 Task: Create a corporate letterhead with orange abstract shapes.
Action: Mouse moved to (456, 117)
Screenshot: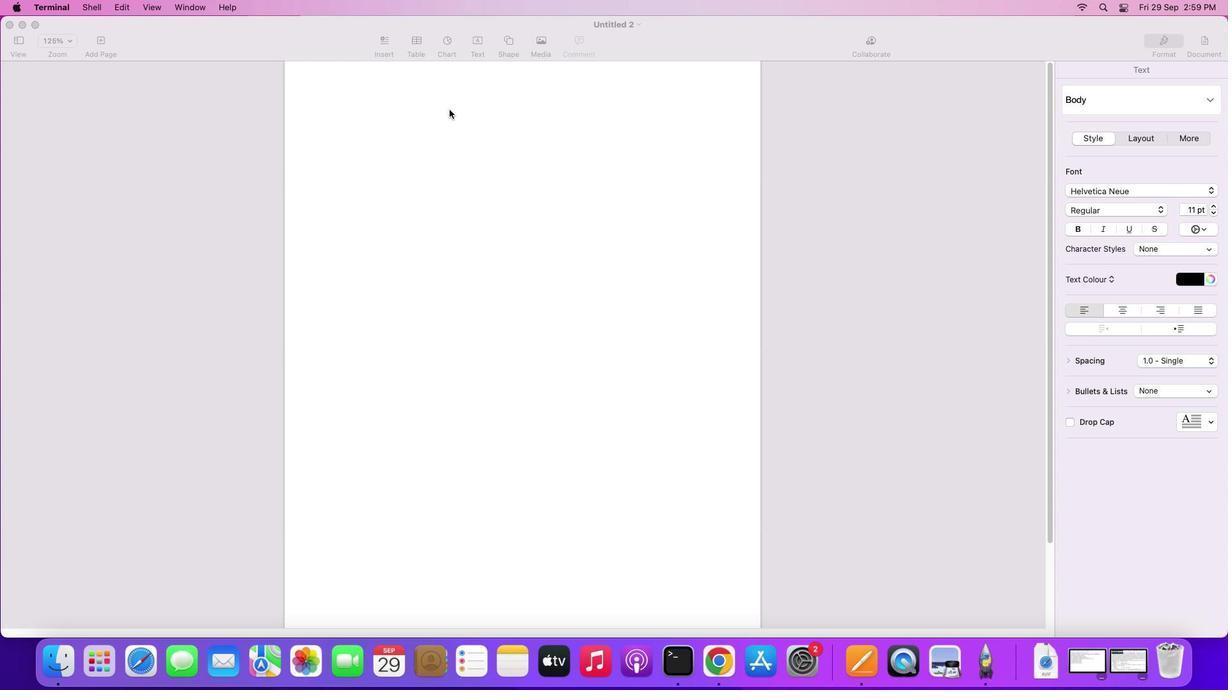 
Action: Mouse pressed left at (456, 117)
Screenshot: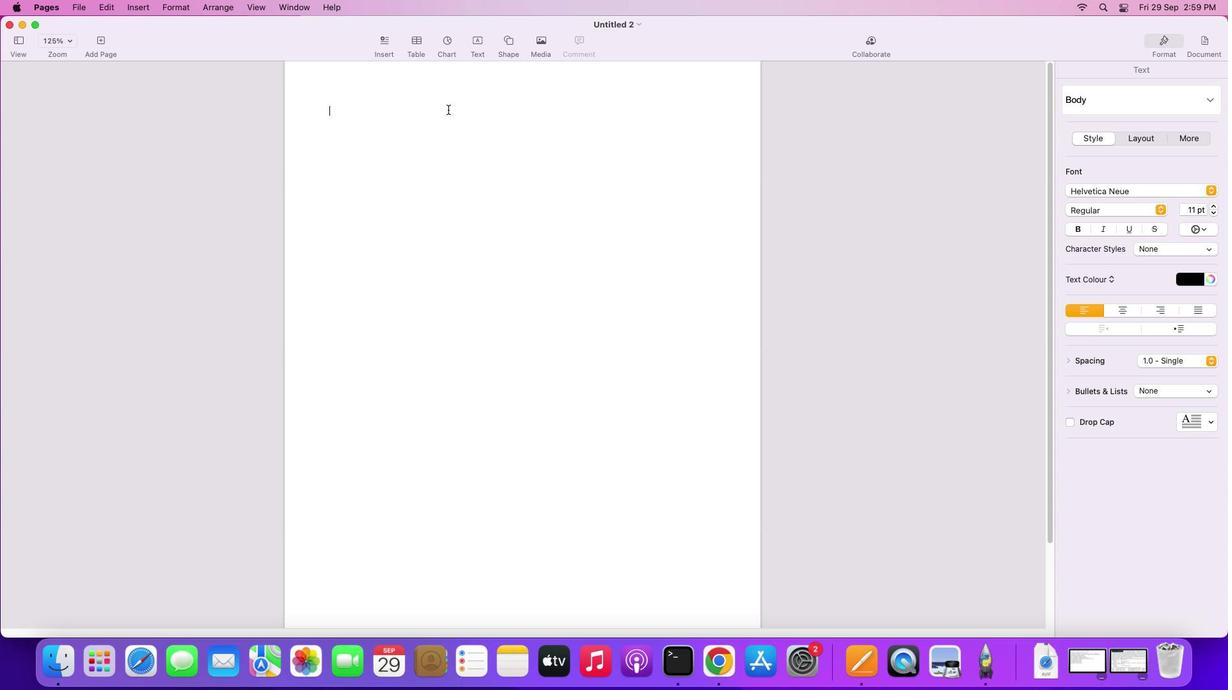 
Action: Mouse moved to (511, 49)
Screenshot: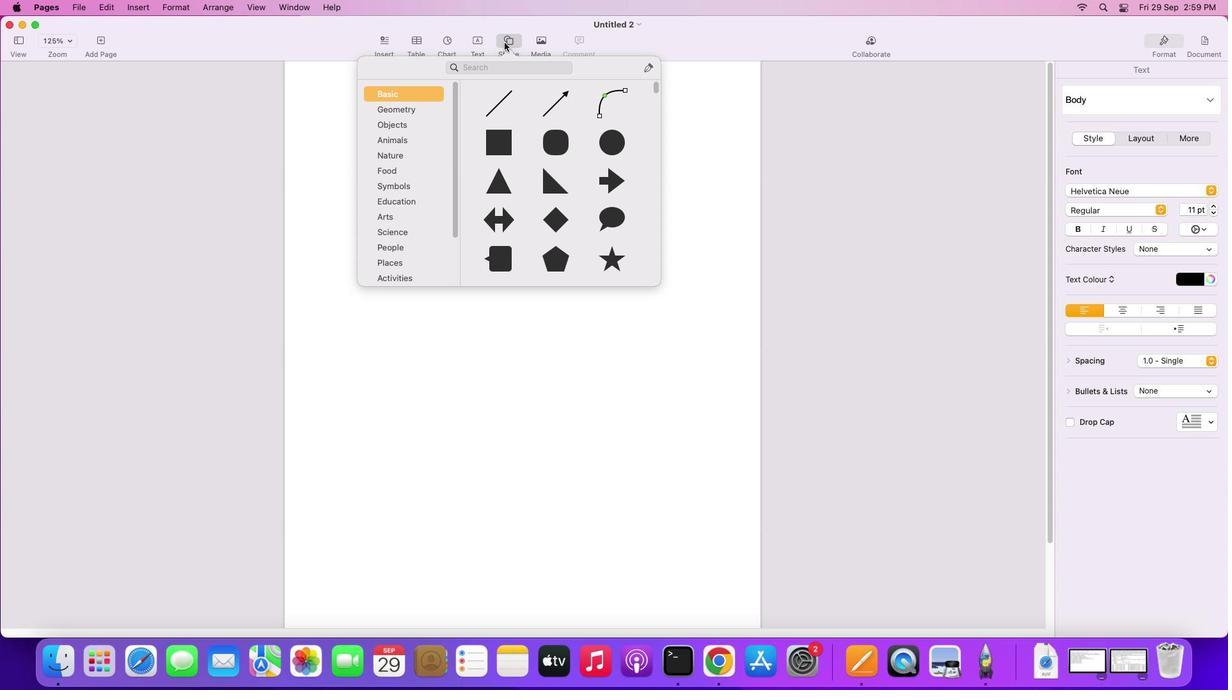 
Action: Mouse pressed left at (511, 49)
Screenshot: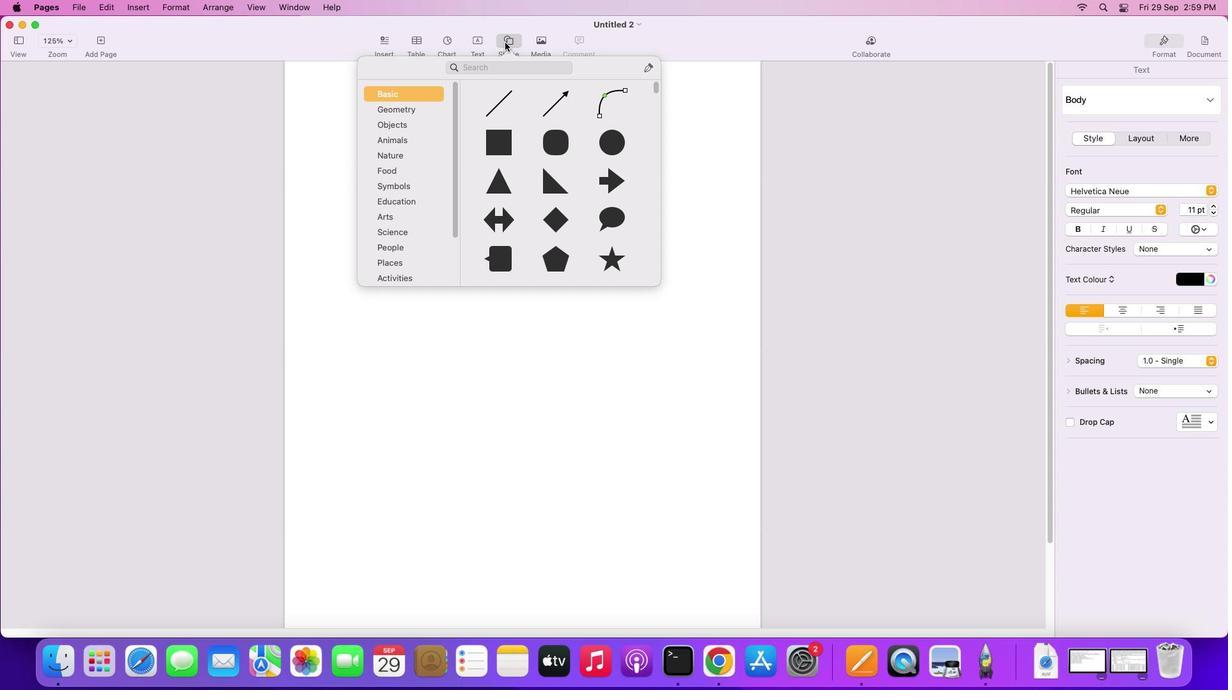 
Action: Mouse moved to (512, 144)
Screenshot: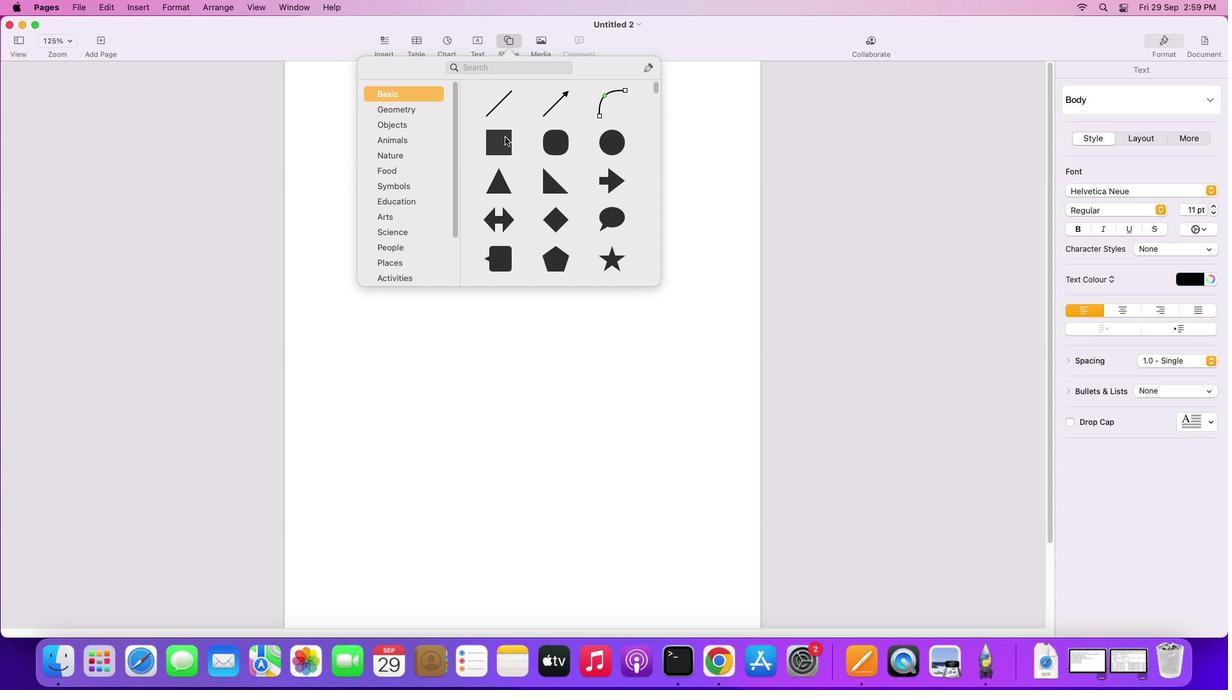 
Action: Mouse pressed left at (512, 144)
Screenshot: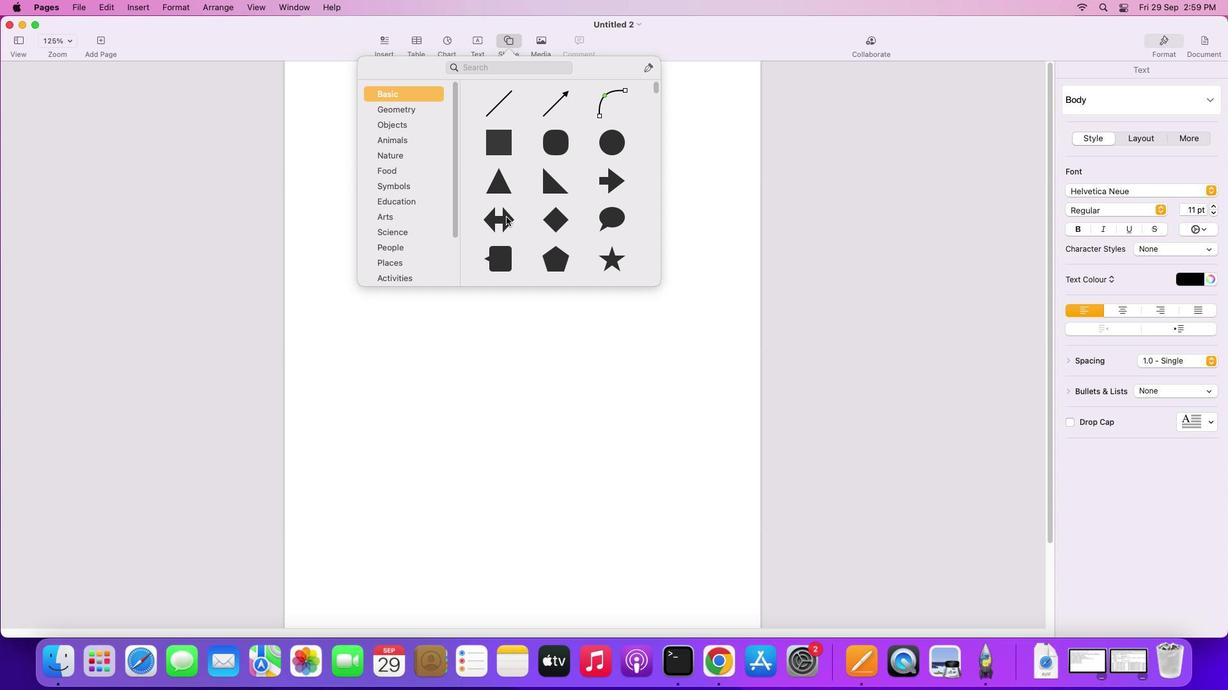 
Action: Mouse moved to (536, 173)
Screenshot: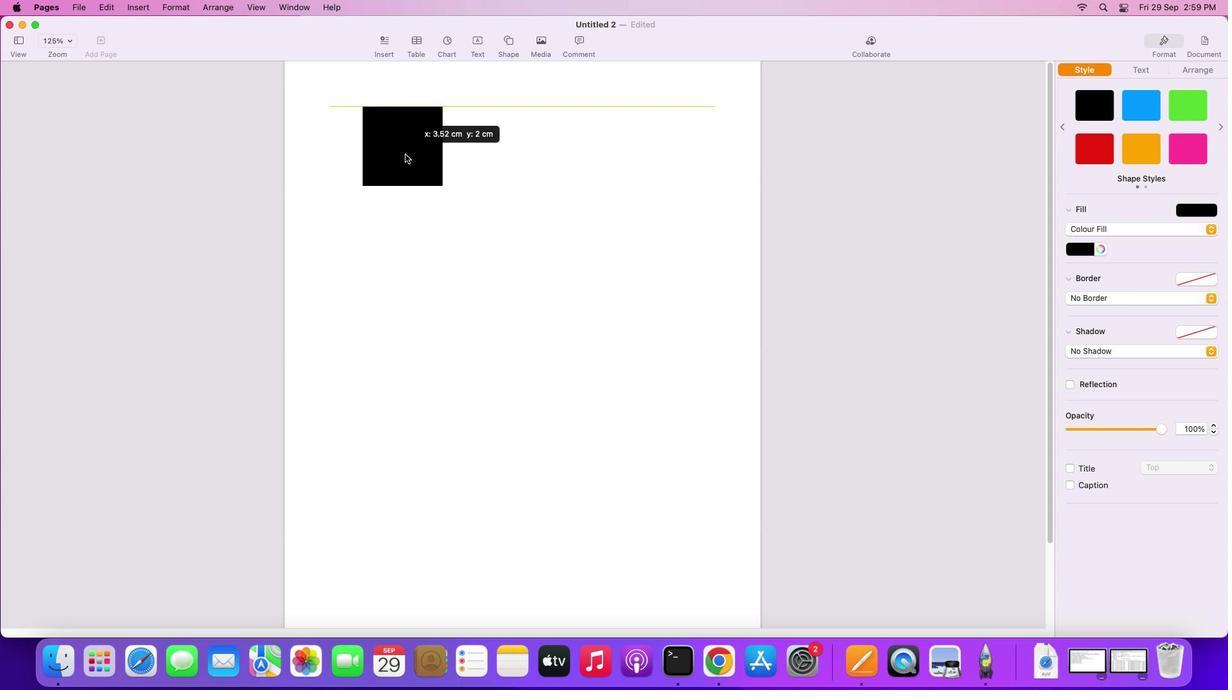 
Action: Mouse pressed left at (536, 173)
Screenshot: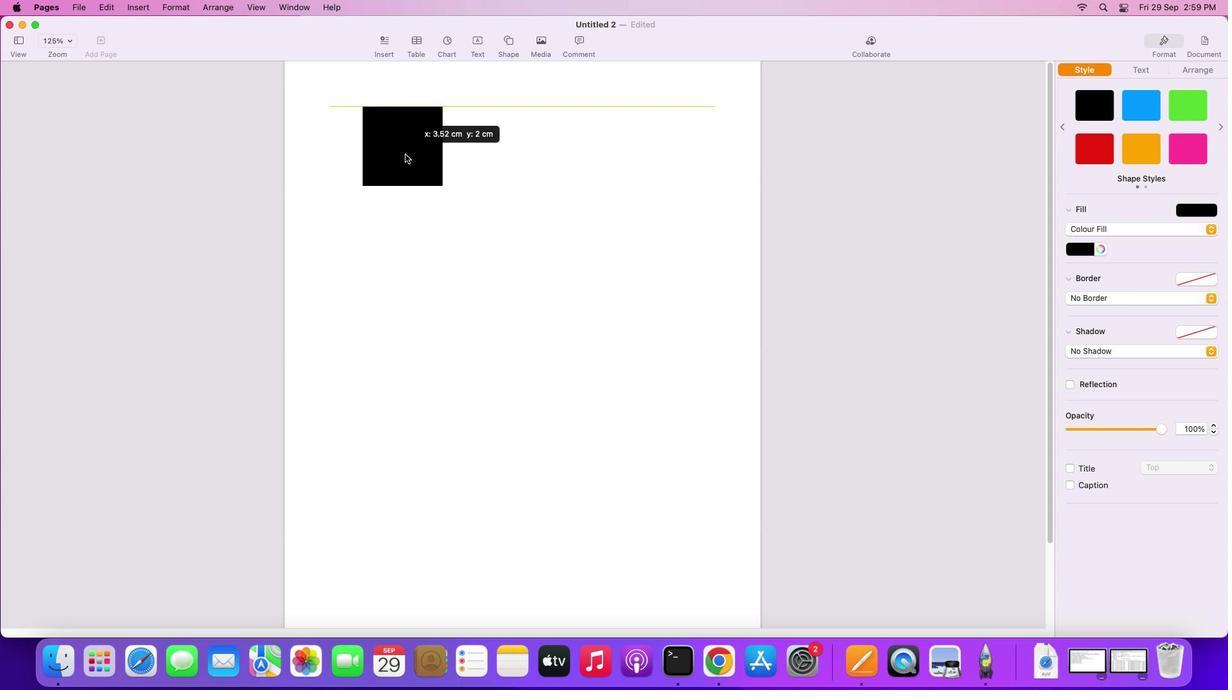 
Action: Mouse moved to (1209, 74)
Screenshot: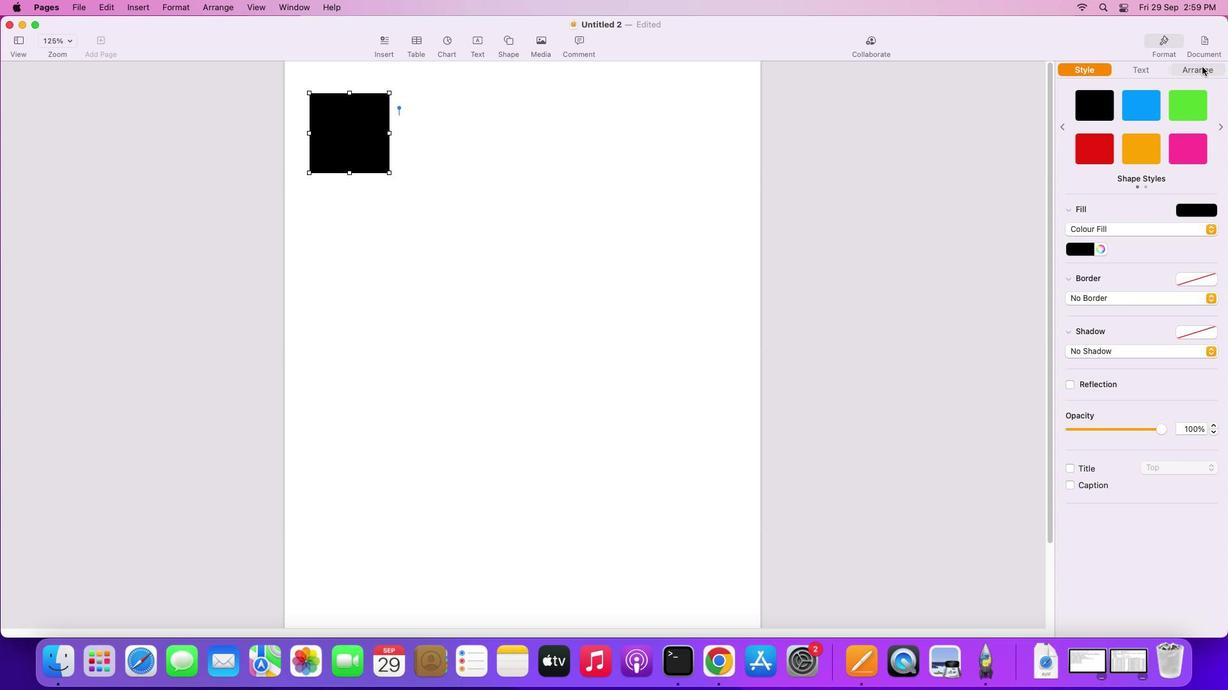 
Action: Mouse pressed left at (1209, 74)
Screenshot: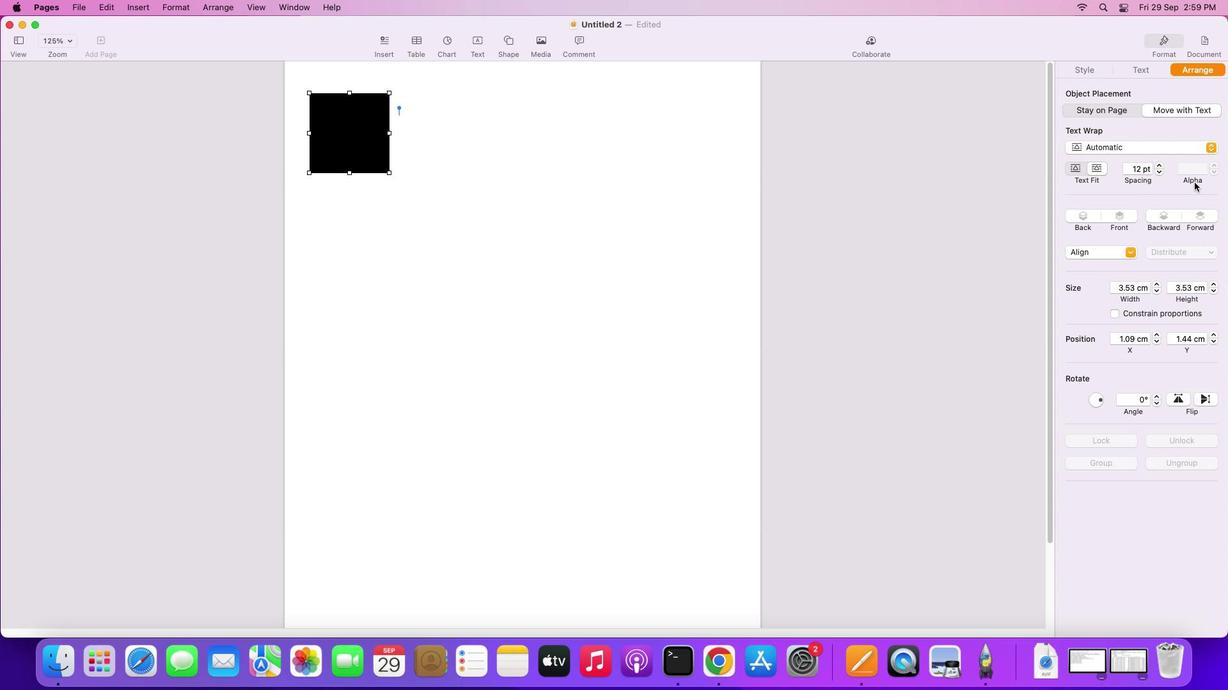 
Action: Mouse moved to (1121, 293)
Screenshot: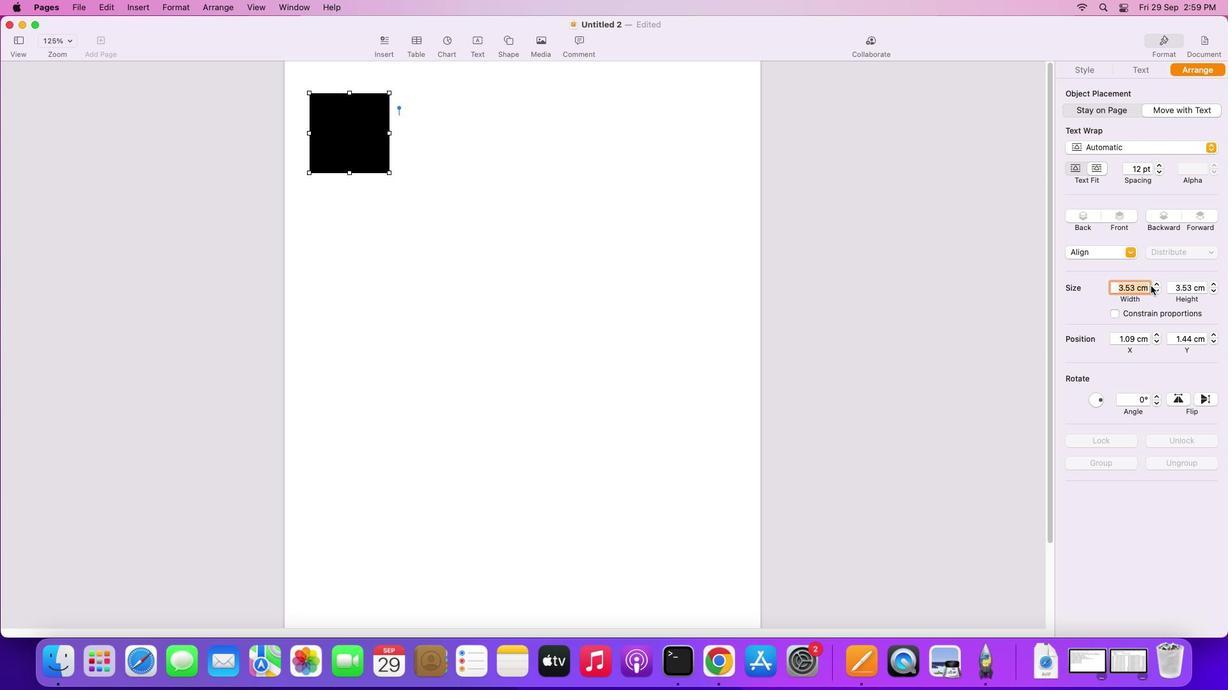 
Action: Mouse pressed left at (1121, 293)
Screenshot: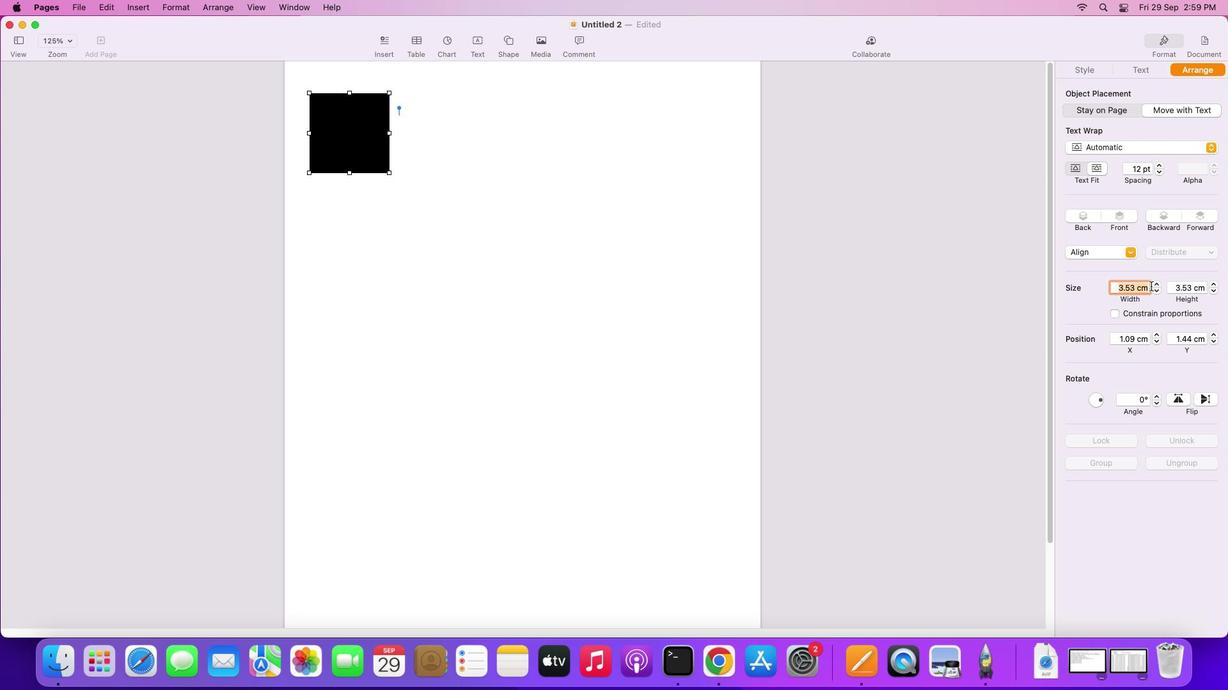 
Action: Mouse moved to (1161, 288)
Screenshot: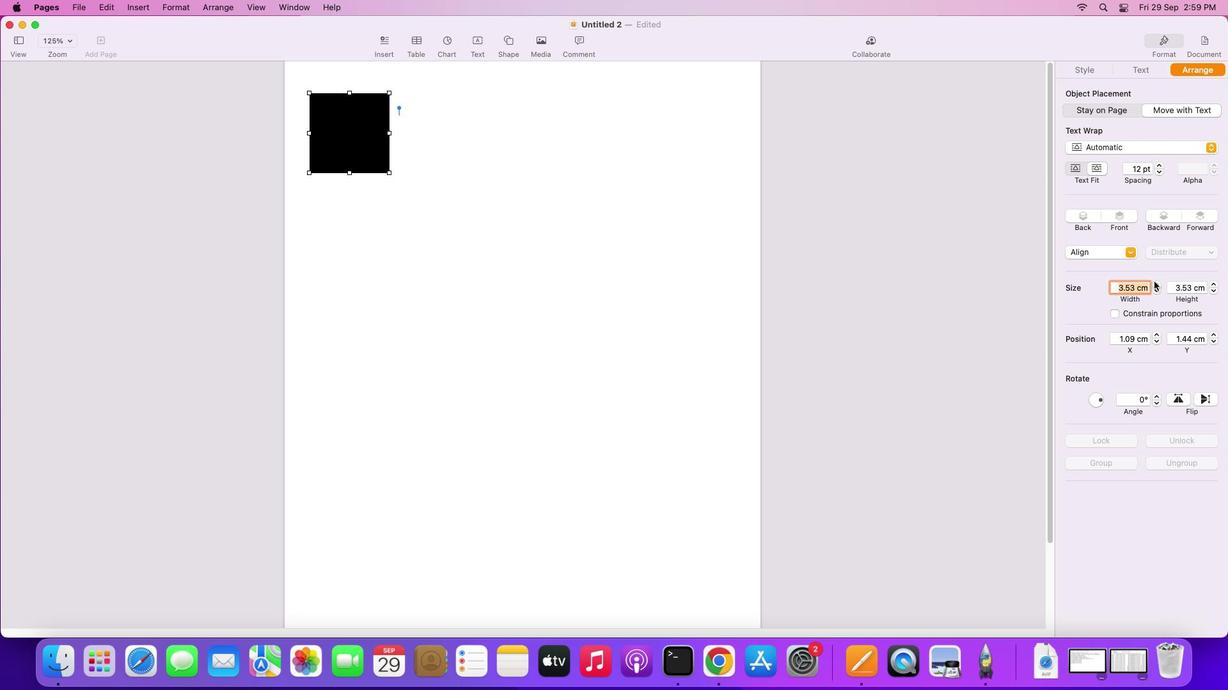 
Action: Key pressed '4'
Screenshot: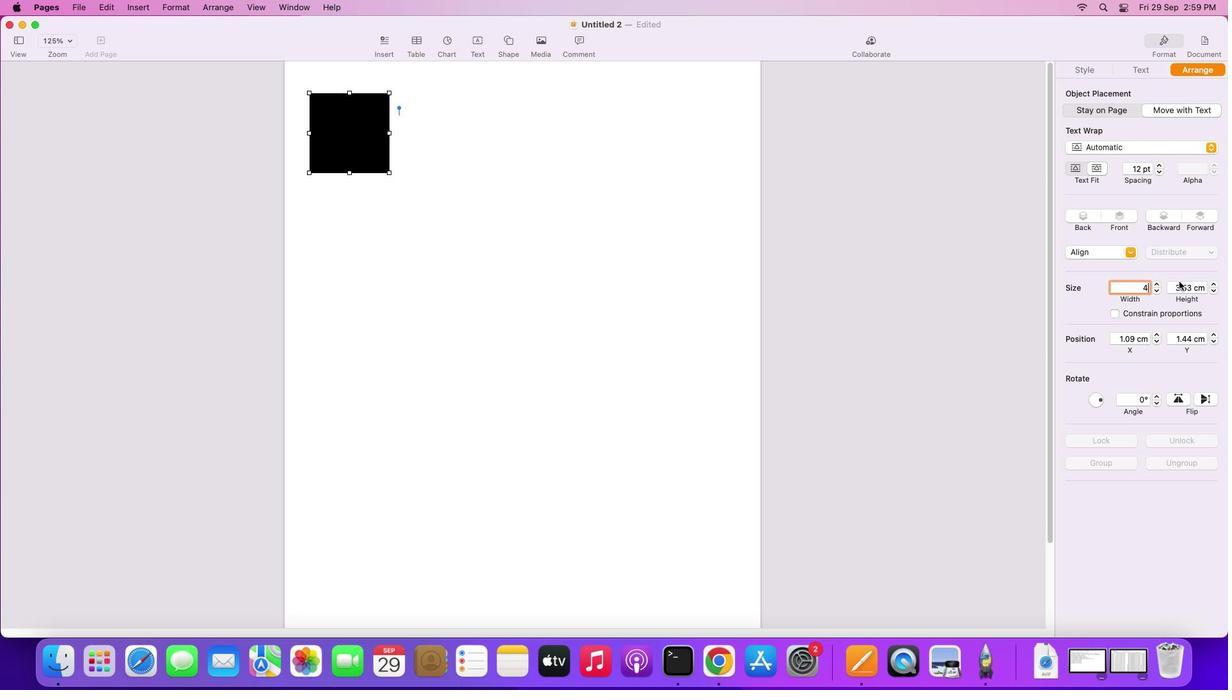 
Action: Mouse moved to (1182, 292)
Screenshot: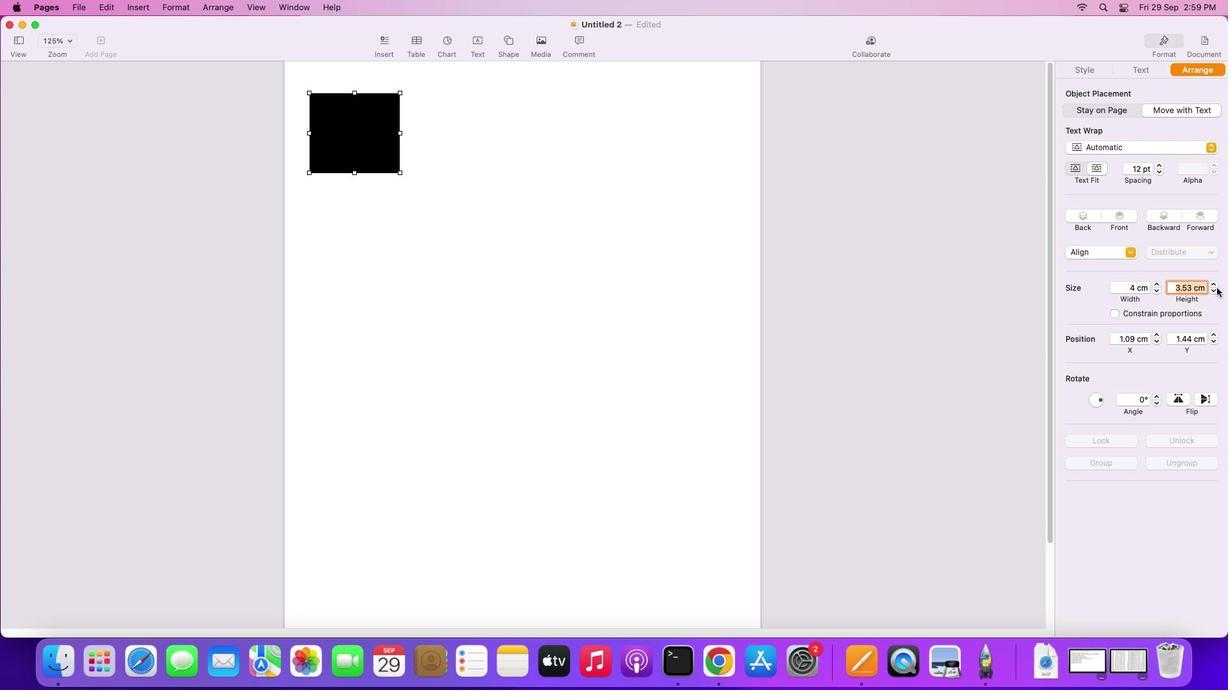 
Action: Mouse pressed left at (1182, 292)
Screenshot: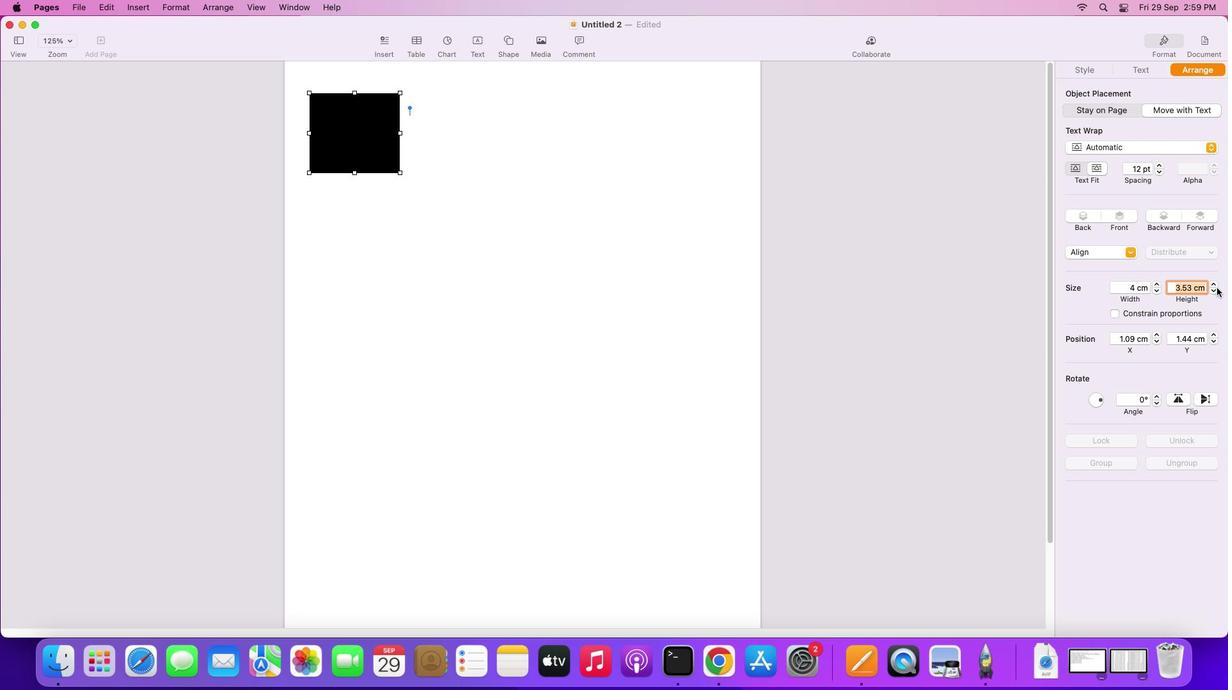 
Action: Mouse moved to (1224, 294)
Screenshot: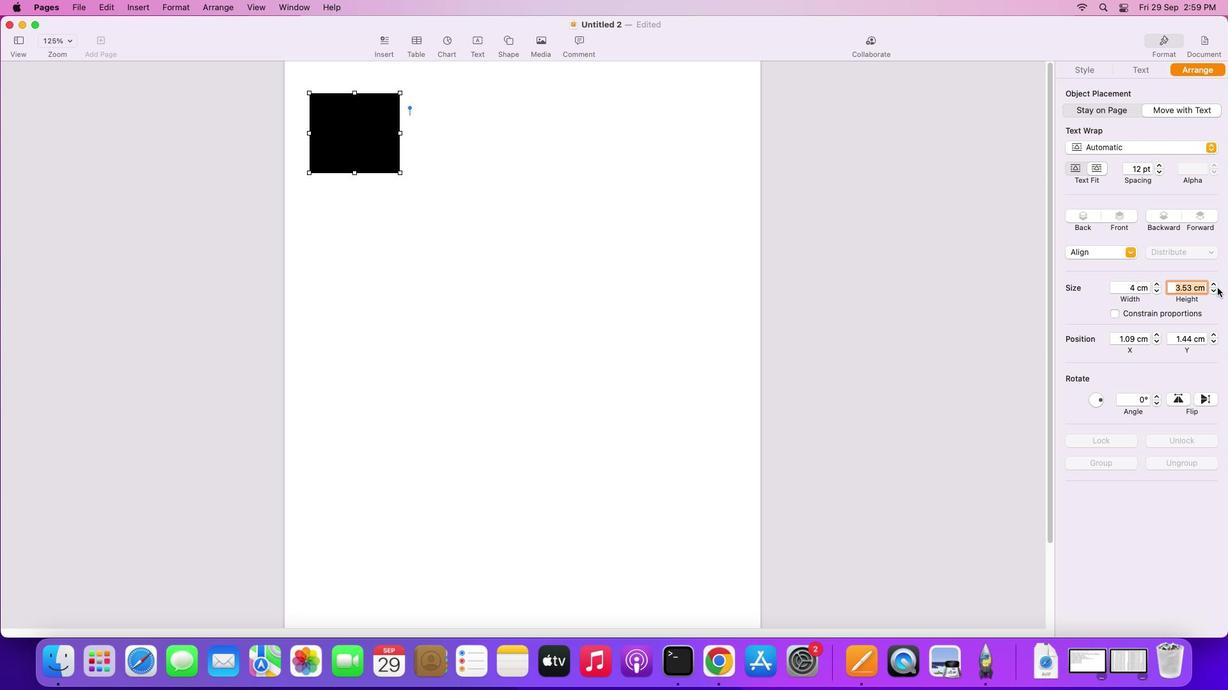 
Action: Key pressed '4'
Screenshot: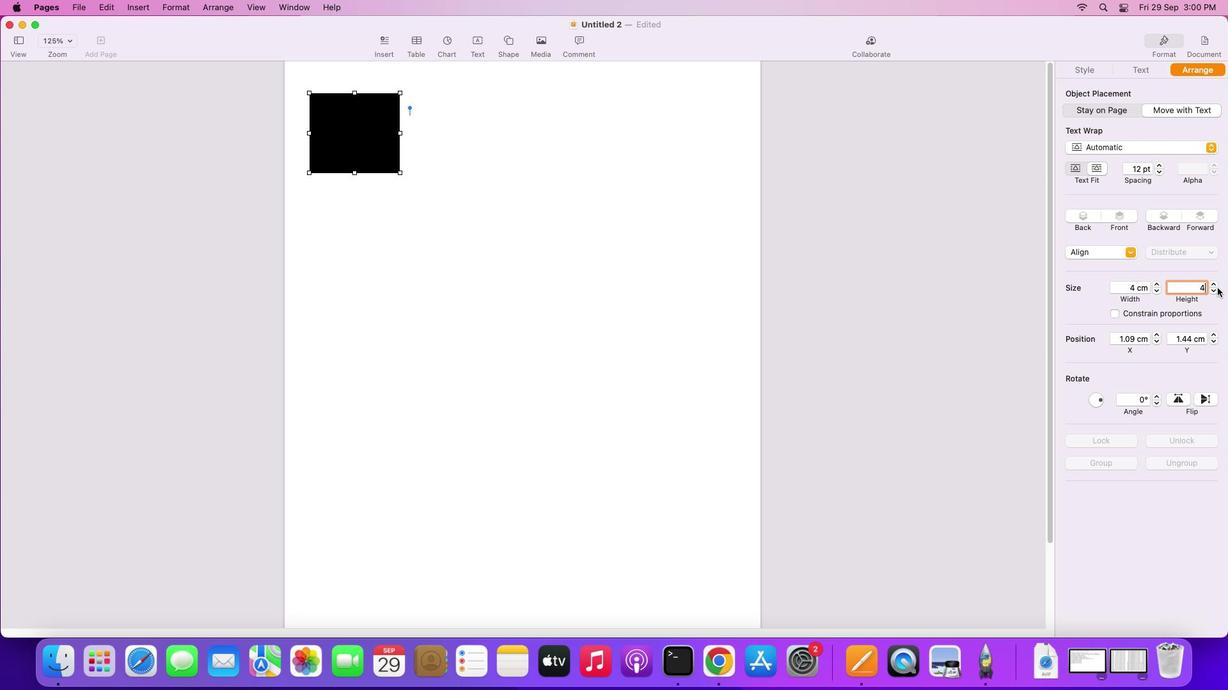 
Action: Mouse moved to (1224, 294)
Screenshot: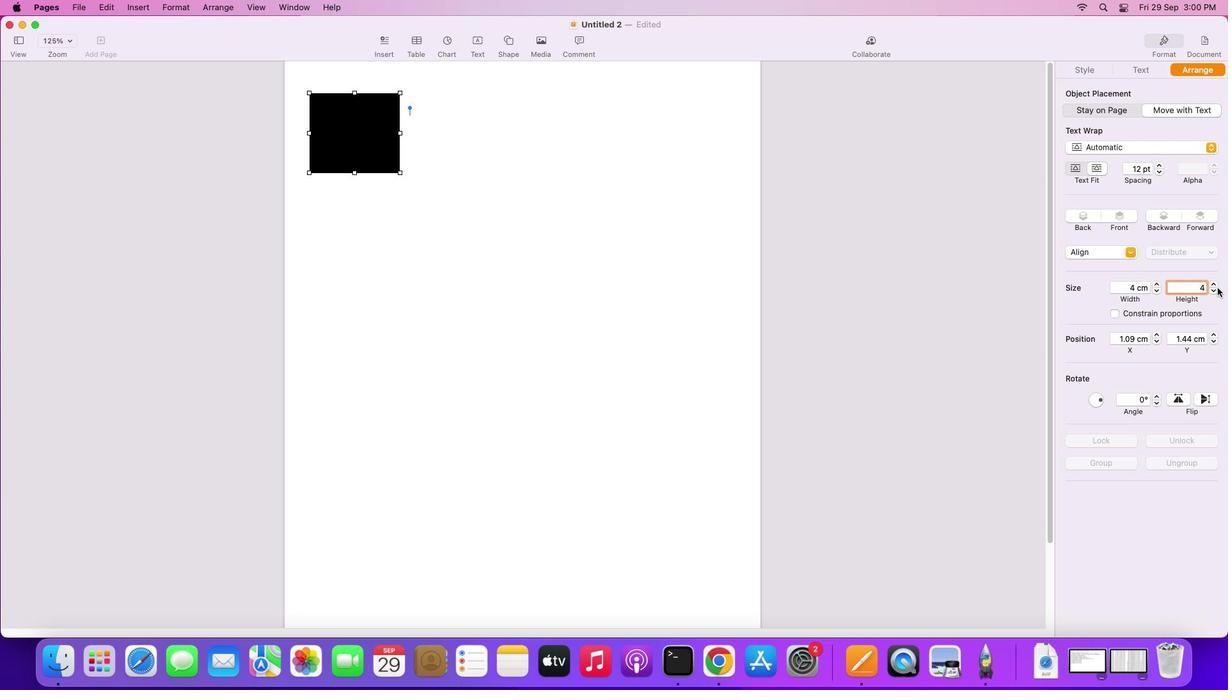
Action: Key pressed '\x03'
Screenshot: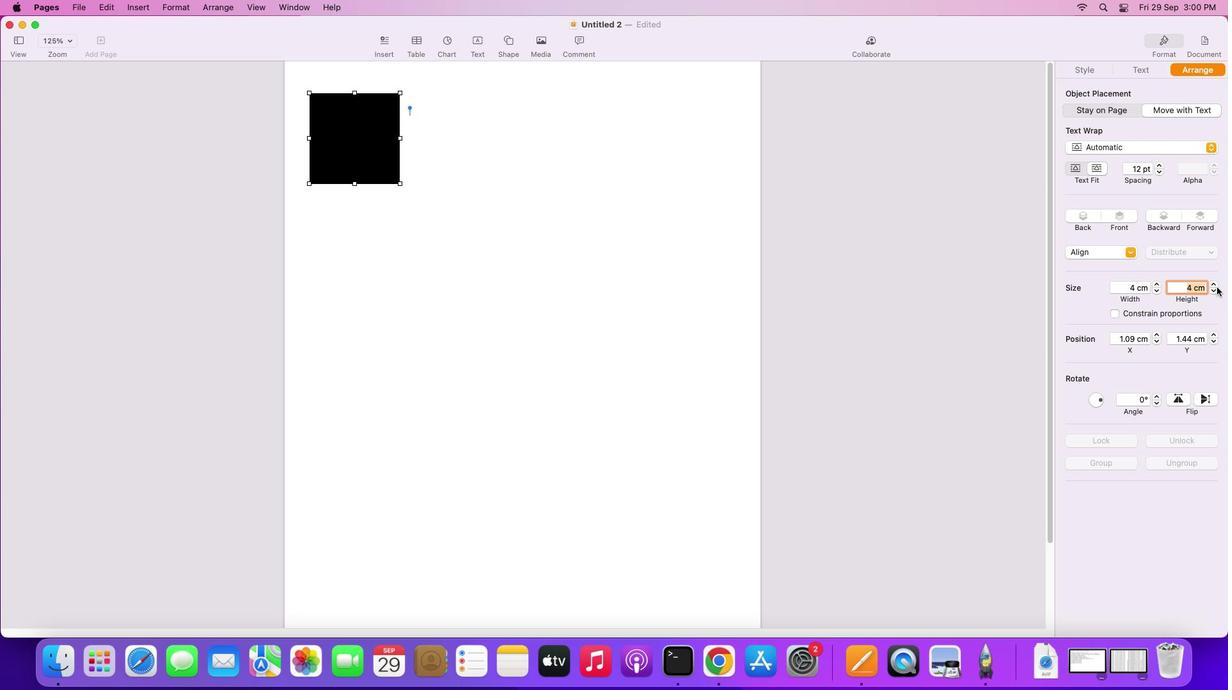 
Action: Mouse moved to (722, 303)
Screenshot: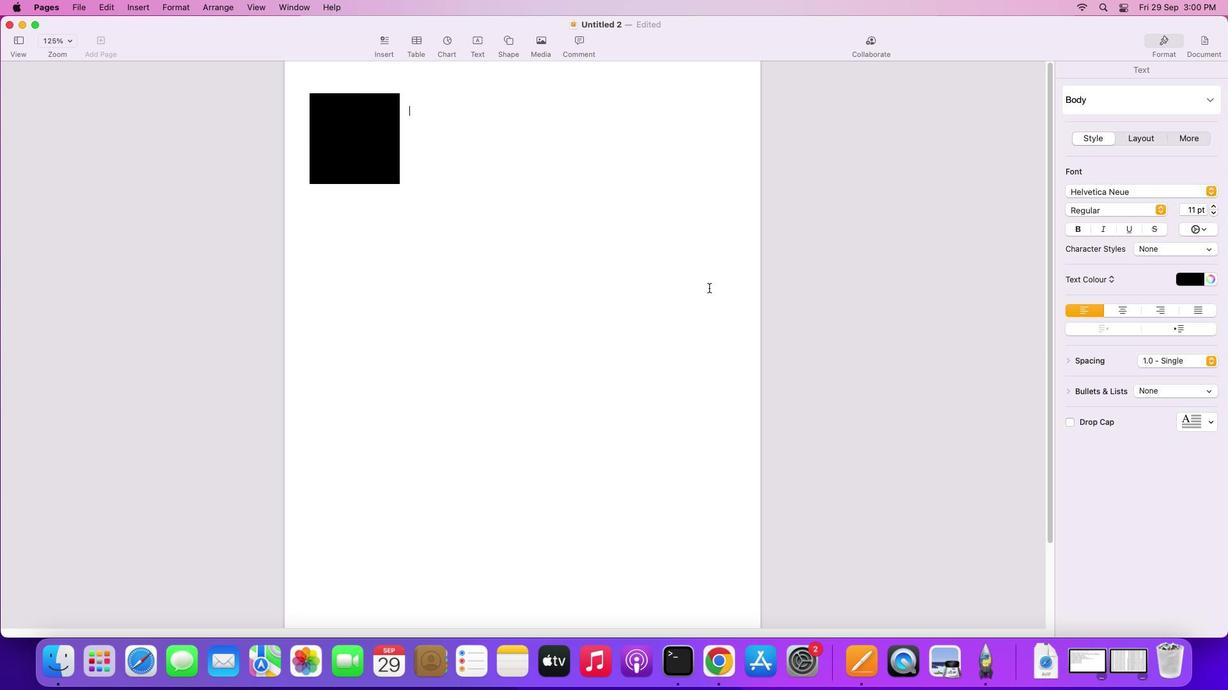 
Action: Mouse pressed left at (722, 303)
Screenshot: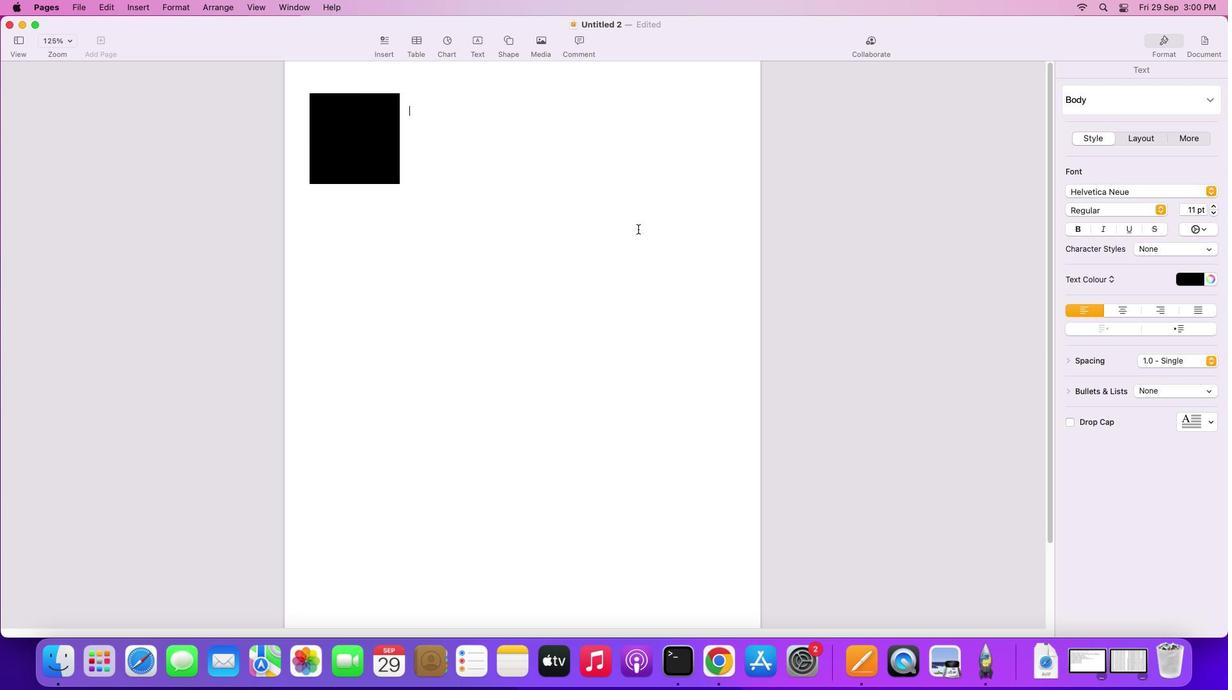 
Action: Mouse moved to (514, 46)
Screenshot: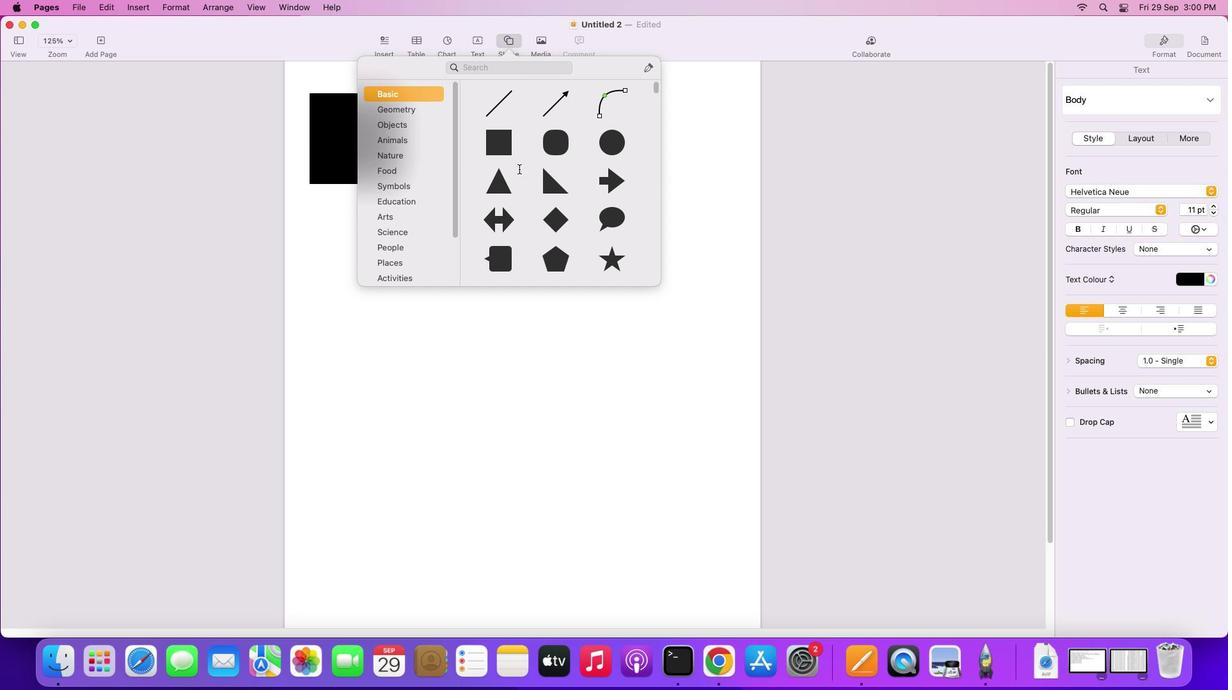 
Action: Mouse pressed left at (514, 46)
Screenshot: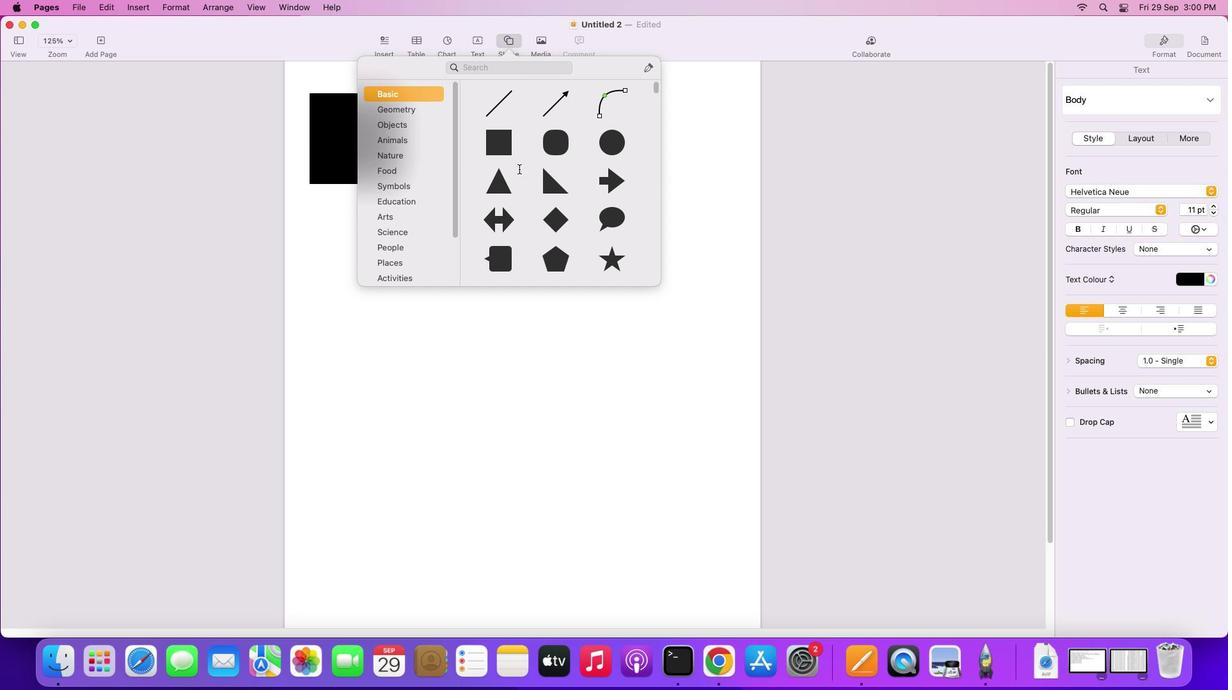 
Action: Mouse moved to (573, 154)
Screenshot: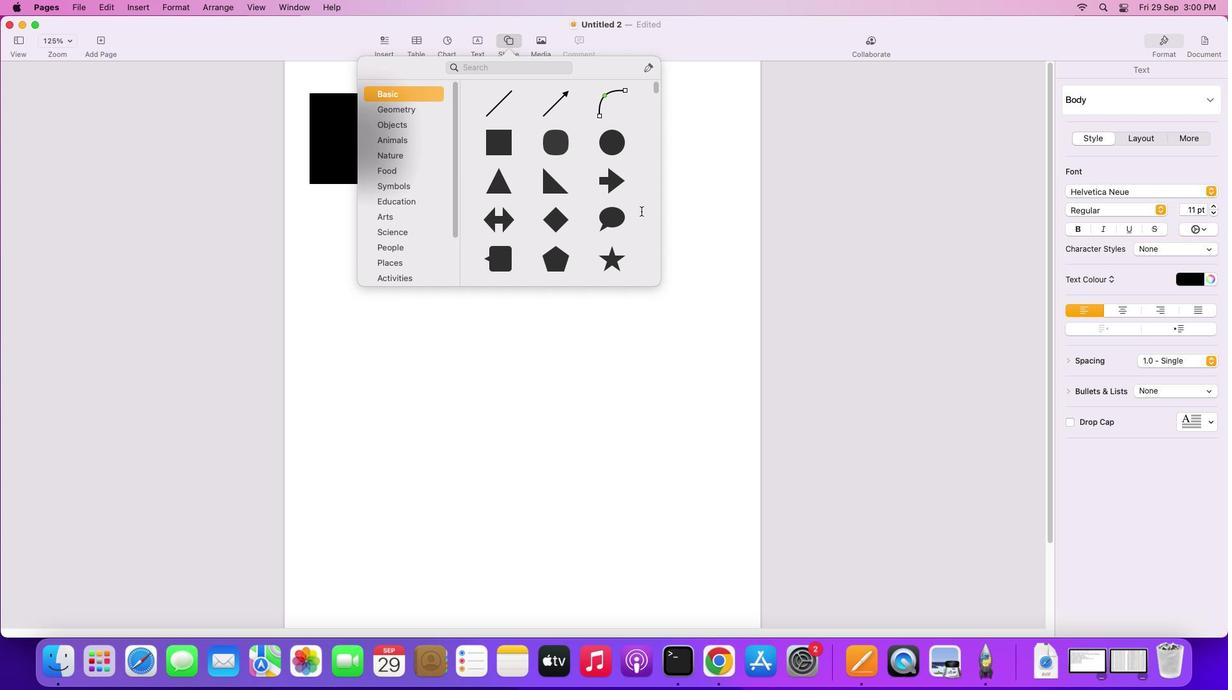 
Action: Mouse pressed left at (573, 154)
Screenshot: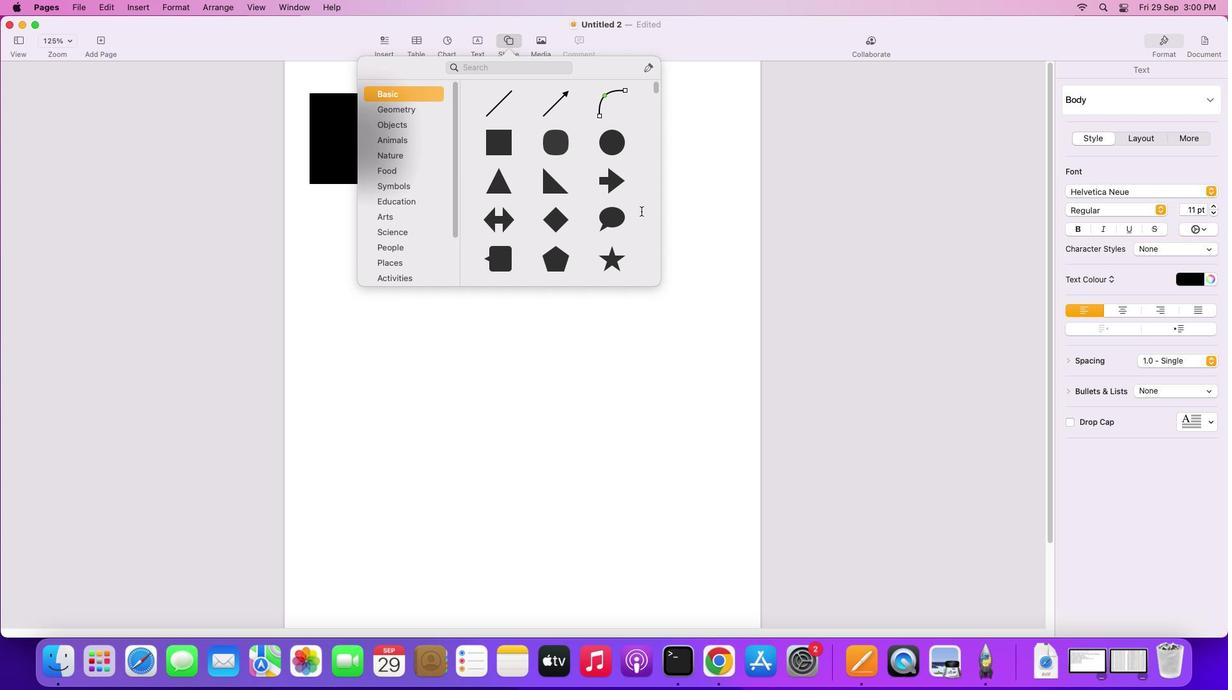 
Action: Mouse moved to (1118, 294)
Screenshot: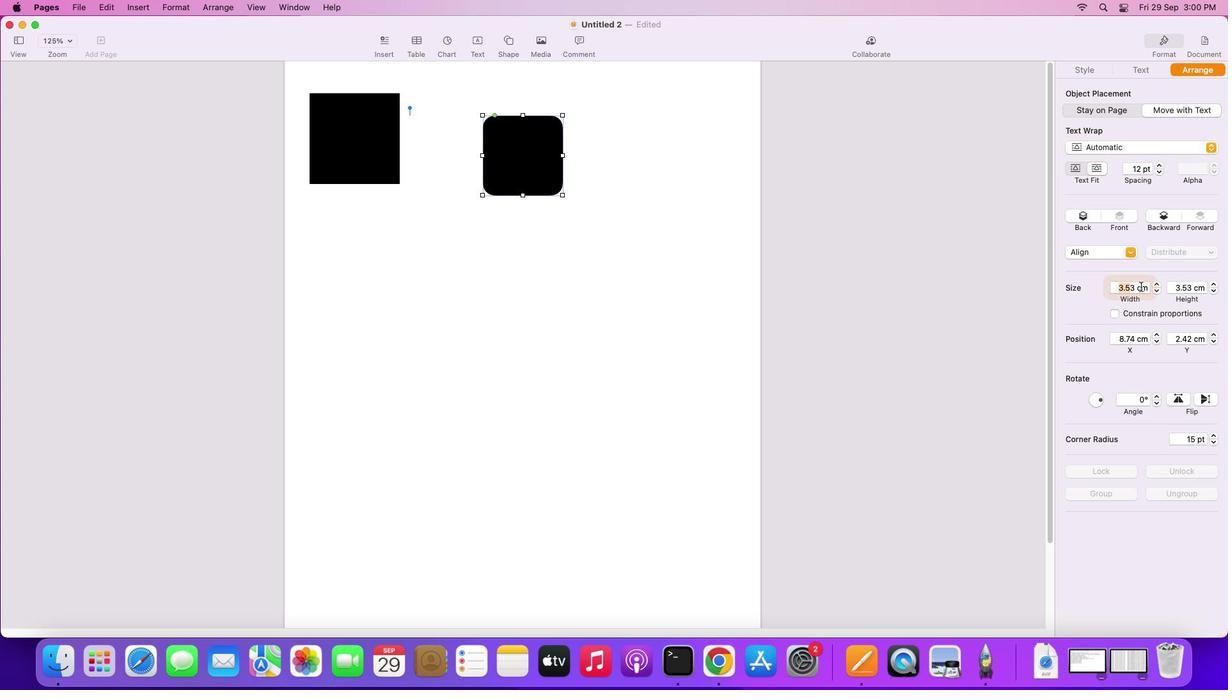 
Action: Mouse pressed left at (1118, 294)
Screenshot: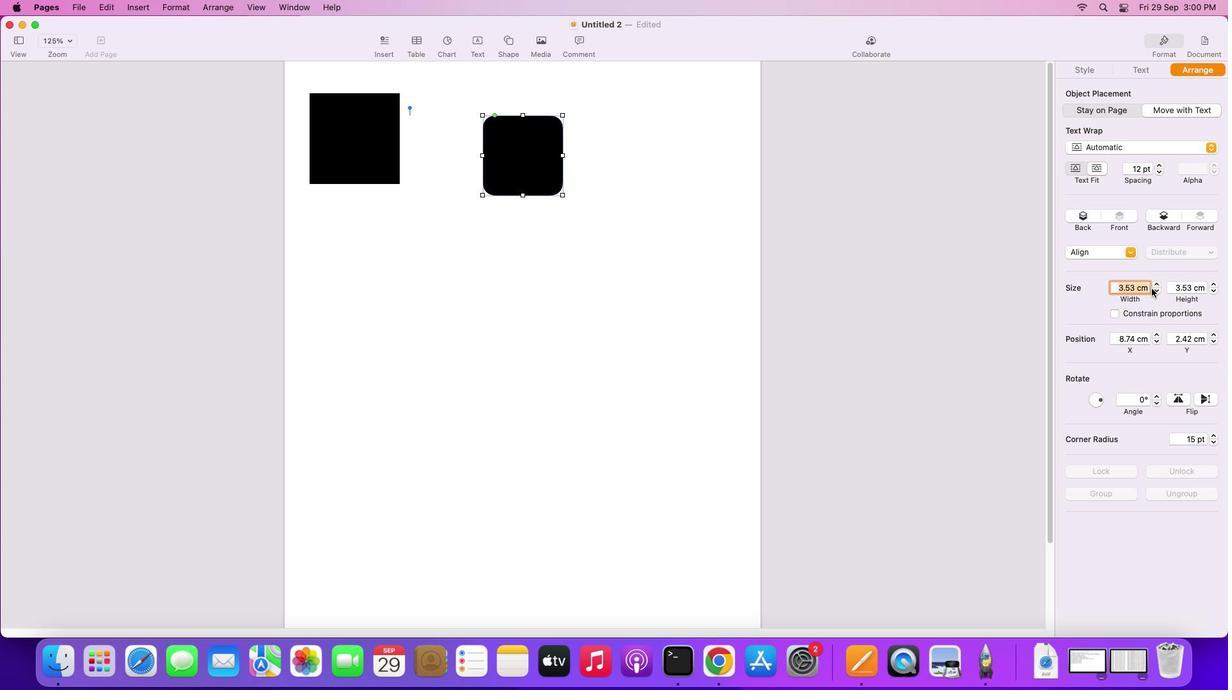 
Action: Mouse moved to (1158, 295)
Screenshot: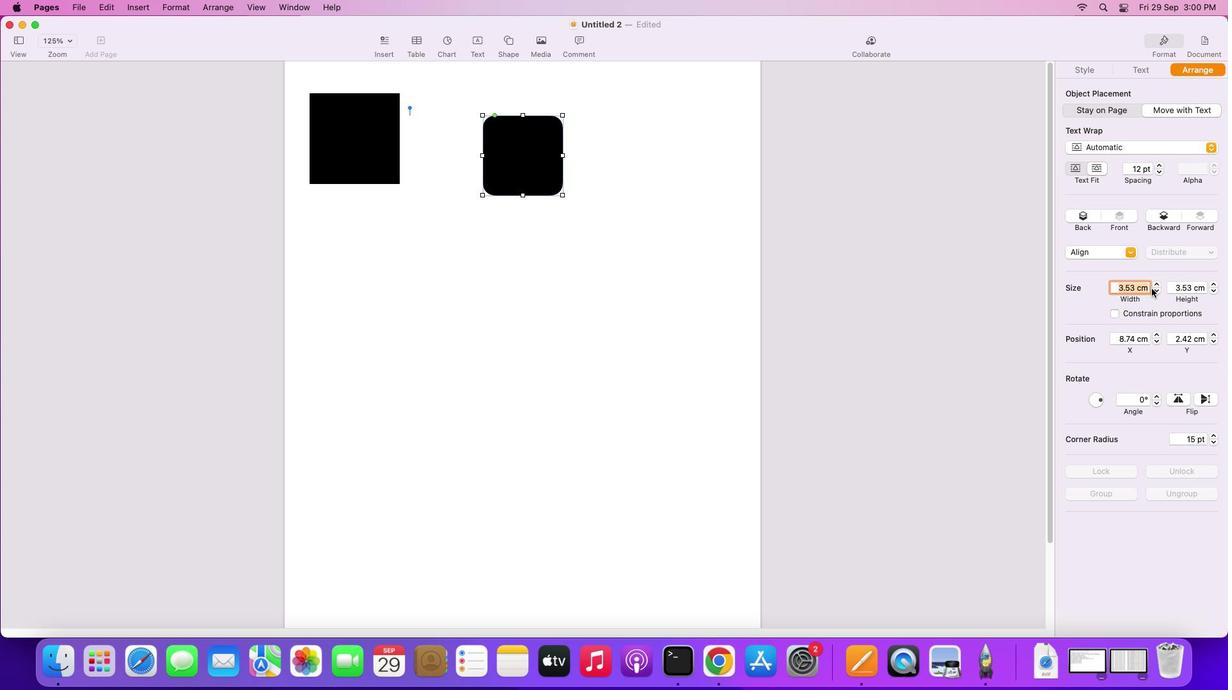 
Action: Key pressed '4'
Screenshot: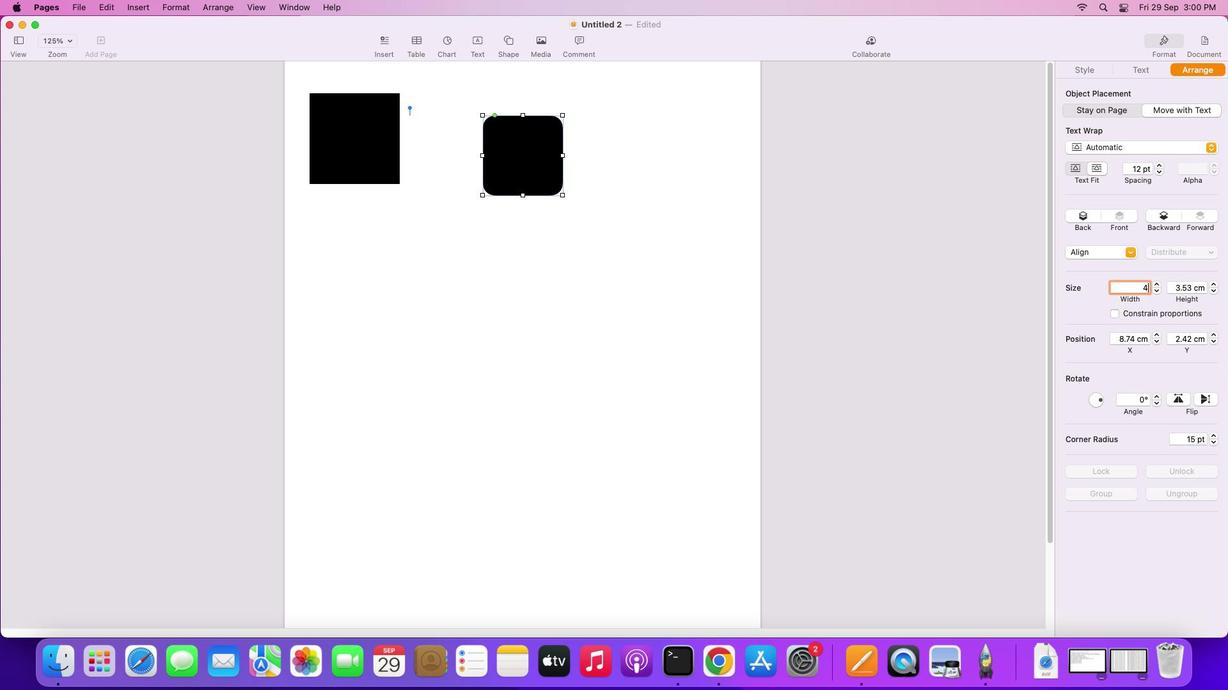 
Action: Mouse moved to (1158, 295)
Screenshot: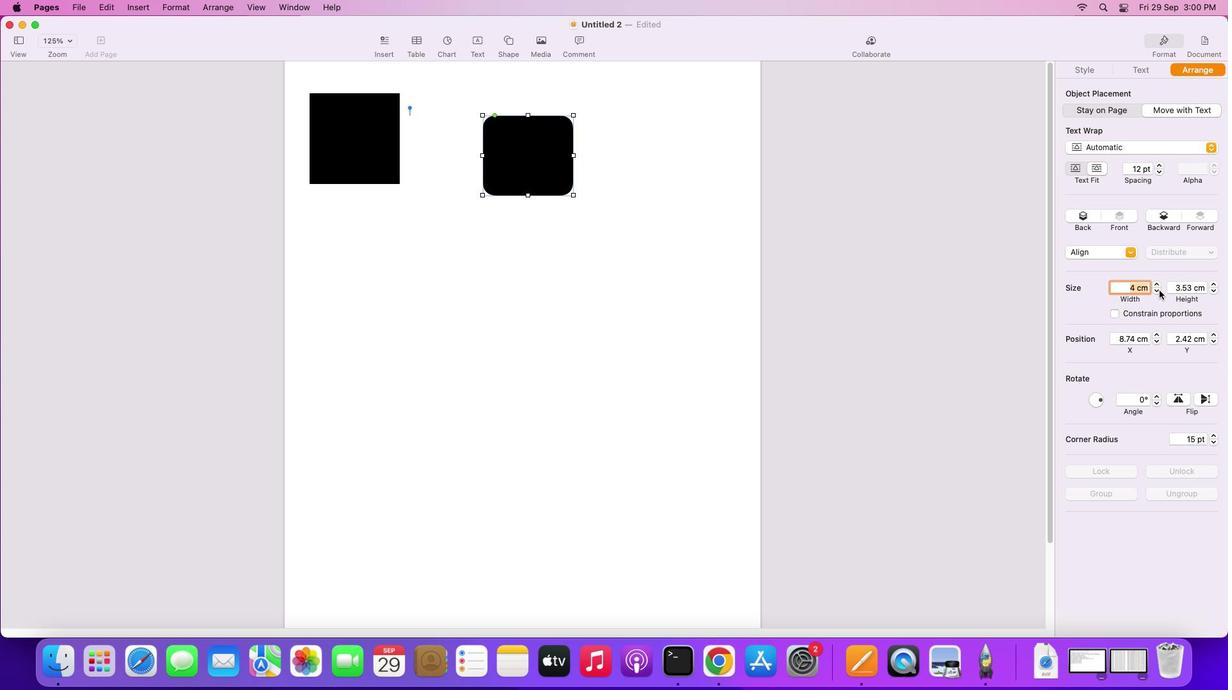 
Action: Key pressed '\x03'
Screenshot: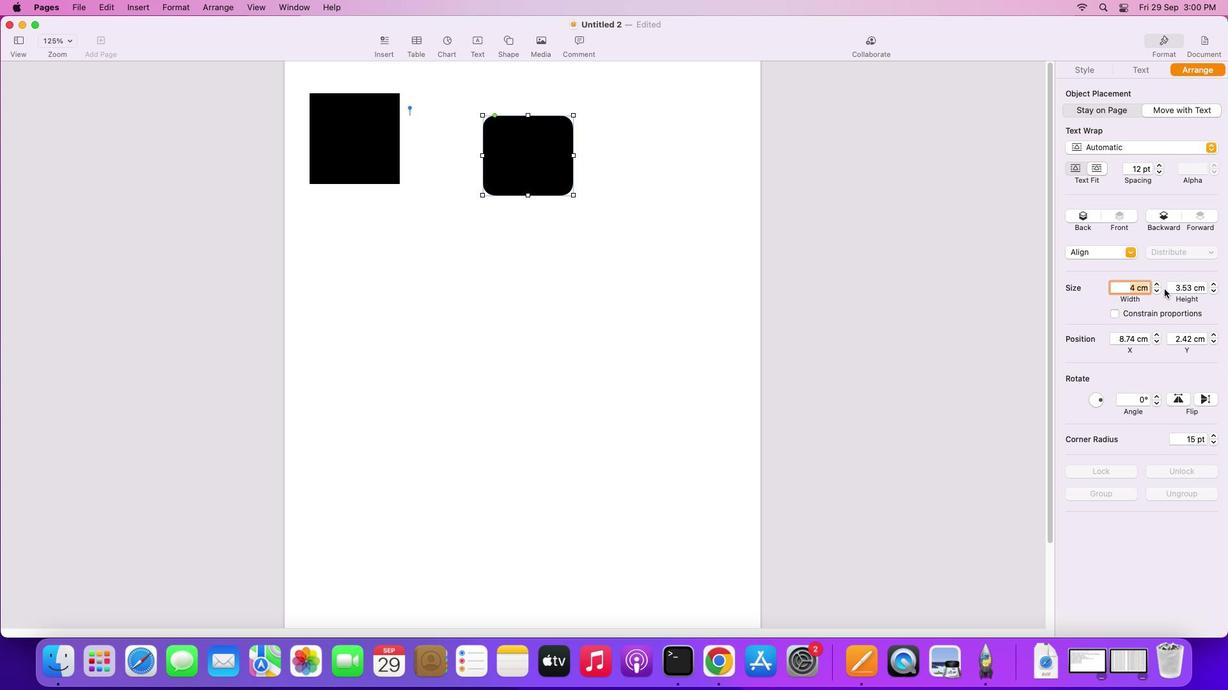 
Action: Mouse moved to (1180, 294)
Screenshot: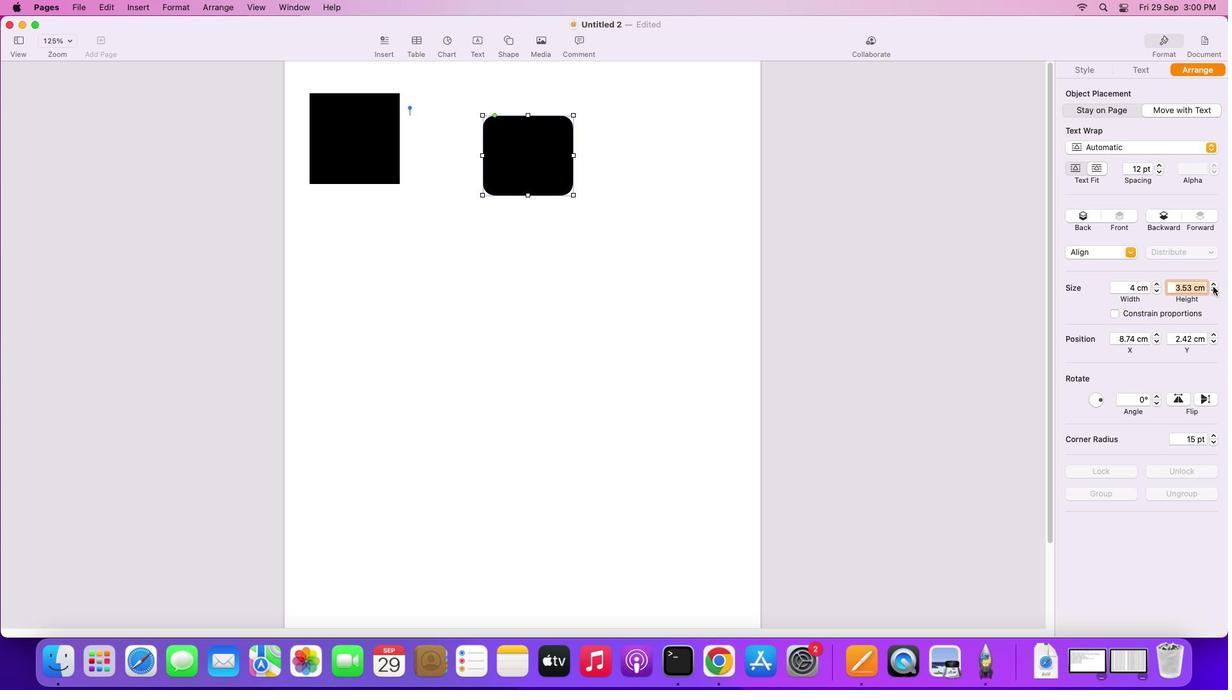 
Action: Mouse pressed left at (1180, 294)
Screenshot: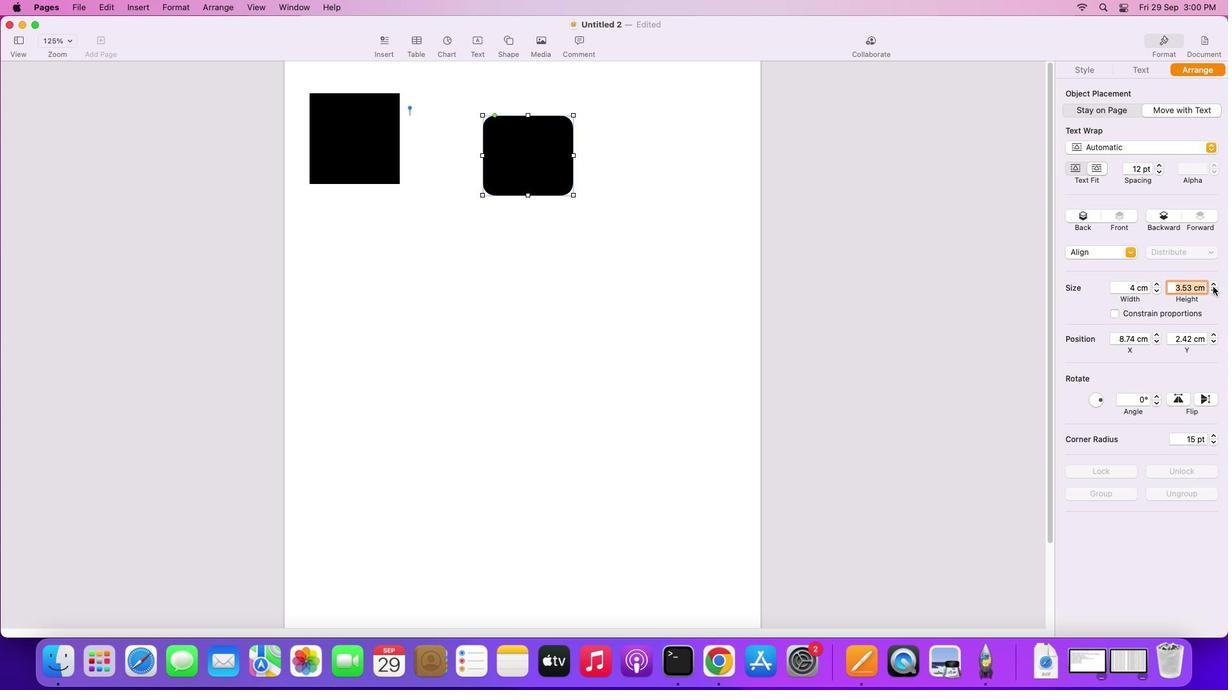 
Action: Mouse moved to (1219, 293)
Screenshot: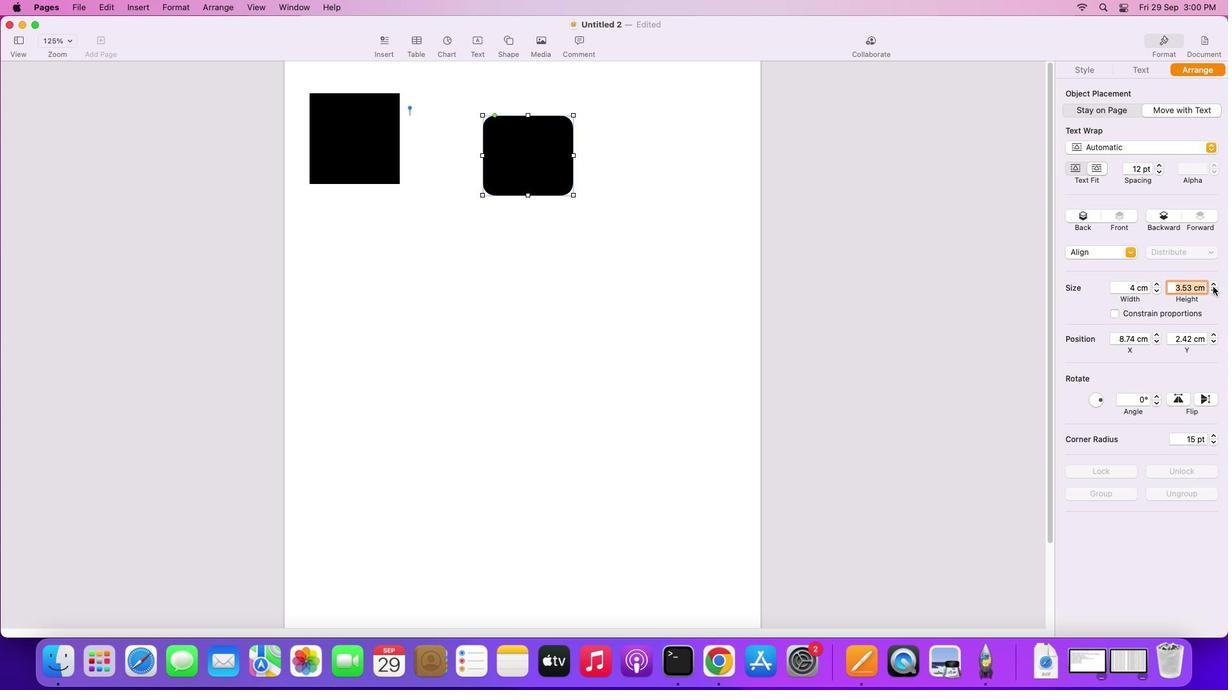 
Action: Key pressed '4''.''\x03''\x03'
Screenshot: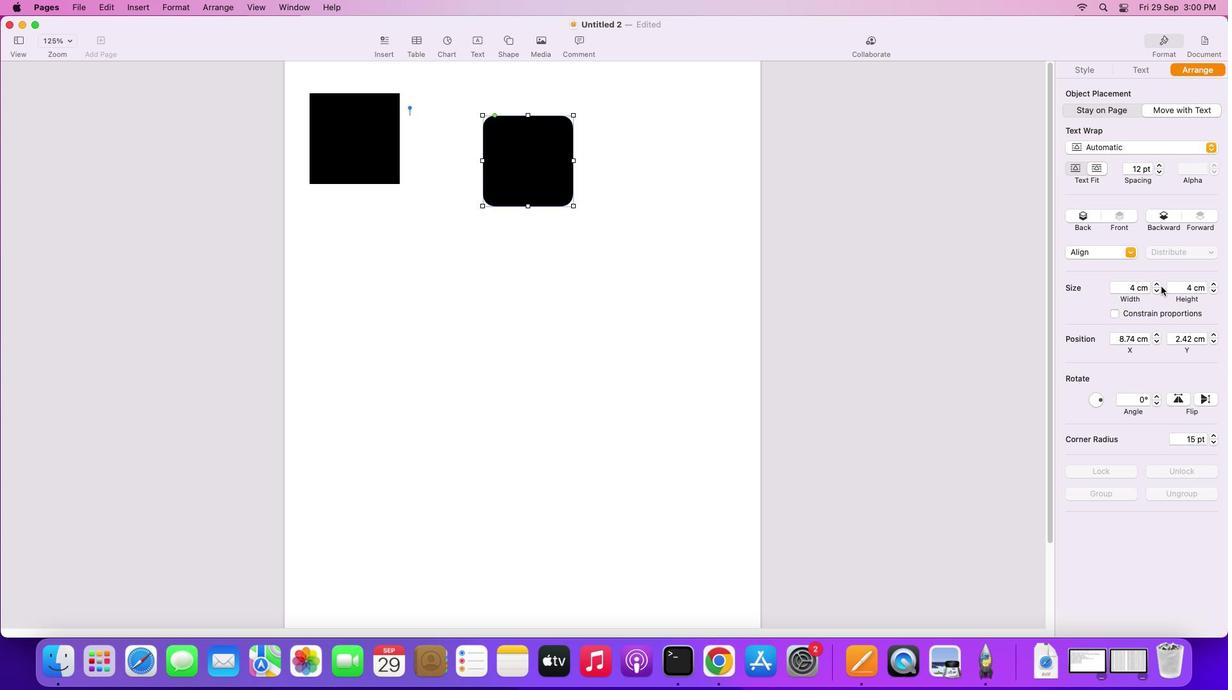 
Action: Mouse moved to (639, 323)
Screenshot: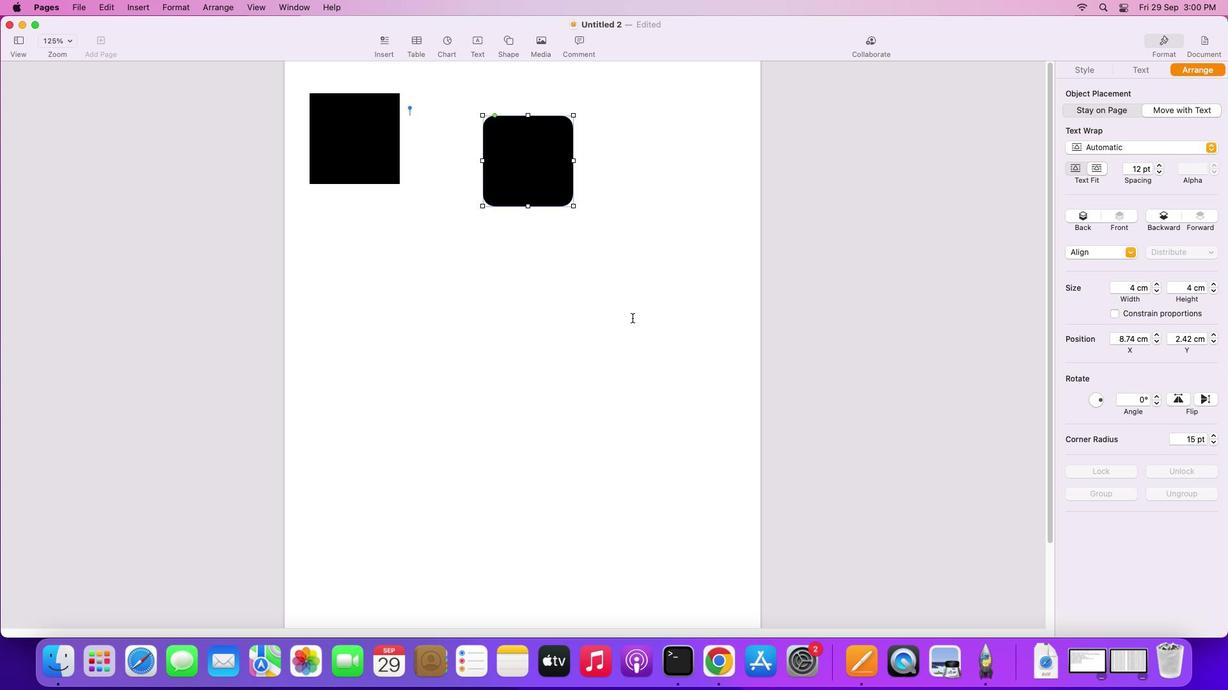 
Action: Mouse pressed left at (639, 323)
Screenshot: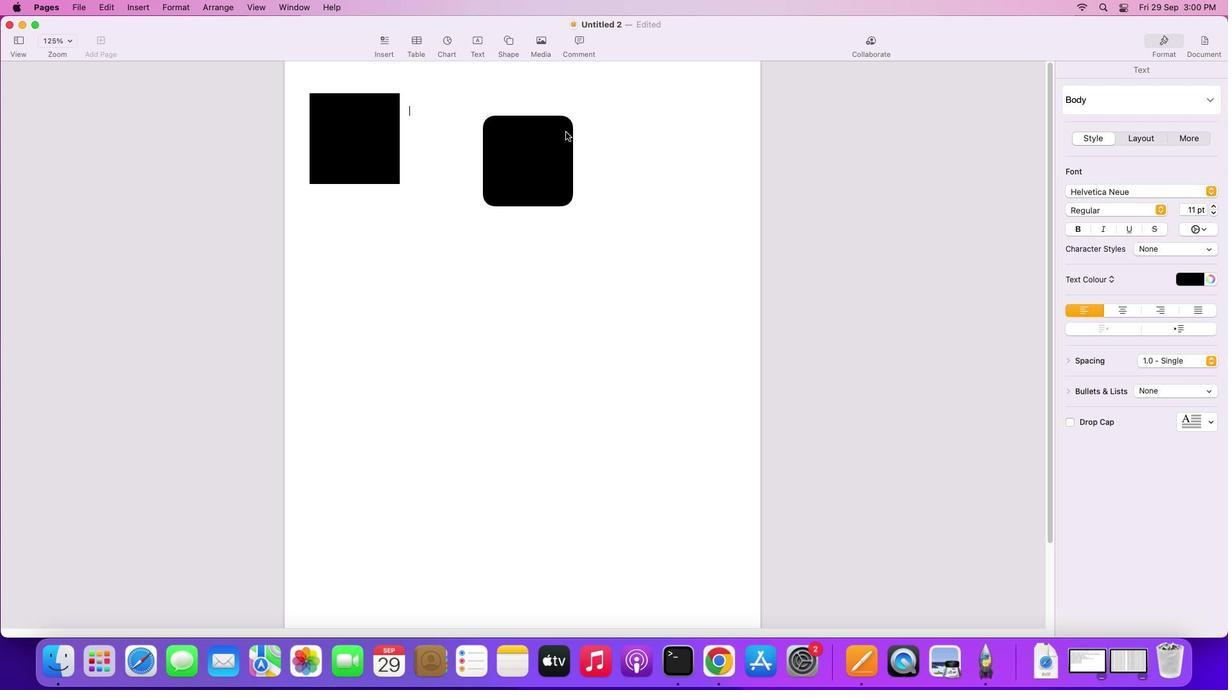 
Action: Mouse moved to (518, 49)
Screenshot: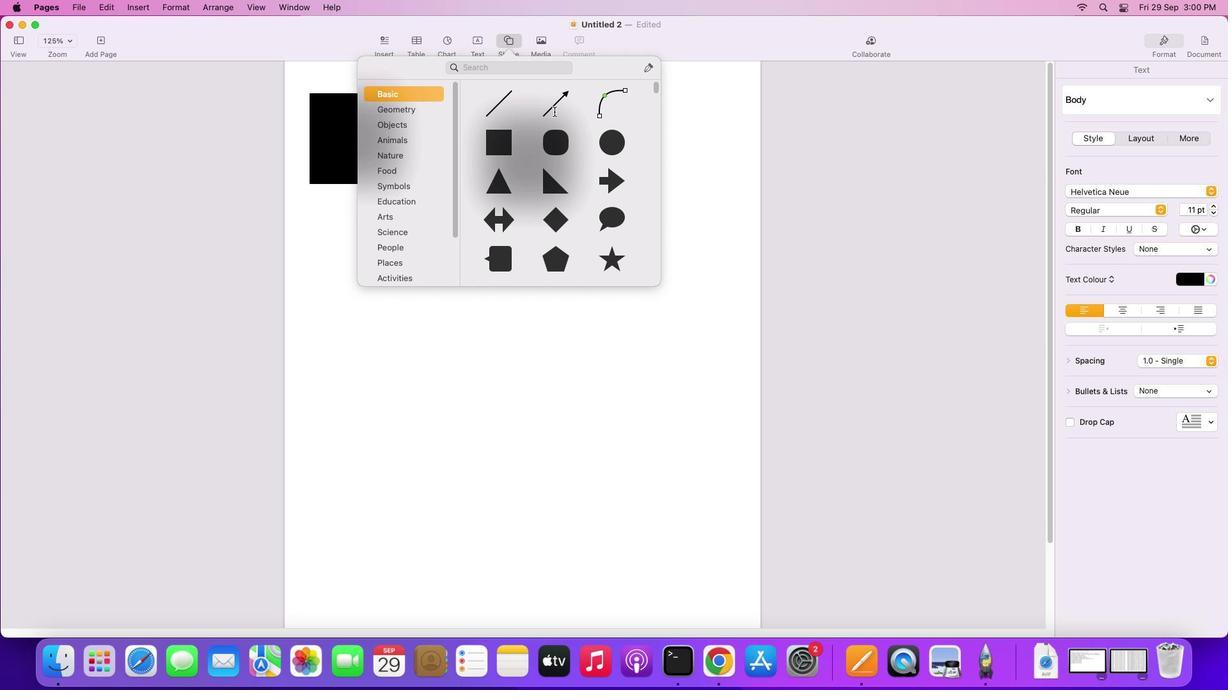 
Action: Mouse pressed left at (518, 49)
Screenshot: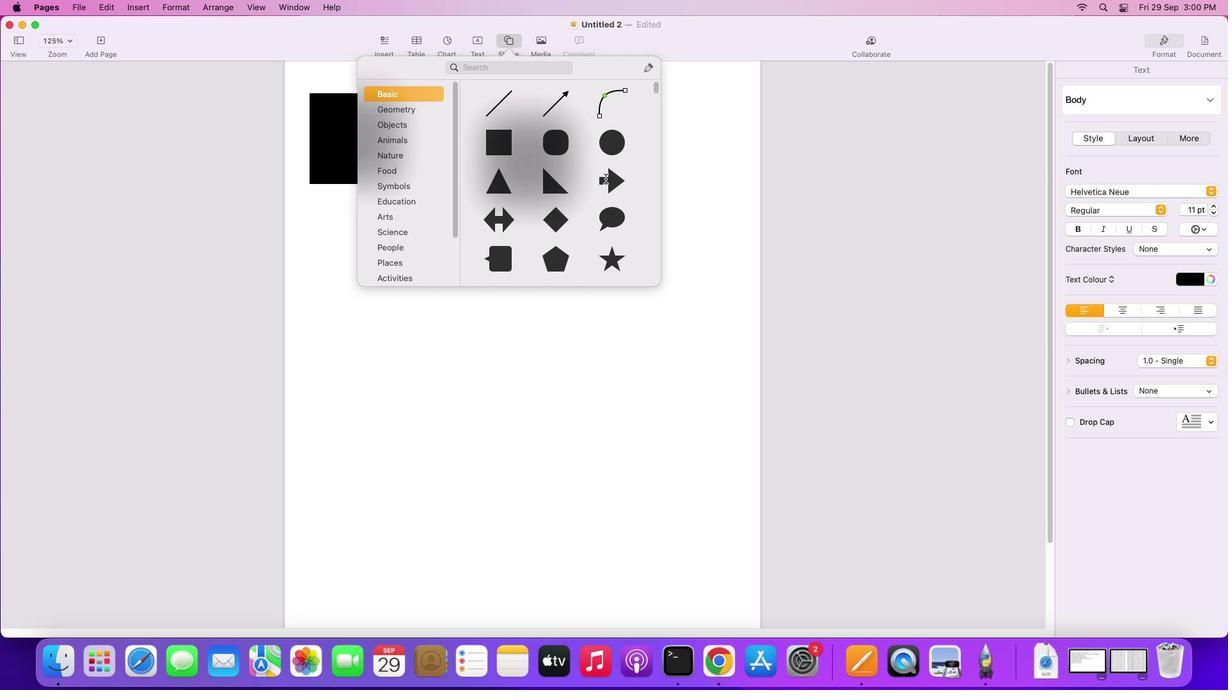 
Action: Mouse moved to (623, 148)
Screenshot: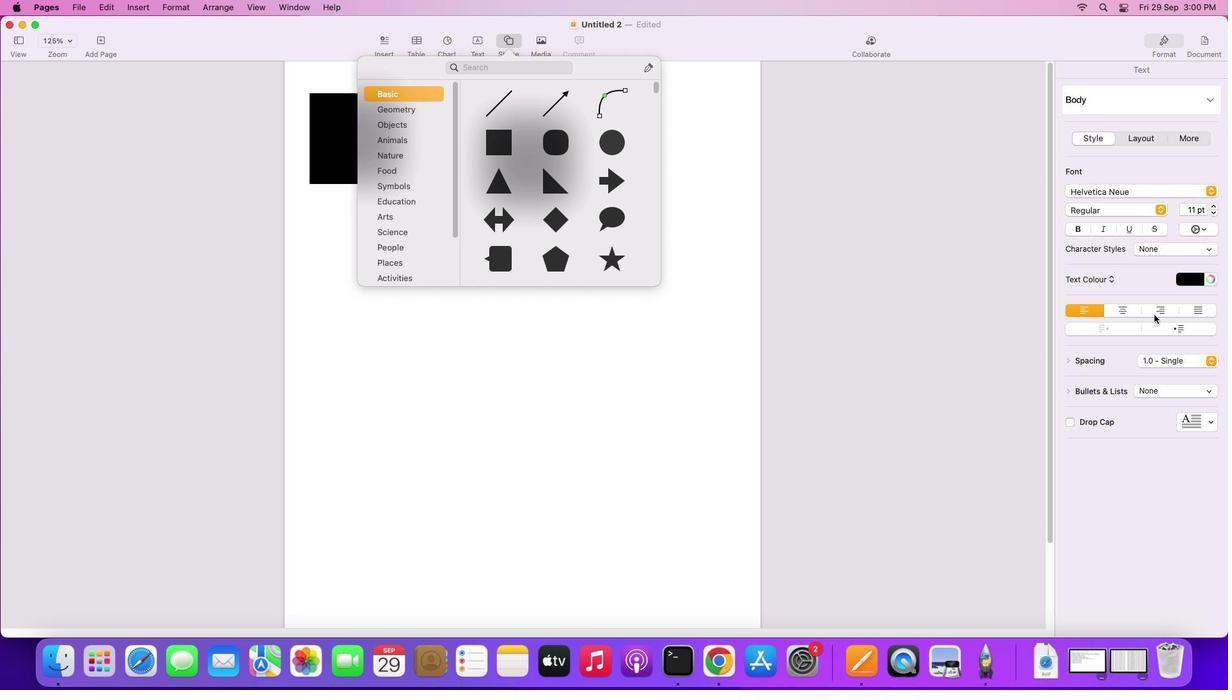 
Action: Mouse pressed left at (623, 148)
Screenshot: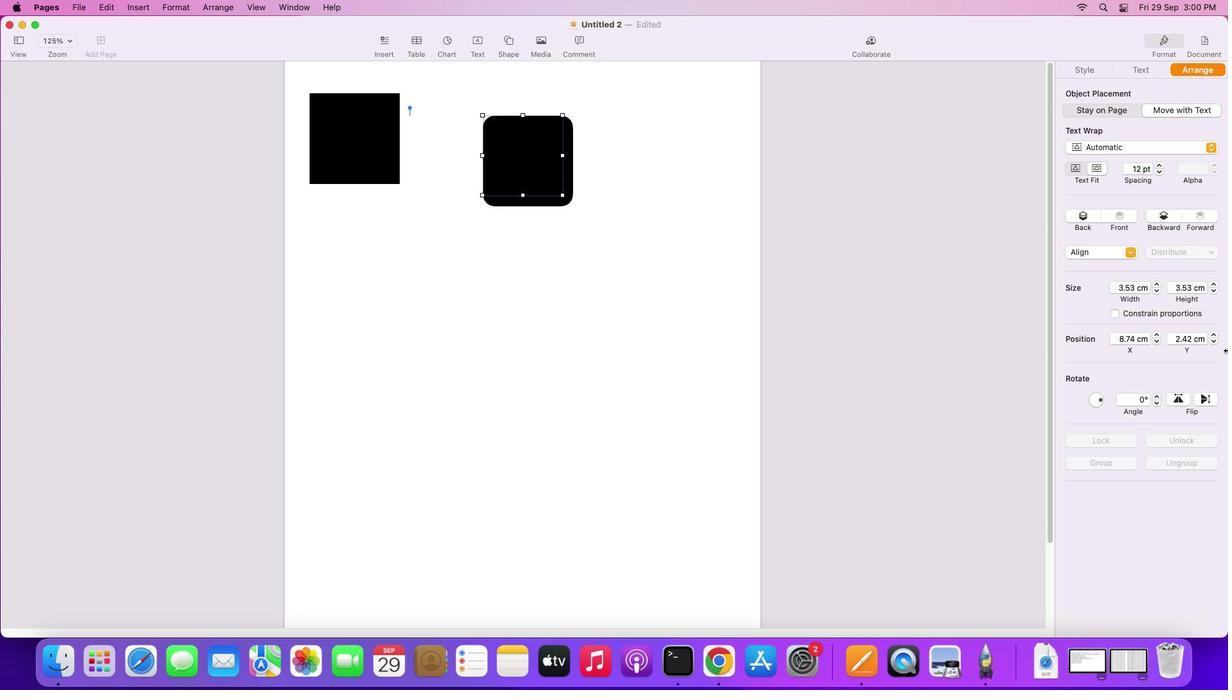 
Action: Mouse moved to (523, 175)
Screenshot: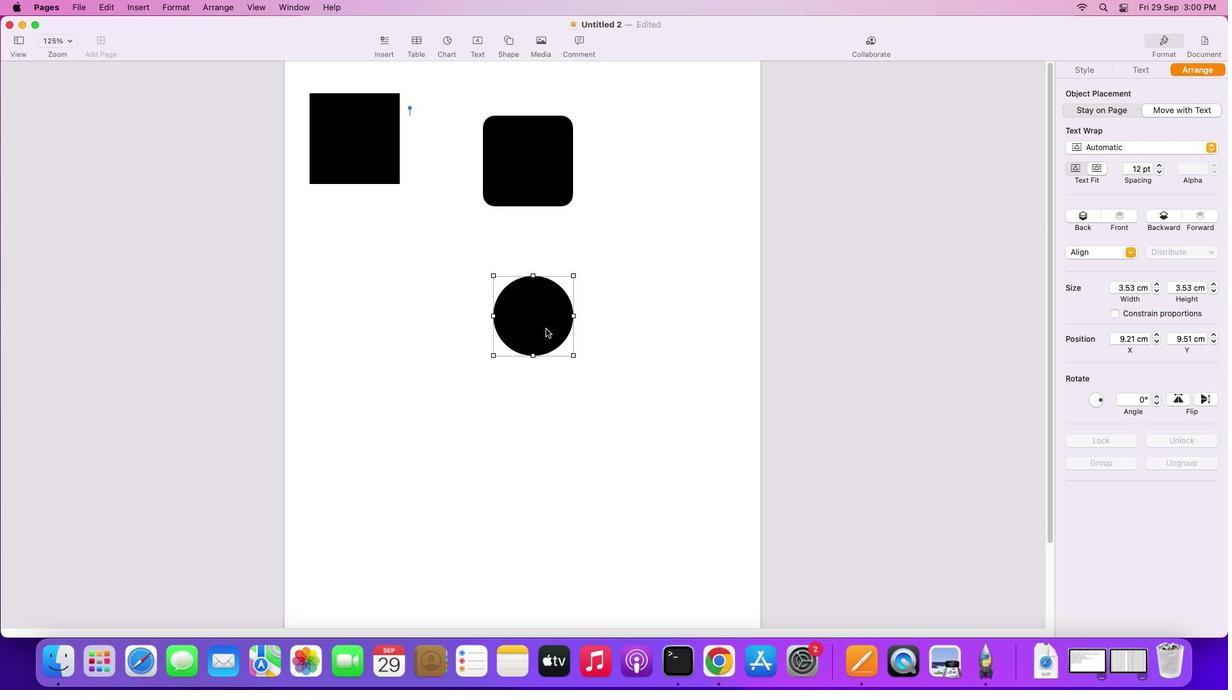 
Action: Mouse pressed left at (523, 175)
Screenshot: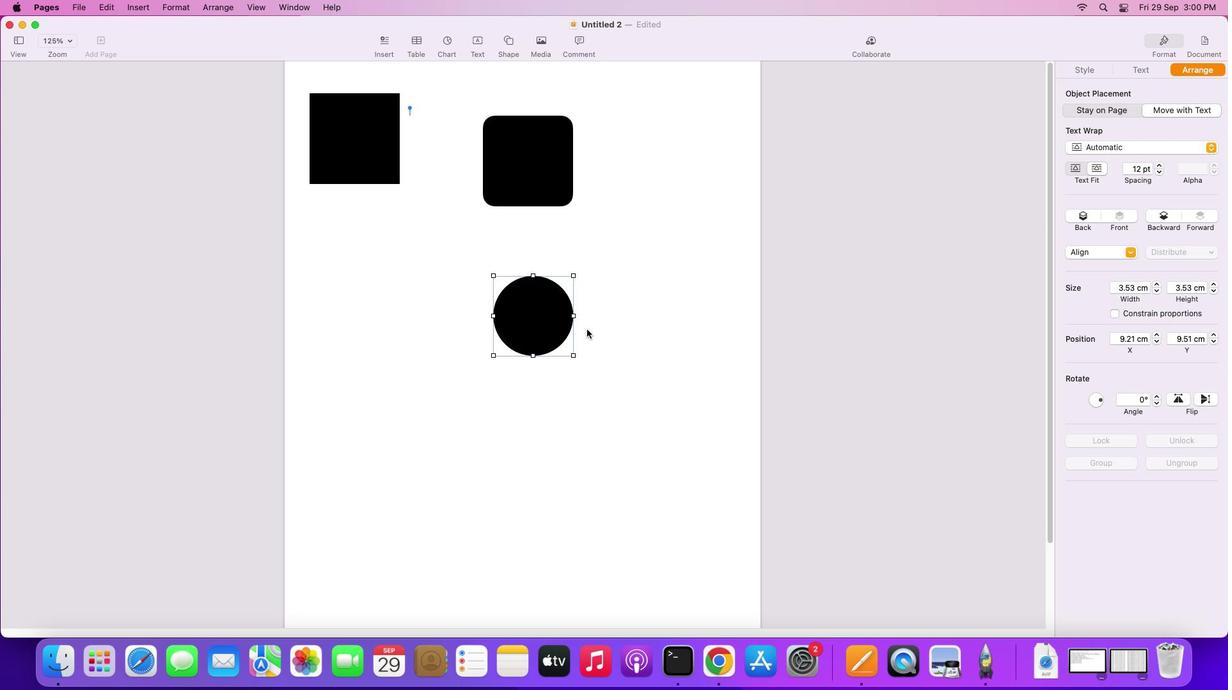 
Action: Mouse moved to (1121, 295)
Screenshot: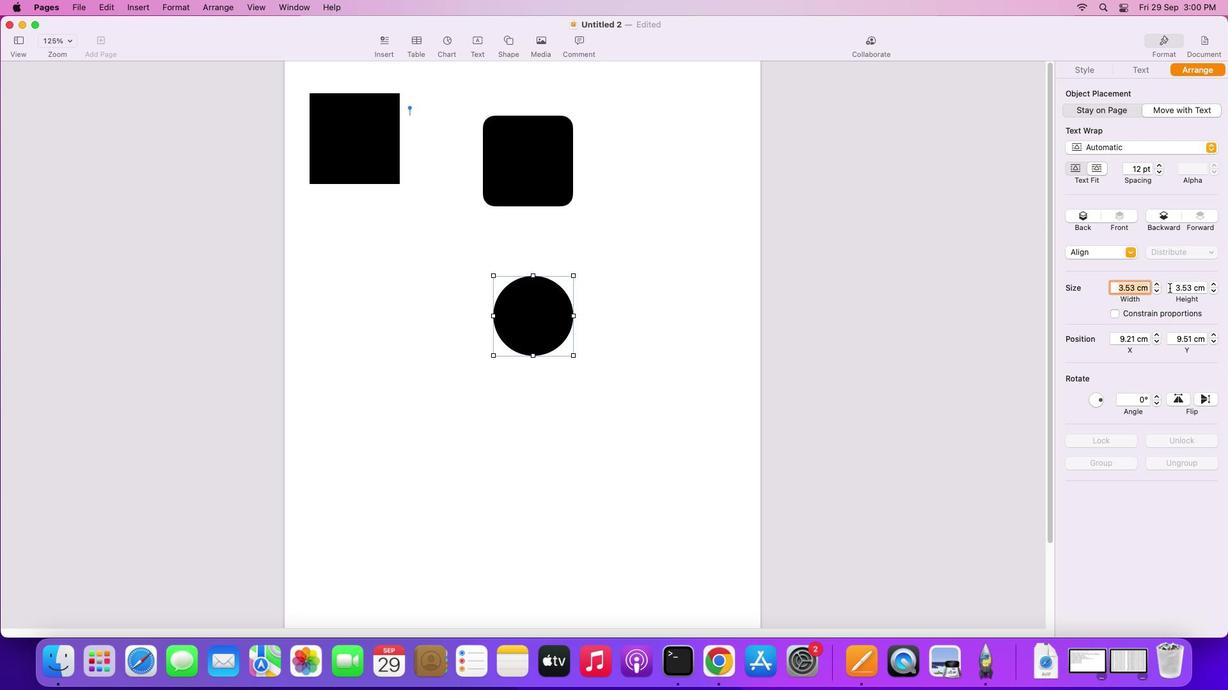 
Action: Mouse pressed left at (1121, 295)
Screenshot: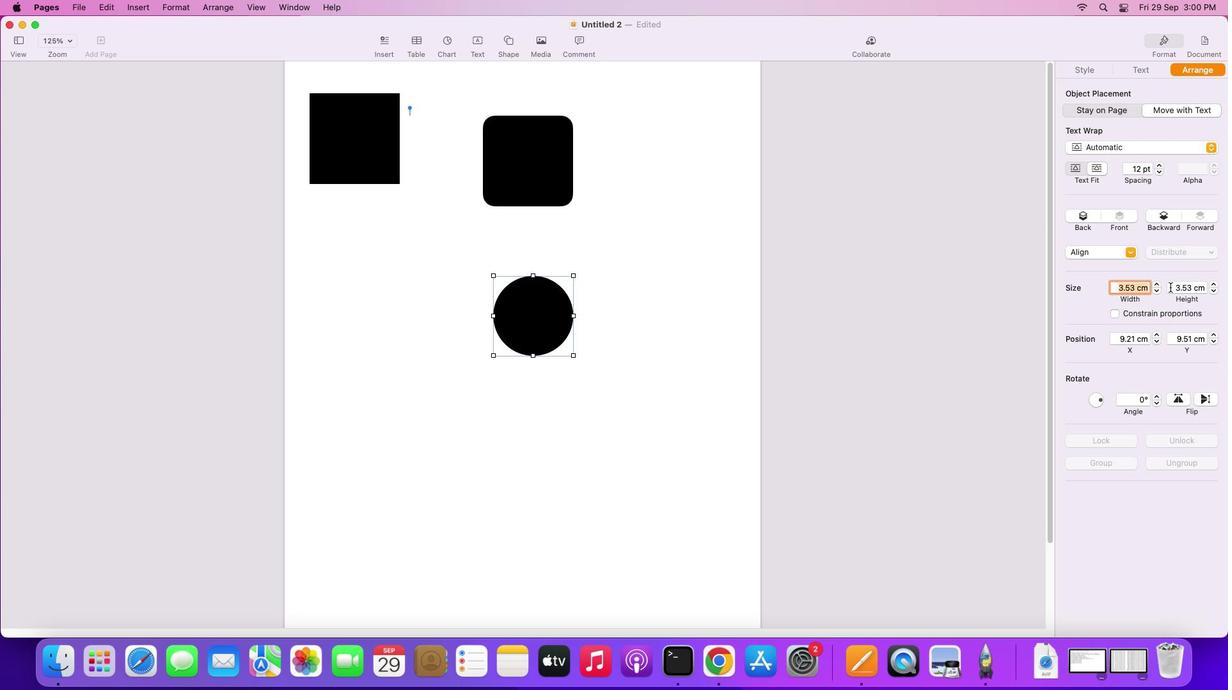 
Action: Mouse moved to (1177, 294)
Screenshot: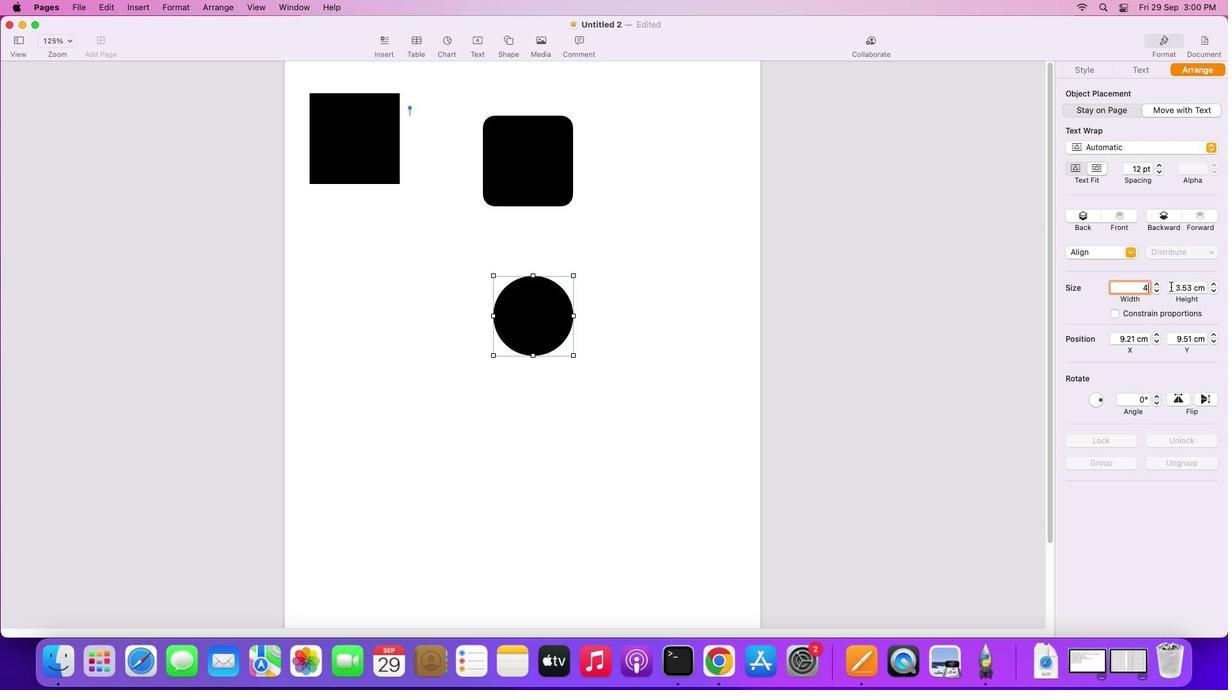 
Action: Key pressed '4'
Screenshot: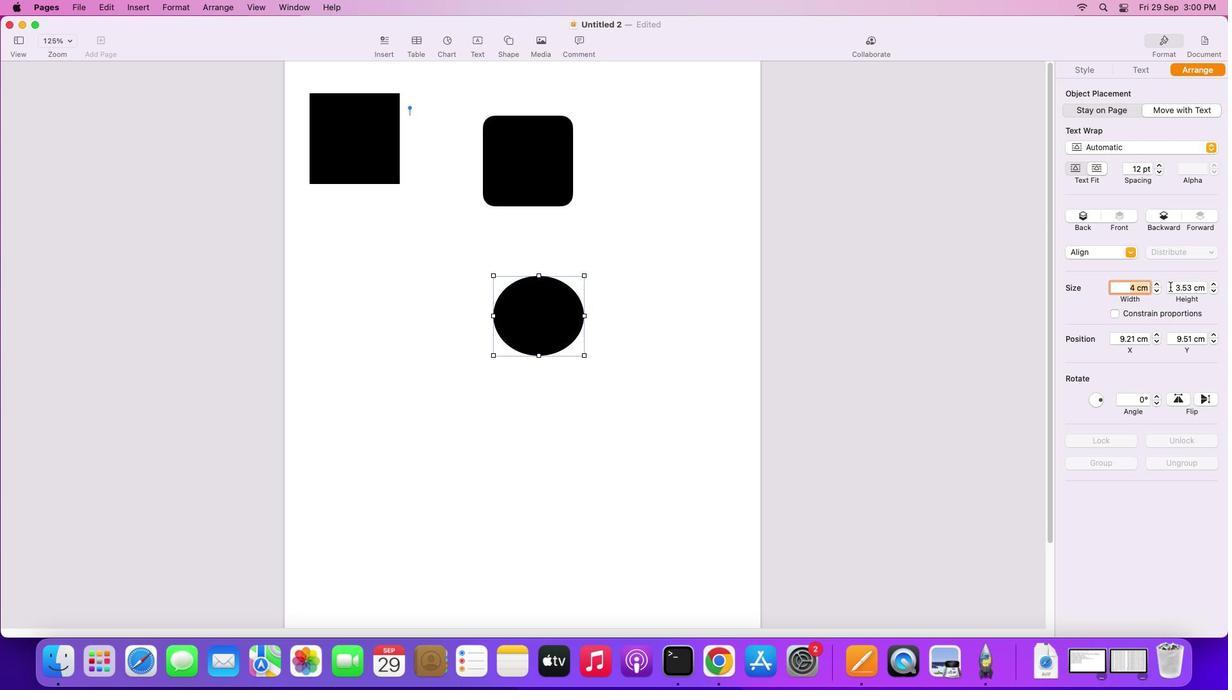 
Action: Mouse moved to (1177, 294)
Screenshot: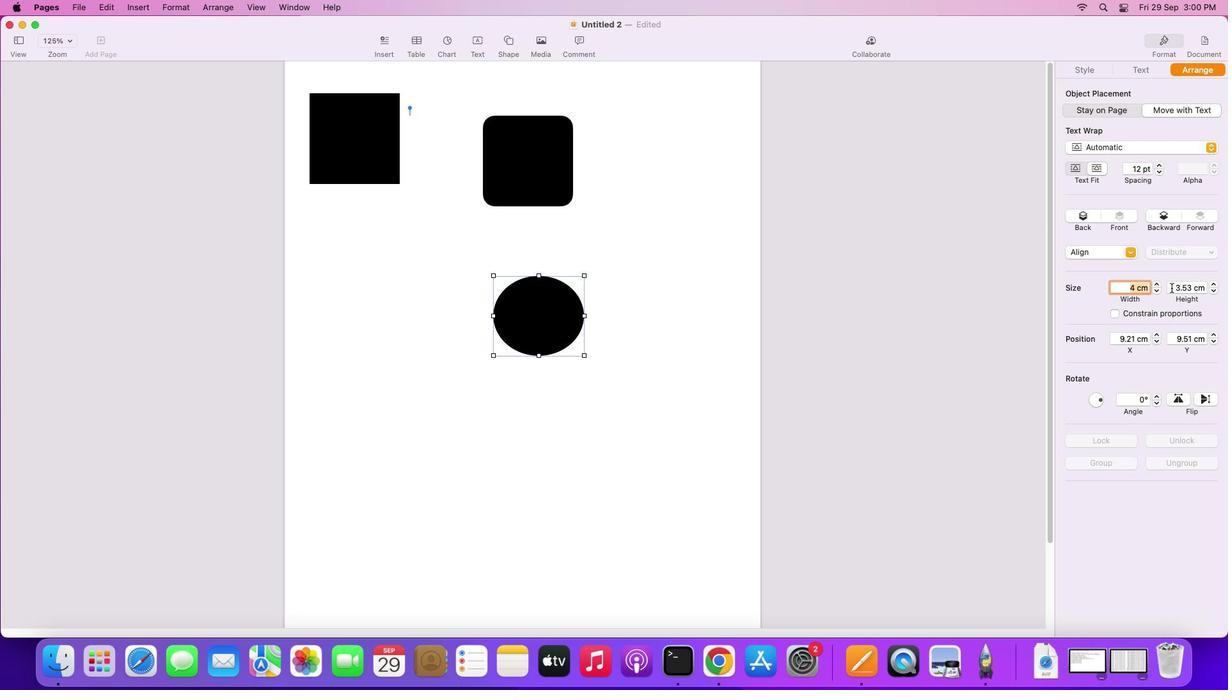 
Action: Key pressed '\x03'
Screenshot: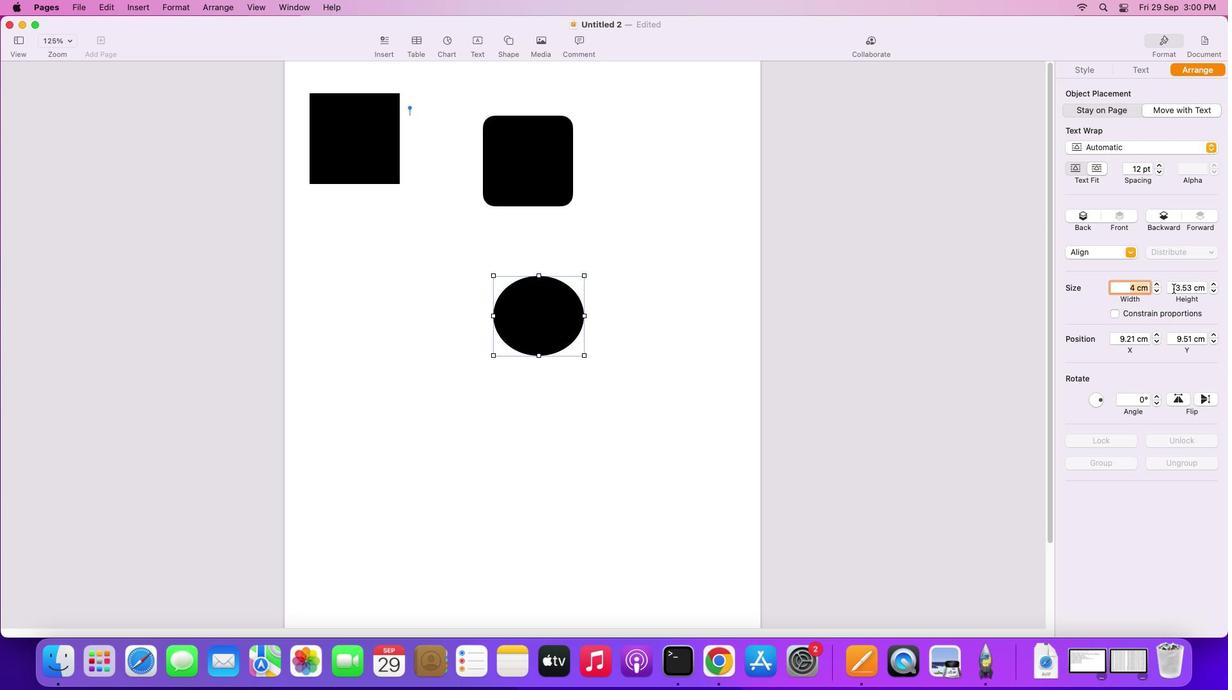 
Action: Mouse moved to (1180, 295)
Screenshot: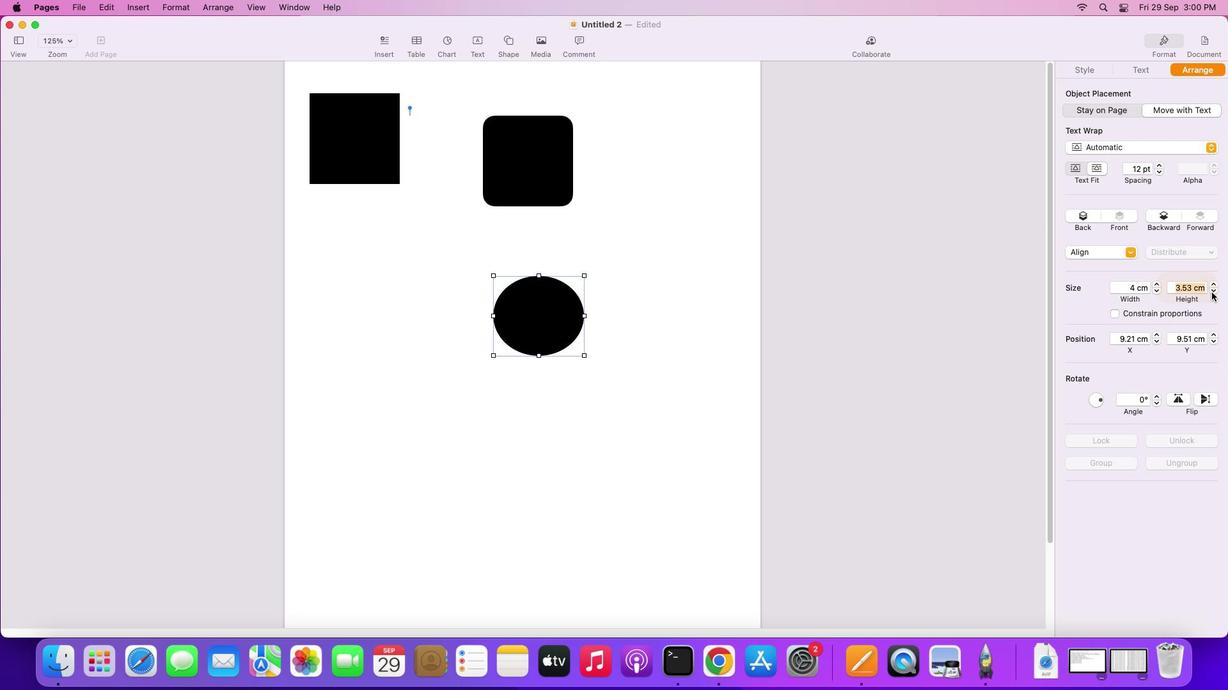 
Action: Mouse pressed left at (1180, 295)
Screenshot: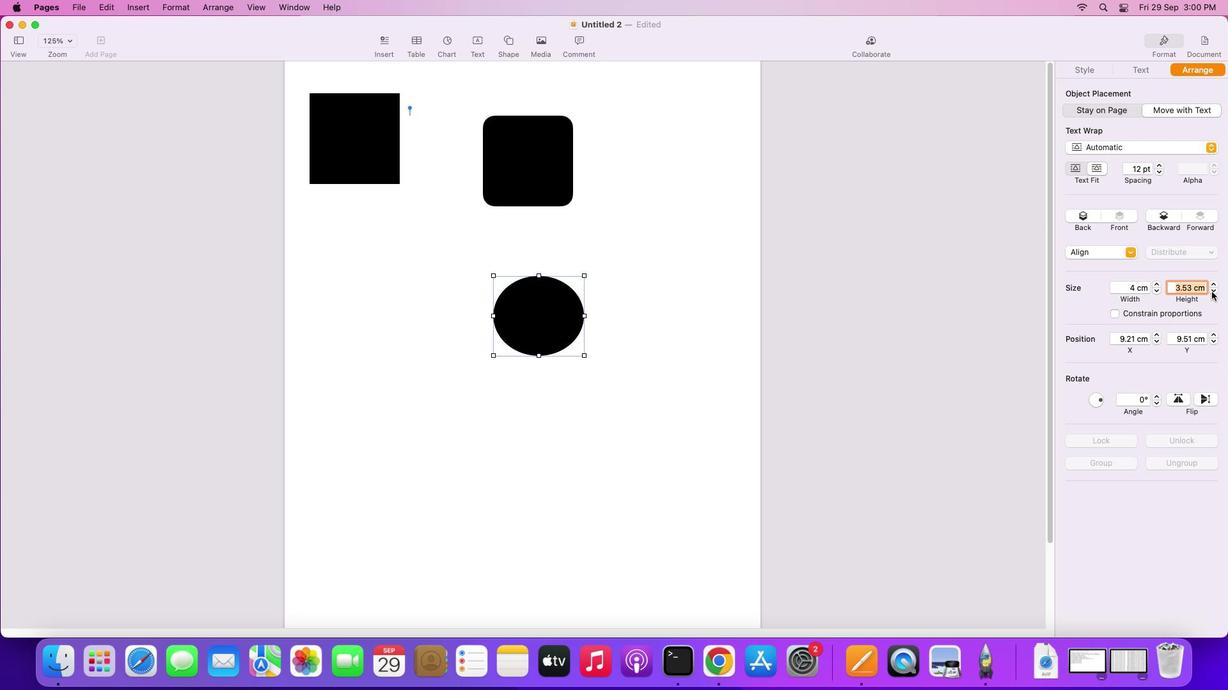 
Action: Mouse moved to (1219, 298)
Screenshot: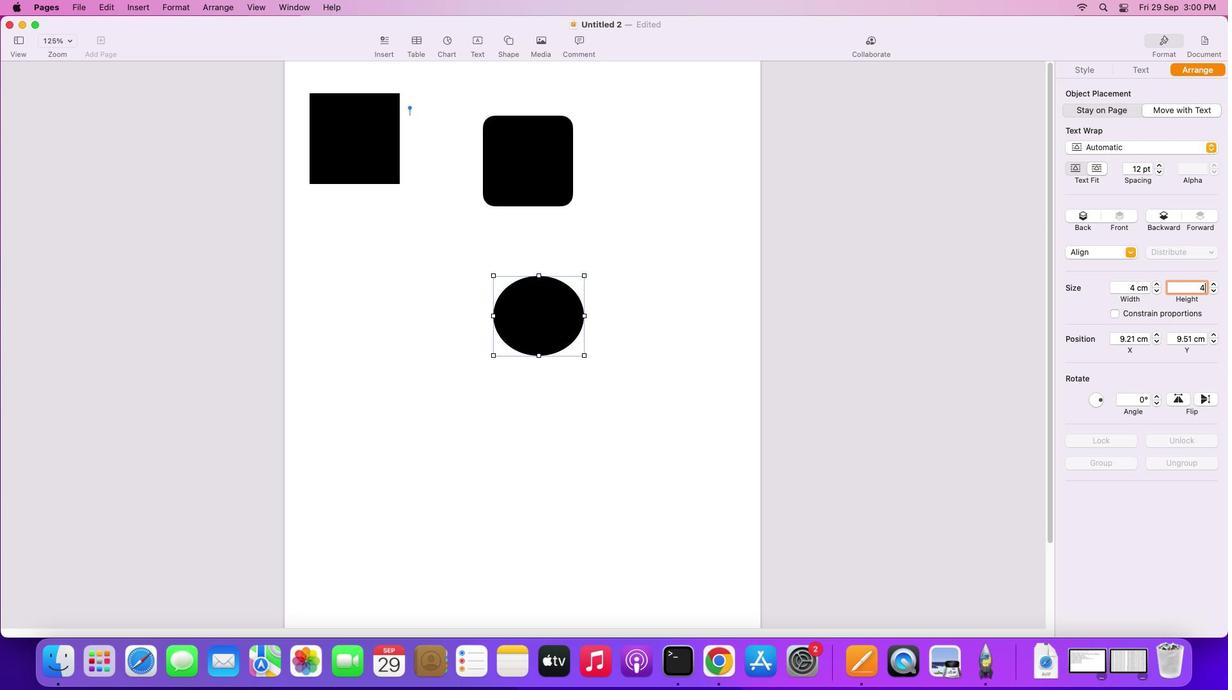 
Action: Key pressed '4''\x03'
Screenshot: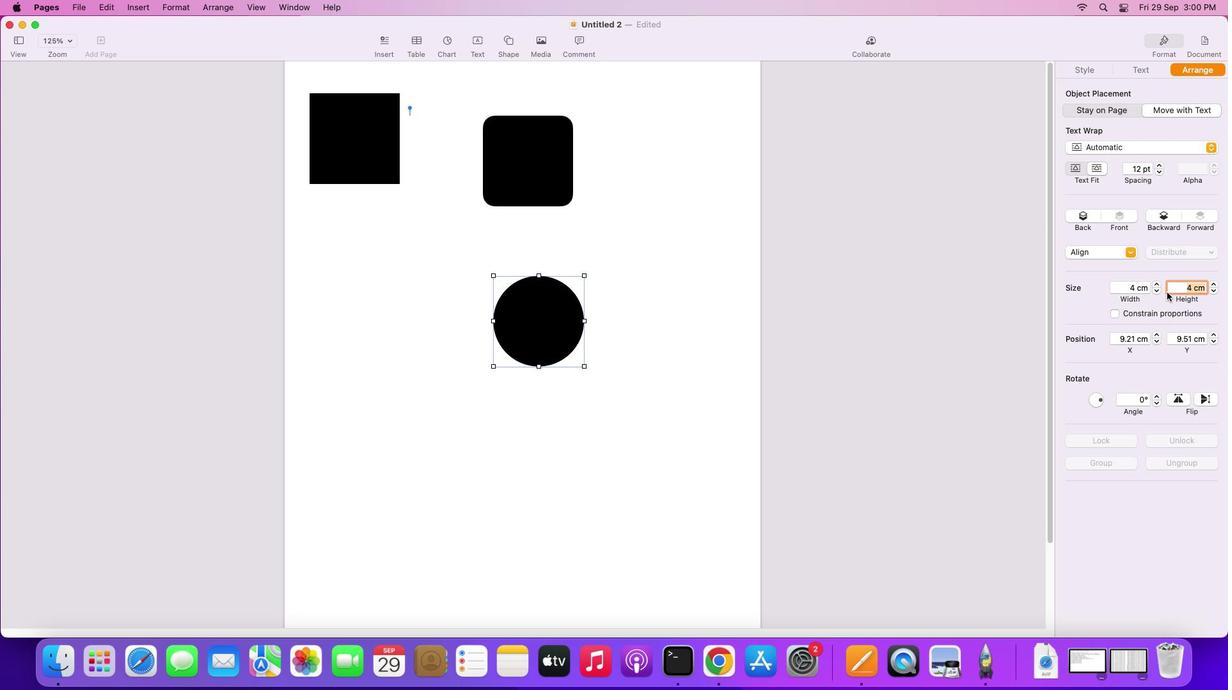 
Action: Mouse moved to (832, 322)
Screenshot: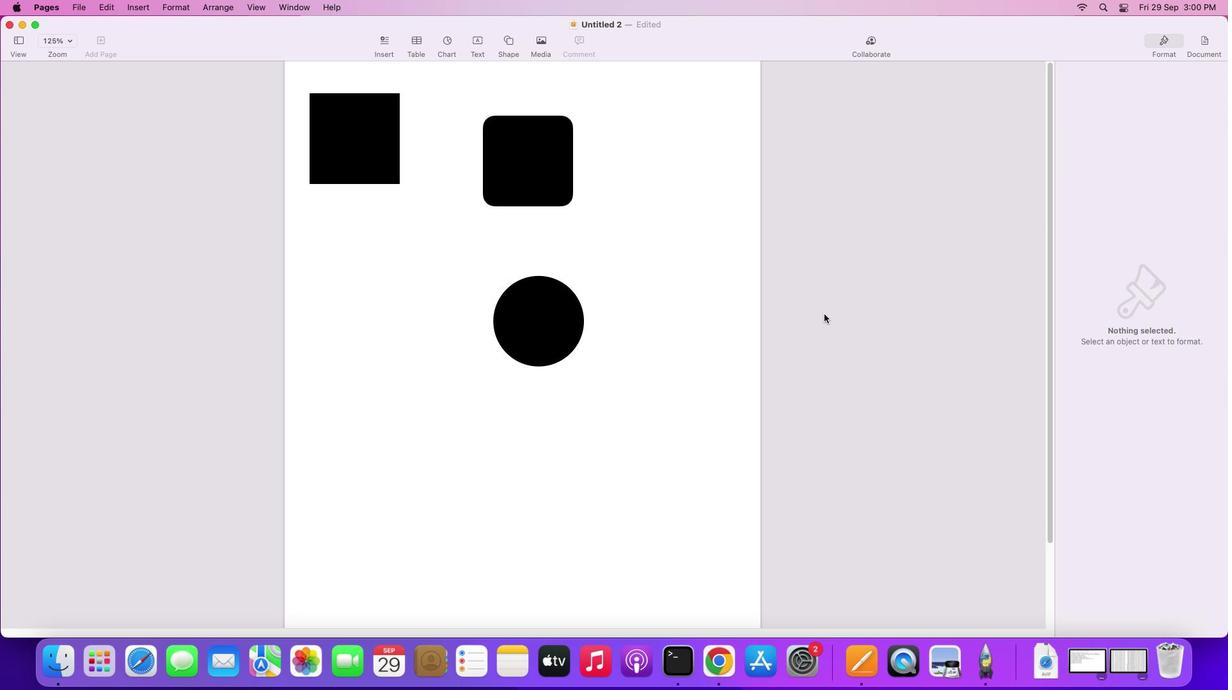 
Action: Mouse pressed left at (832, 322)
Screenshot: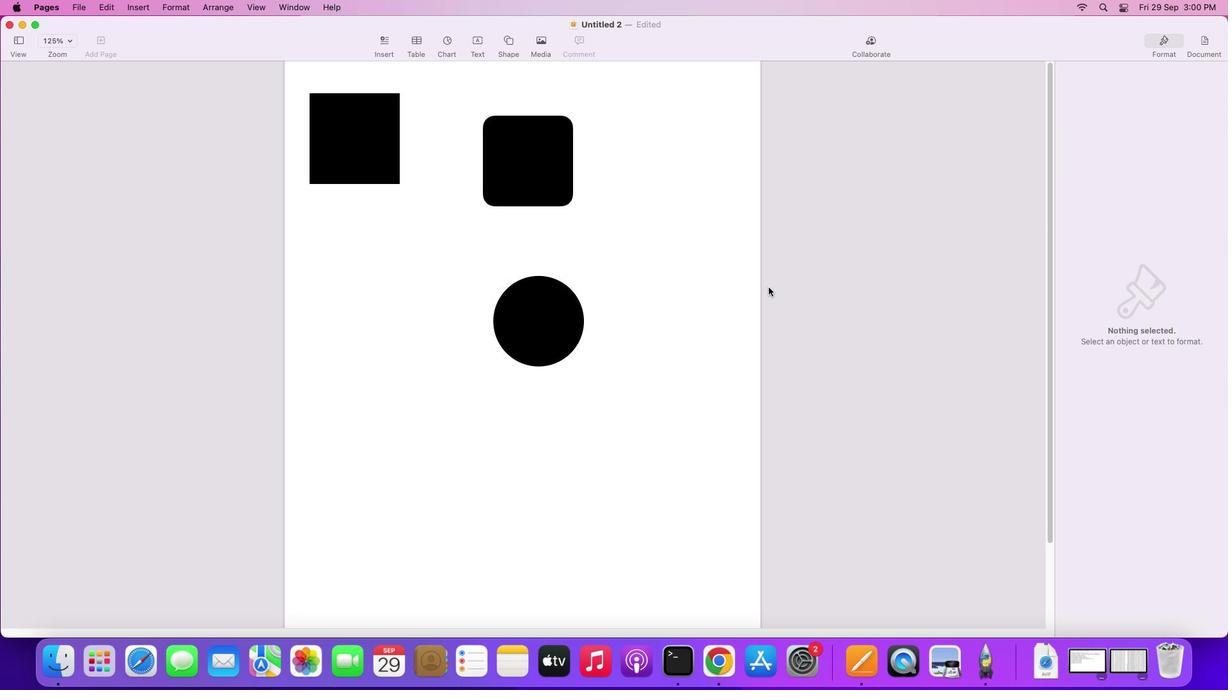 
Action: Mouse moved to (501, 46)
Screenshot: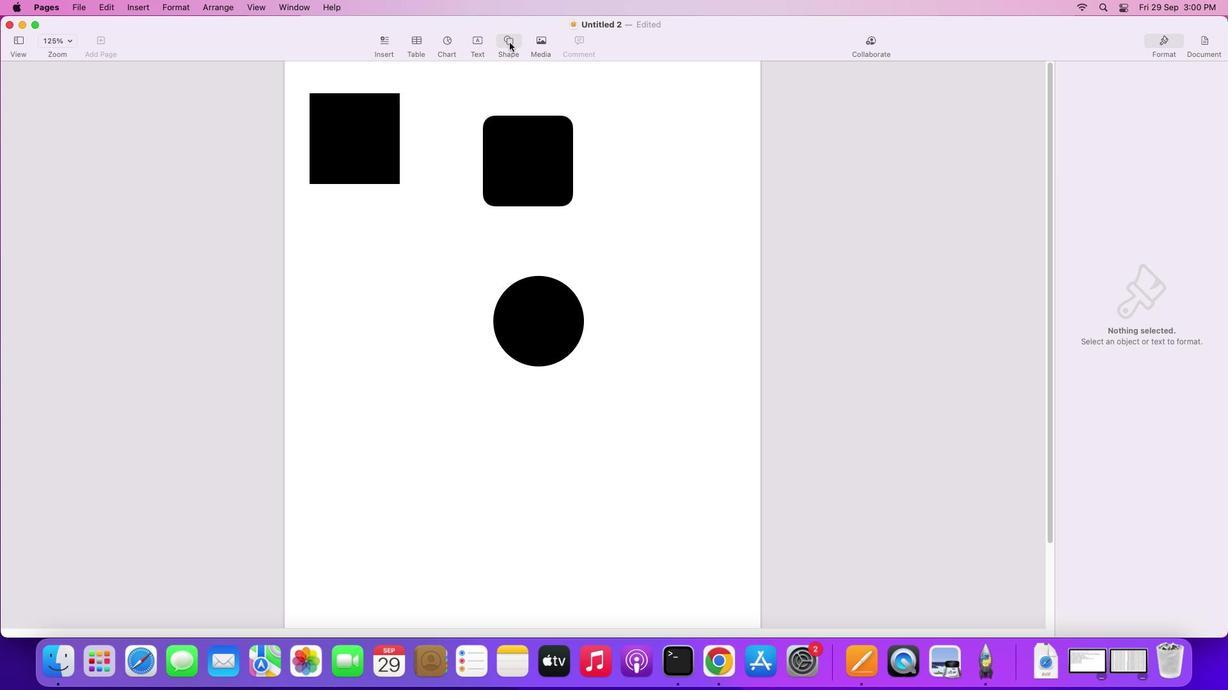 
Action: Mouse pressed left at (501, 46)
Screenshot: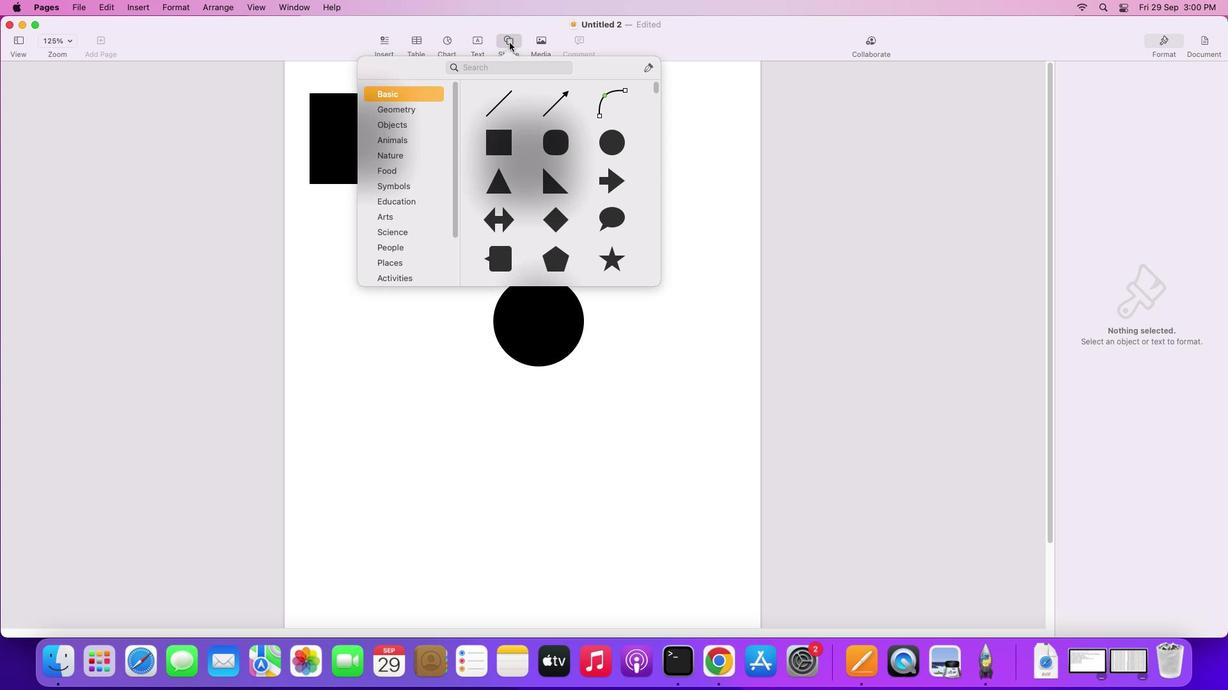 
Action: Mouse moved to (516, 49)
Screenshot: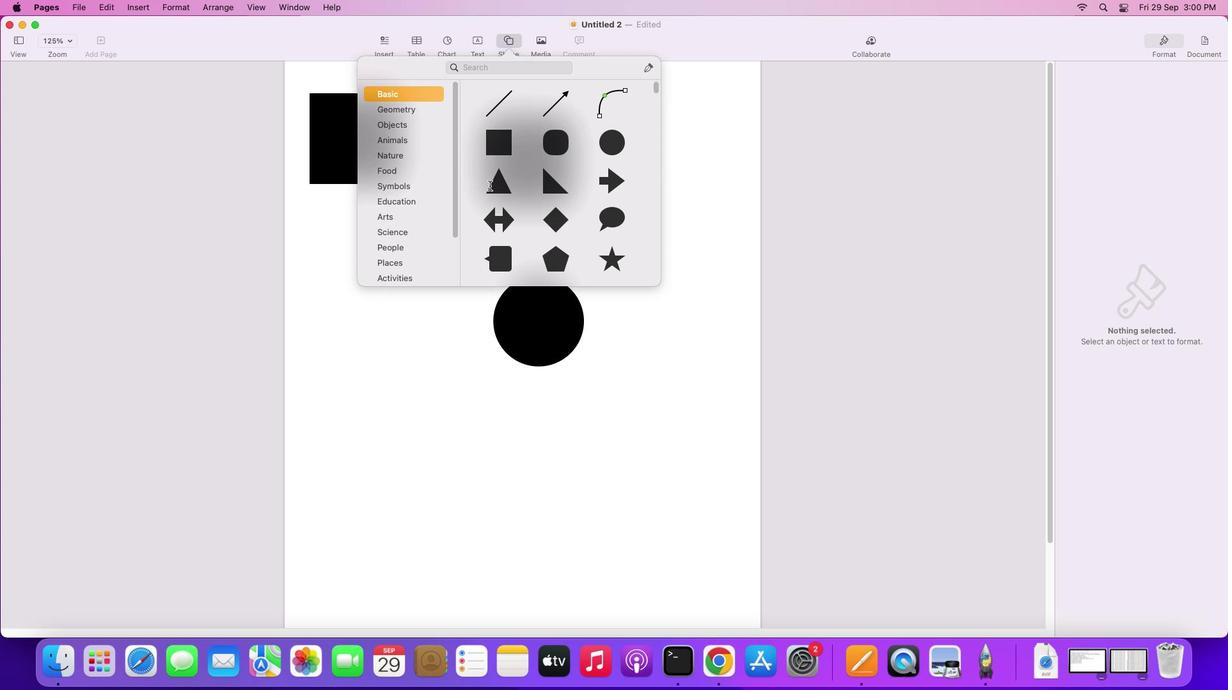 
Action: Mouse pressed left at (516, 49)
Screenshot: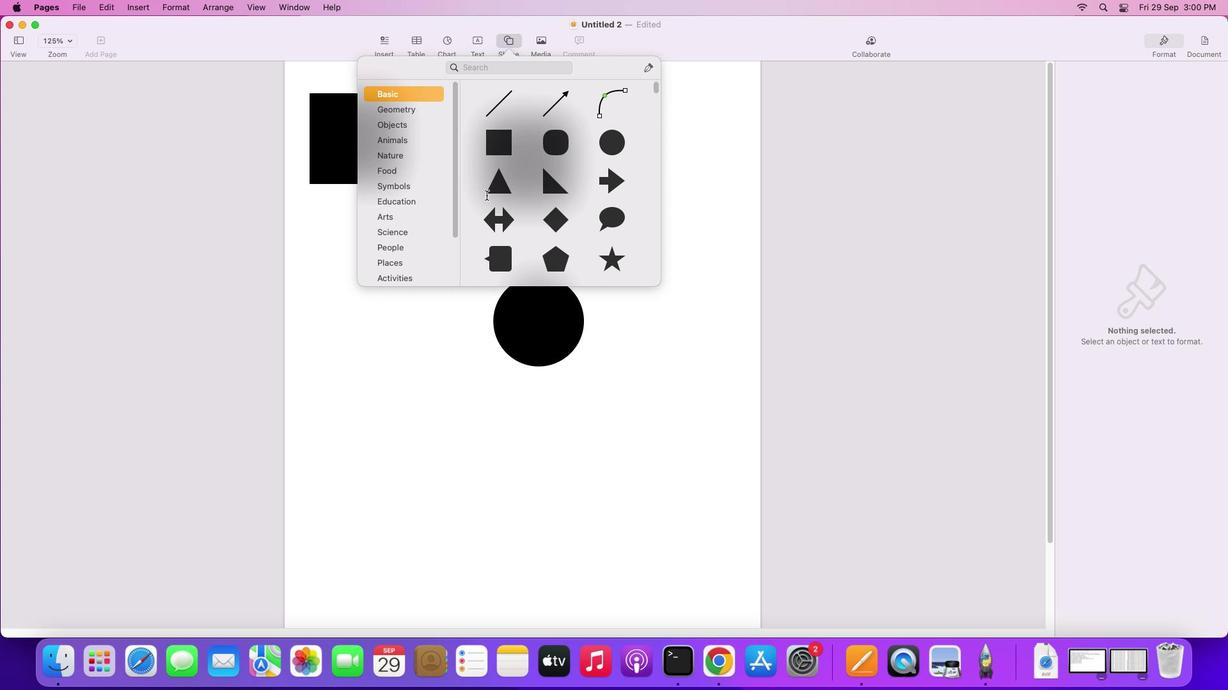 
Action: Mouse moved to (508, 193)
Screenshot: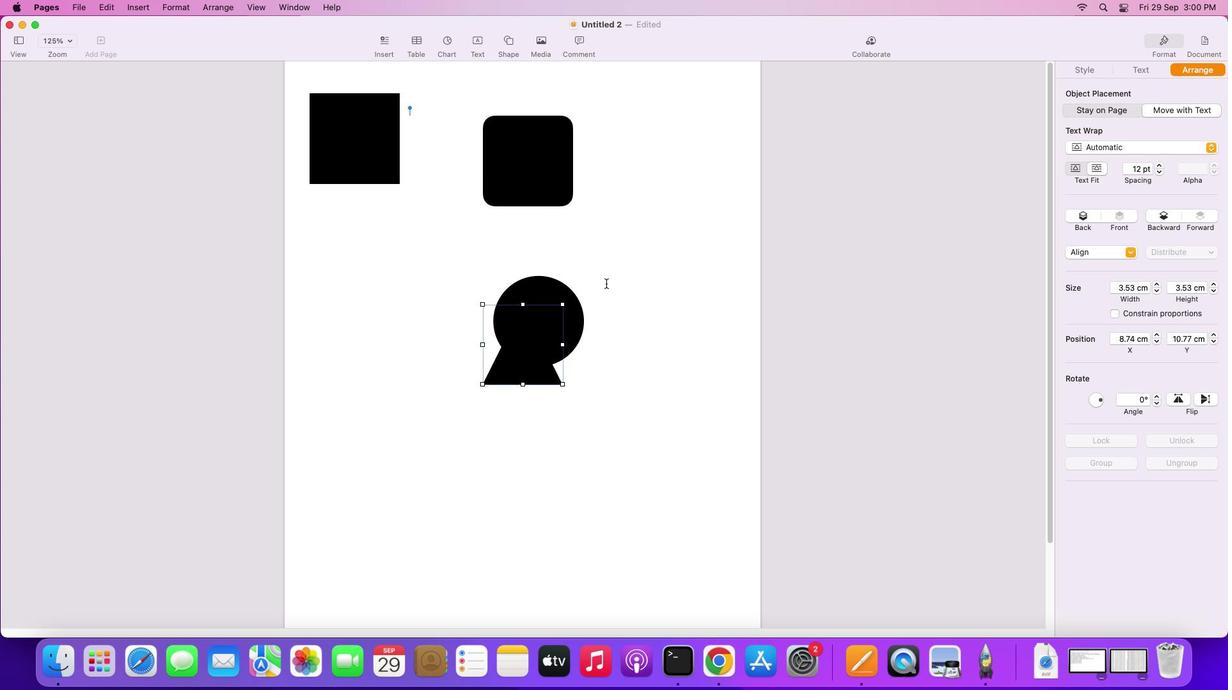 
Action: Mouse pressed left at (508, 193)
Screenshot: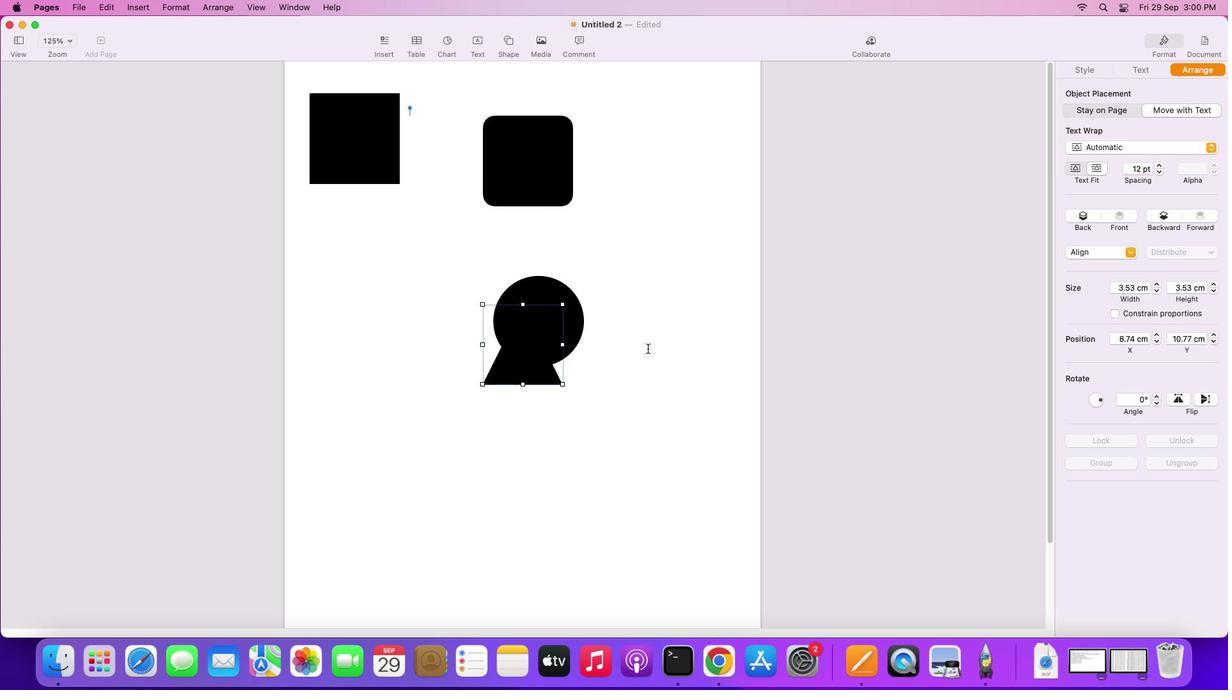
Action: Mouse moved to (535, 371)
Screenshot: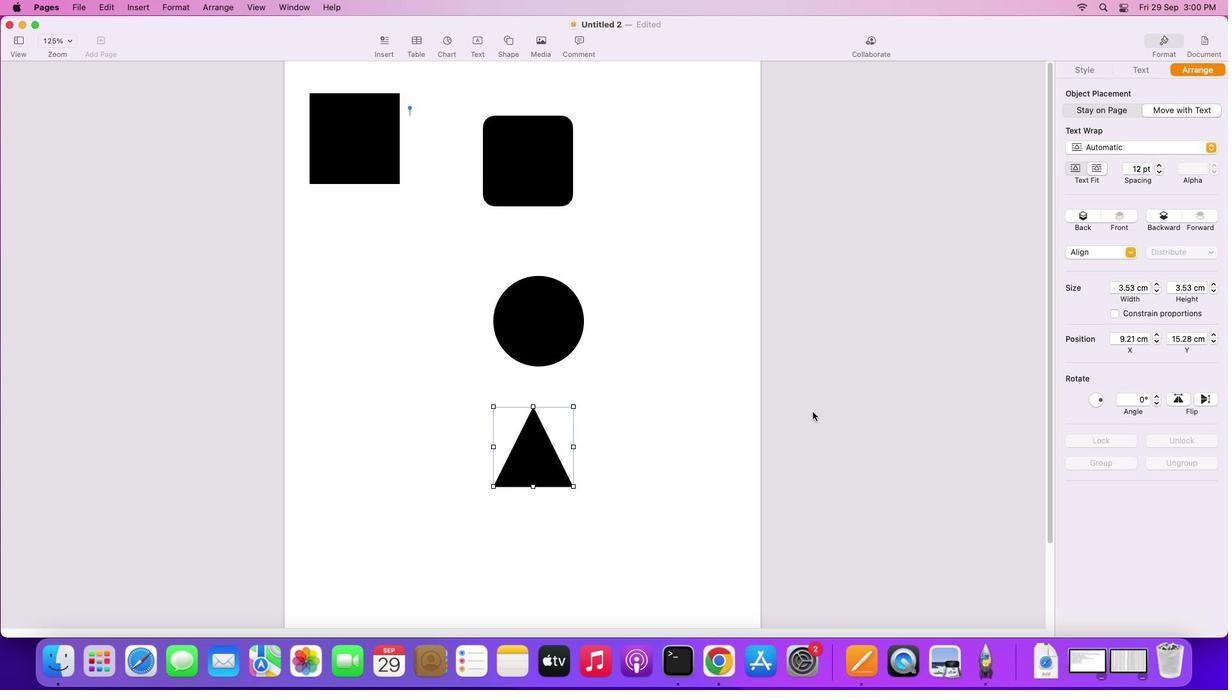 
Action: Mouse pressed left at (535, 371)
Screenshot: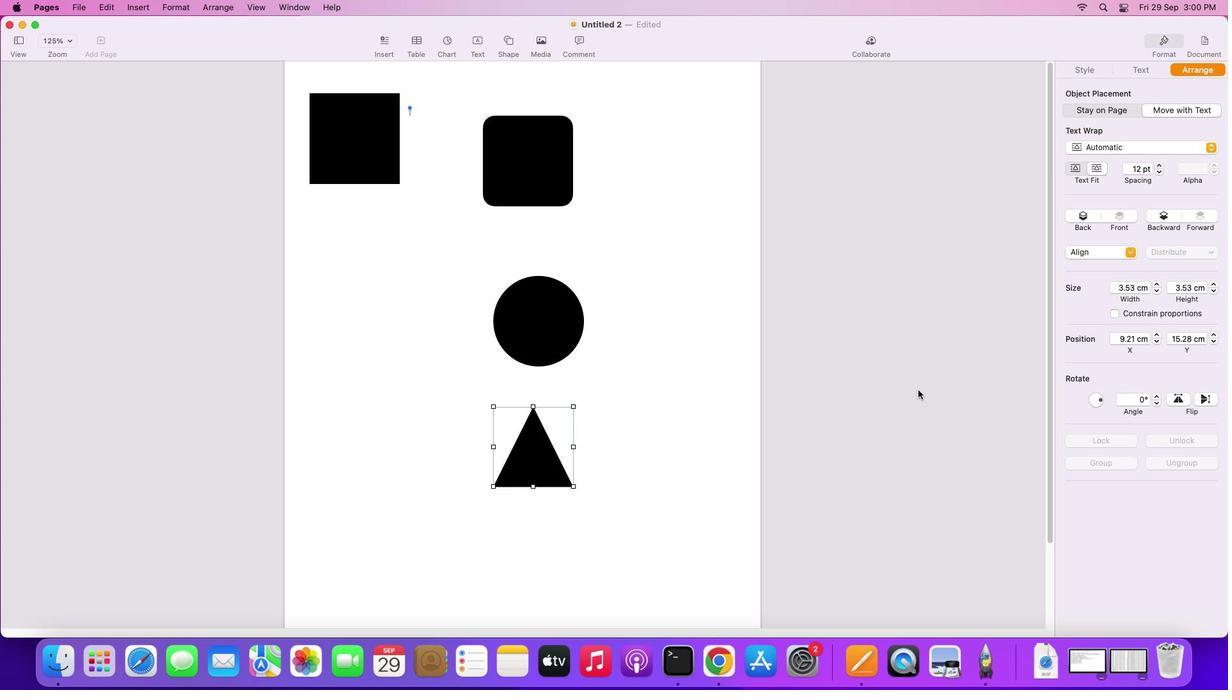 
Action: Mouse moved to (1124, 292)
Screenshot: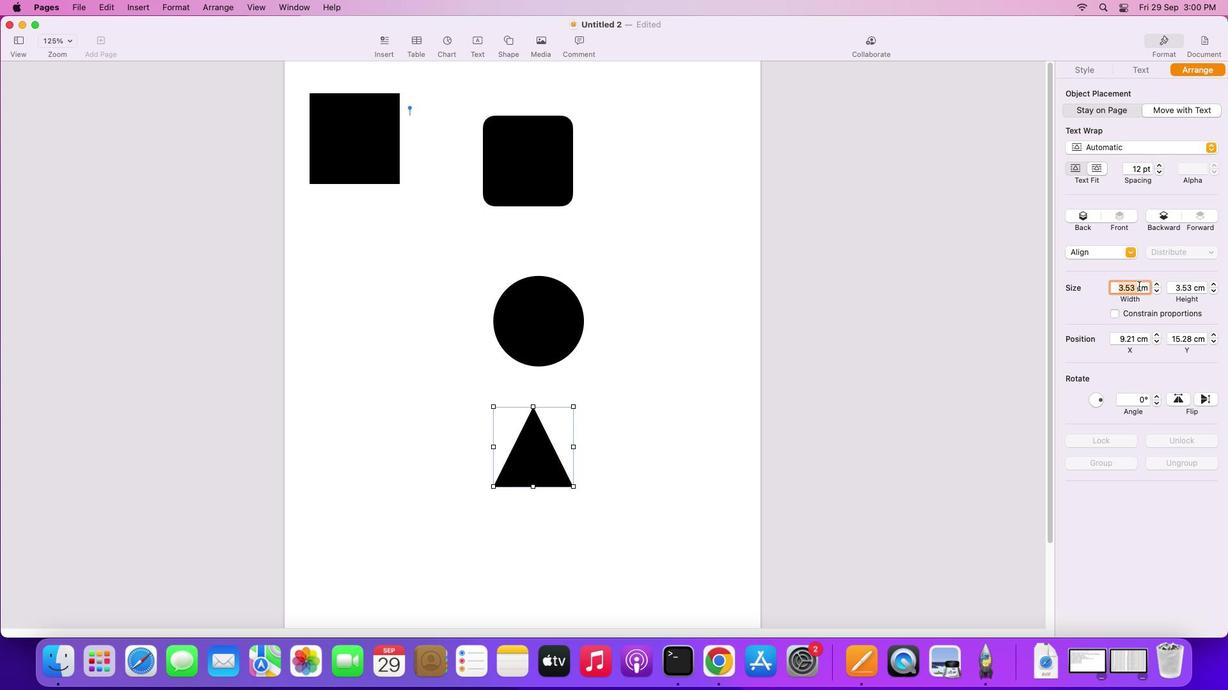 
Action: Mouse pressed left at (1124, 292)
Screenshot: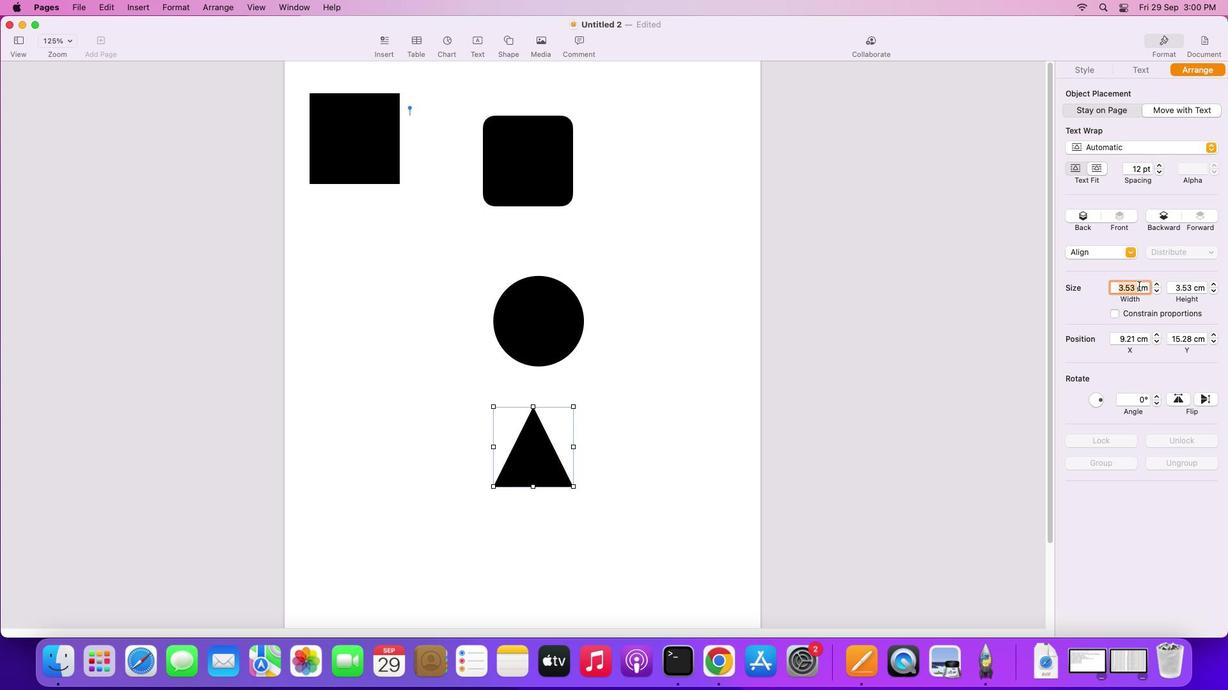 
Action: Mouse moved to (1155, 292)
Screenshot: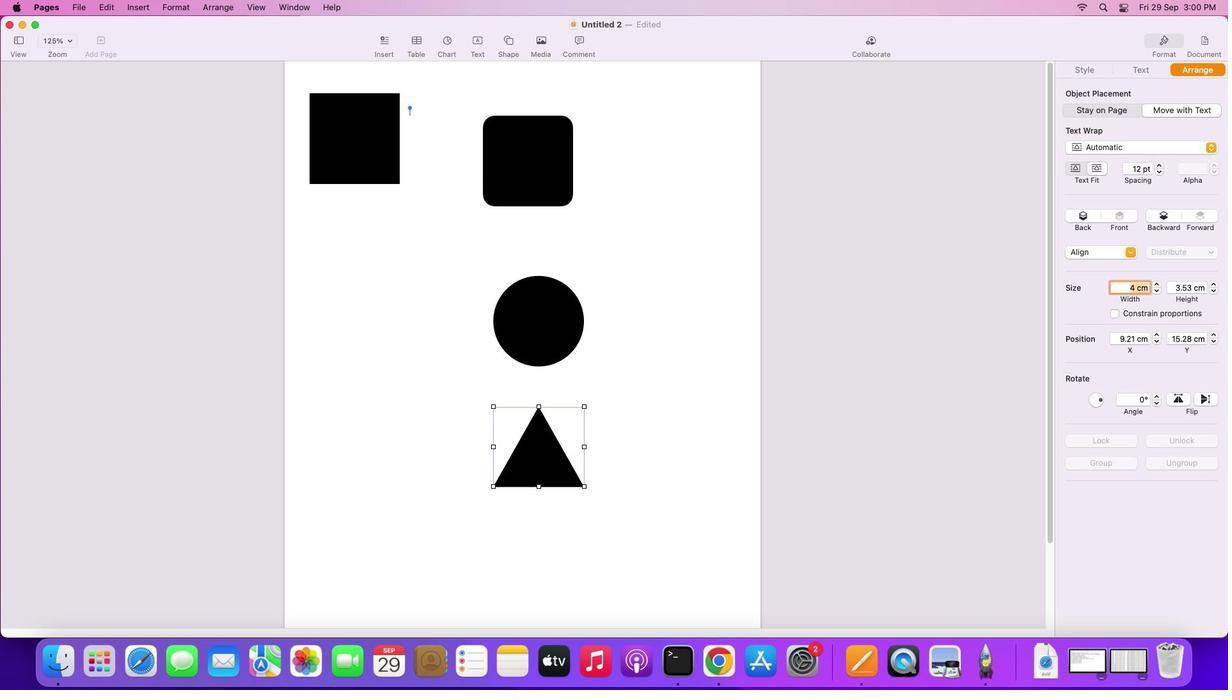 
Action: Key pressed '4'
Screenshot: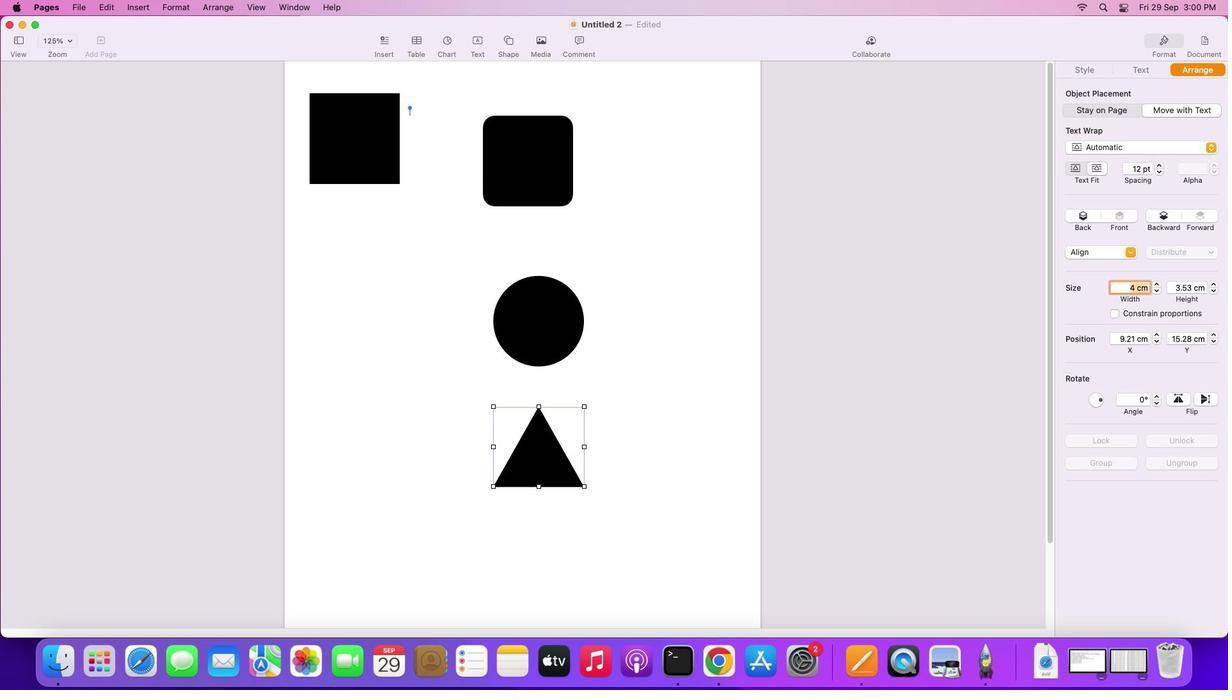 
Action: Mouse moved to (1154, 292)
Screenshot: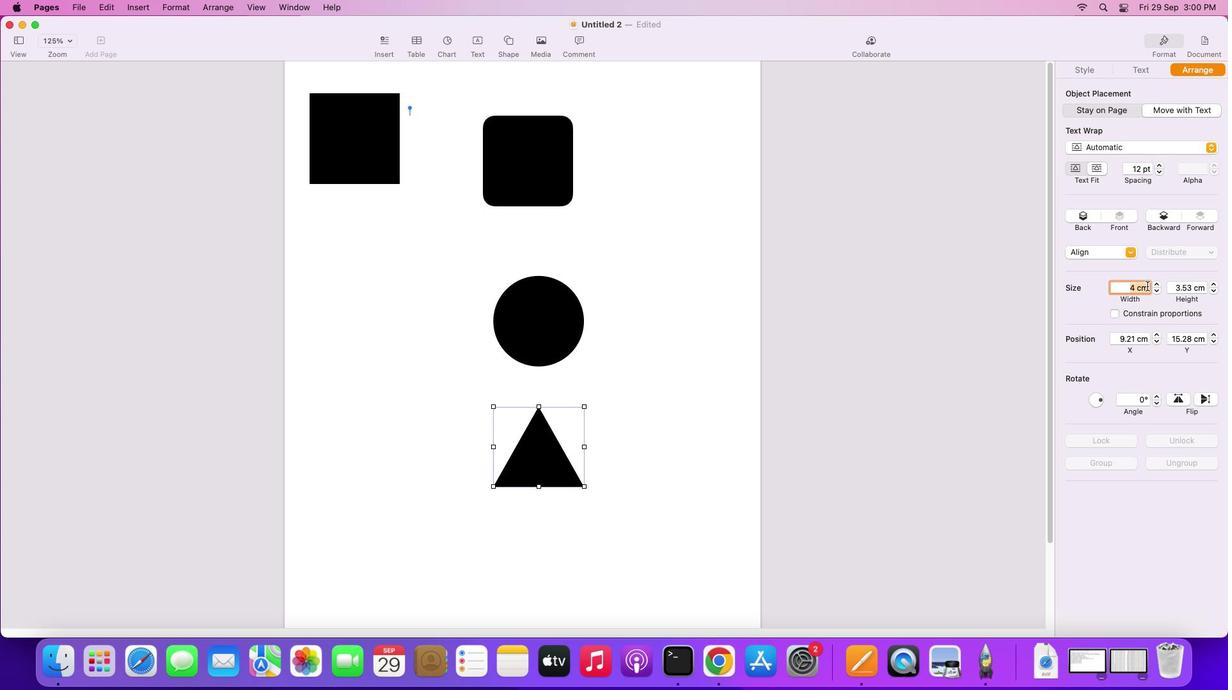 
Action: Key pressed '\x03'
Screenshot: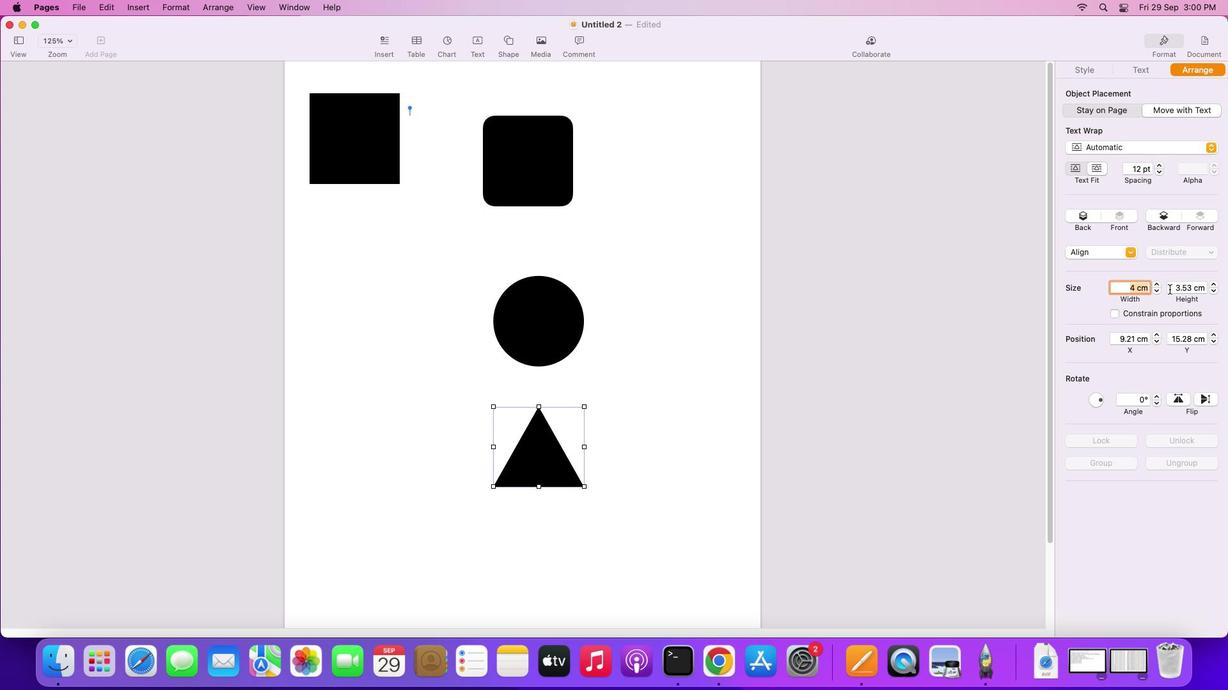 
Action: Mouse moved to (1177, 296)
Screenshot: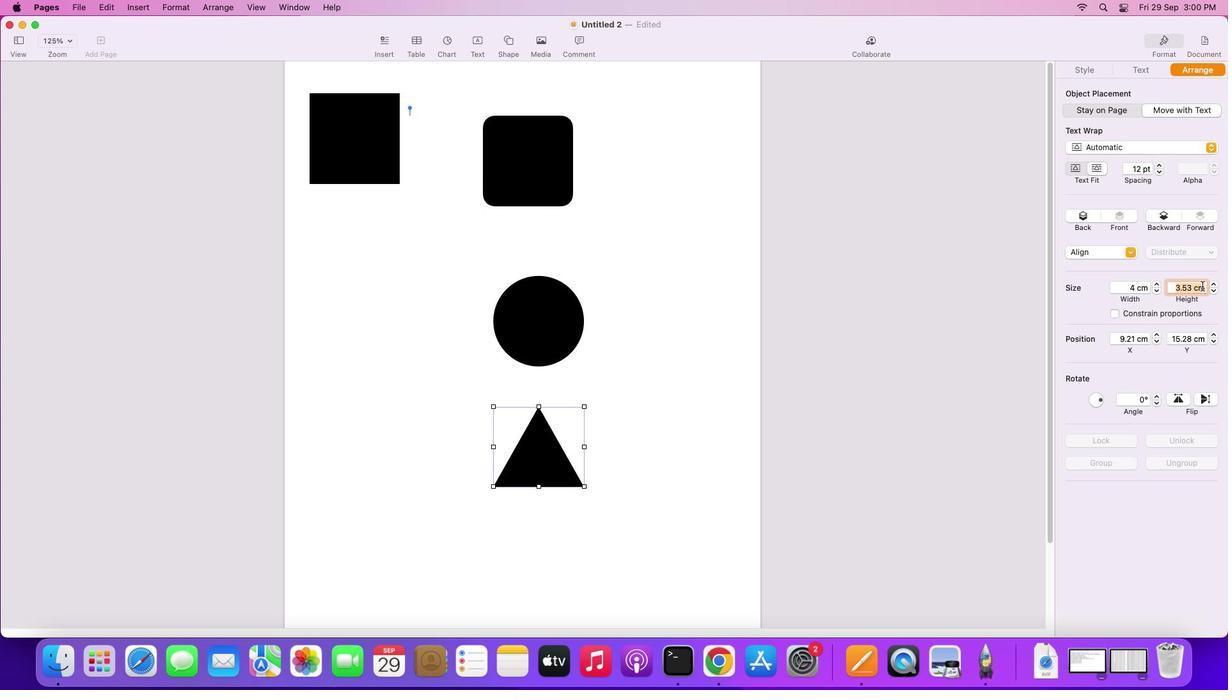 
Action: Mouse pressed left at (1177, 296)
Screenshot: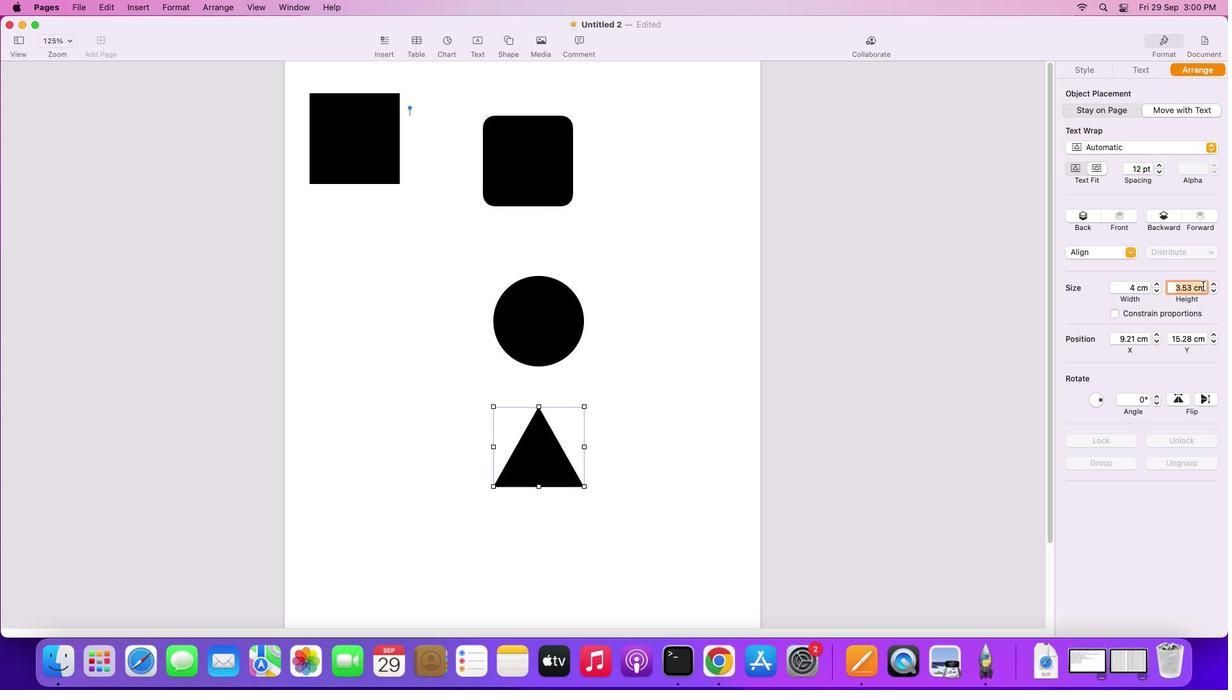 
Action: Mouse moved to (1209, 292)
Screenshot: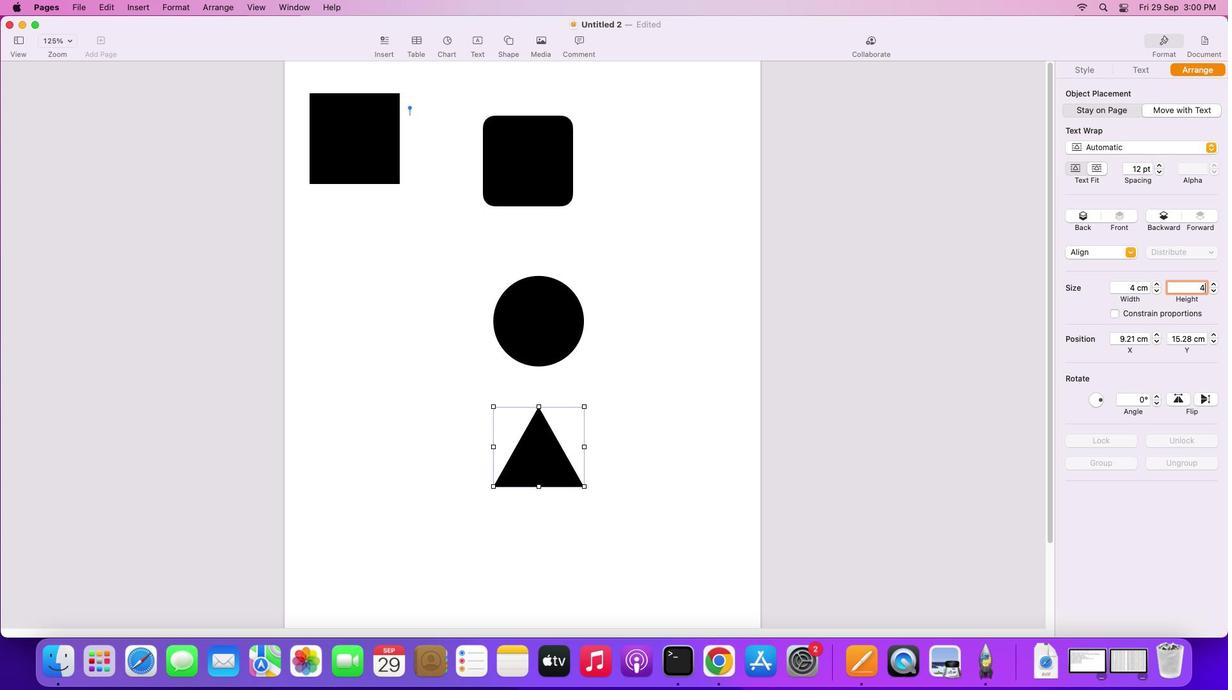
Action: Key pressed '4'
Screenshot: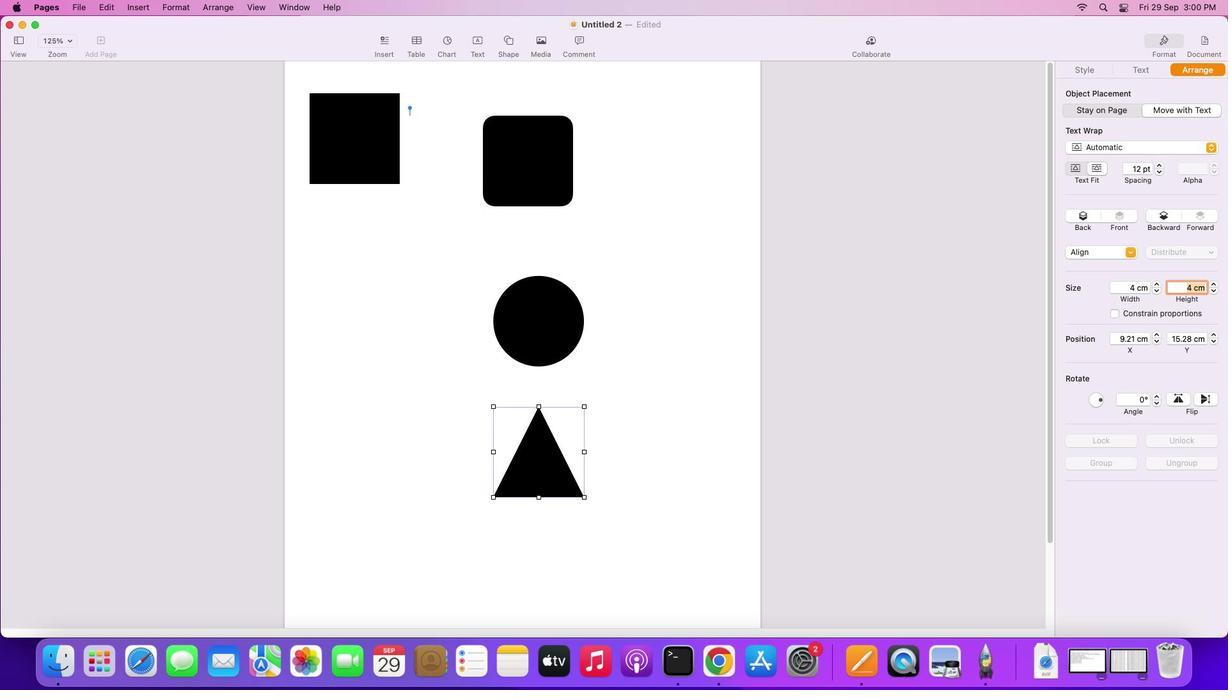 
Action: Mouse moved to (1209, 292)
Screenshot: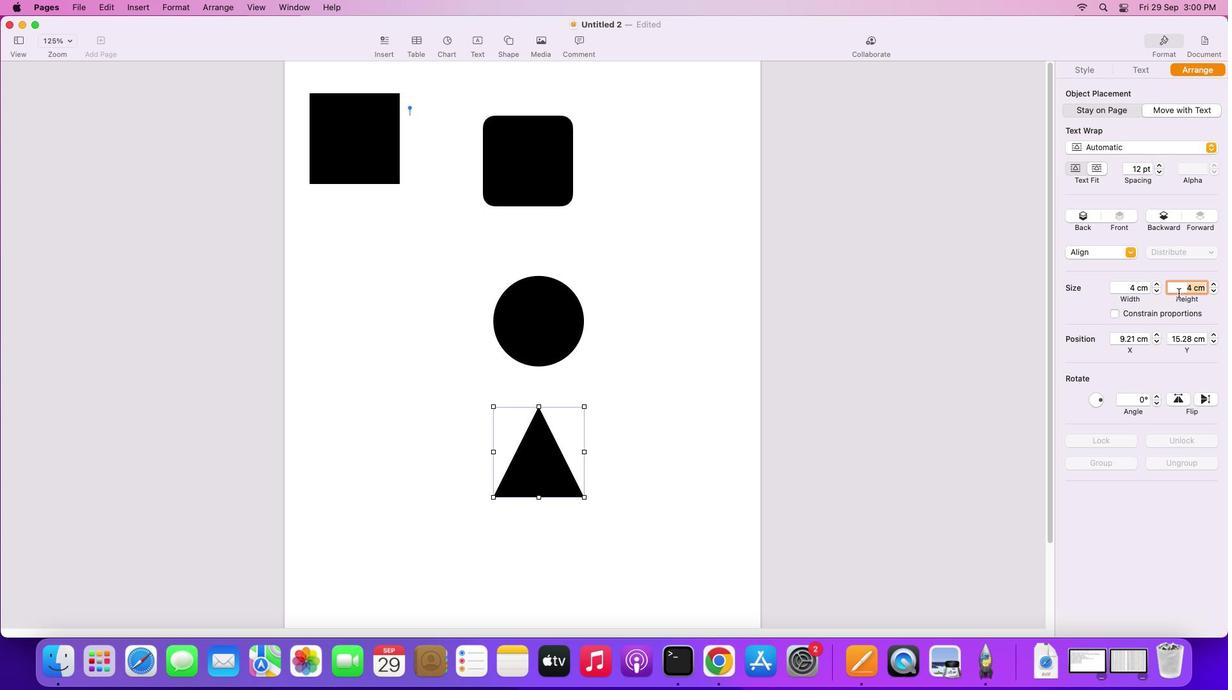 
Action: Key pressed '\x03'
Screenshot: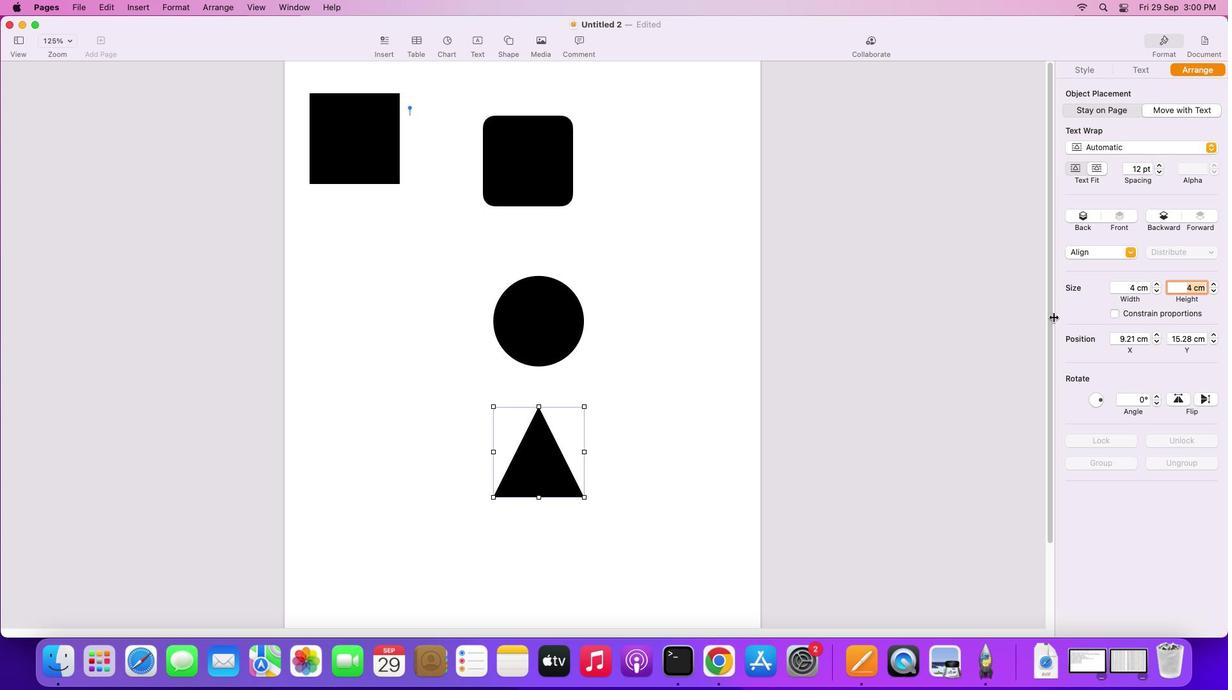 
Action: Mouse moved to (816, 362)
Screenshot: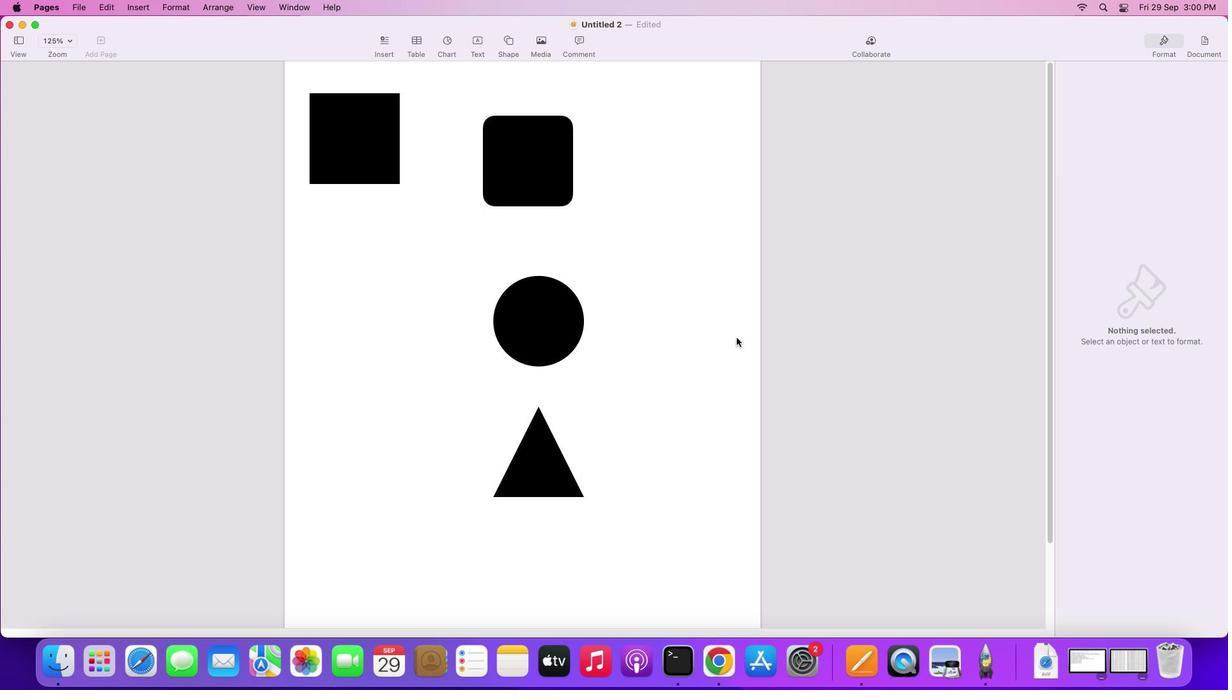 
Action: Mouse pressed left at (816, 362)
Screenshot: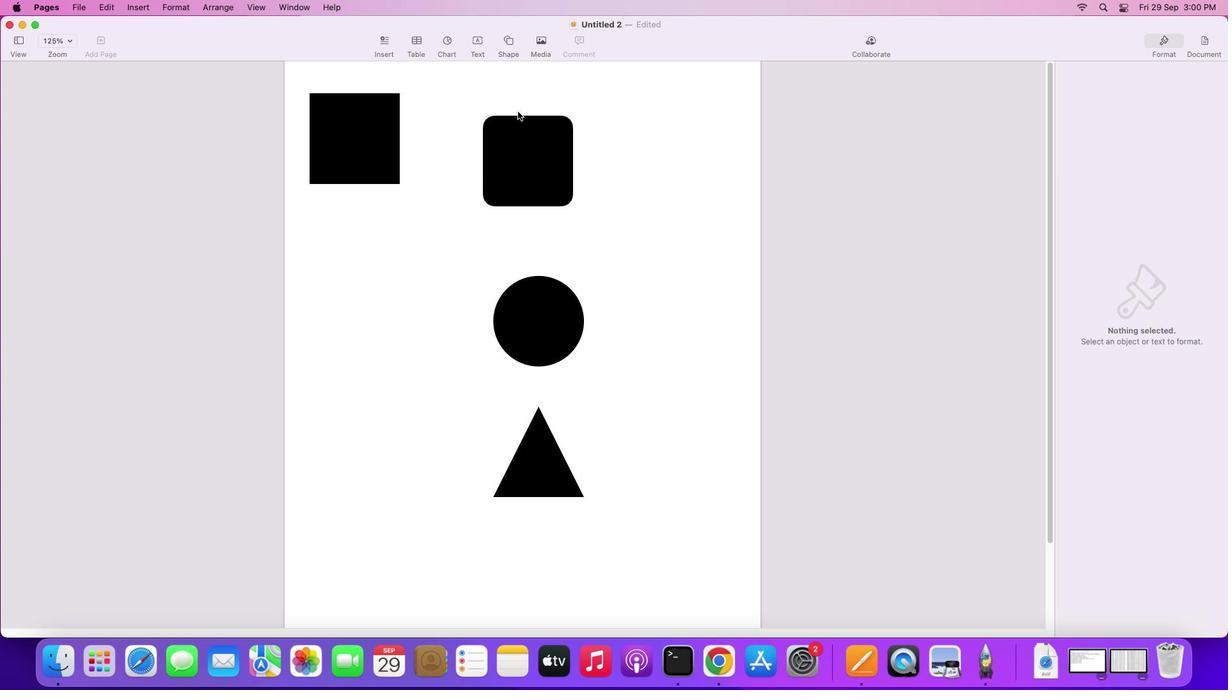 
Action: Mouse moved to (516, 42)
Screenshot: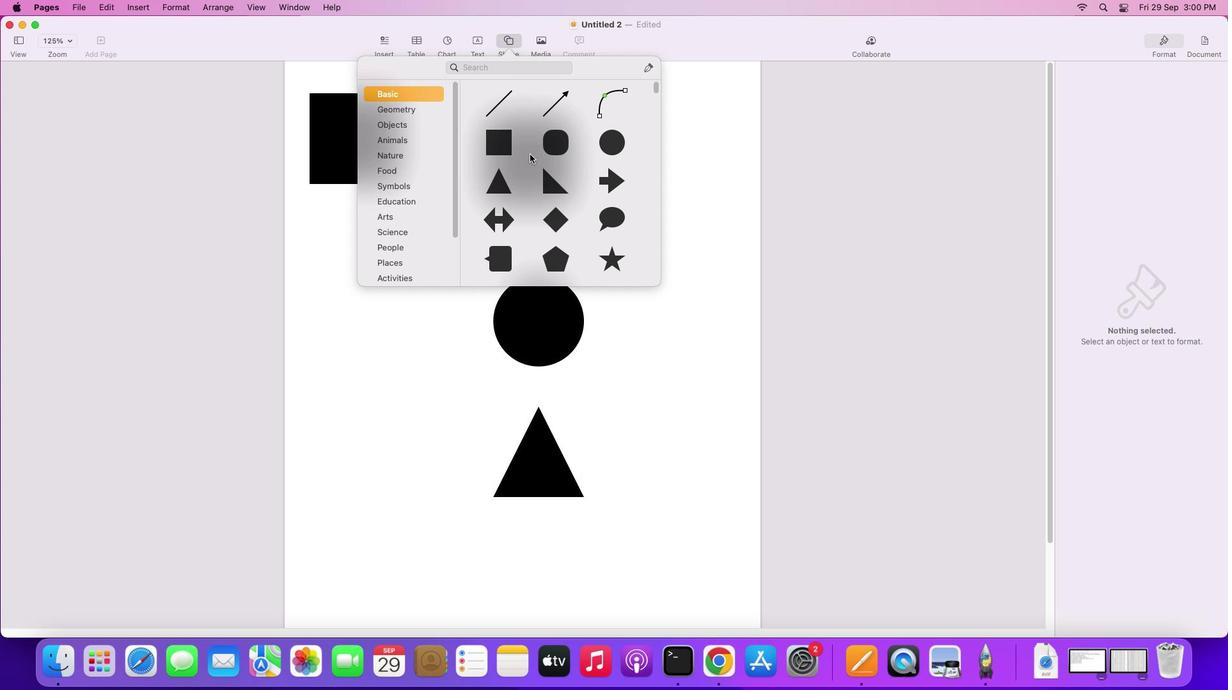 
Action: Mouse pressed left at (516, 42)
Screenshot: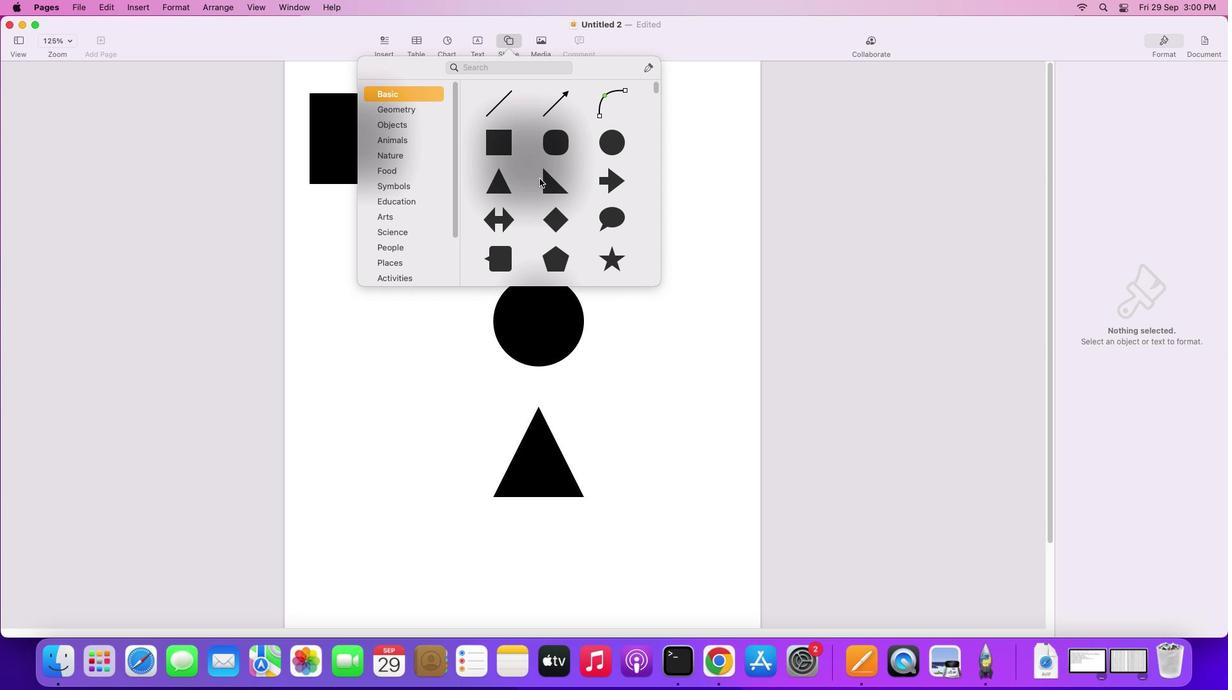 
Action: Mouse moved to (553, 187)
Screenshot: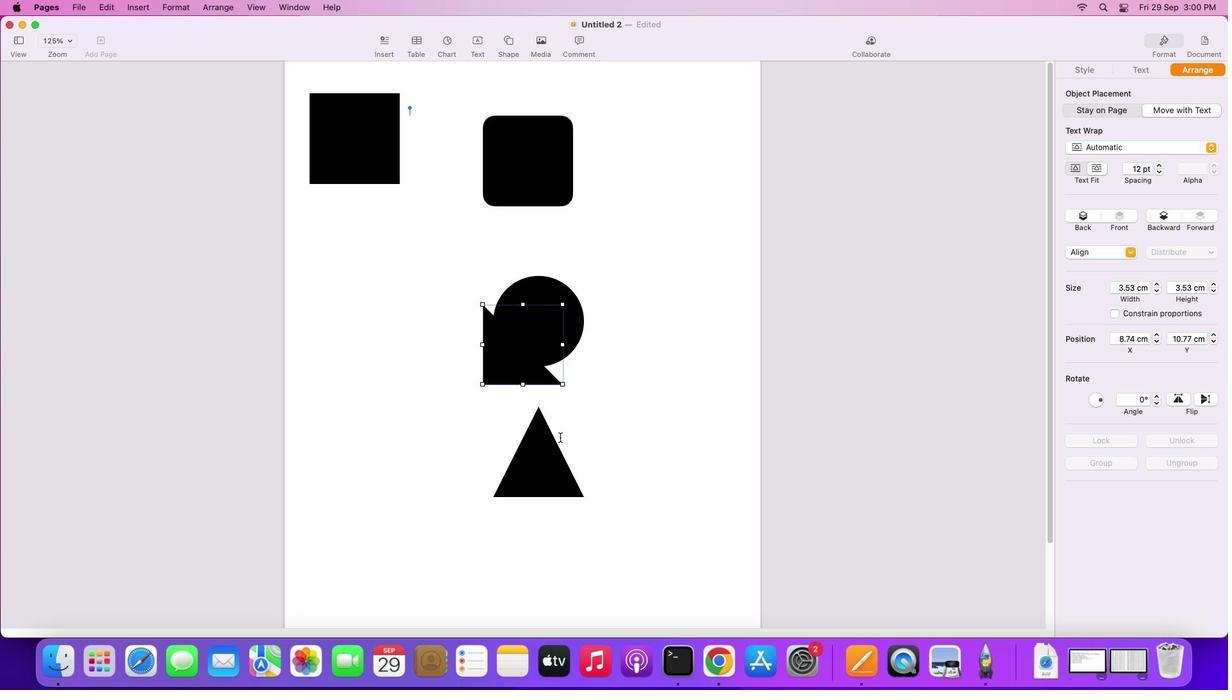 
Action: Mouse pressed left at (553, 187)
Screenshot: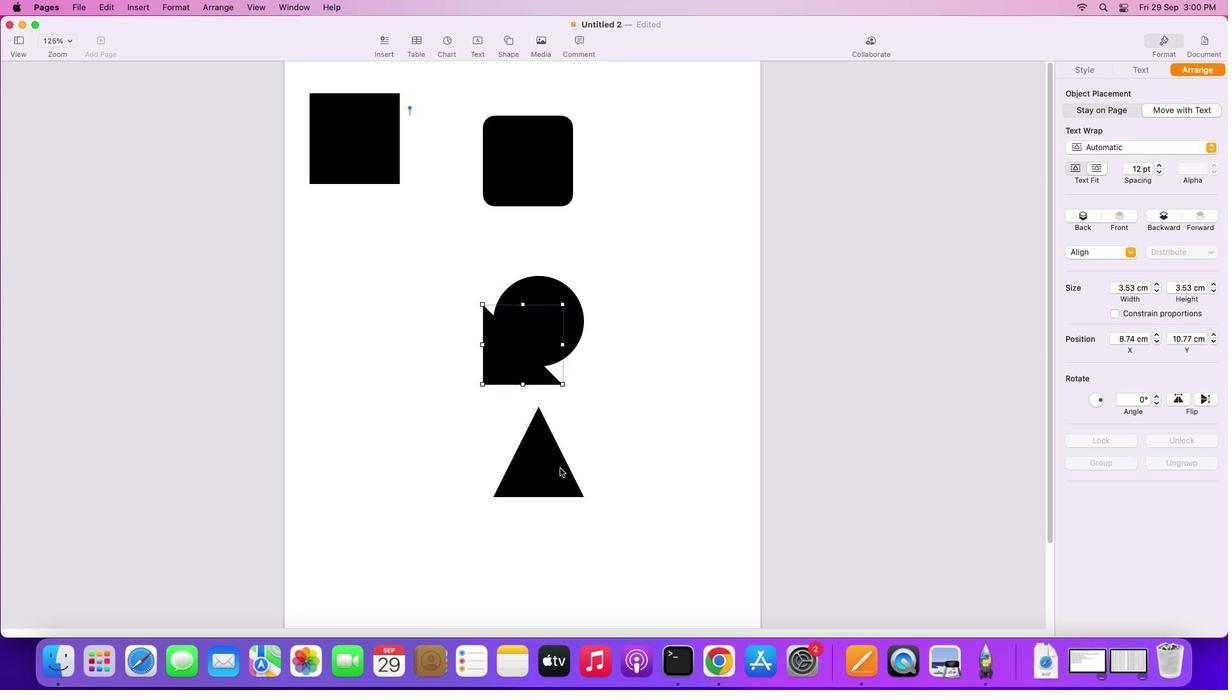 
Action: Mouse moved to (523, 358)
Screenshot: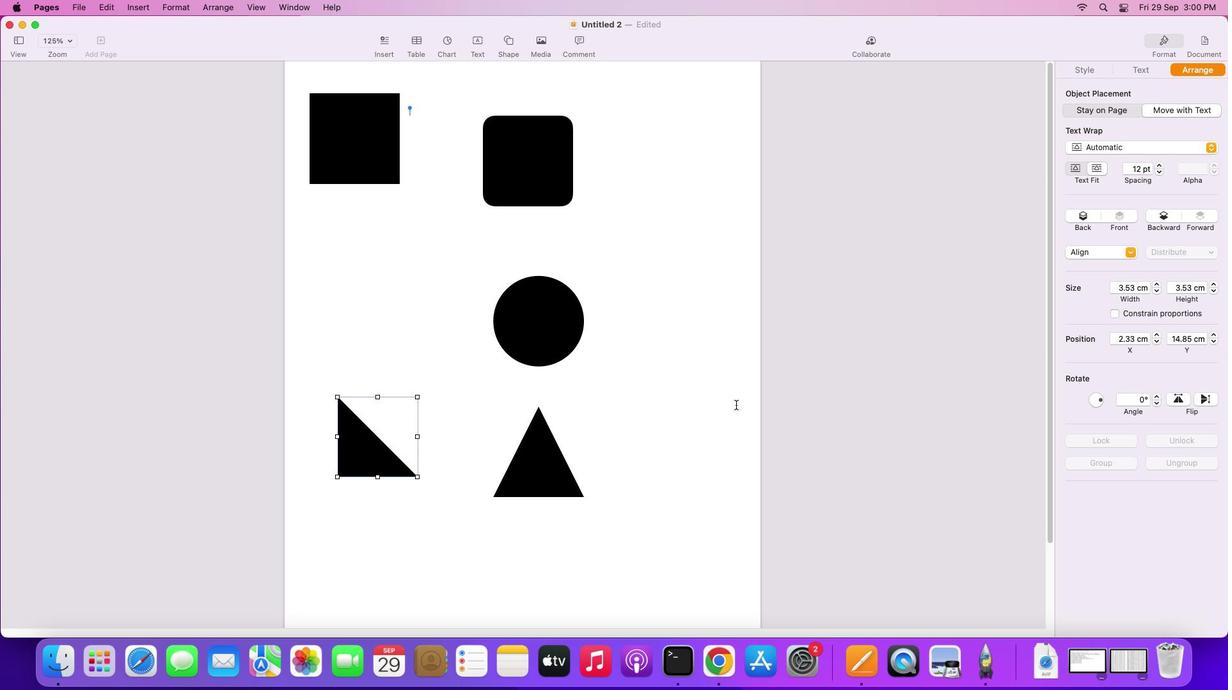 
Action: Mouse pressed left at (523, 358)
Screenshot: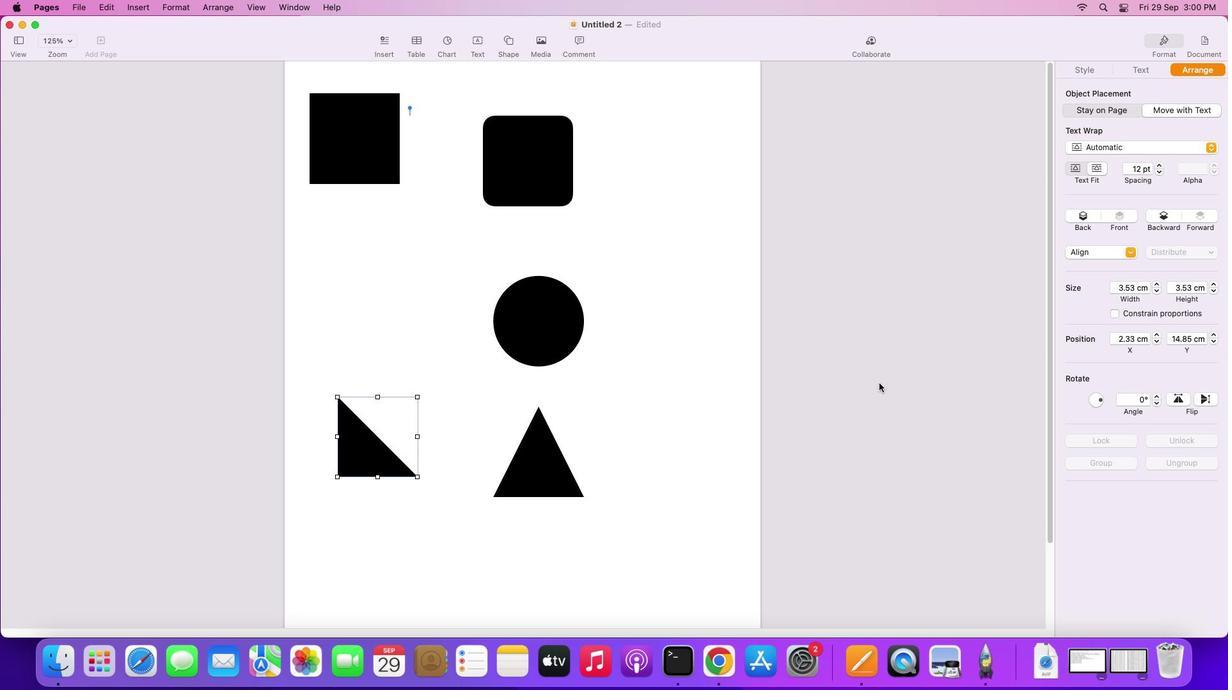 
Action: Mouse moved to (1122, 291)
Screenshot: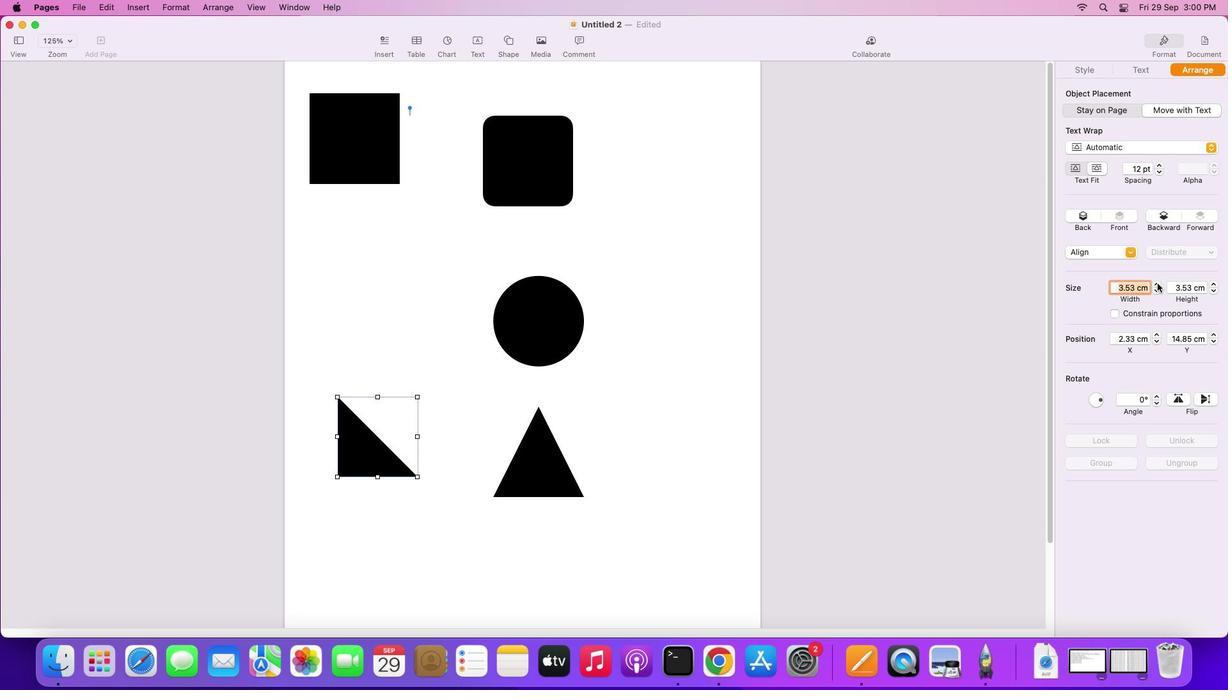 
Action: Mouse pressed left at (1122, 291)
Screenshot: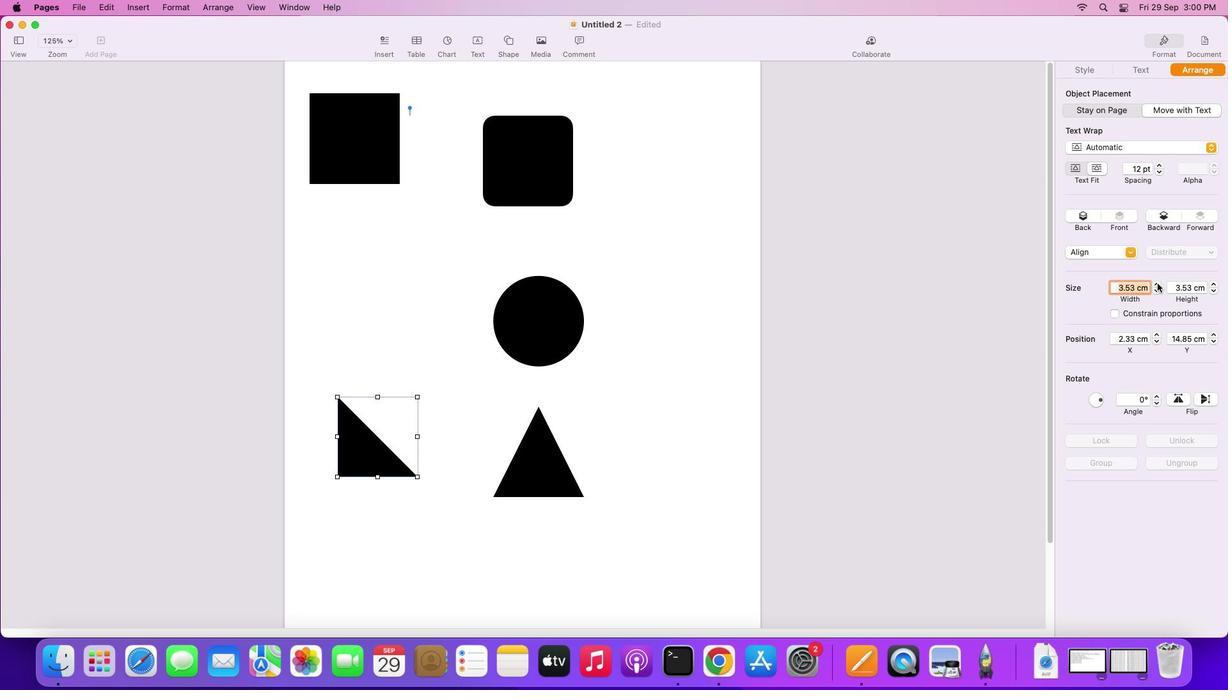 
Action: Mouse moved to (1164, 291)
Screenshot: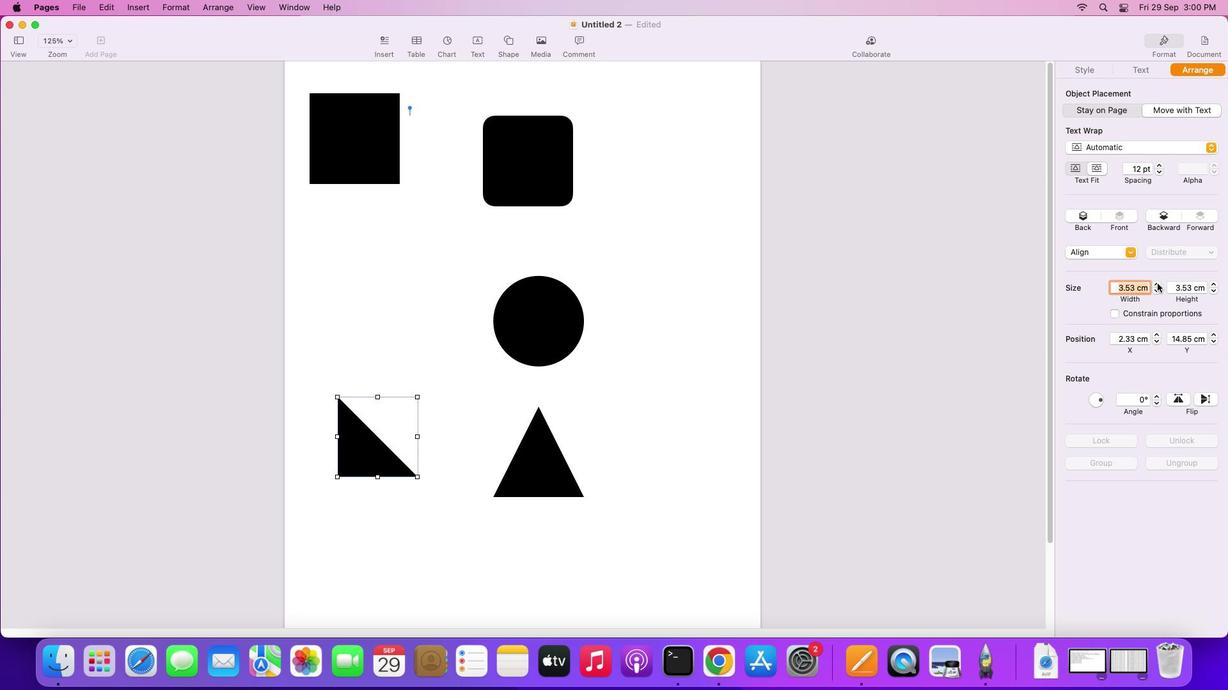 
Action: Key pressed '4''\x03'
Screenshot: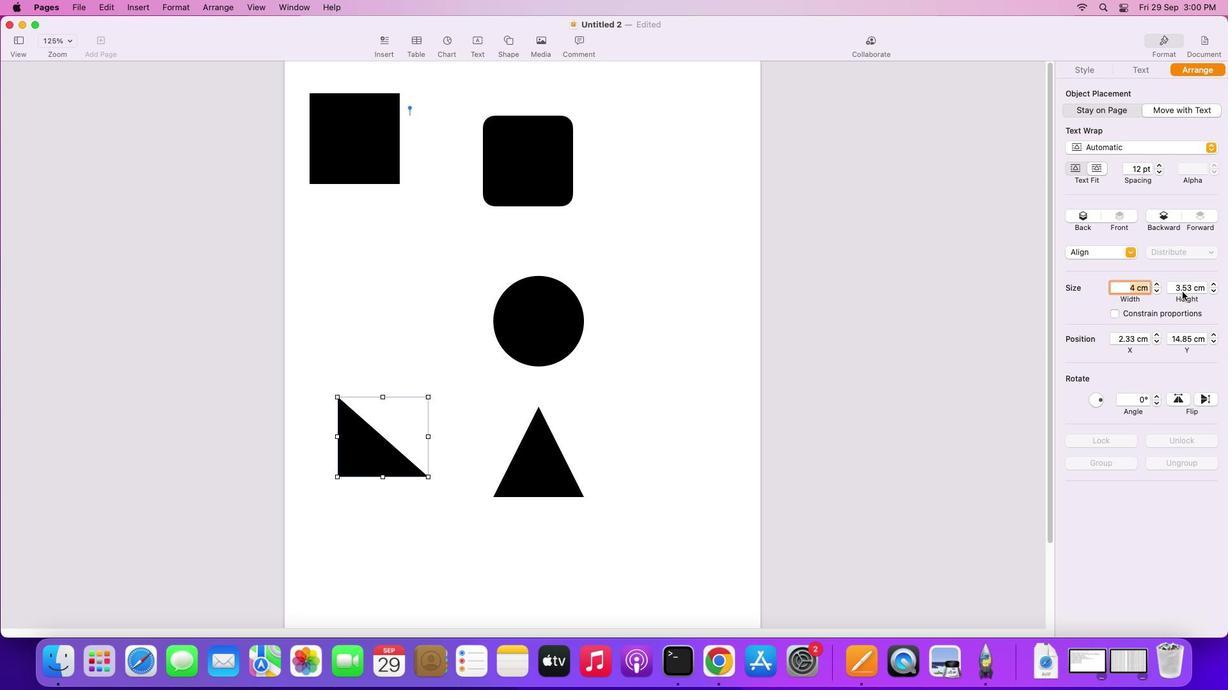 
Action: Mouse moved to (1183, 296)
Screenshot: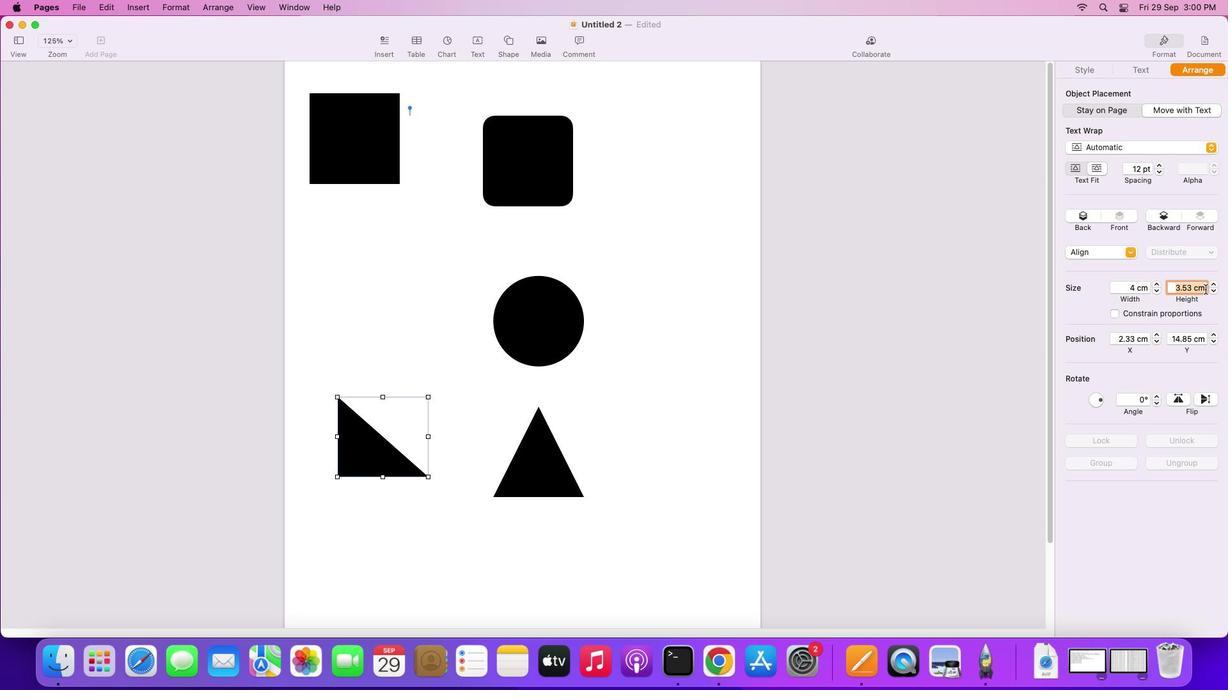
Action: Mouse pressed left at (1183, 296)
Screenshot: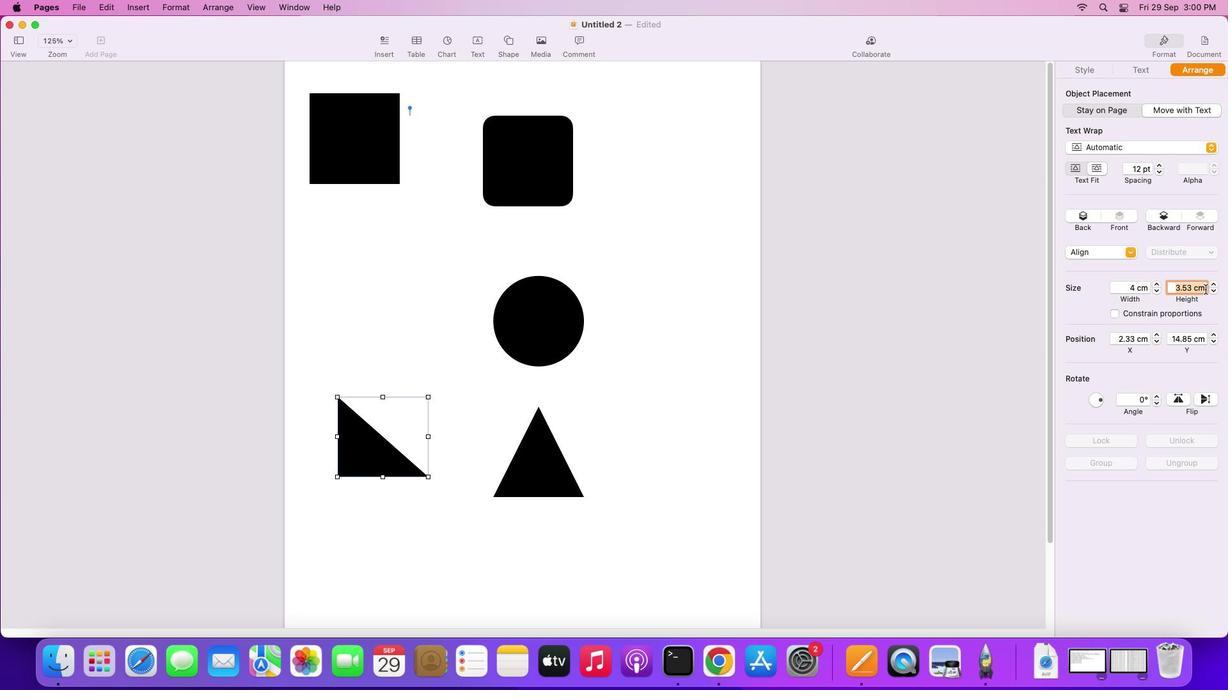
Action: Mouse moved to (1210, 297)
Screenshot: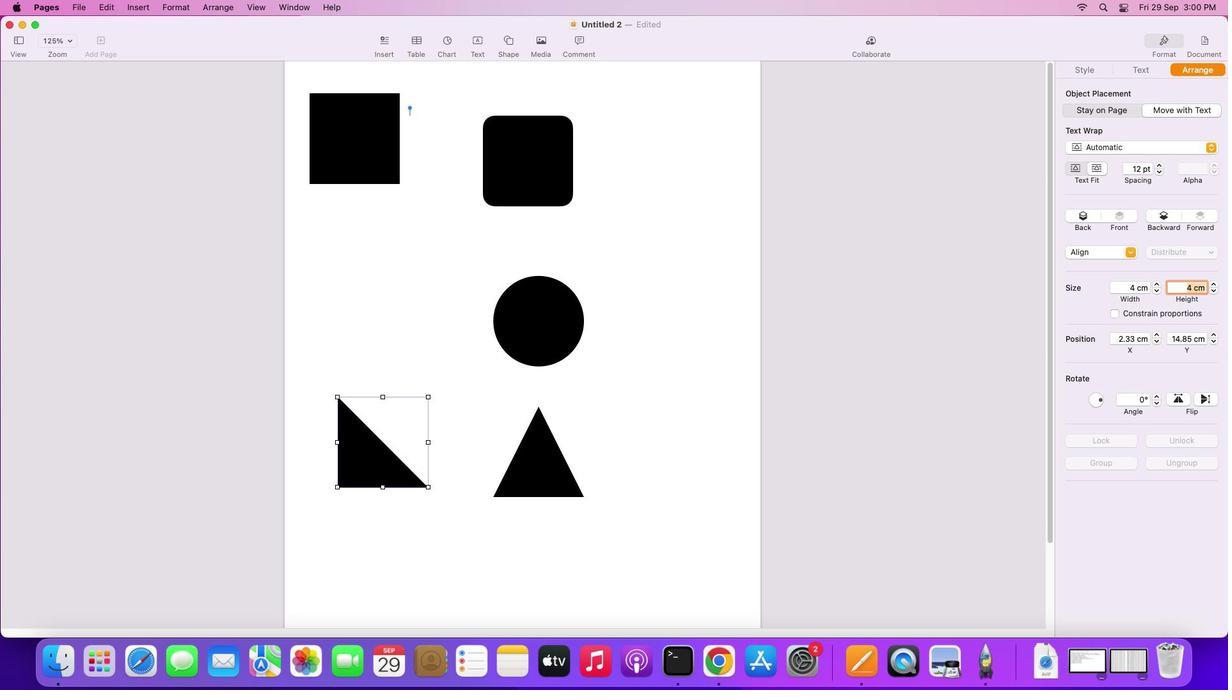 
Action: Key pressed '4''\x03'
Screenshot: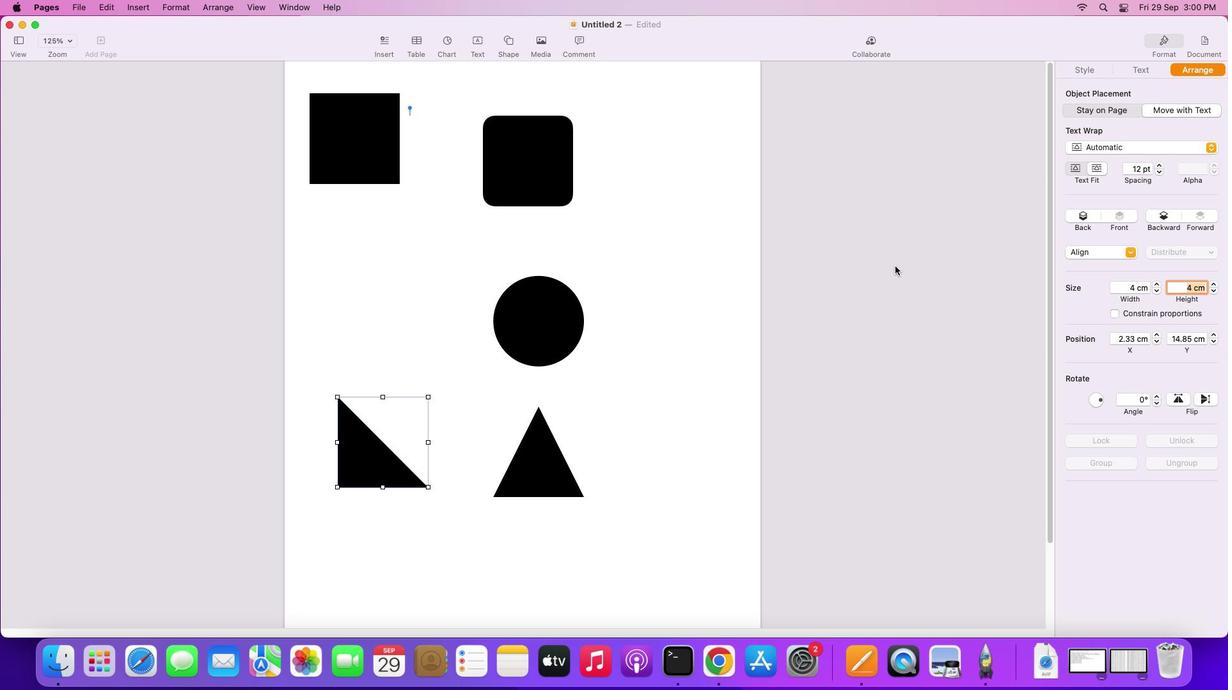 
Action: Mouse moved to (691, 321)
Screenshot: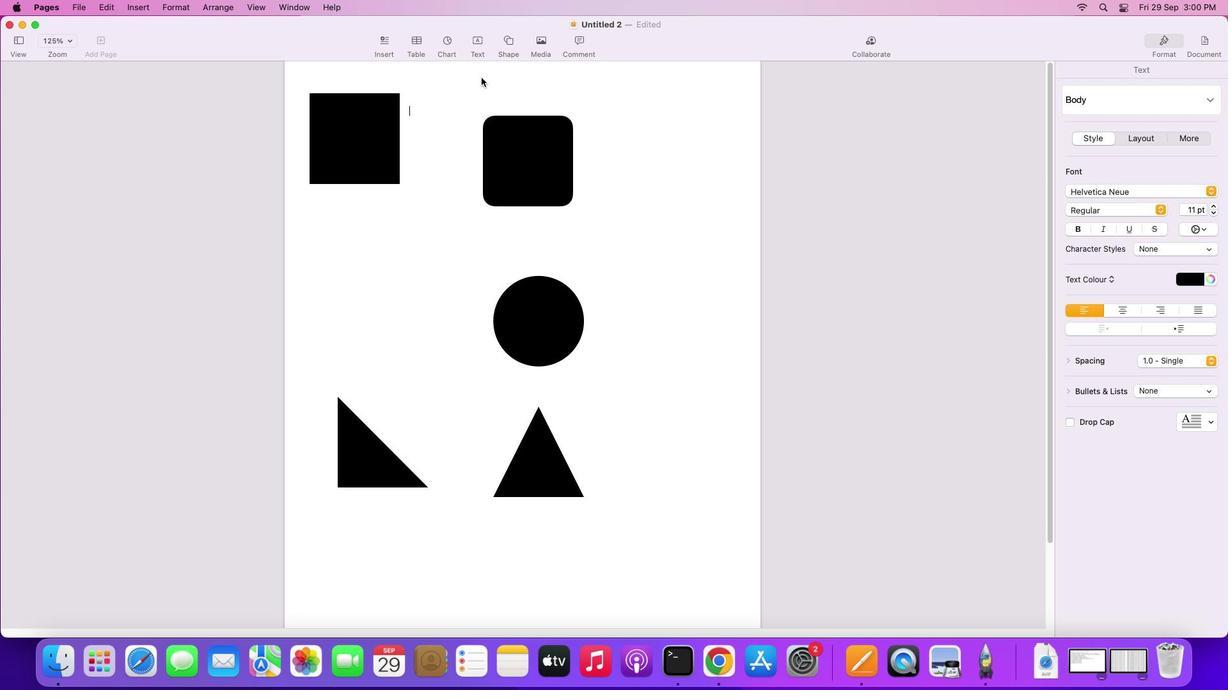 
Action: Mouse pressed left at (691, 321)
Screenshot: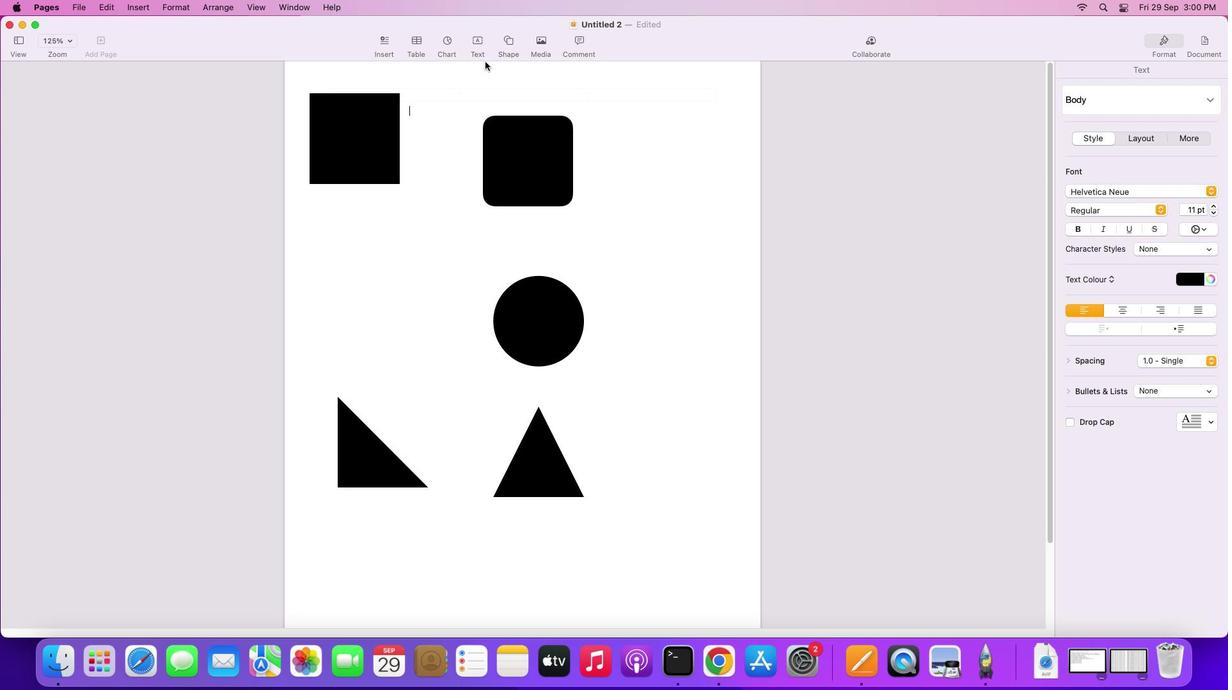 
Action: Mouse moved to (518, 44)
Screenshot: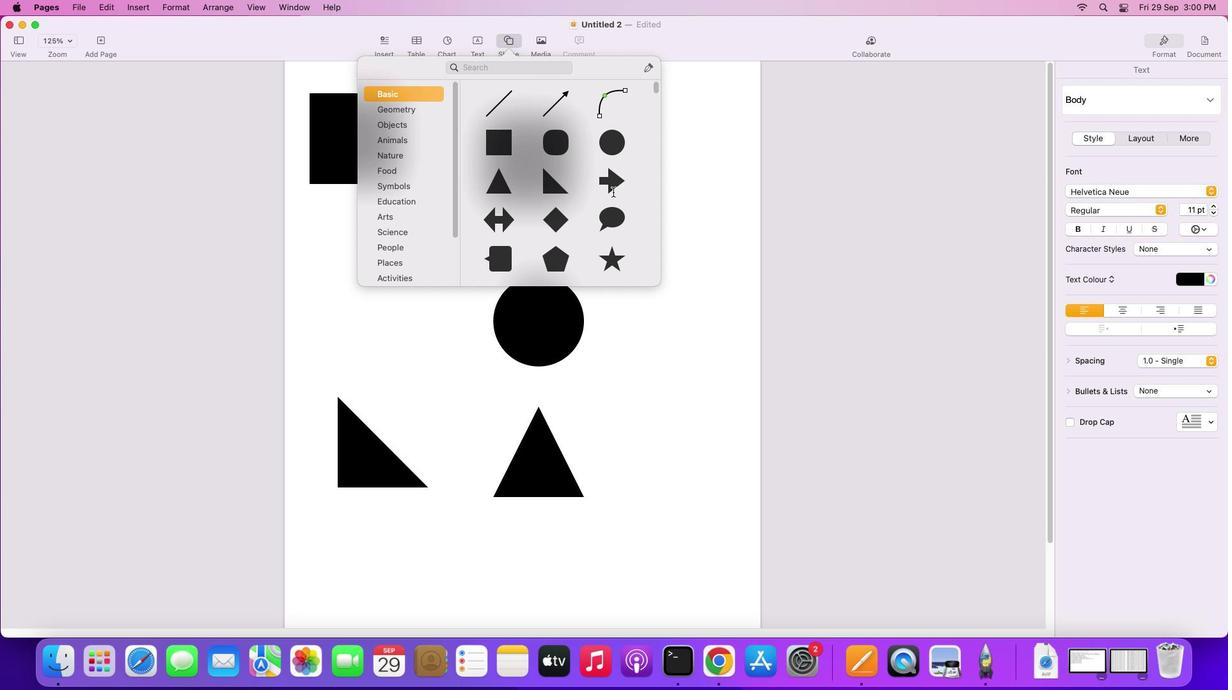 
Action: Mouse pressed left at (518, 44)
Screenshot: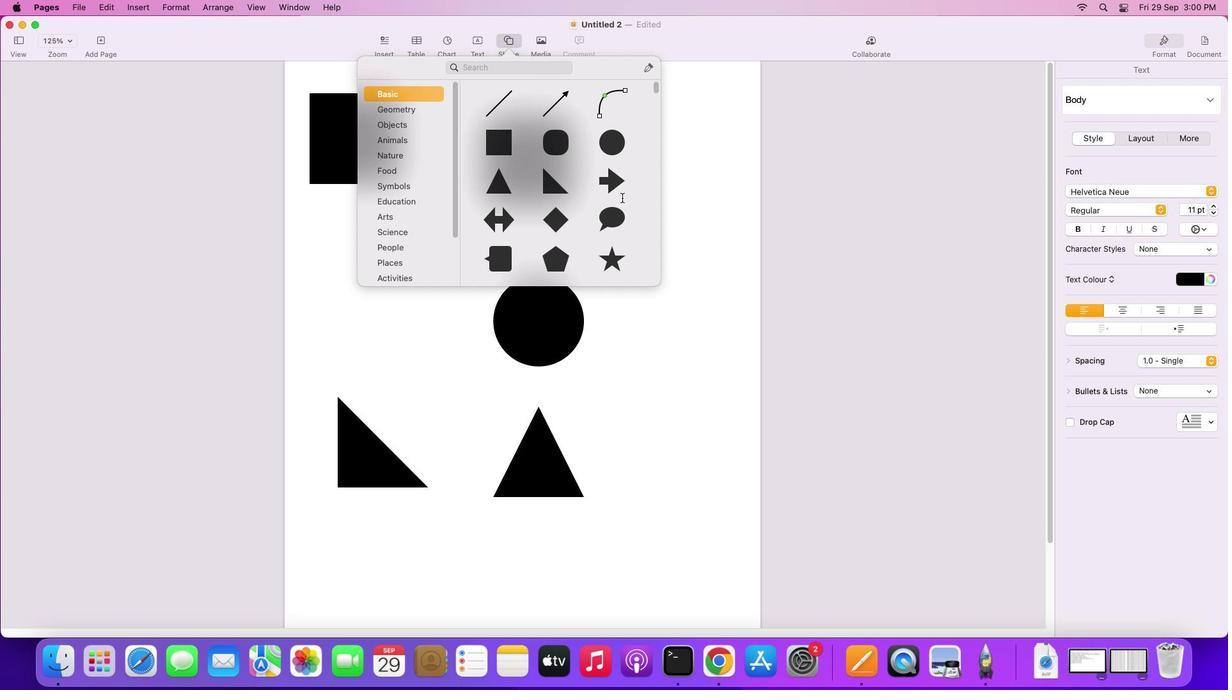
Action: Mouse moved to (601, 243)
Screenshot: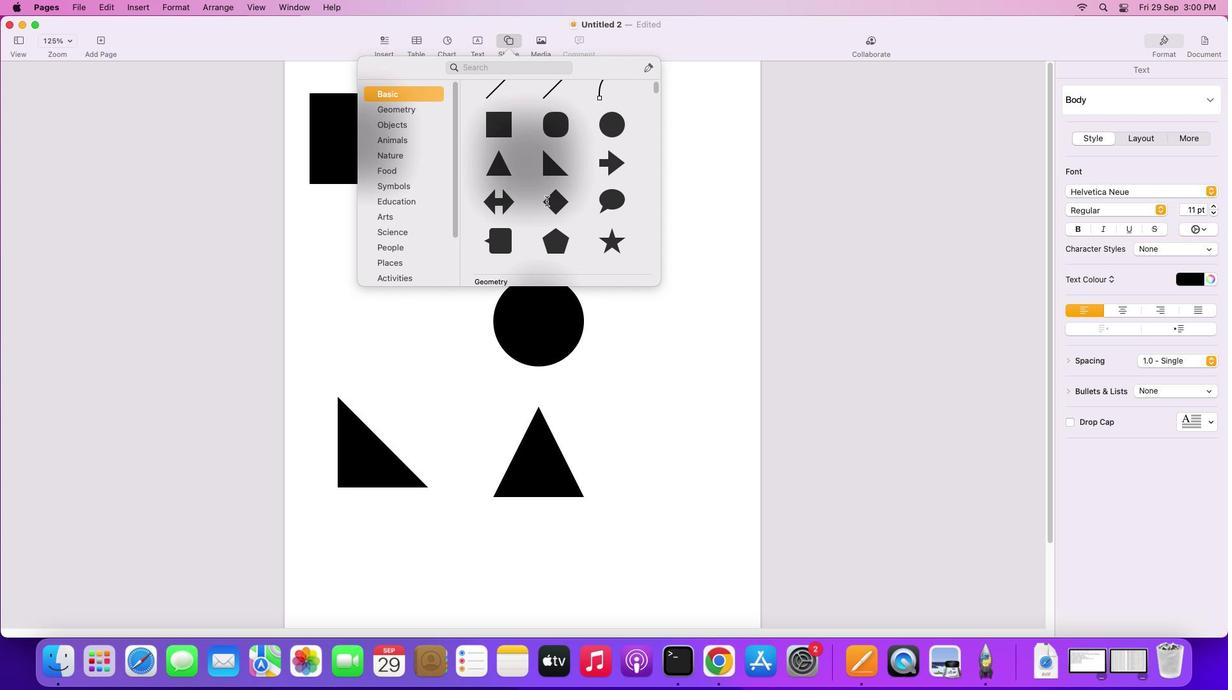 
Action: Mouse scrolled (601, 243) with delta (7, 6)
Screenshot: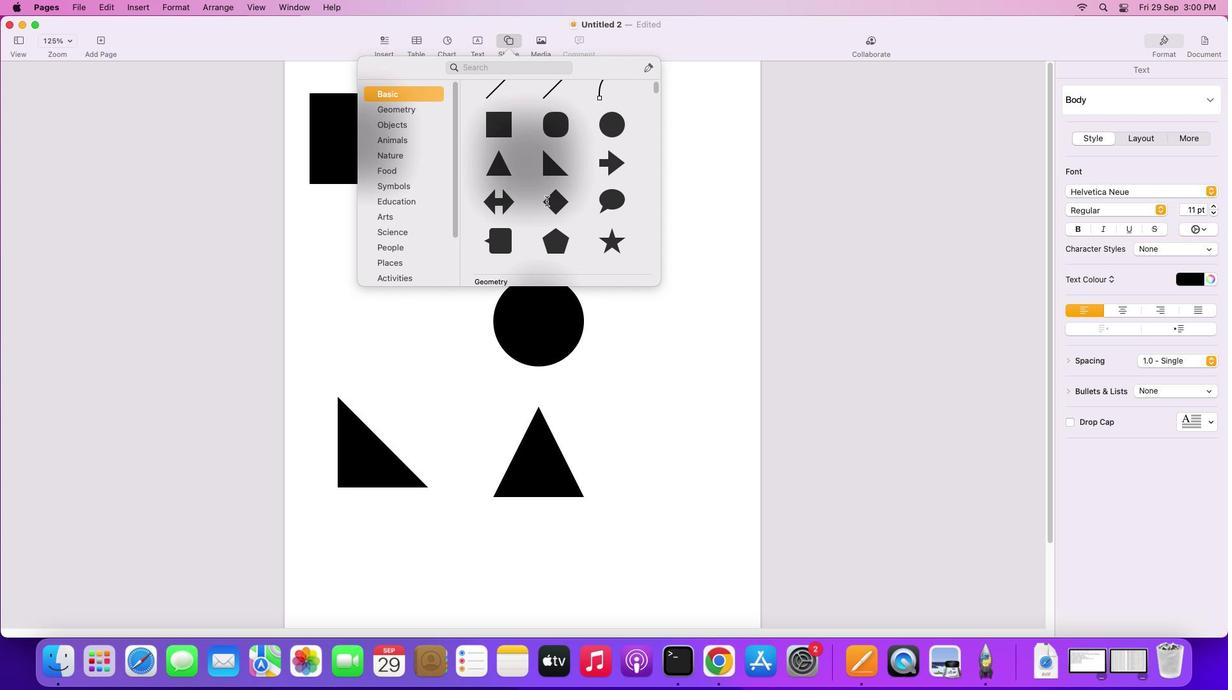 
Action: Mouse moved to (601, 243)
Screenshot: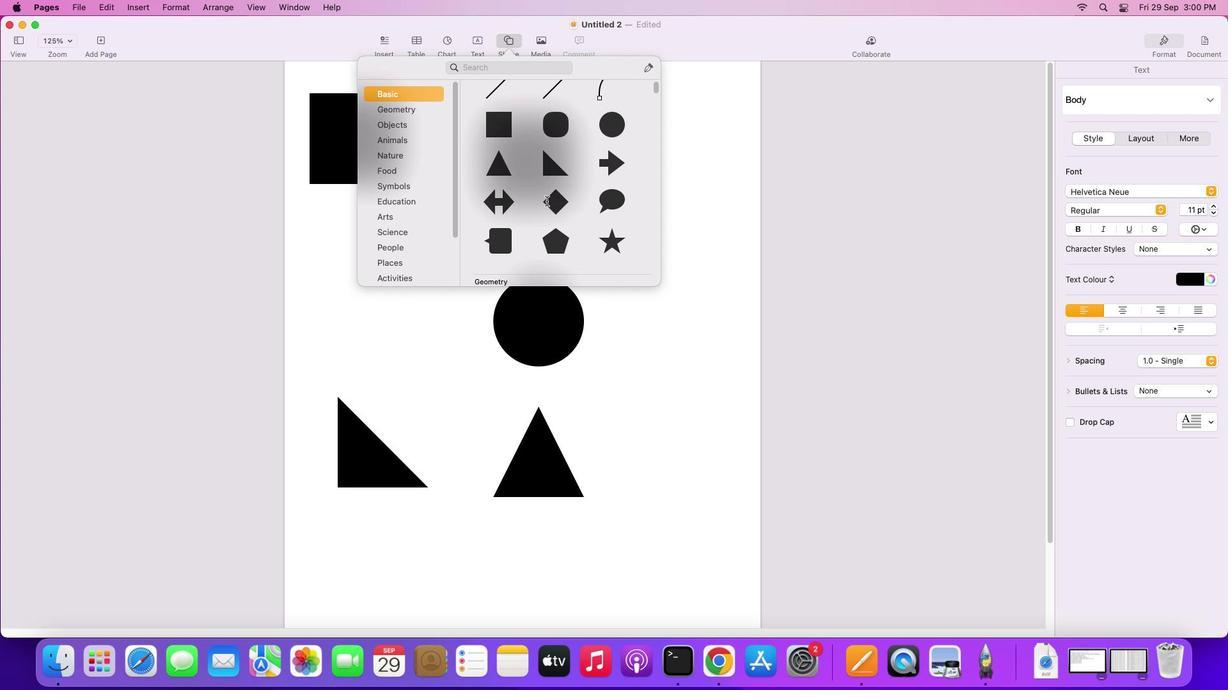 
Action: Mouse scrolled (601, 243) with delta (7, 6)
Screenshot: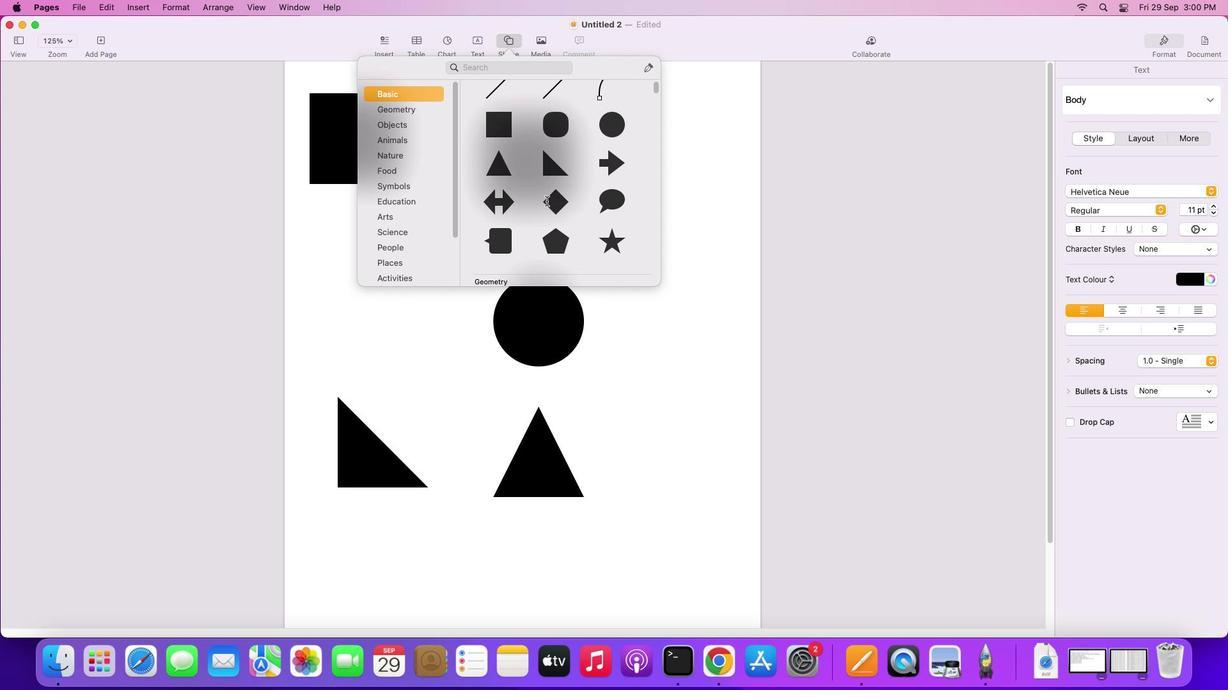 
Action: Mouse moved to (601, 242)
Screenshot: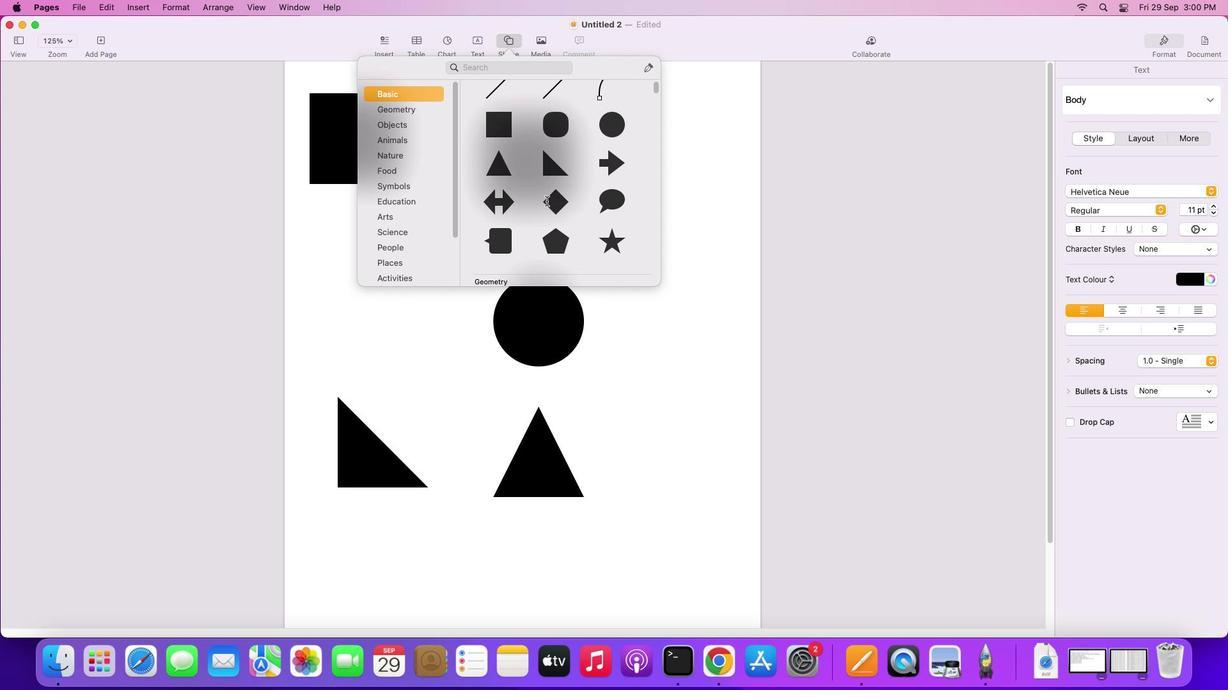 
Action: Mouse scrolled (601, 242) with delta (7, 6)
Screenshot: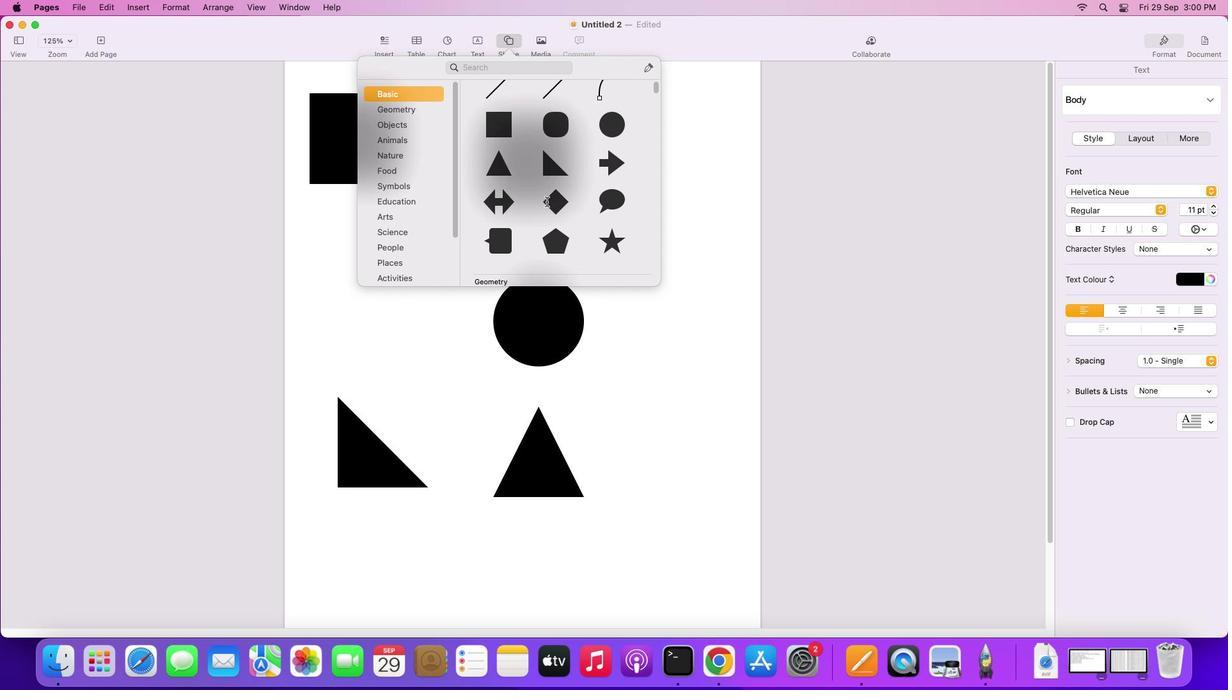 
Action: Mouse moved to (559, 212)
Screenshot: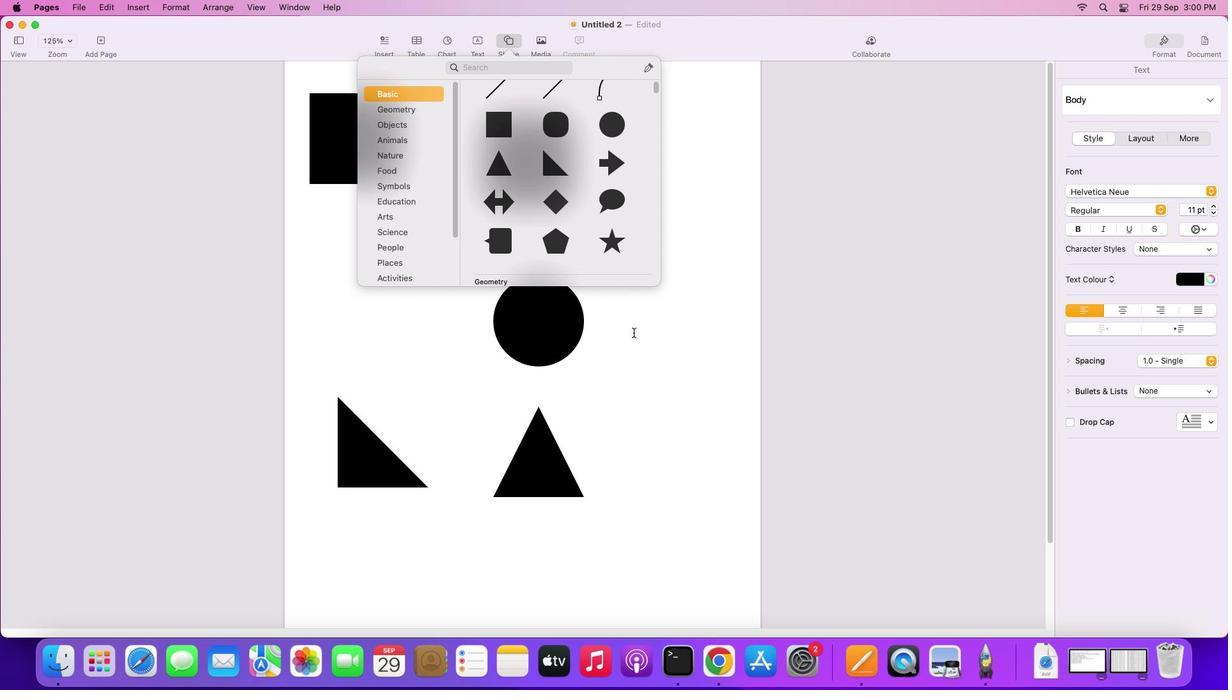 
Action: Mouse pressed left at (559, 212)
Screenshot: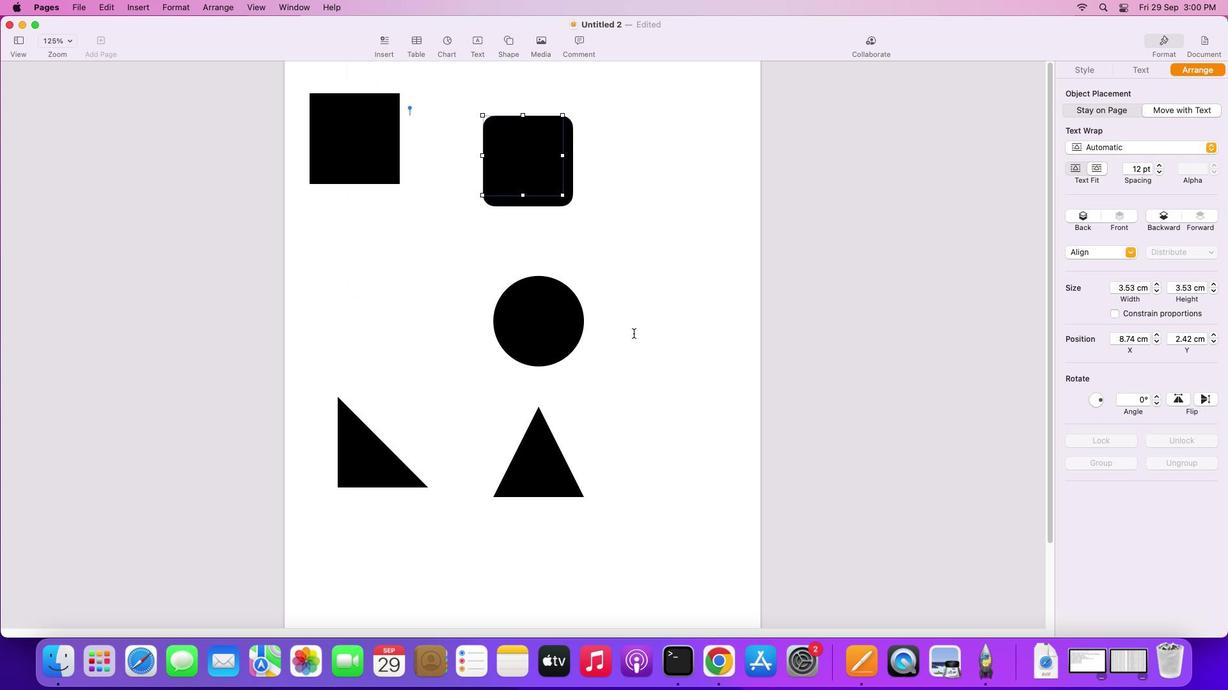 
Action: Mouse moved to (509, 168)
Screenshot: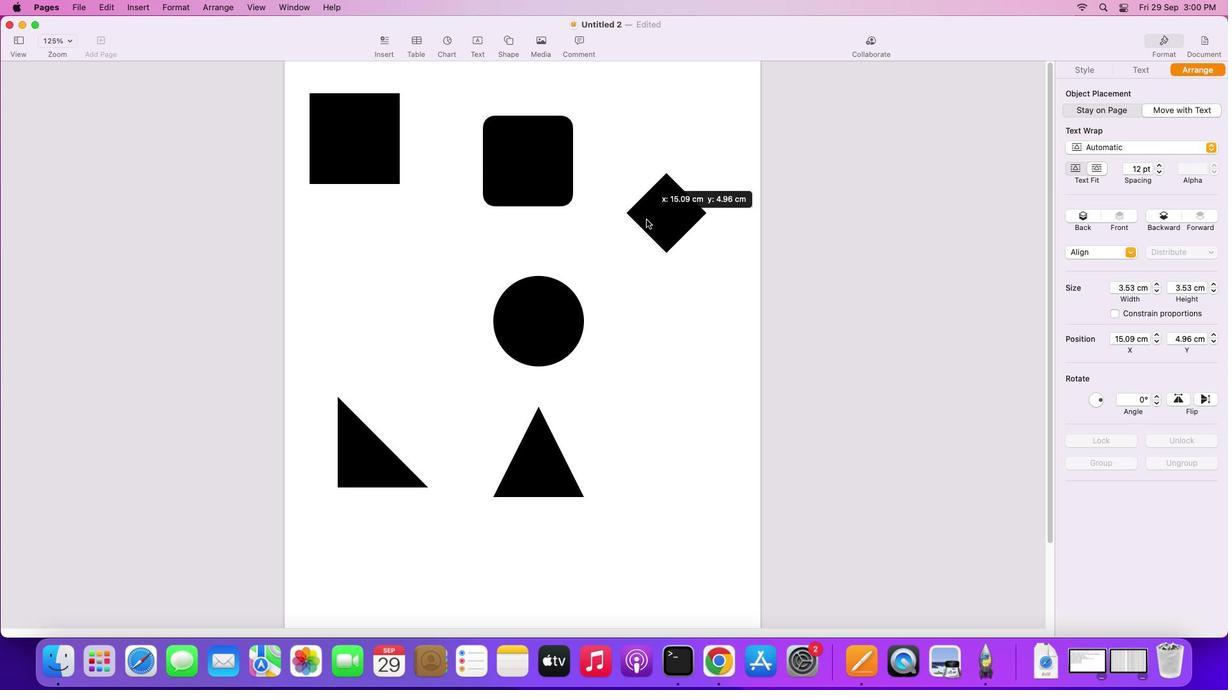 
Action: Mouse pressed left at (509, 168)
Screenshot: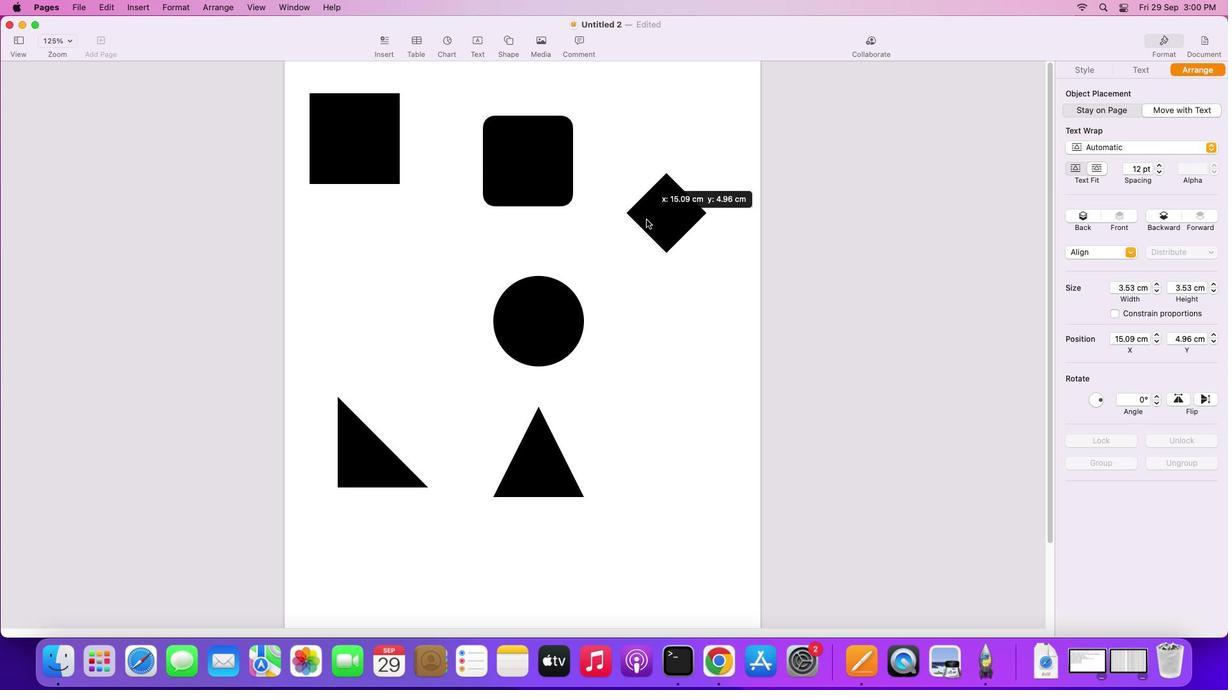 
Action: Mouse moved to (1125, 294)
Screenshot: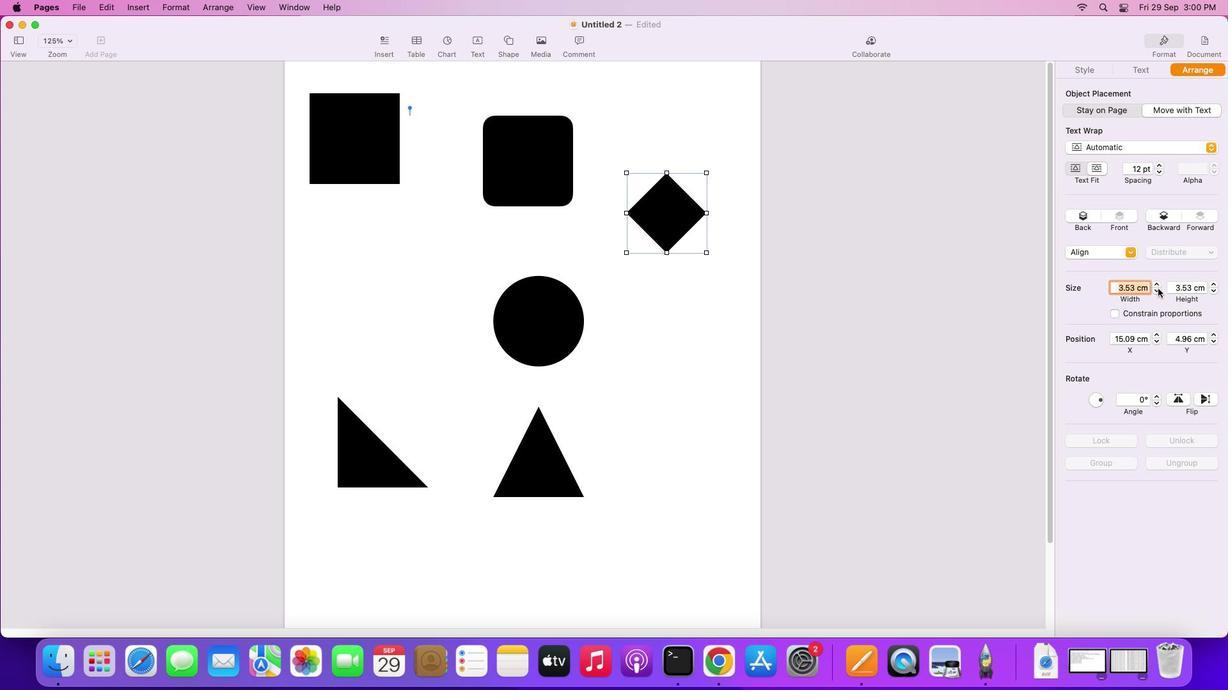 
Action: Mouse pressed left at (1125, 294)
Screenshot: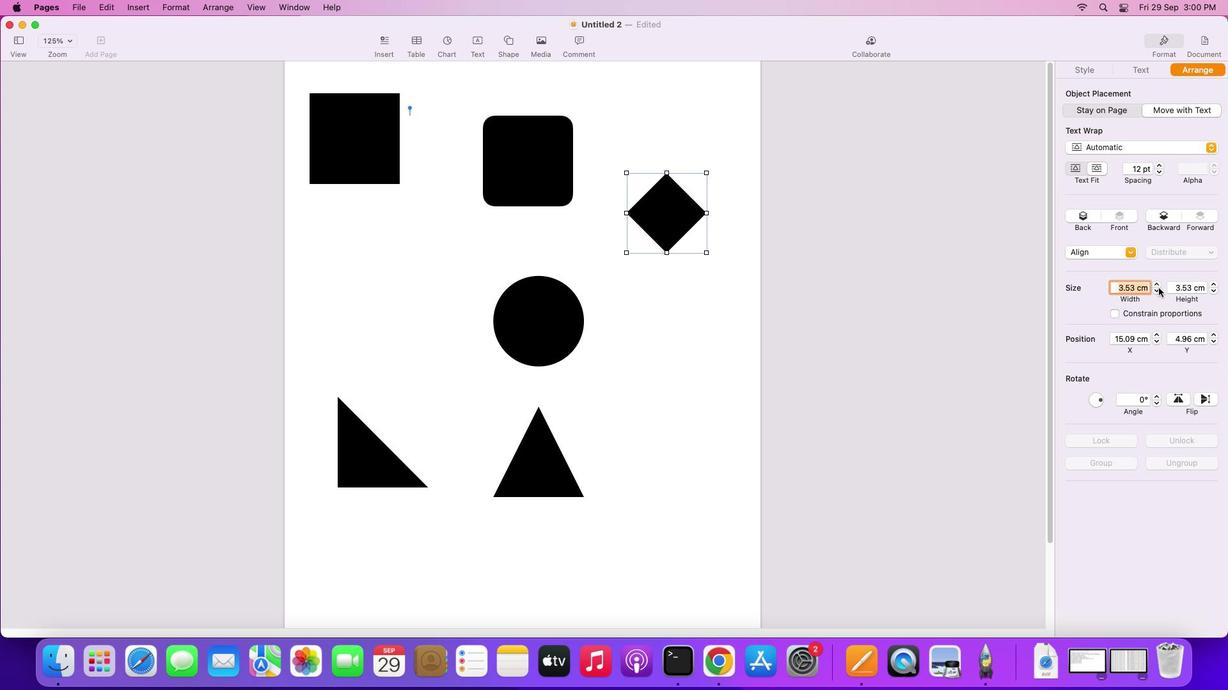 
Action: Mouse moved to (1165, 295)
Screenshot: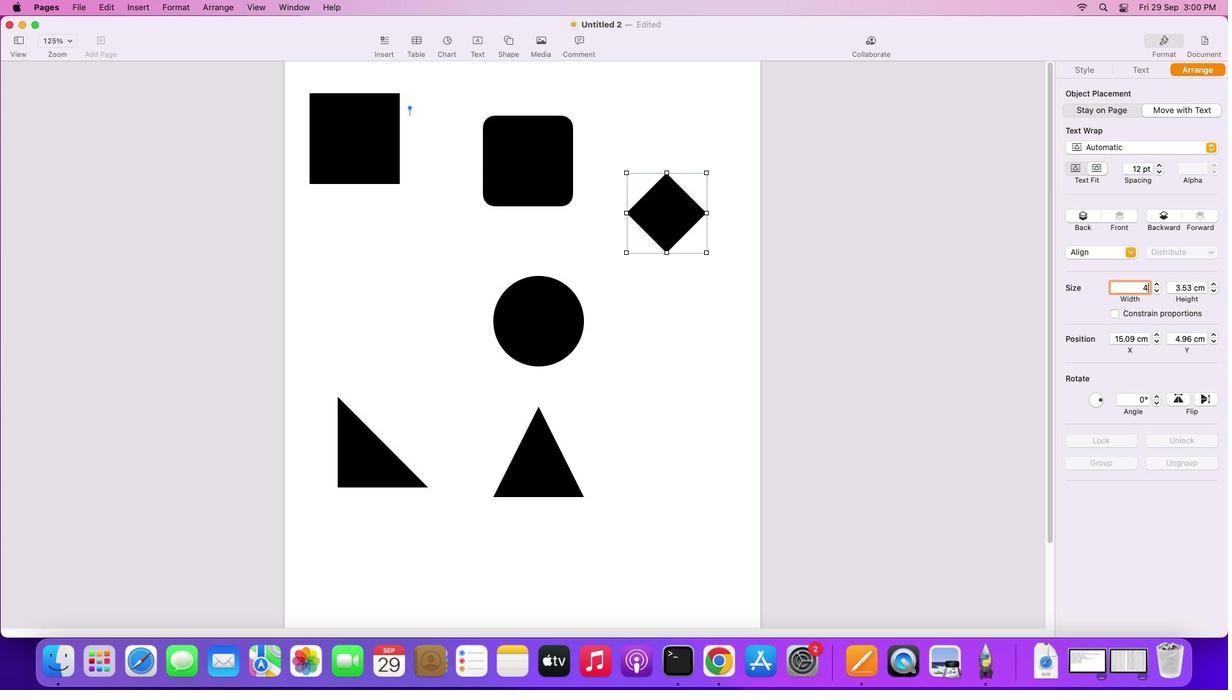 
Action: Key pressed '4'
Screenshot: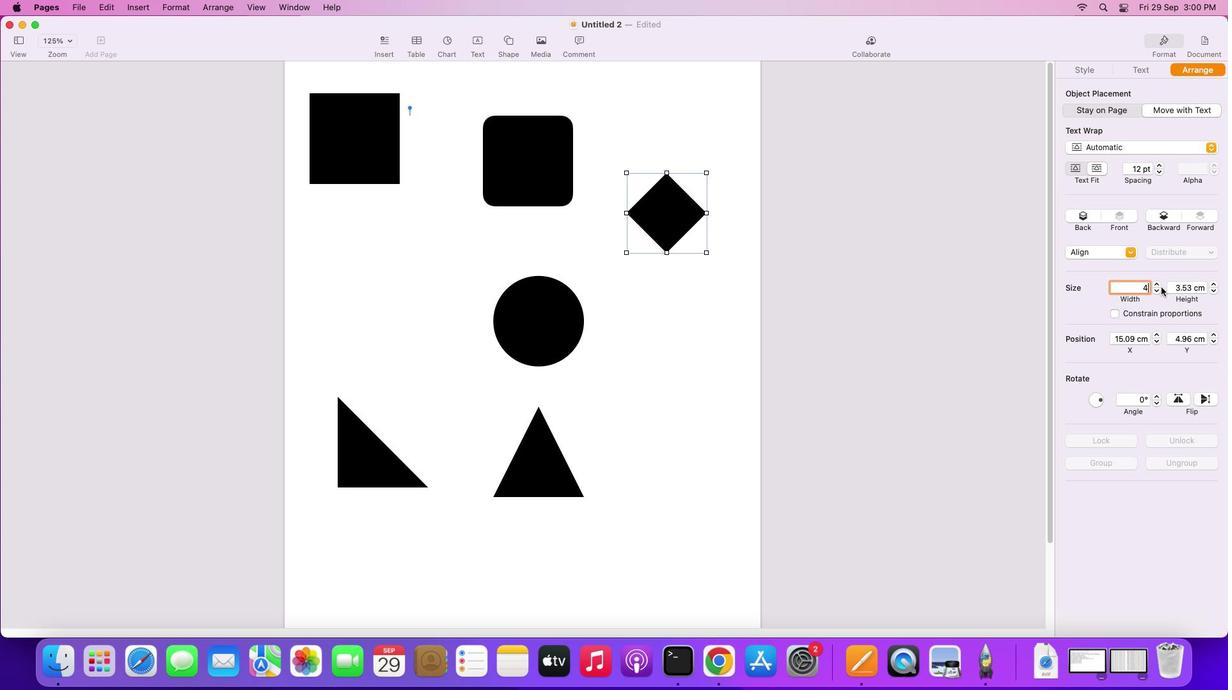 
Action: Mouse moved to (1170, 294)
Screenshot: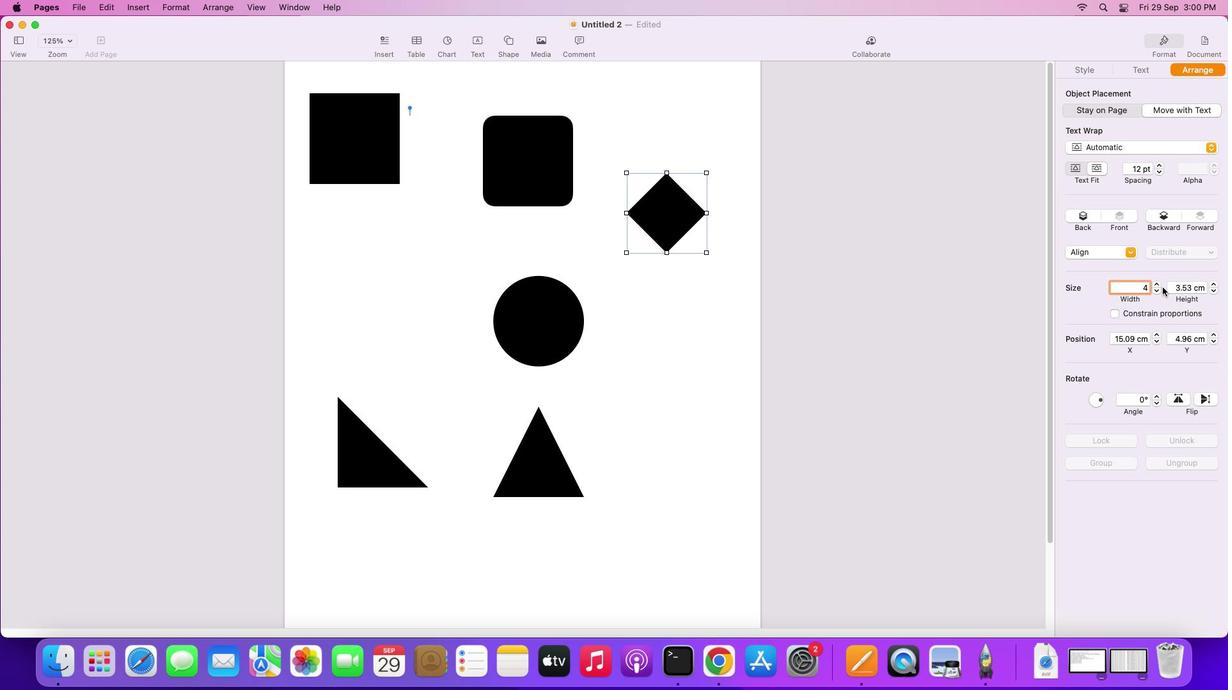 
Action: Key pressed '\x03'
Screenshot: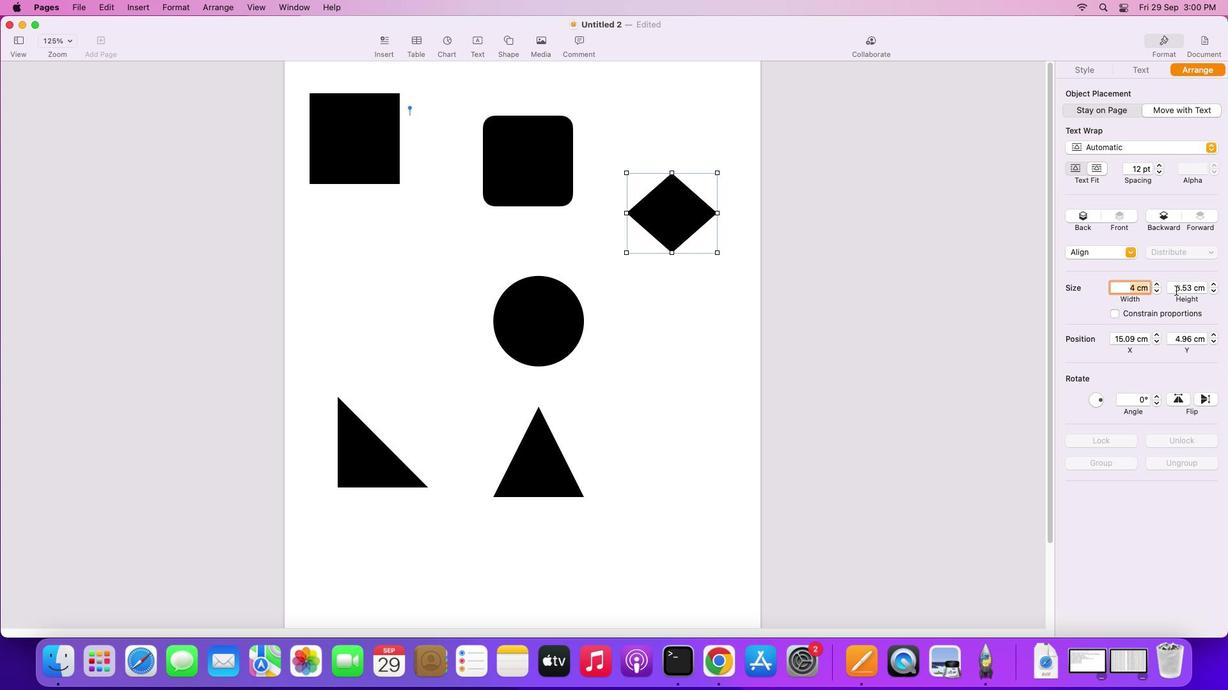 
Action: Mouse moved to (1182, 297)
Screenshot: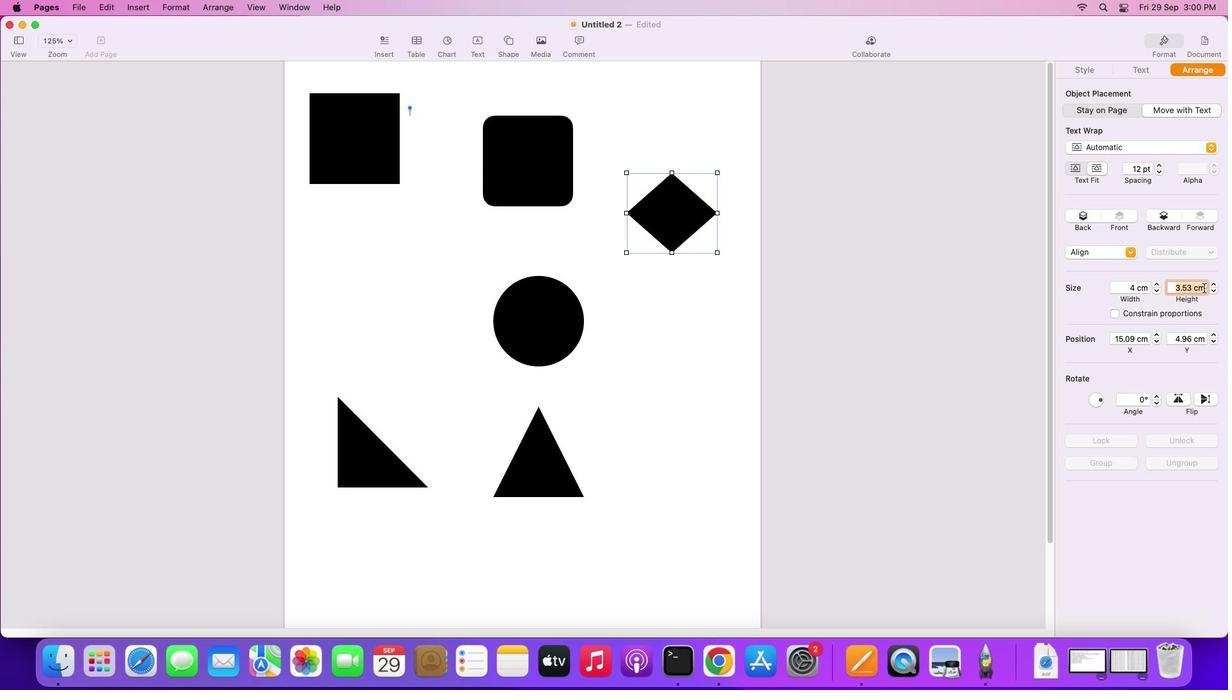
Action: Mouse pressed left at (1182, 297)
Screenshot: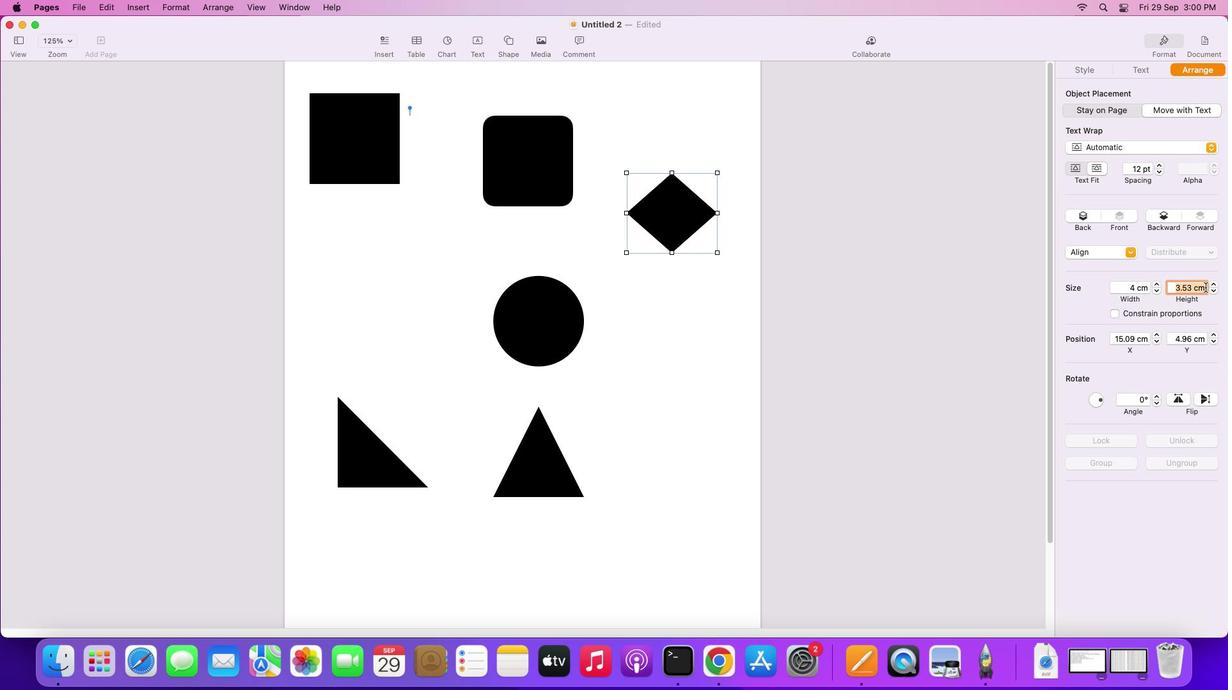 
Action: Mouse moved to (1212, 293)
Screenshot: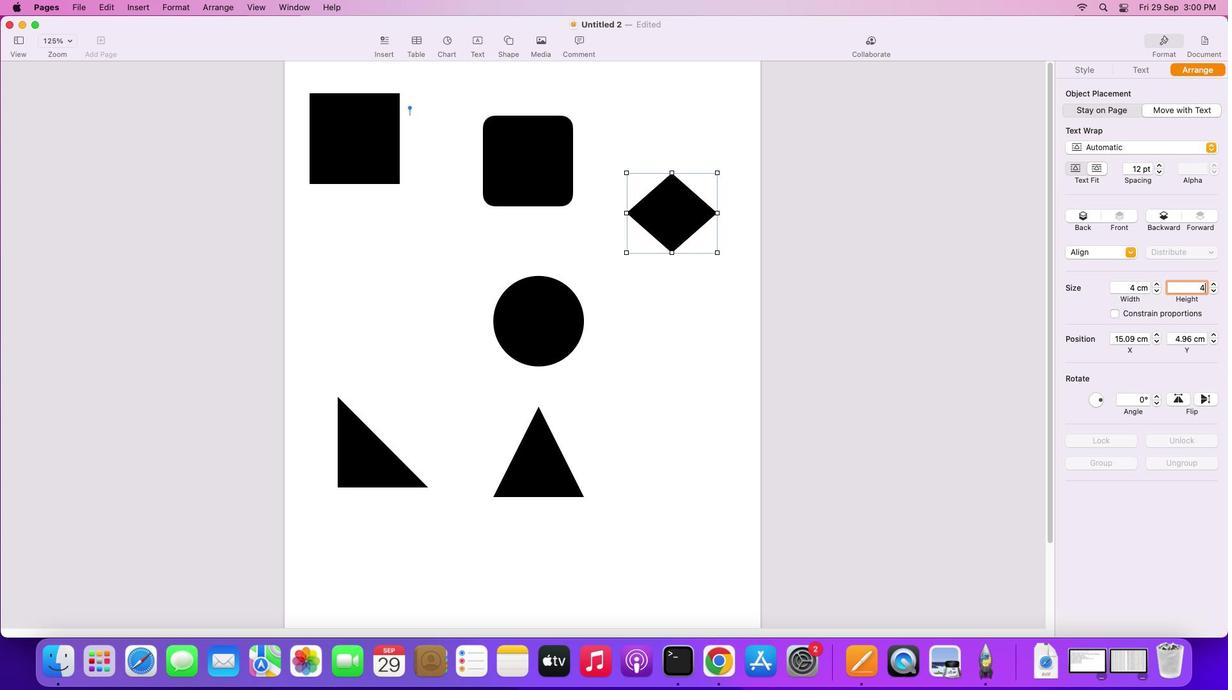 
Action: Key pressed '4'
Screenshot: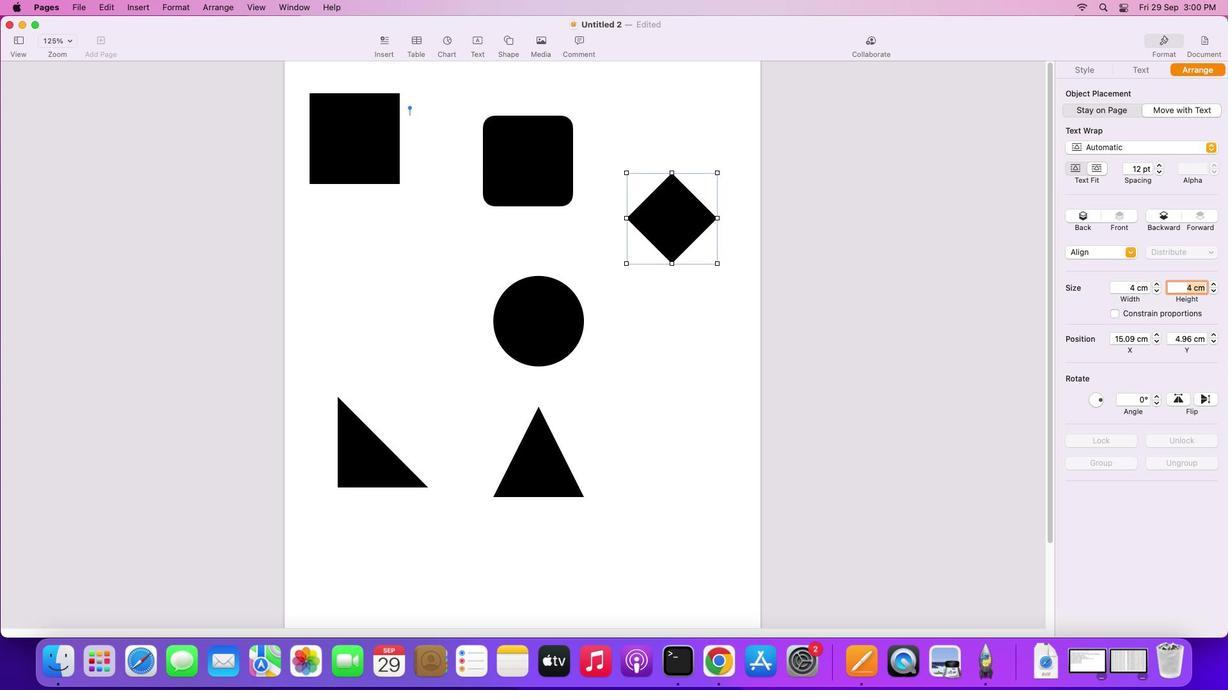 
Action: Mouse moved to (1212, 293)
Screenshot: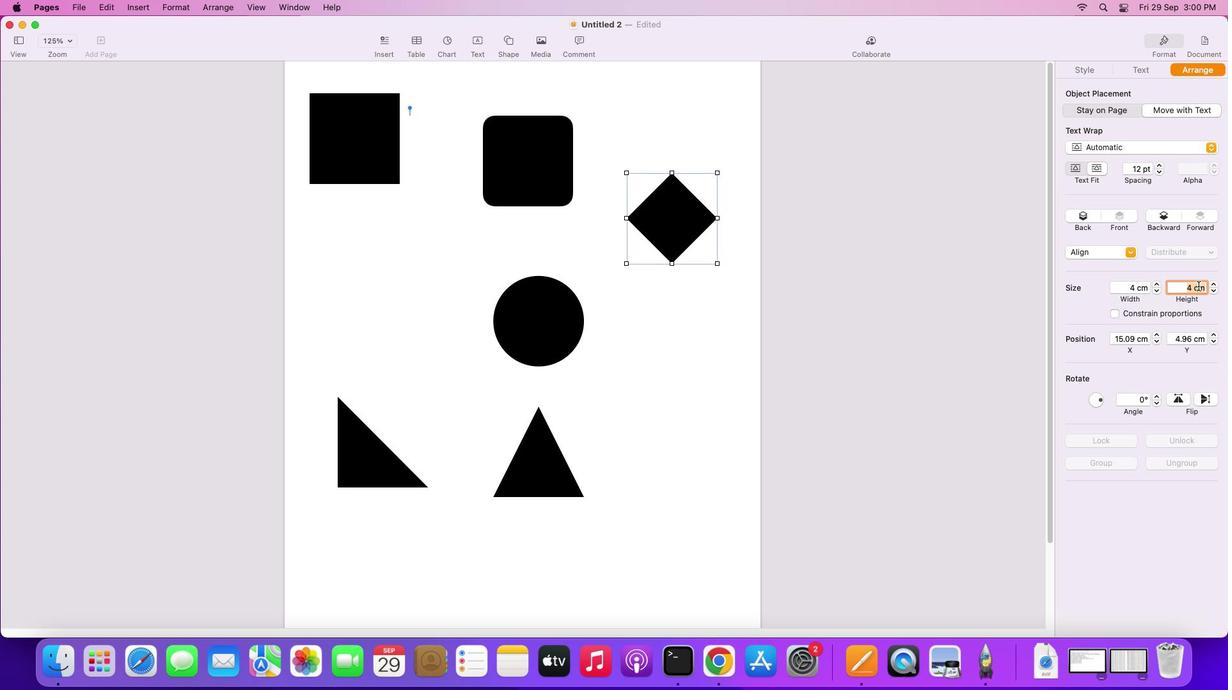 
Action: Key pressed '\x03'
Screenshot: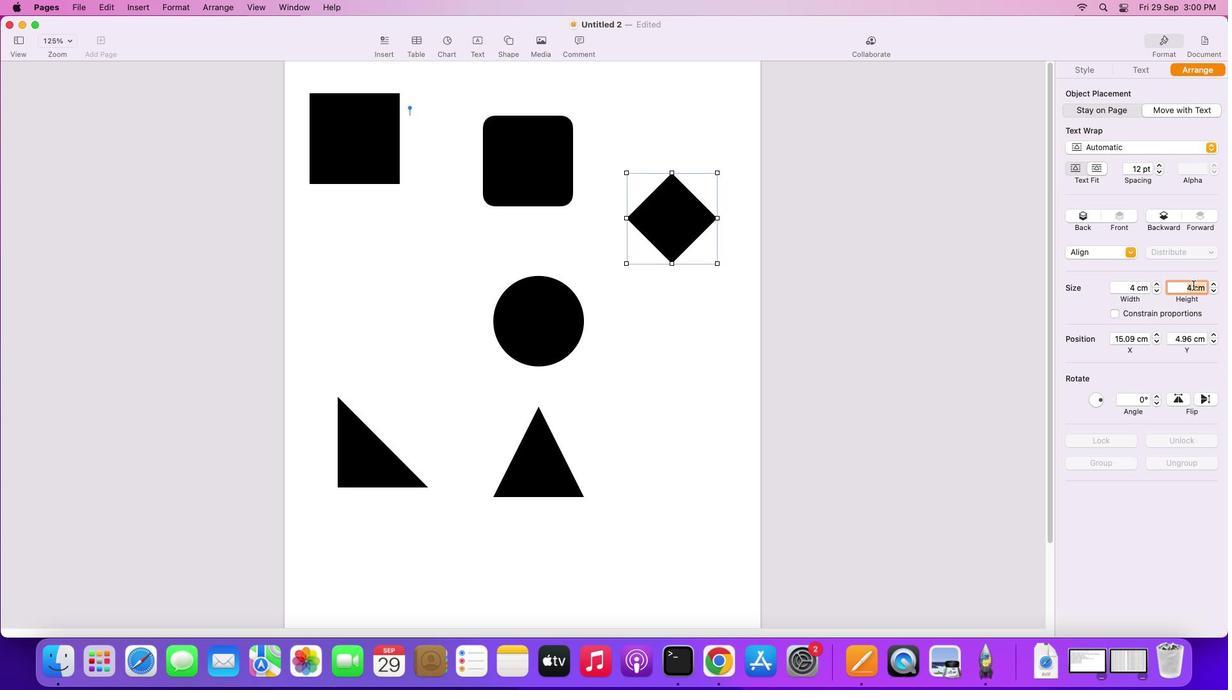 
Action: Mouse moved to (672, 332)
Screenshot: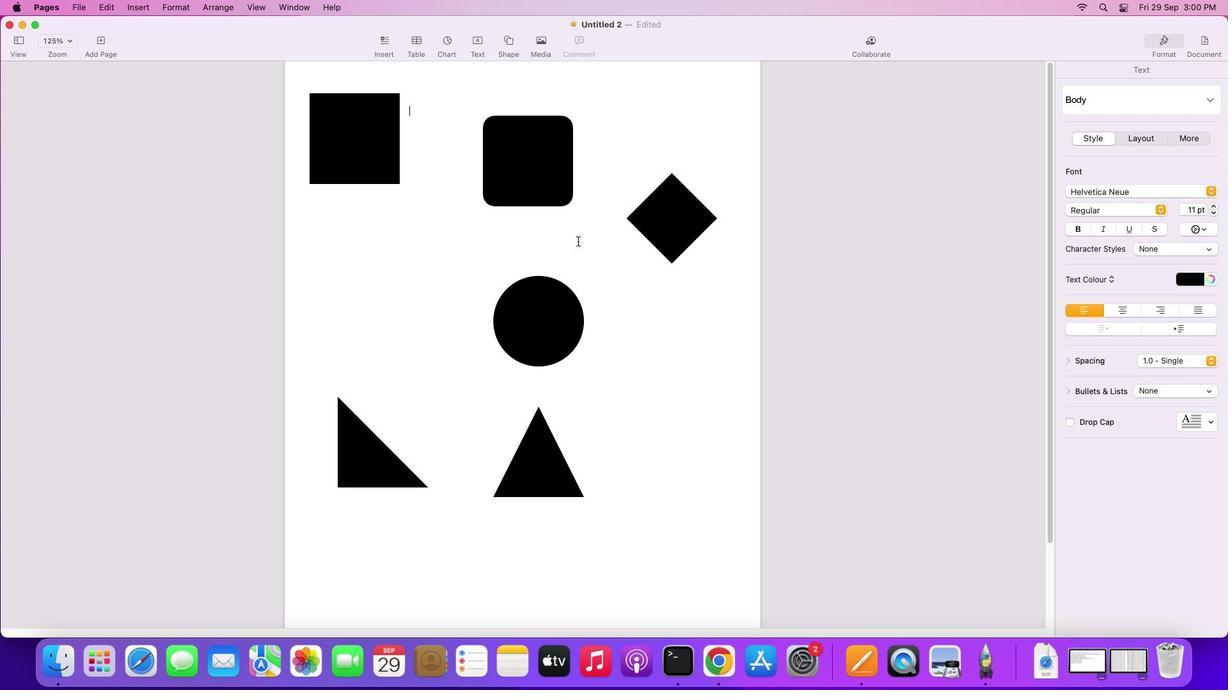 
Action: Mouse pressed left at (672, 332)
Screenshot: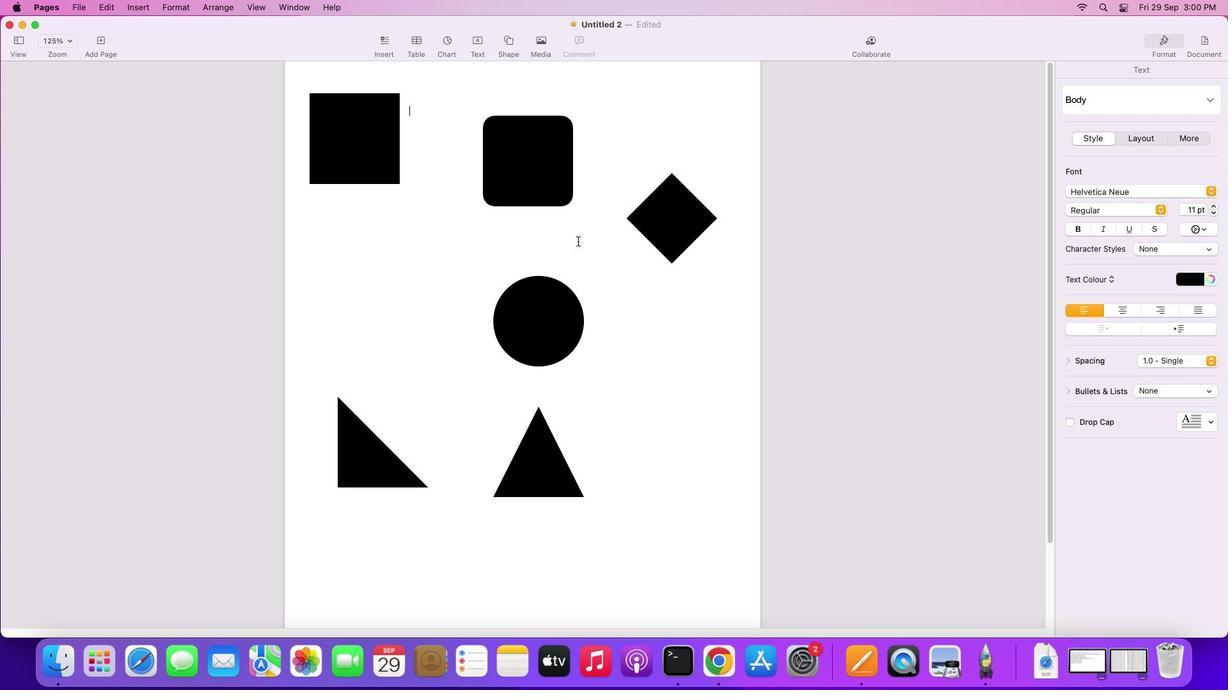 
Action: Mouse moved to (512, 53)
Screenshot: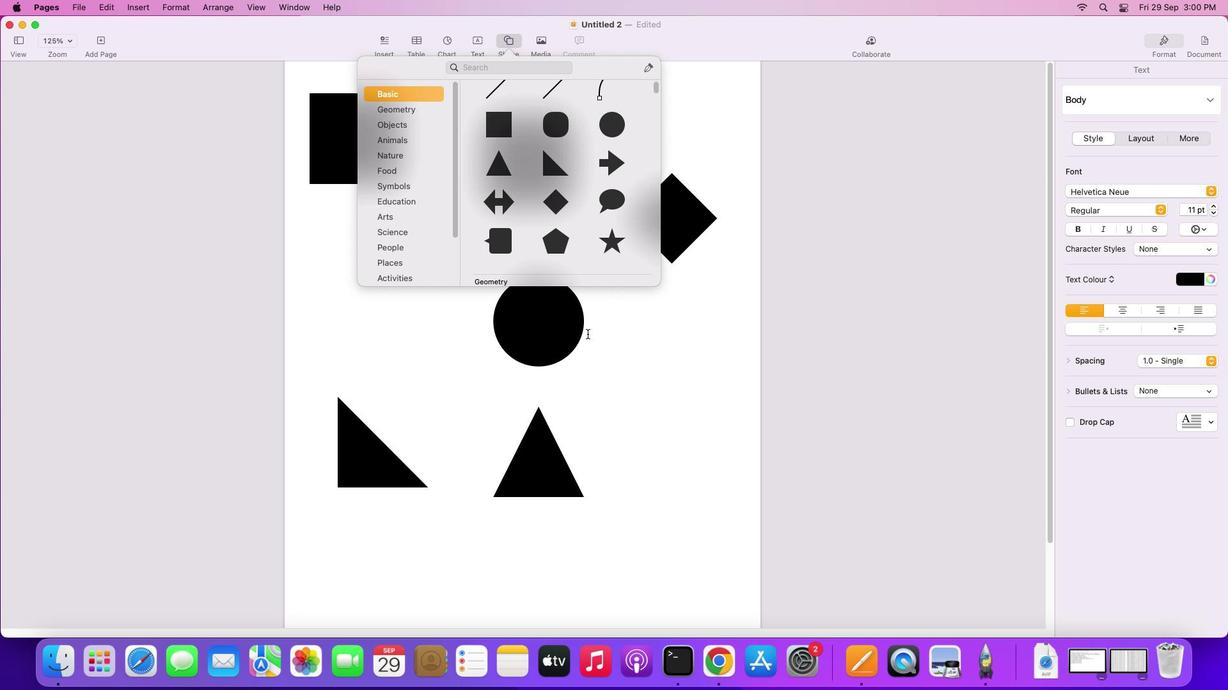 
Action: Mouse pressed left at (512, 53)
Screenshot: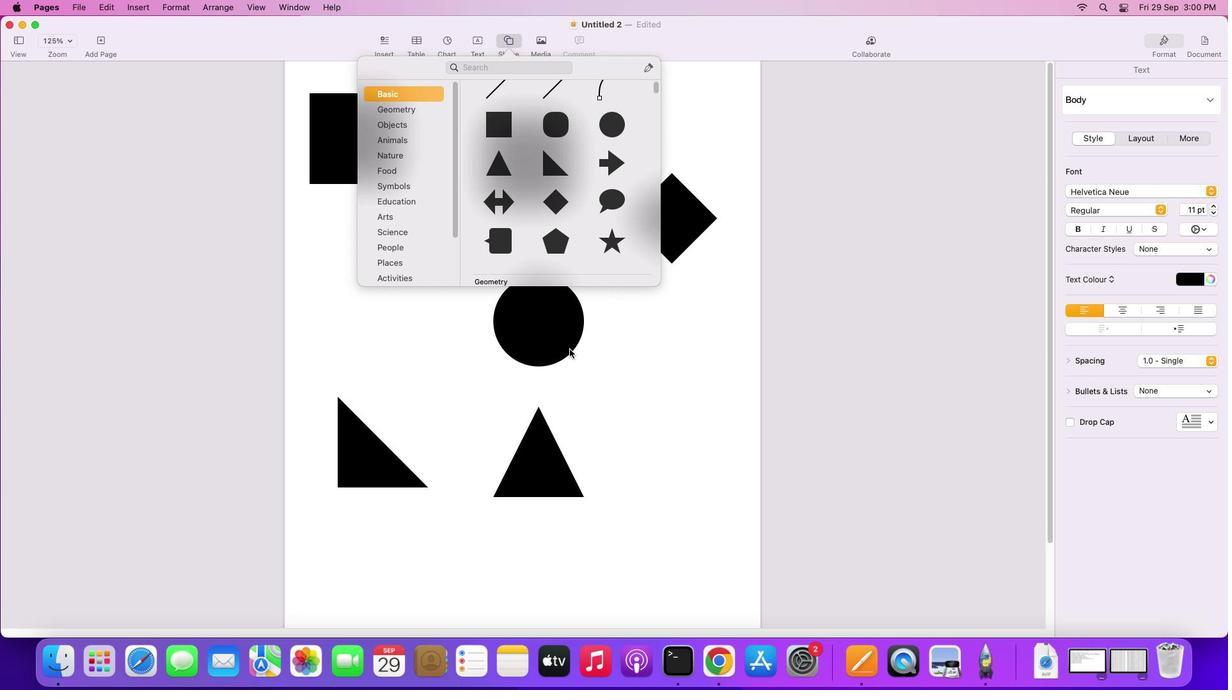 
Action: Mouse moved to (561, 248)
Screenshot: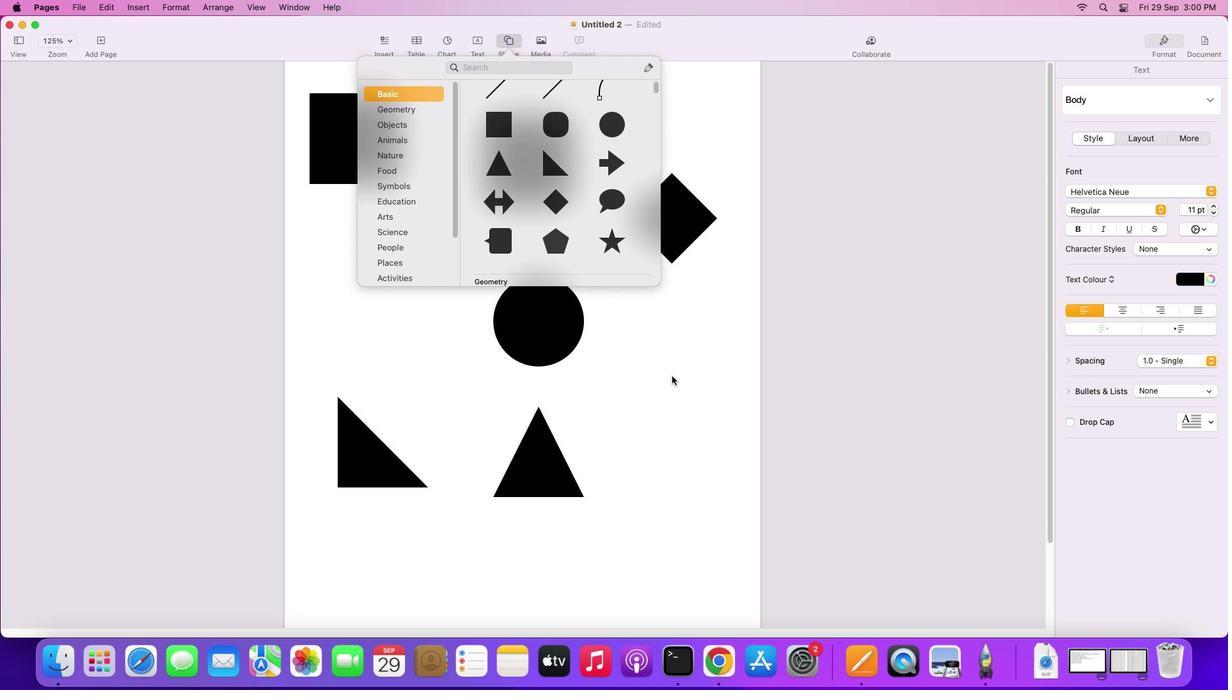 
Action: Mouse pressed left at (561, 248)
Screenshot: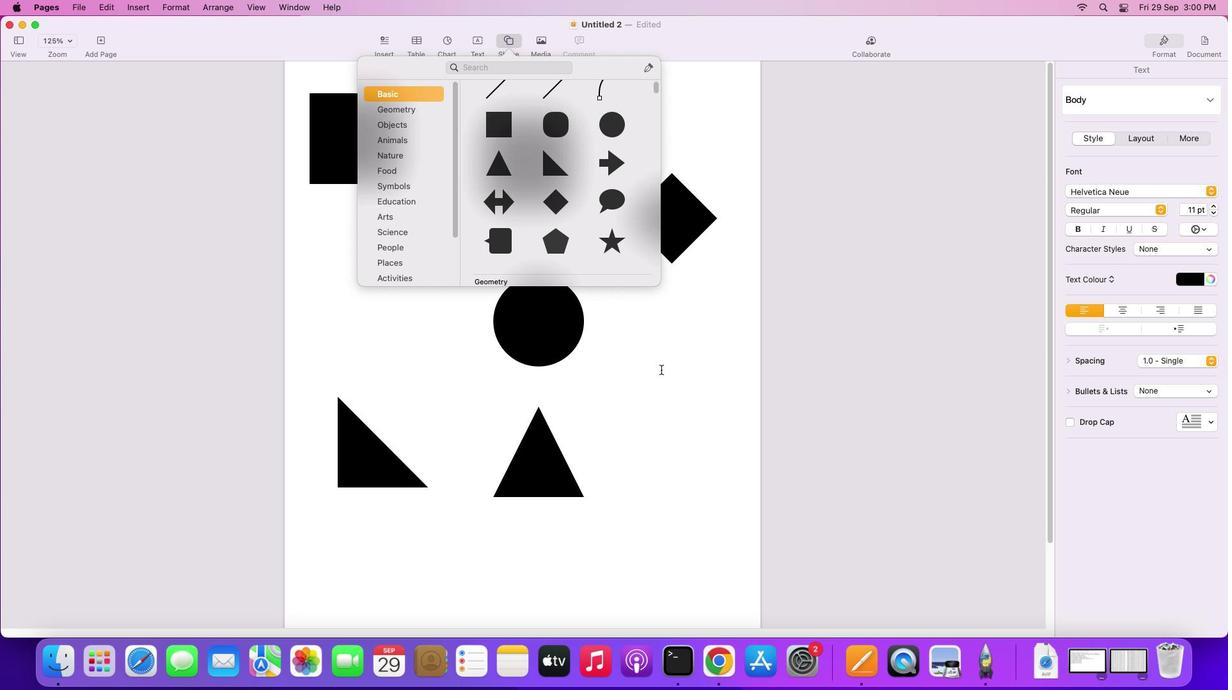 
Action: Mouse moved to (536, 182)
Screenshot: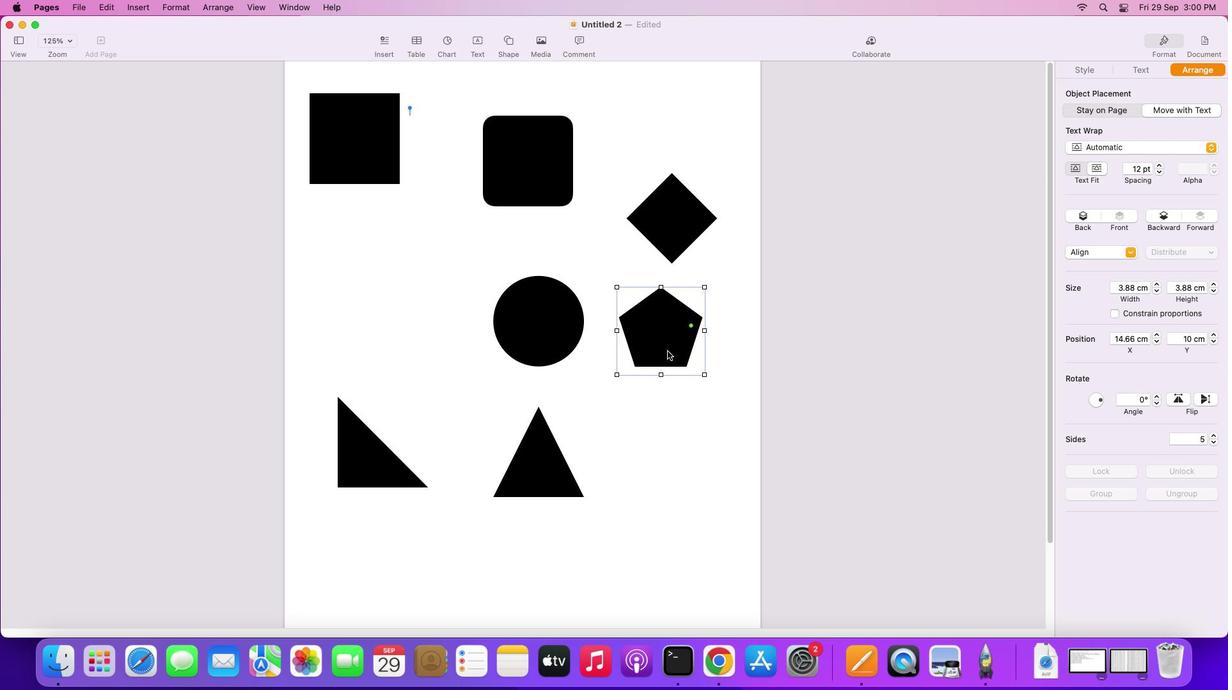 
Action: Mouse pressed left at (536, 182)
Screenshot: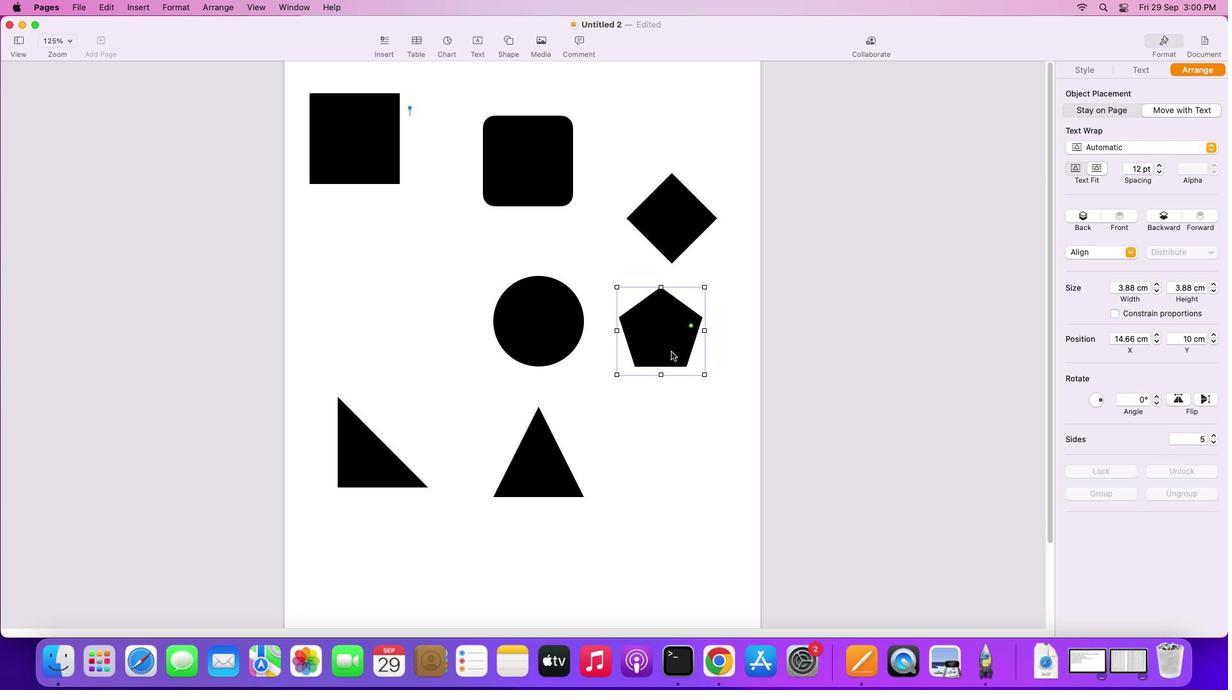 
Action: Mouse moved to (1123, 298)
Screenshot: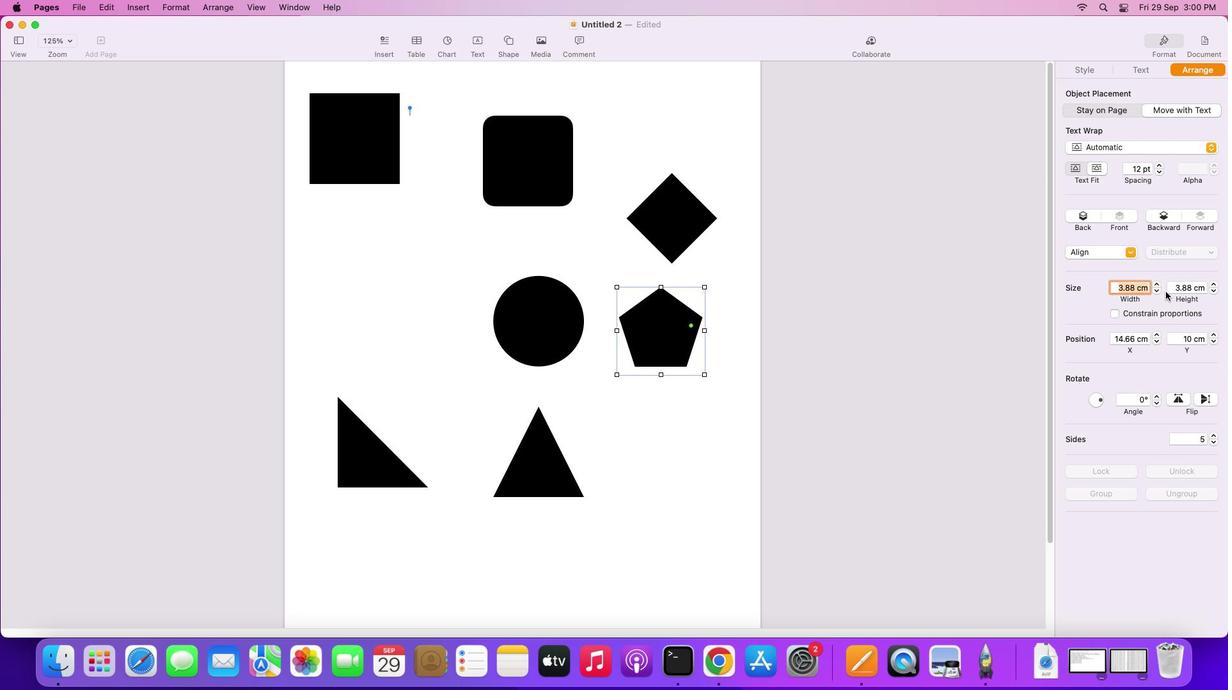 
Action: Mouse pressed left at (1123, 298)
Screenshot: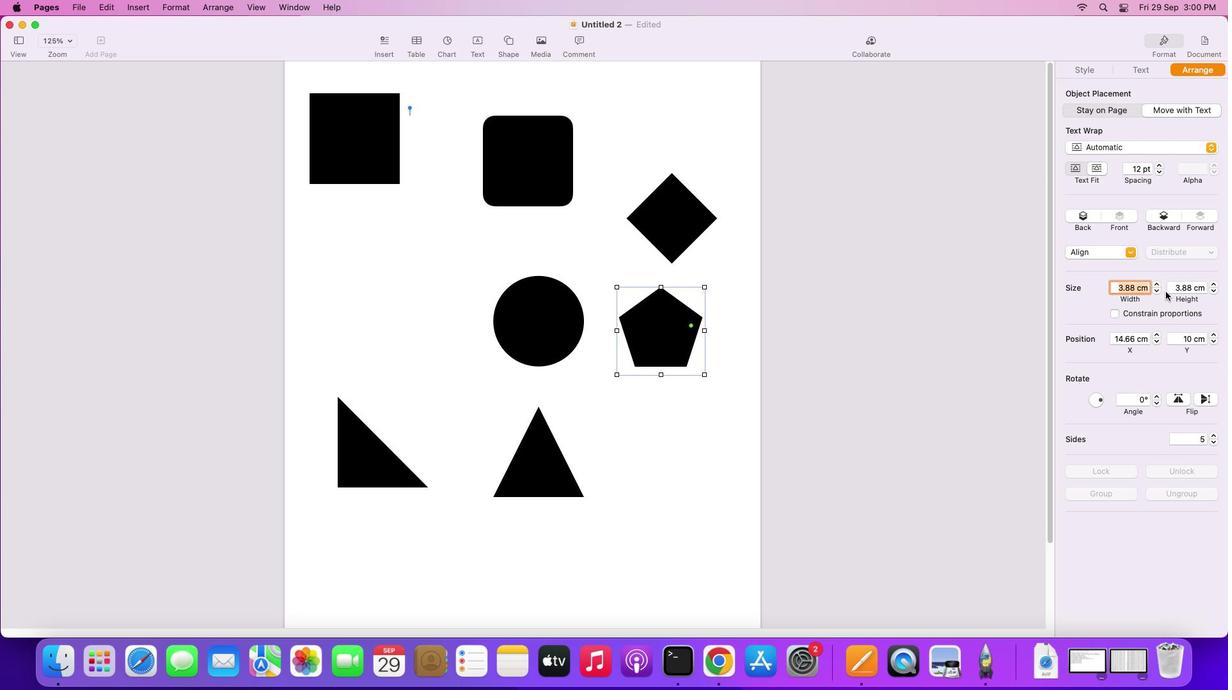 
Action: Mouse moved to (1172, 299)
Screenshot: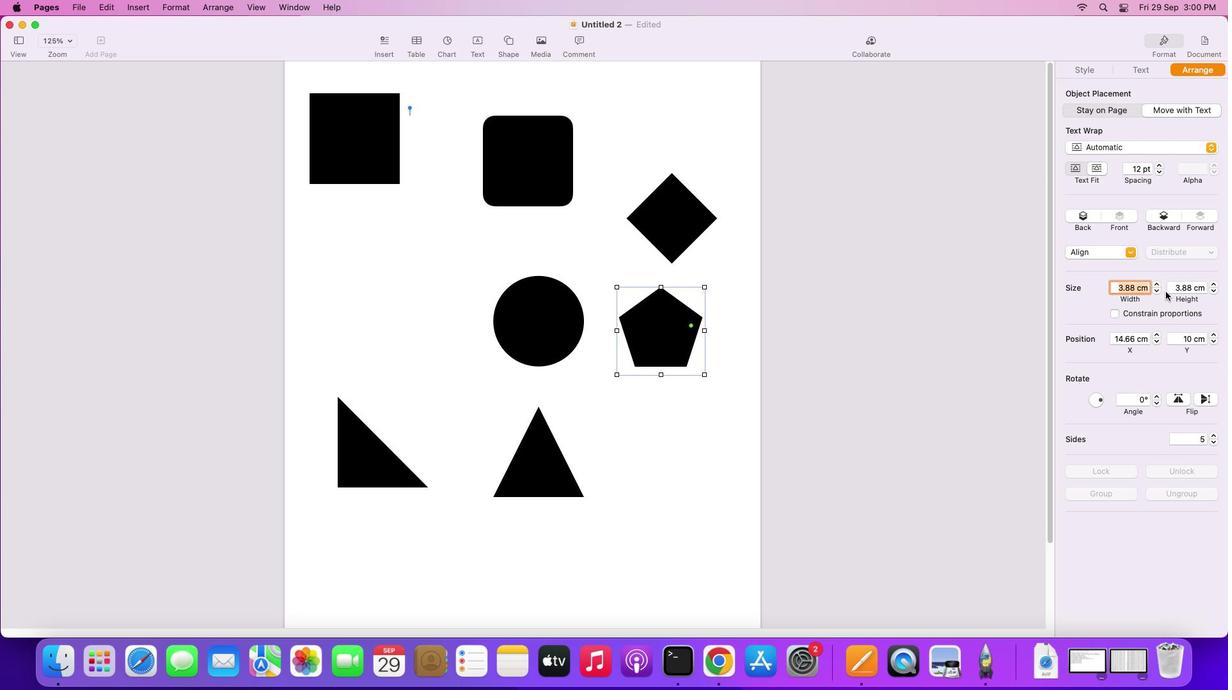 
Action: Key pressed '4''\x03'
Screenshot: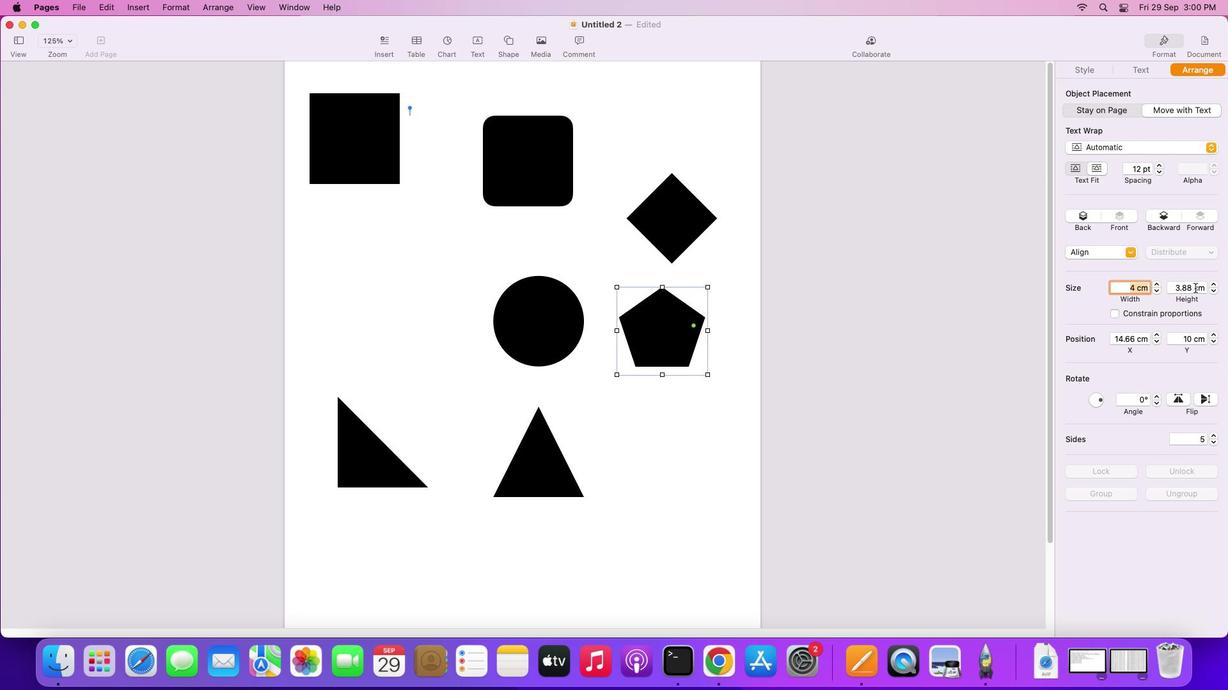 
Action: Mouse moved to (1177, 296)
Screenshot: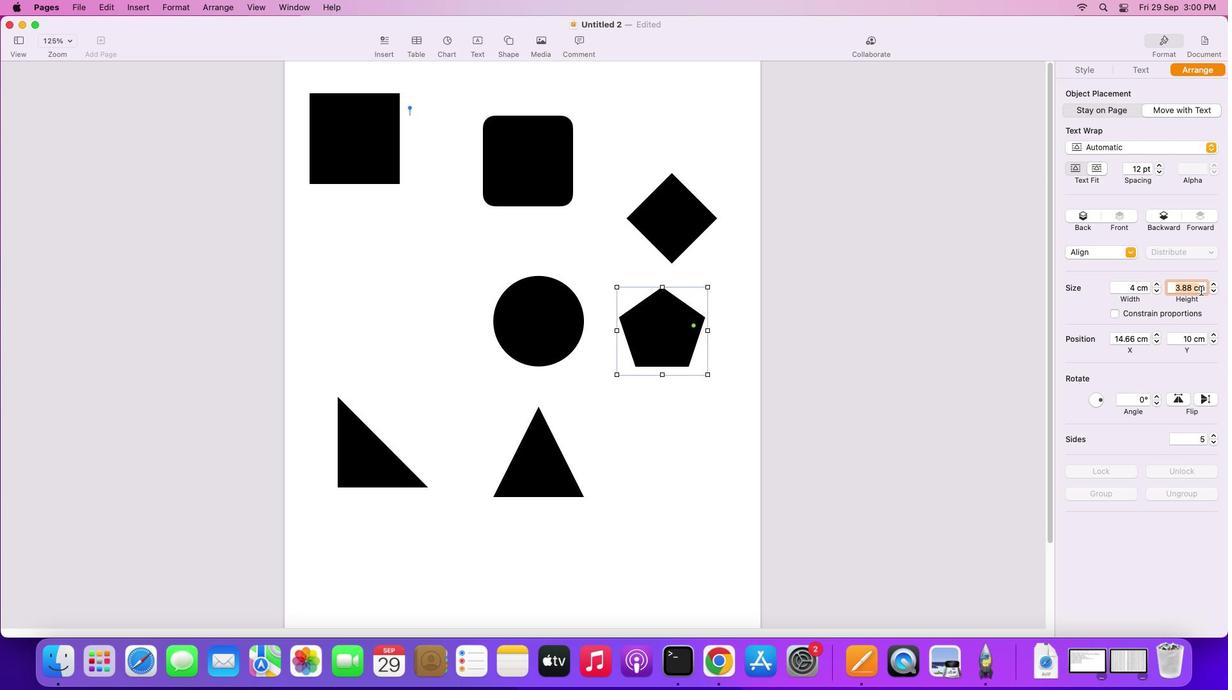 
Action: Mouse pressed left at (1177, 296)
Screenshot: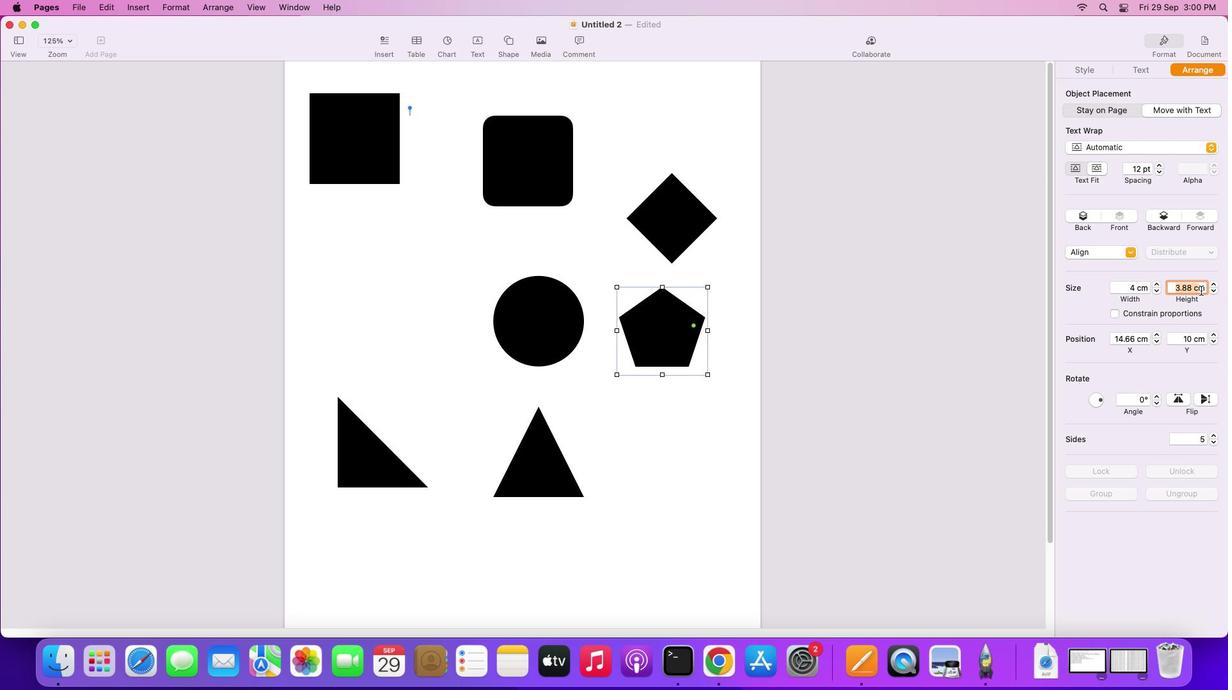 
Action: Mouse moved to (1208, 297)
Screenshot: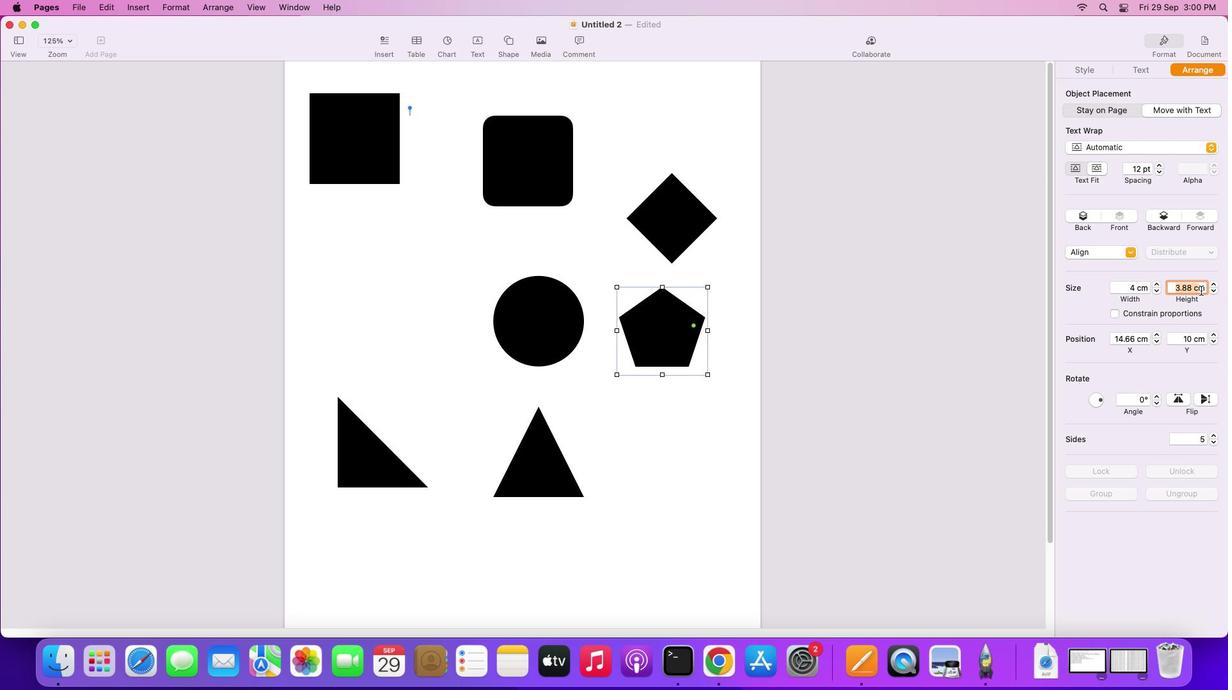 
Action: Key pressed '4''\x03'
Screenshot: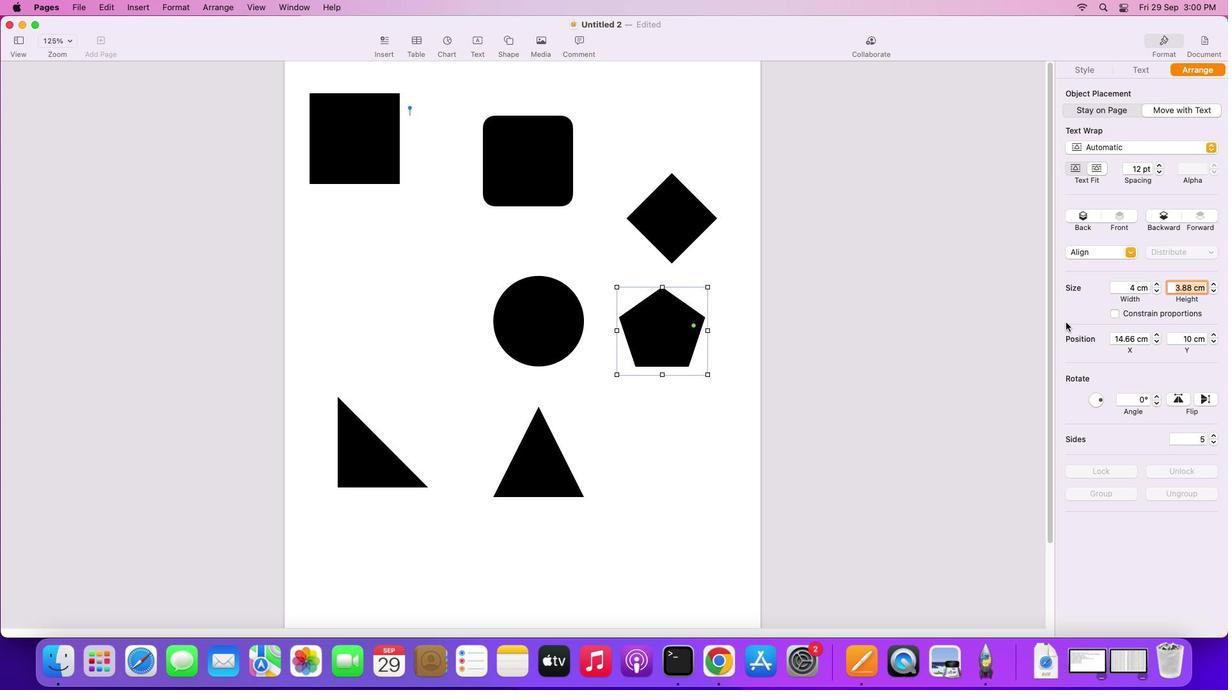 
Action: Mouse moved to (1082, 324)
Screenshot: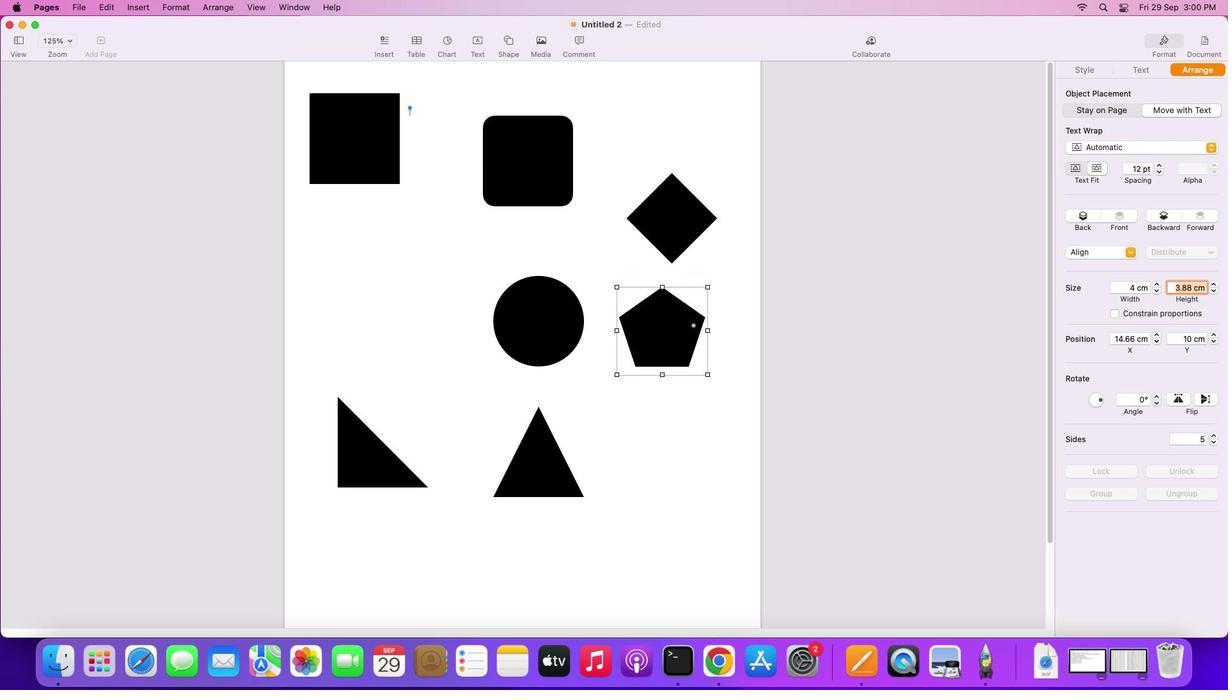 
Action: Key pressed '4''\x03'
Screenshot: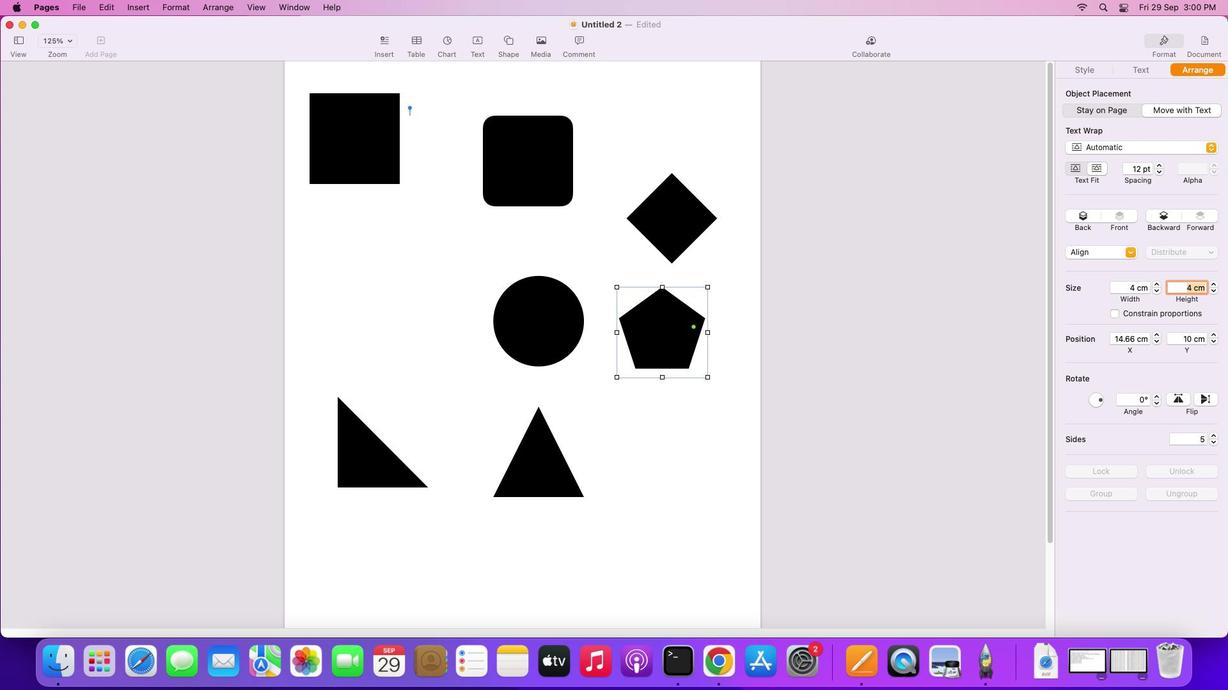 
Action: Mouse moved to (488, 484)
Screenshot: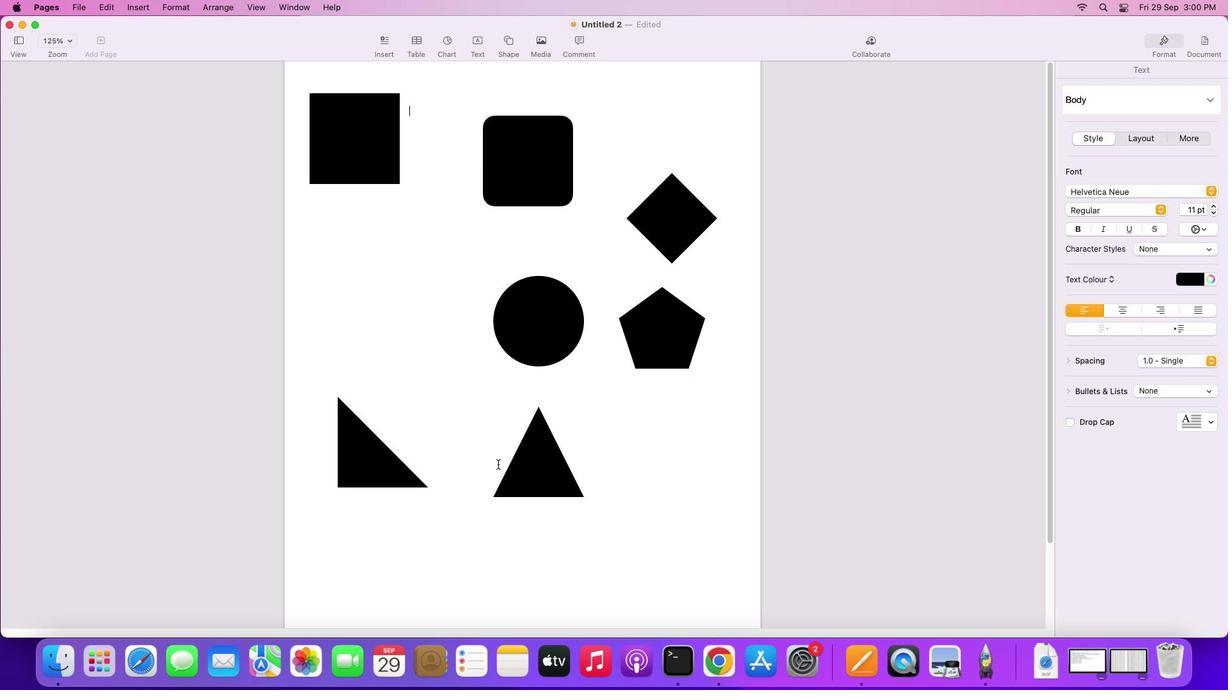 
Action: Mouse pressed left at (488, 484)
Screenshot: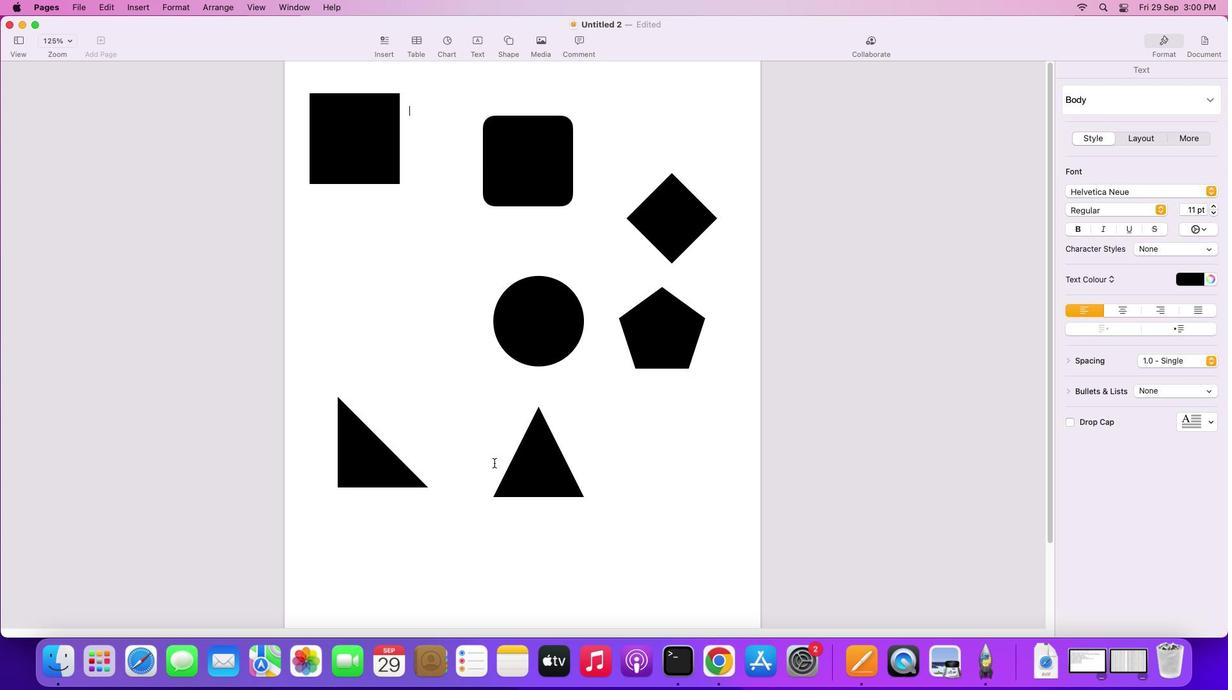 
Action: Mouse moved to (532, 419)
Screenshot: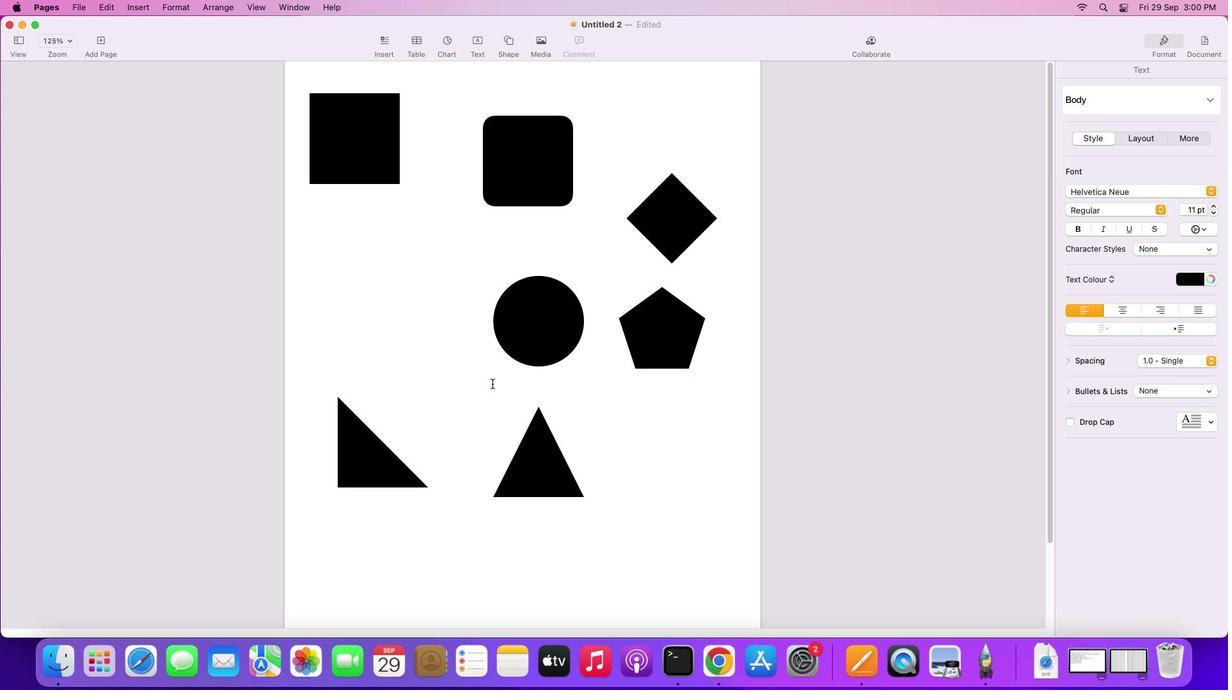 
Action: Mouse scrolled (532, 419) with delta (7, 7)
Screenshot: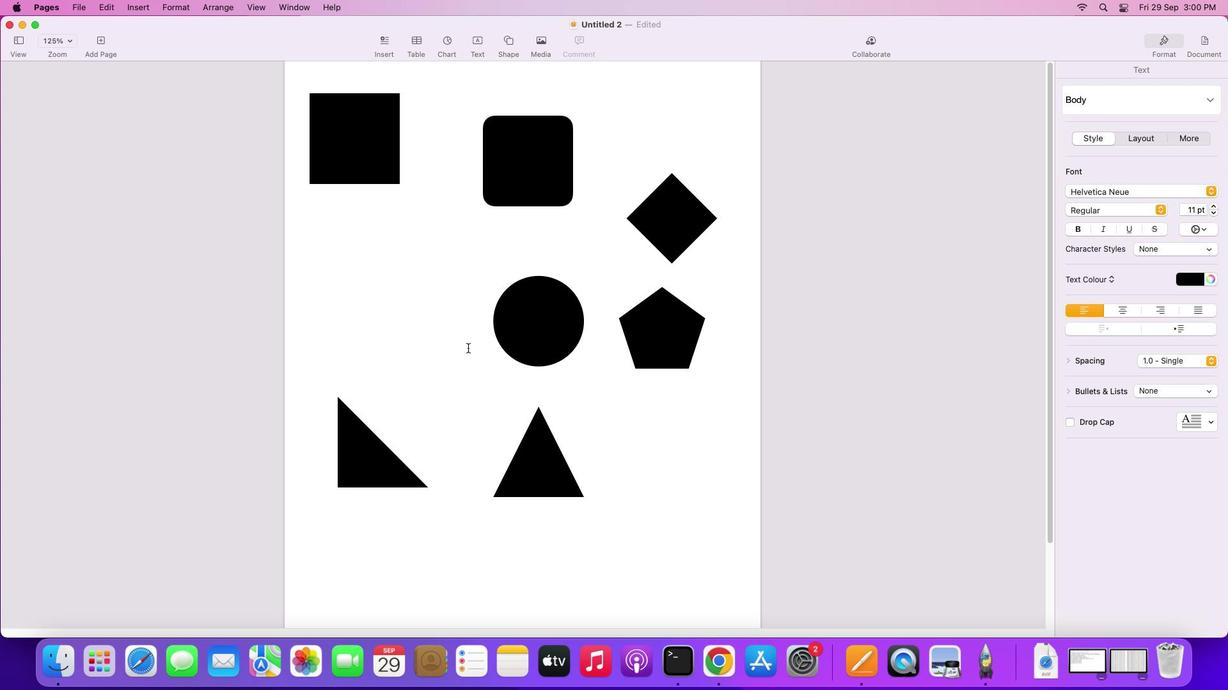 
Action: Mouse scrolled (532, 419) with delta (7, 7)
Screenshot: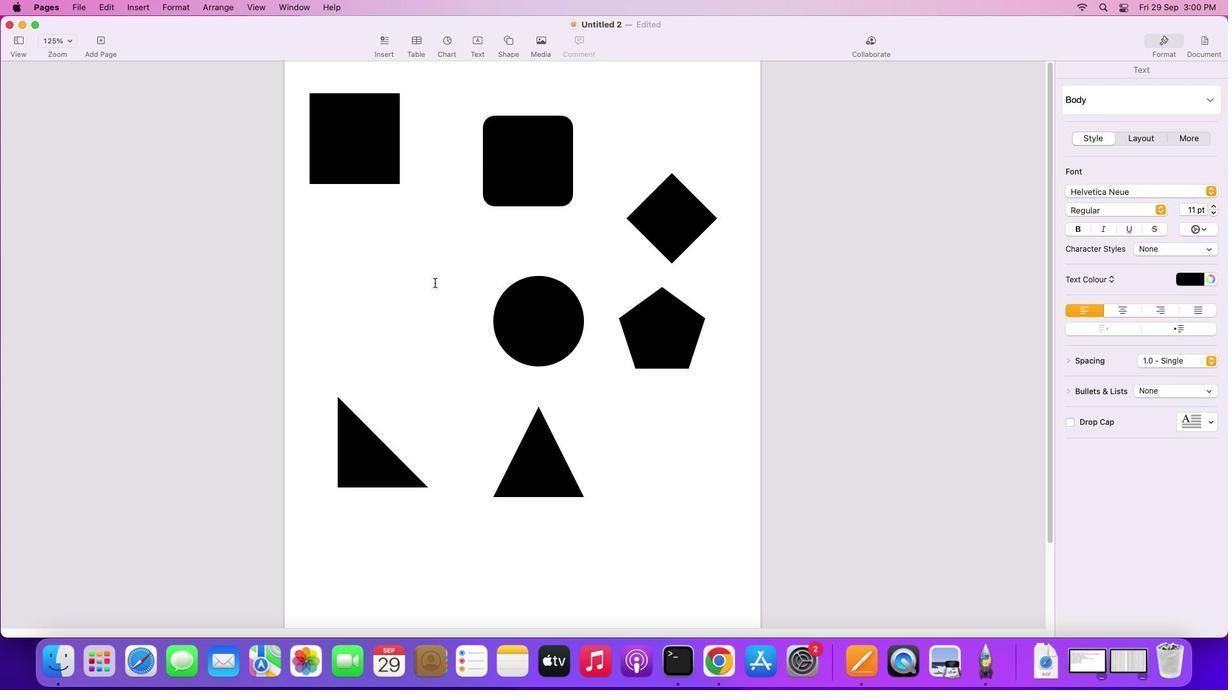 
Action: Mouse scrolled (532, 419) with delta (7, 8)
Screenshot: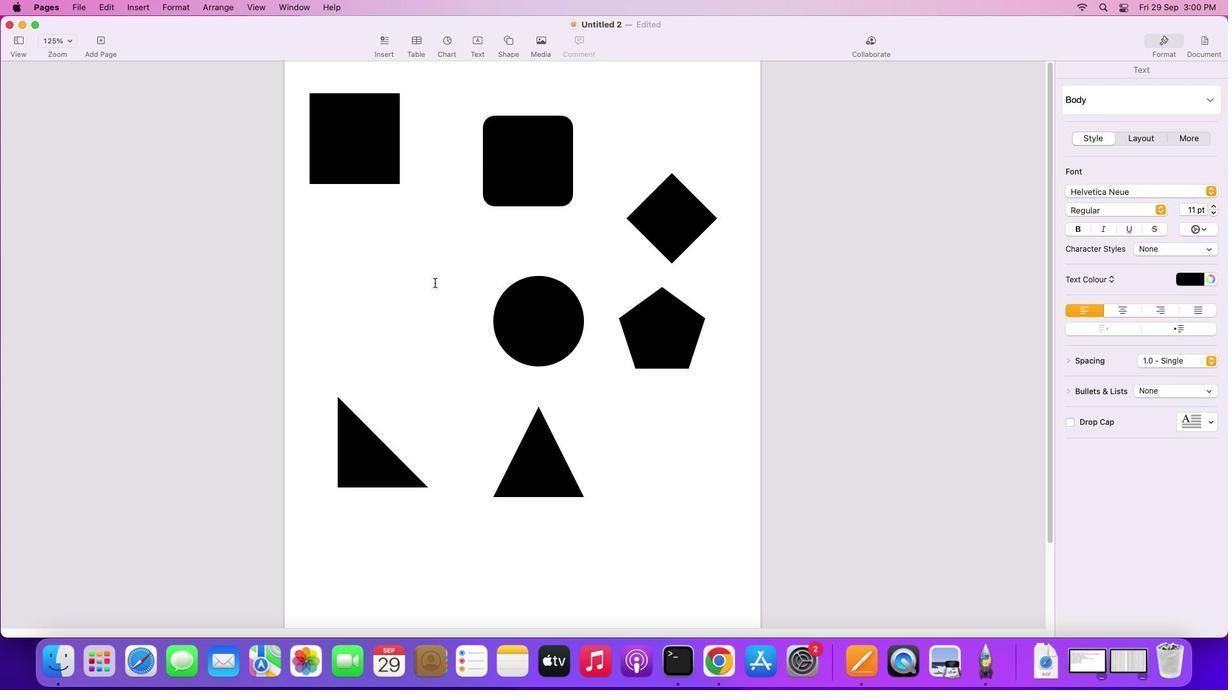 
Action: Mouse scrolled (532, 419) with delta (7, 10)
Screenshot: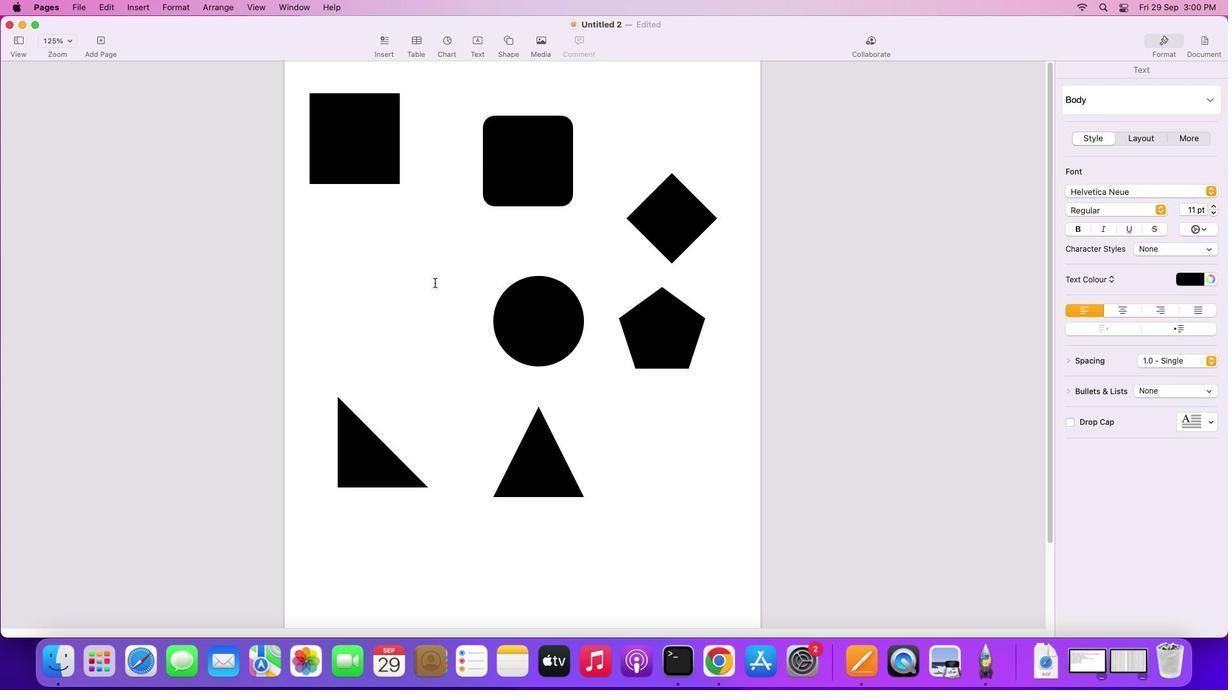 
Action: Mouse moved to (532, 419)
Screenshot: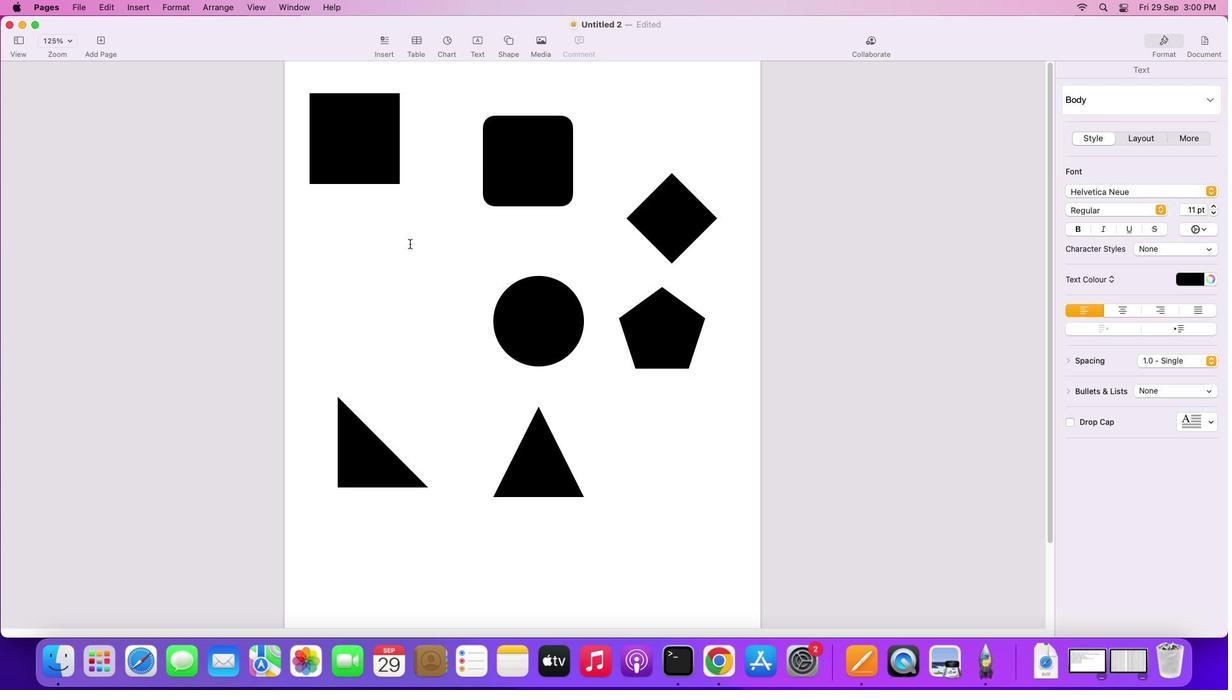 
Action: Mouse scrolled (532, 419) with delta (7, 10)
Screenshot: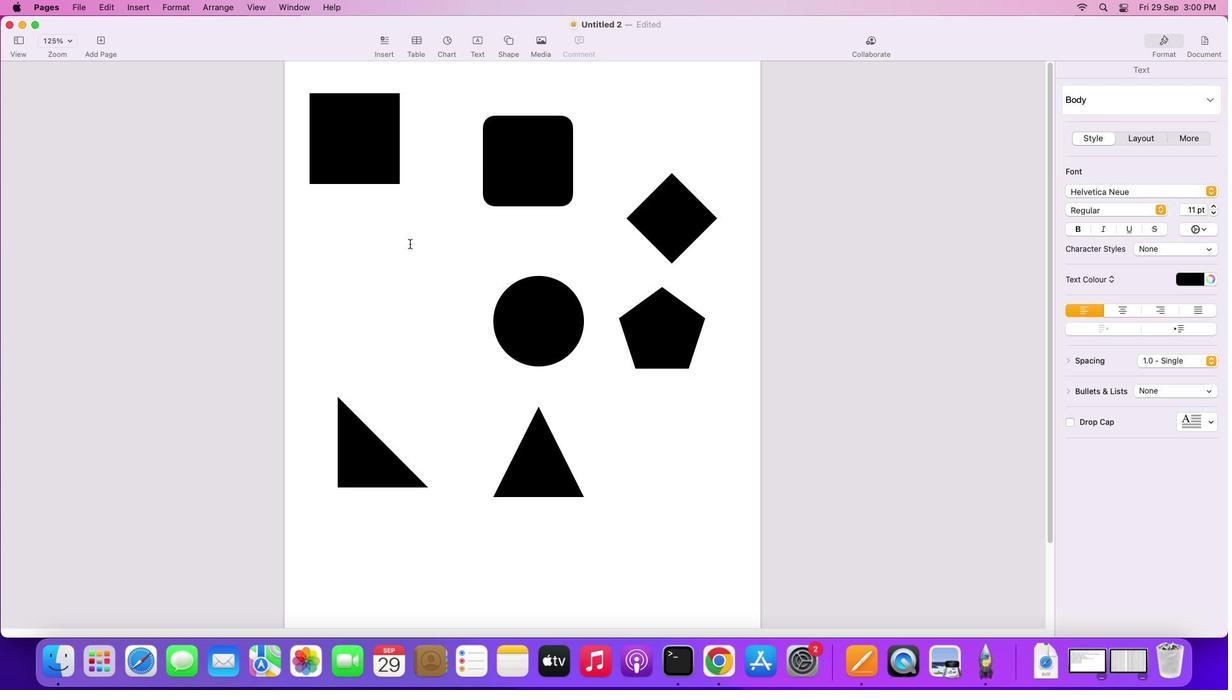 
Action: Mouse moved to (531, 419)
Screenshot: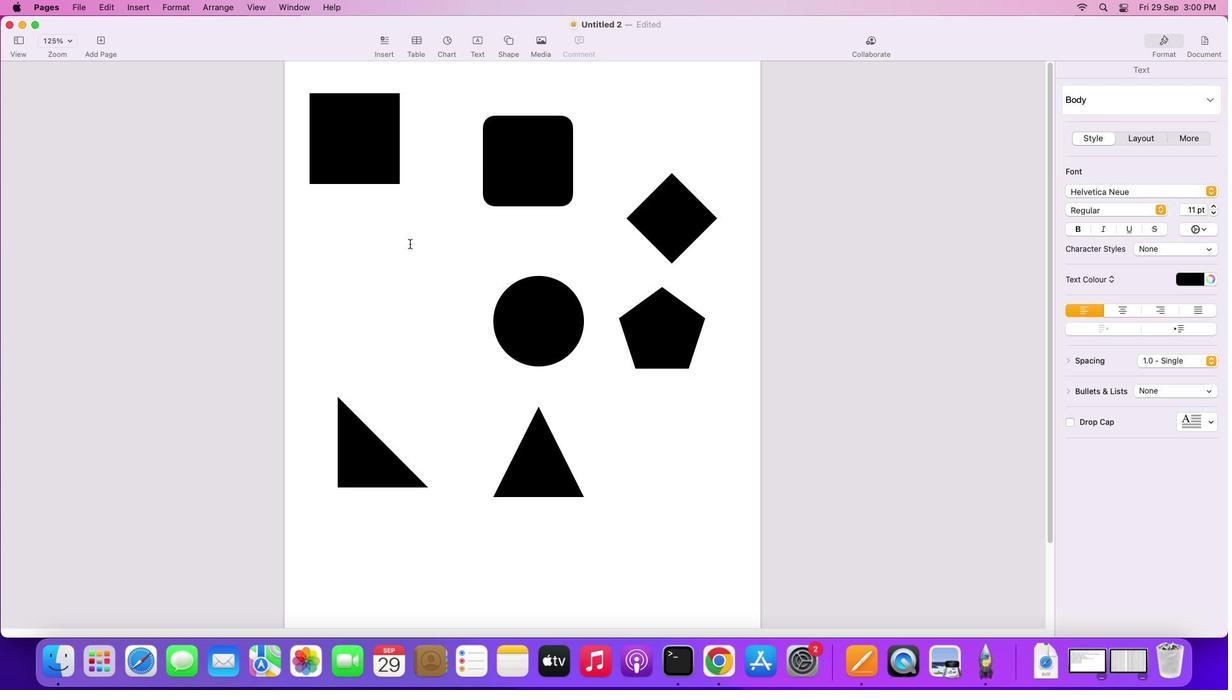 
Action: Mouse scrolled (531, 419) with delta (7, 11)
Screenshot: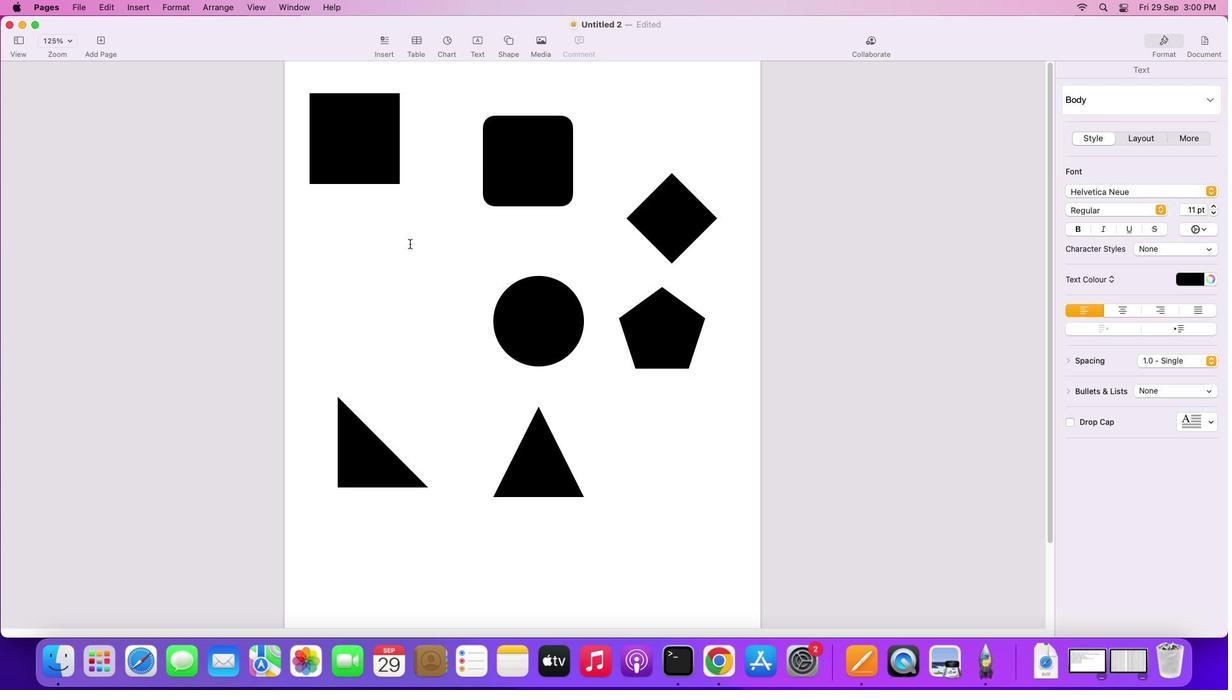 
Action: Mouse moved to (530, 419)
Screenshot: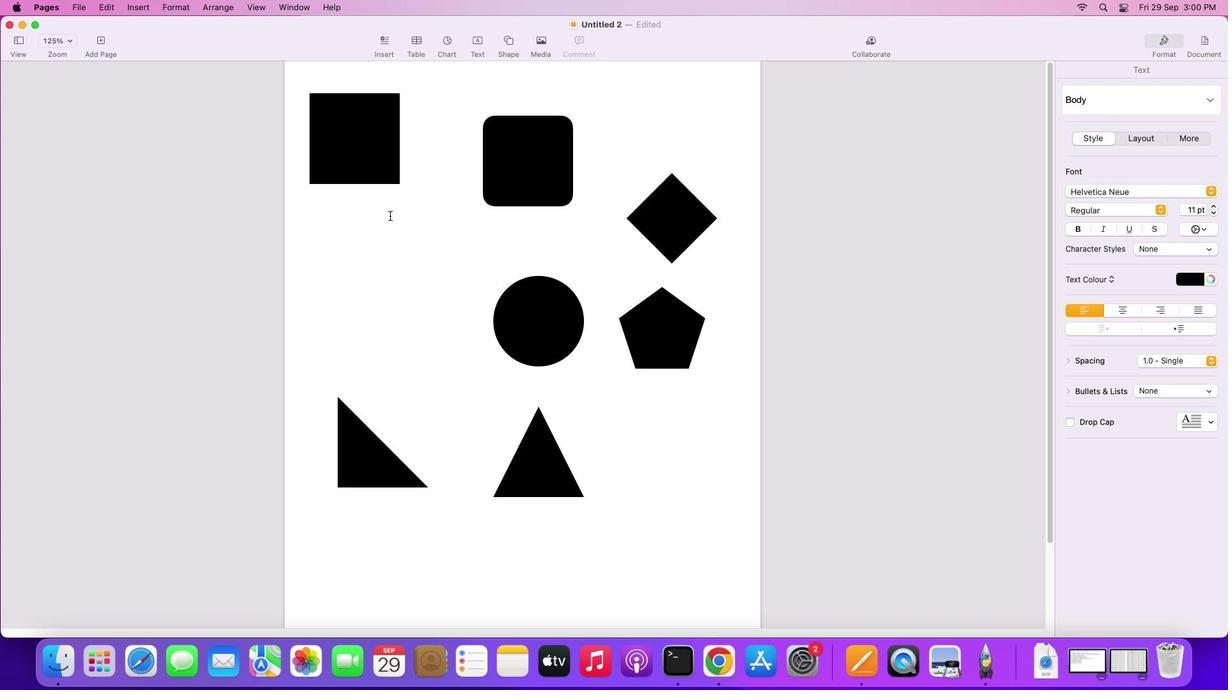 
Action: Mouse scrolled (530, 419) with delta (7, 11)
Screenshot: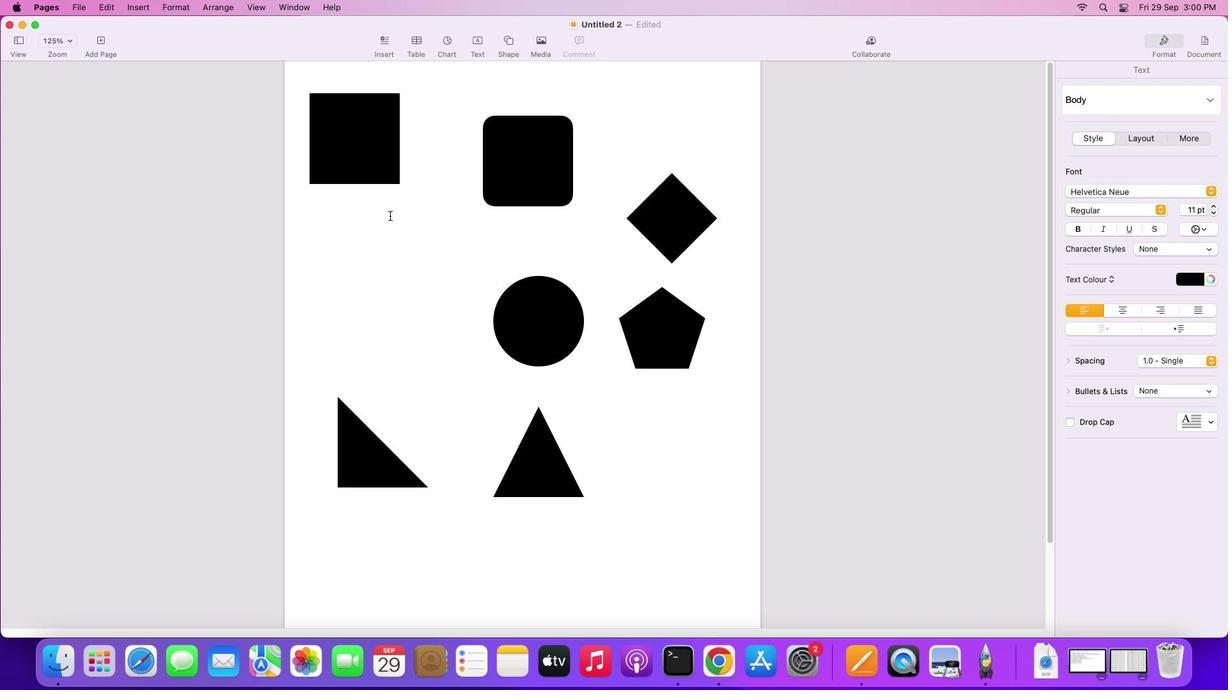 
Action: Mouse moved to (524, 413)
Screenshot: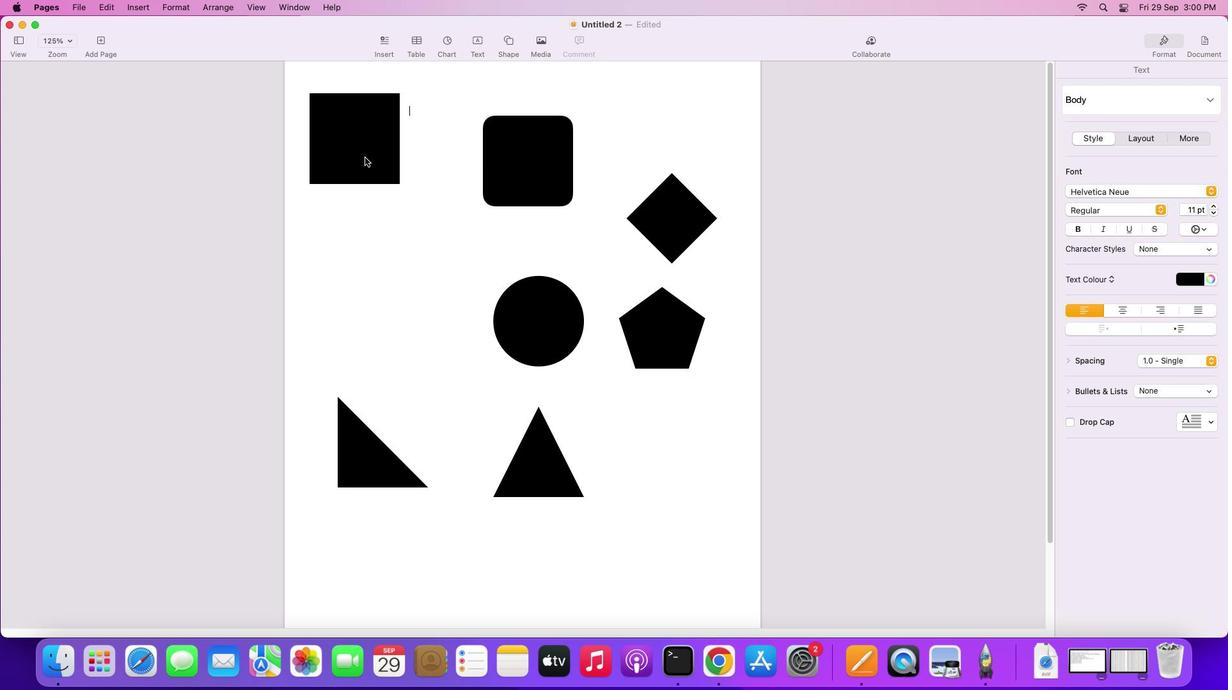 
Action: Mouse scrolled (524, 413) with delta (7, 7)
Screenshot: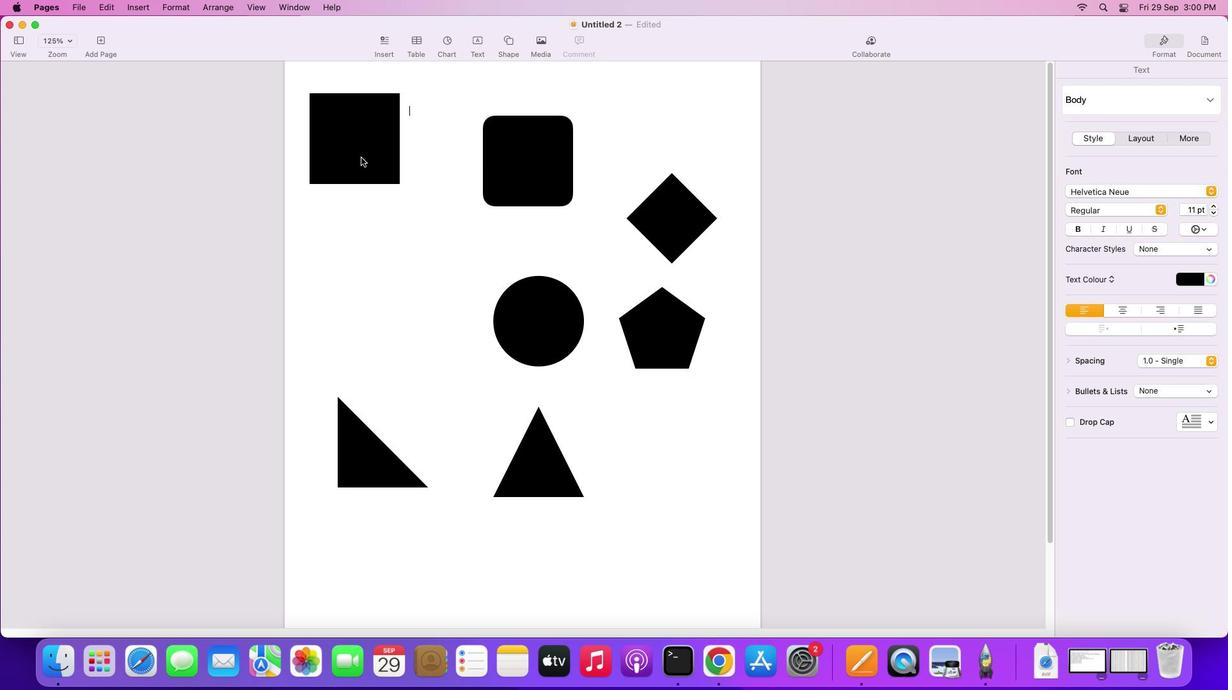 
Action: Mouse scrolled (524, 413) with delta (7, 7)
Screenshot: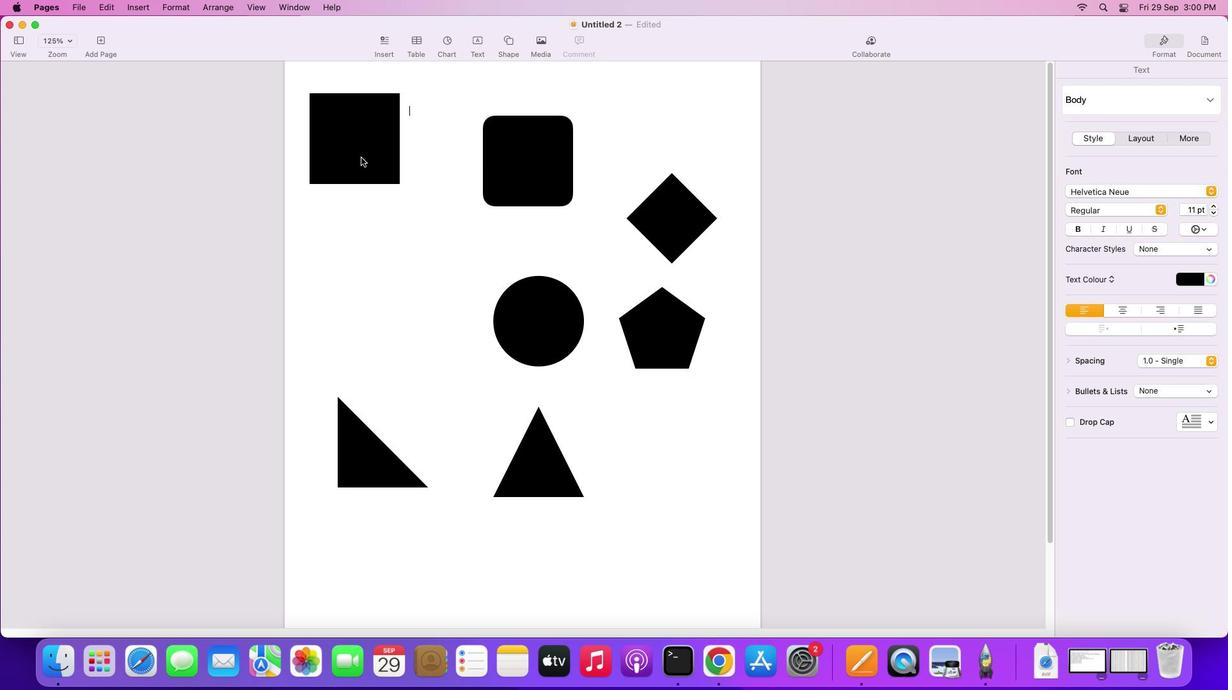 
Action: Mouse moved to (524, 413)
Screenshot: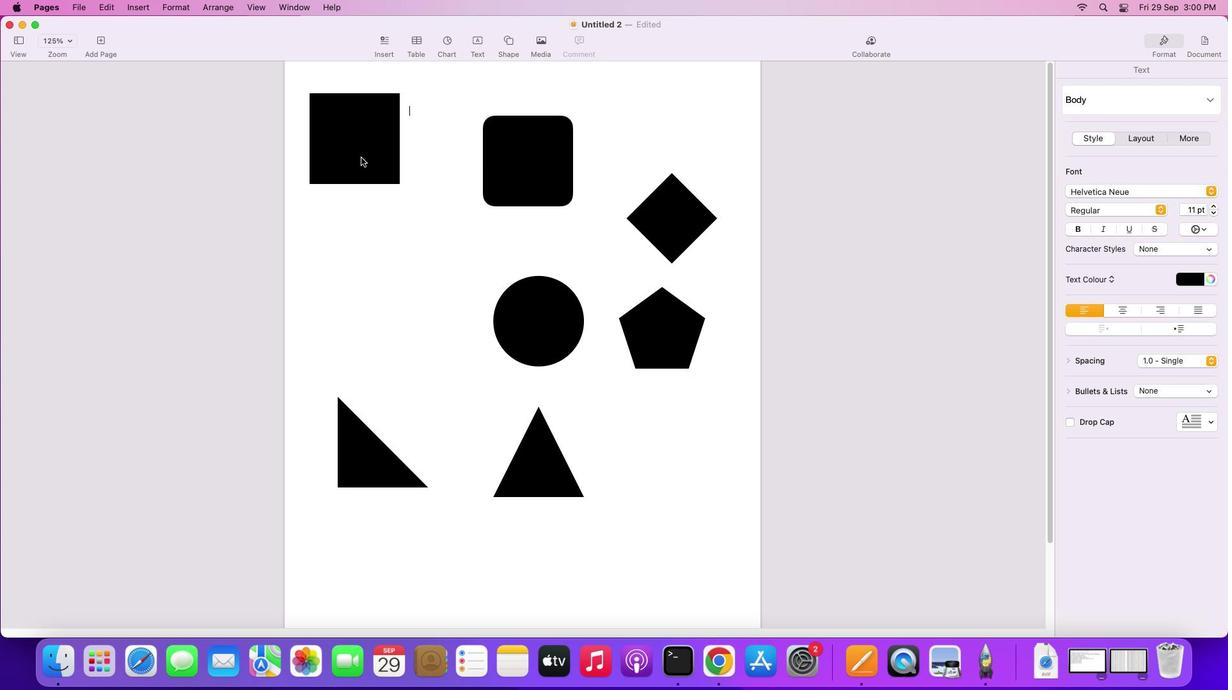 
Action: Mouse scrolled (524, 413) with delta (7, 9)
Screenshot: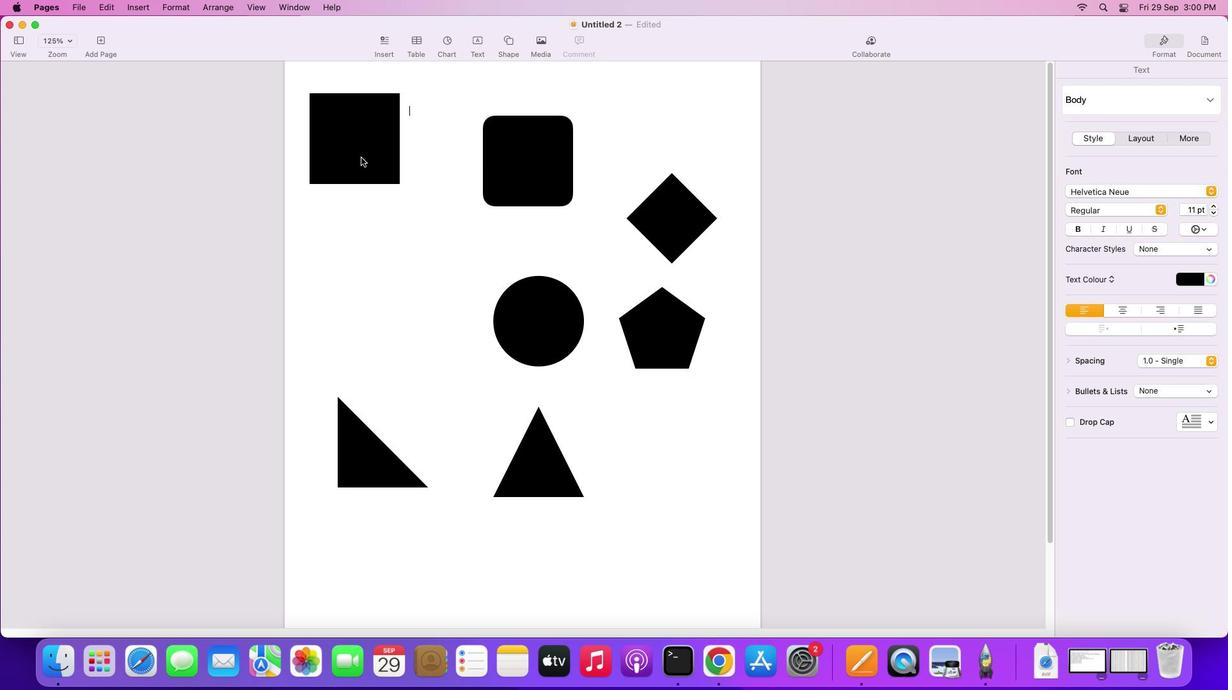 
Action: Mouse moved to (355, 161)
Screenshot: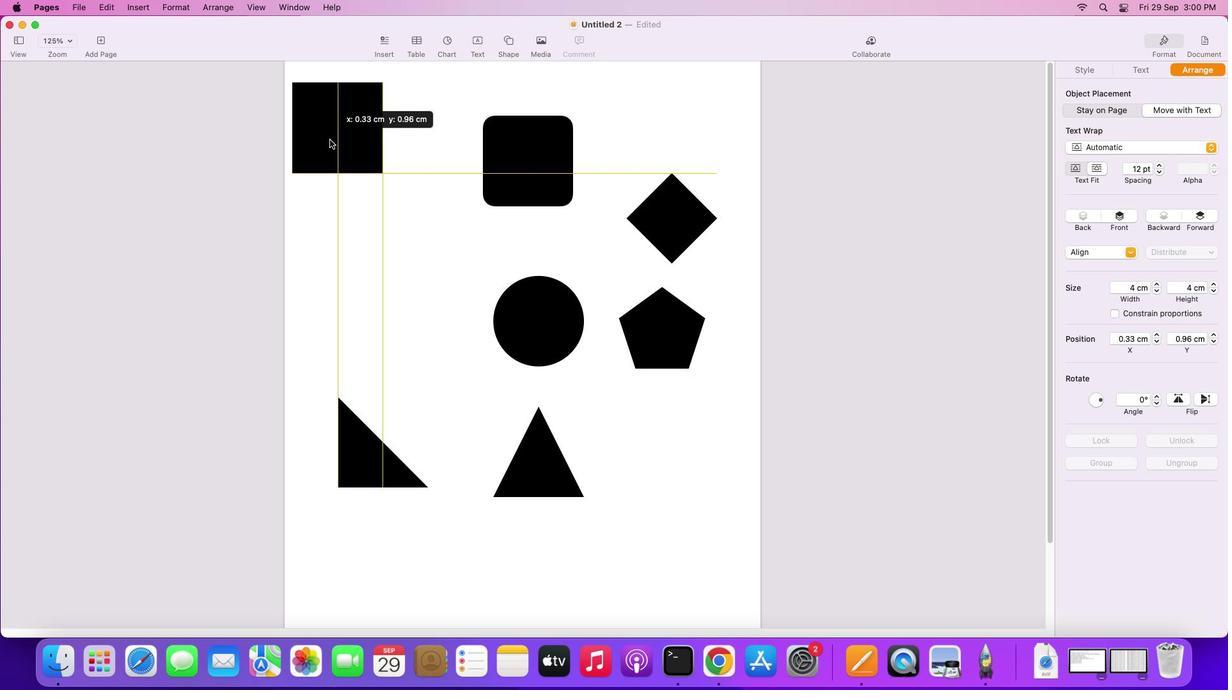 
Action: Mouse pressed left at (355, 161)
Screenshot: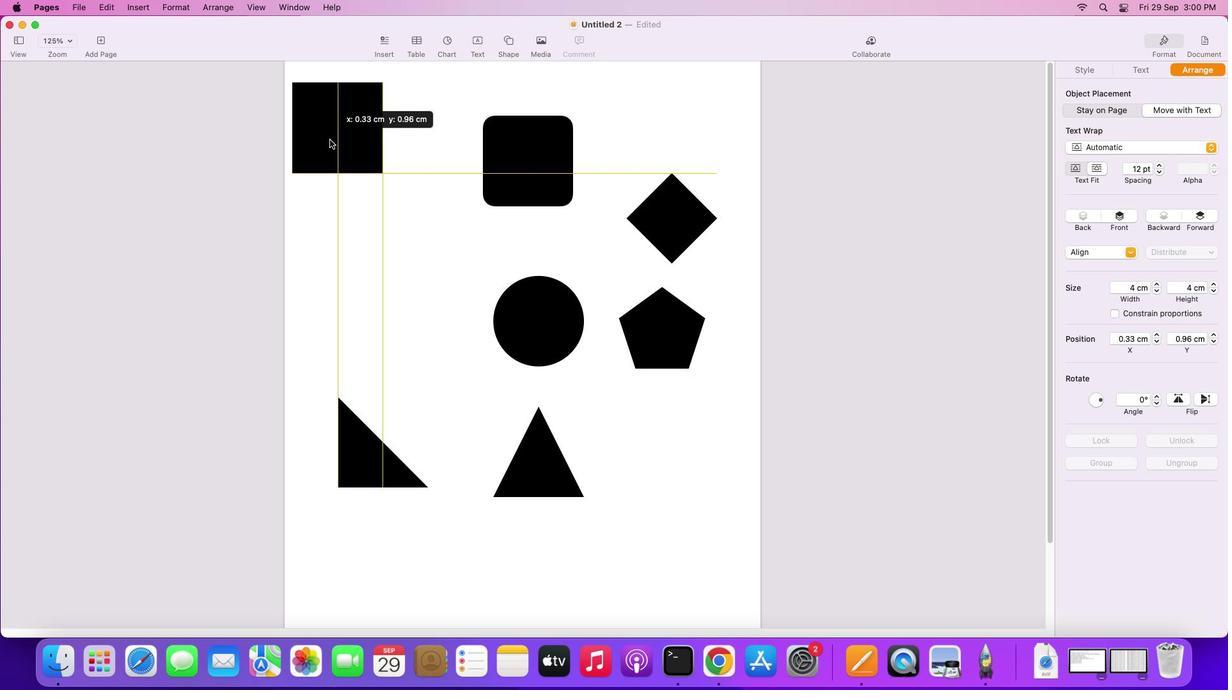 
Action: Mouse moved to (552, 170)
Screenshot: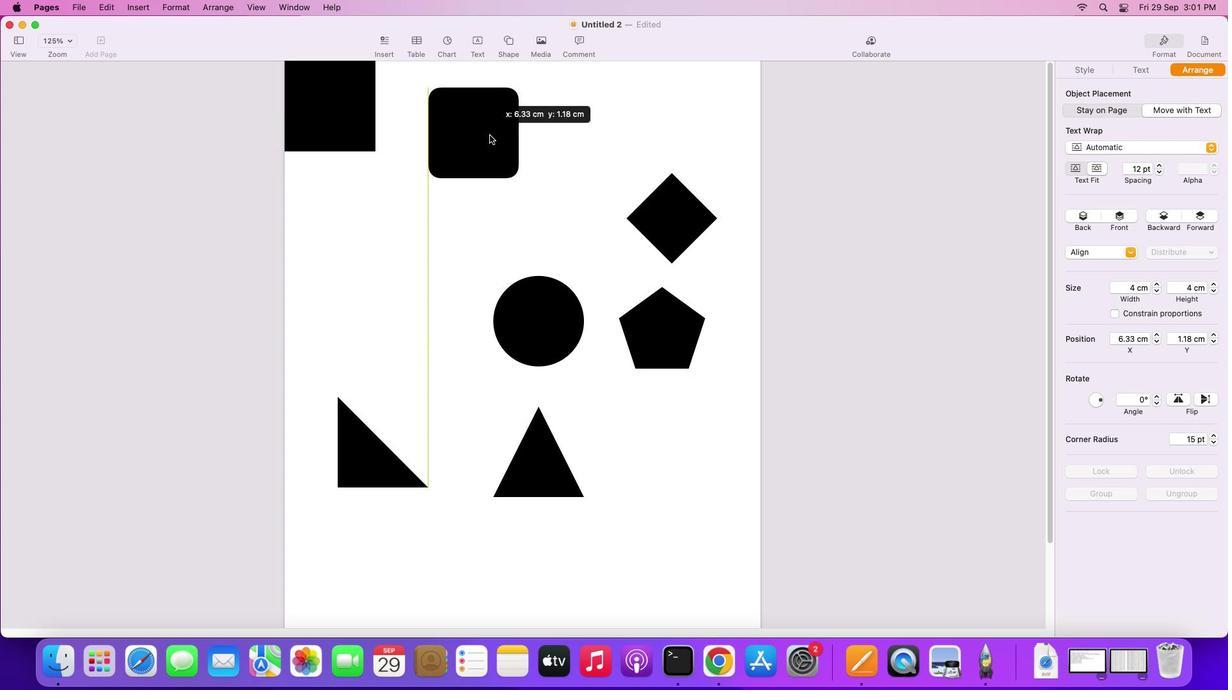 
Action: Mouse pressed left at (552, 170)
Screenshot: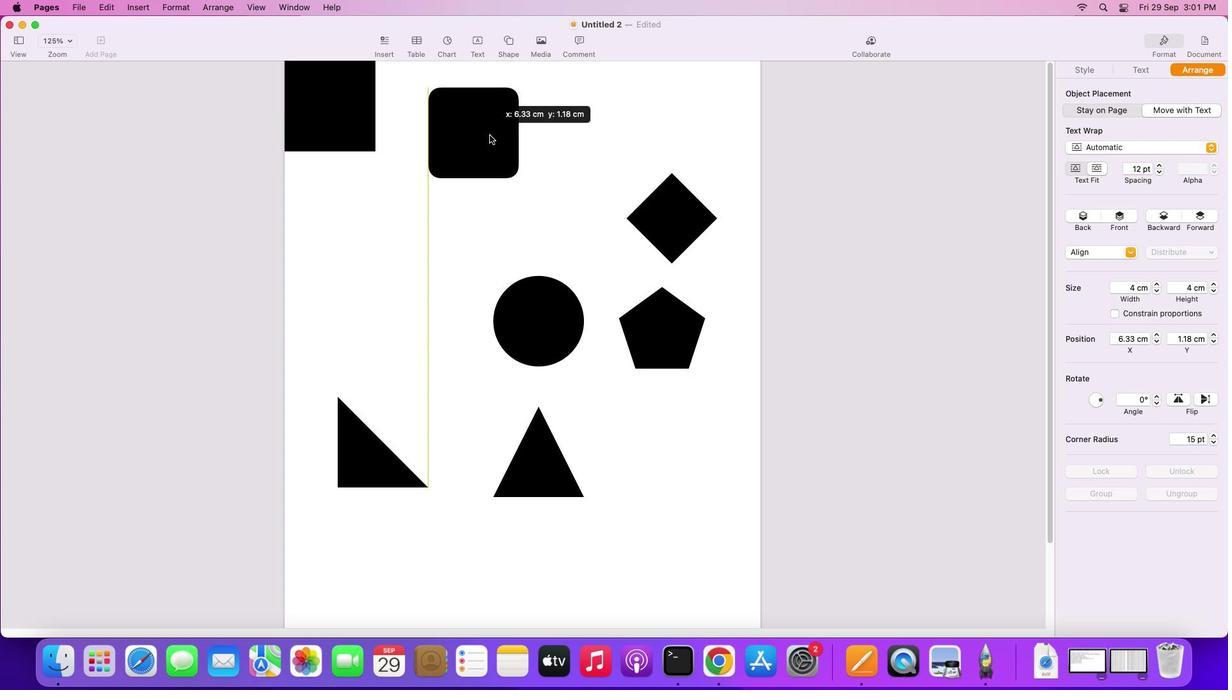 
Action: Mouse moved to (550, 348)
Screenshot: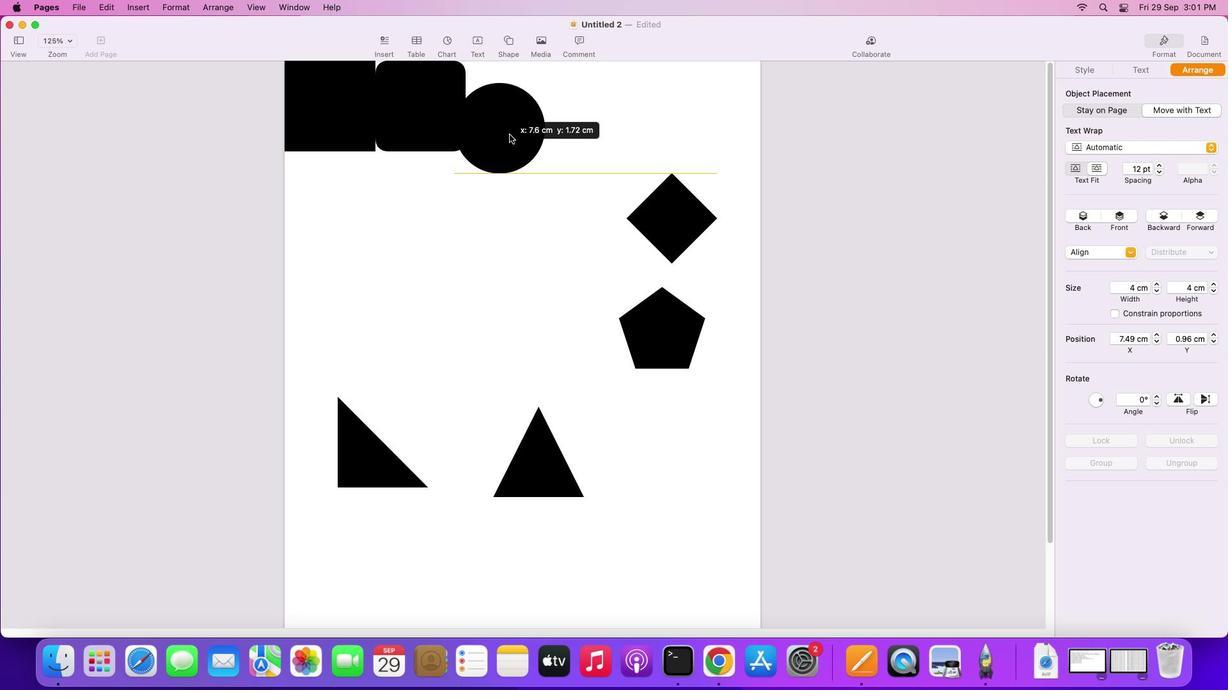 
Action: Mouse pressed left at (550, 348)
Screenshot: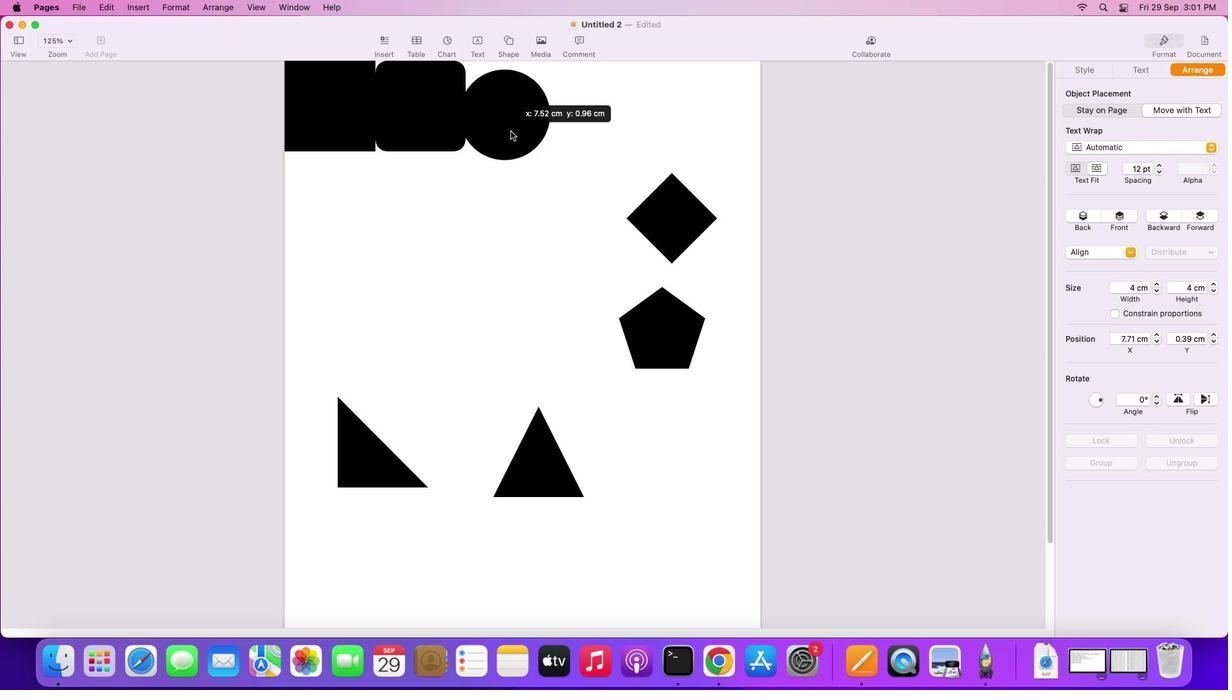 
Action: Mouse moved to (688, 227)
Screenshot: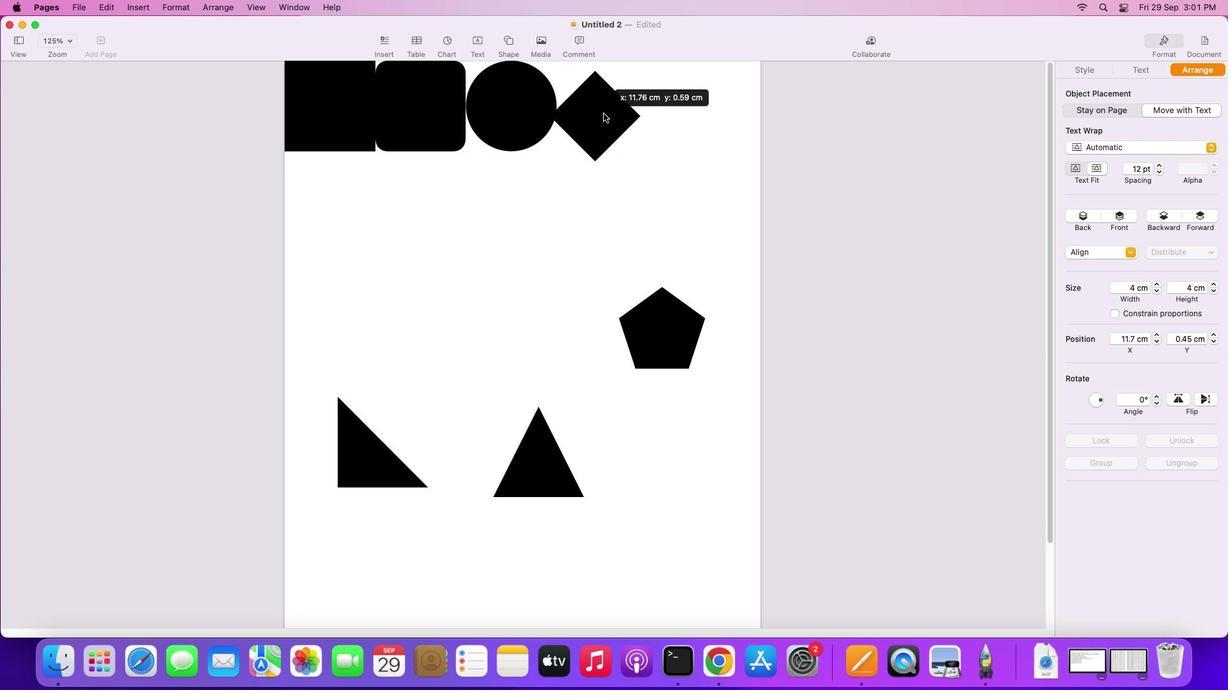 
Action: Mouse pressed left at (688, 227)
Screenshot: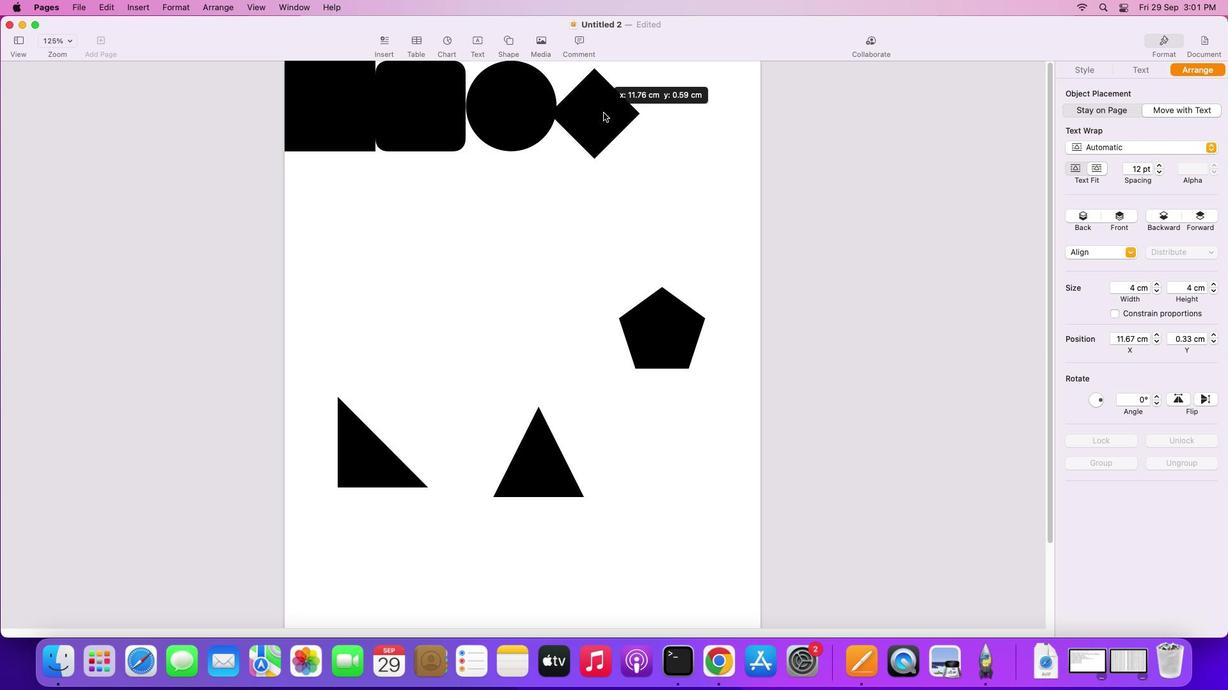 
Action: Mouse moved to (689, 330)
Screenshot: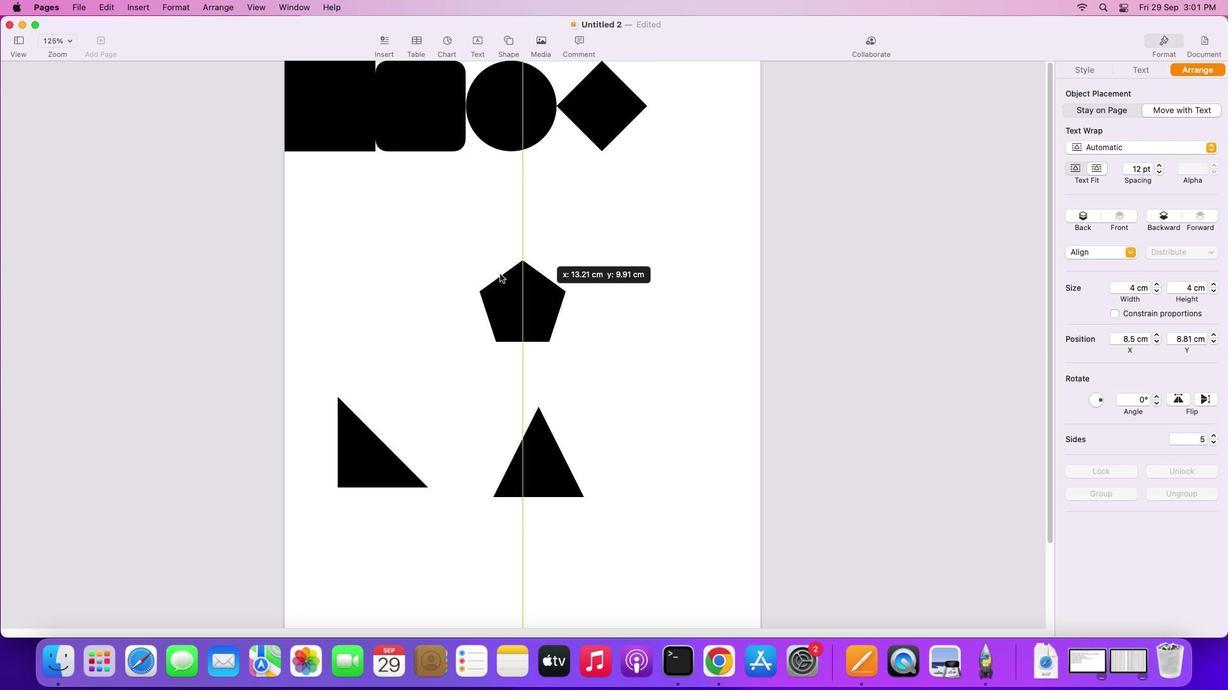 
Action: Mouse pressed left at (689, 330)
Screenshot: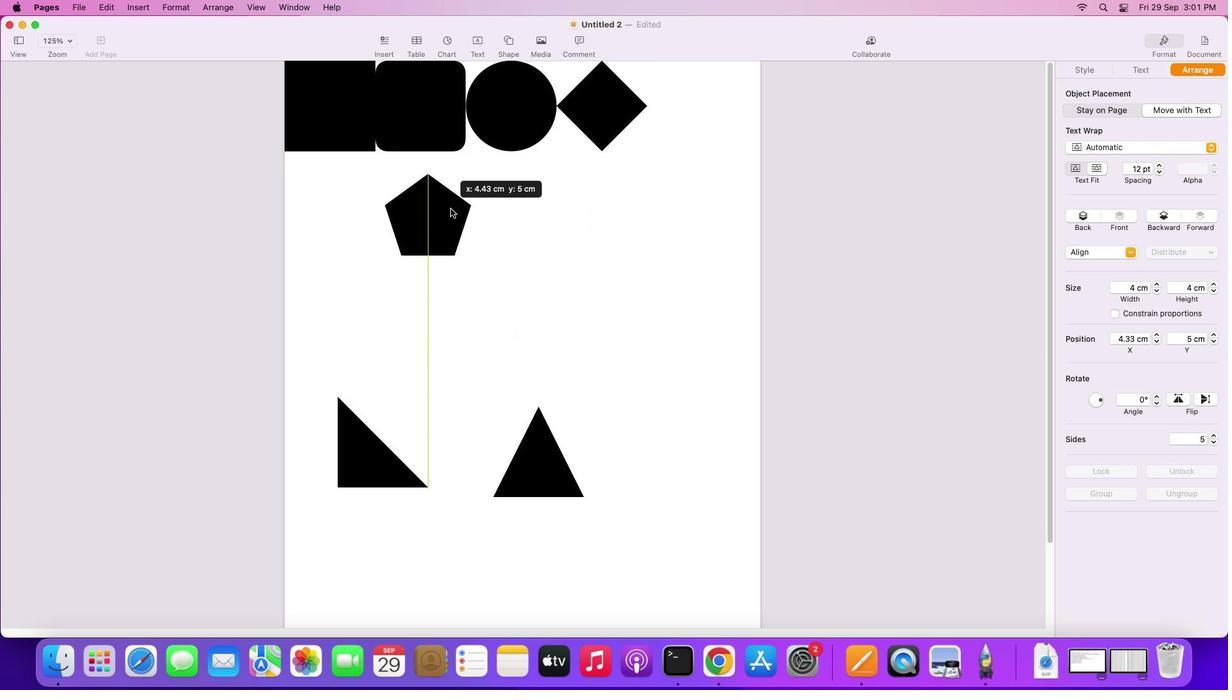 
Action: Mouse moved to (541, 438)
Screenshot: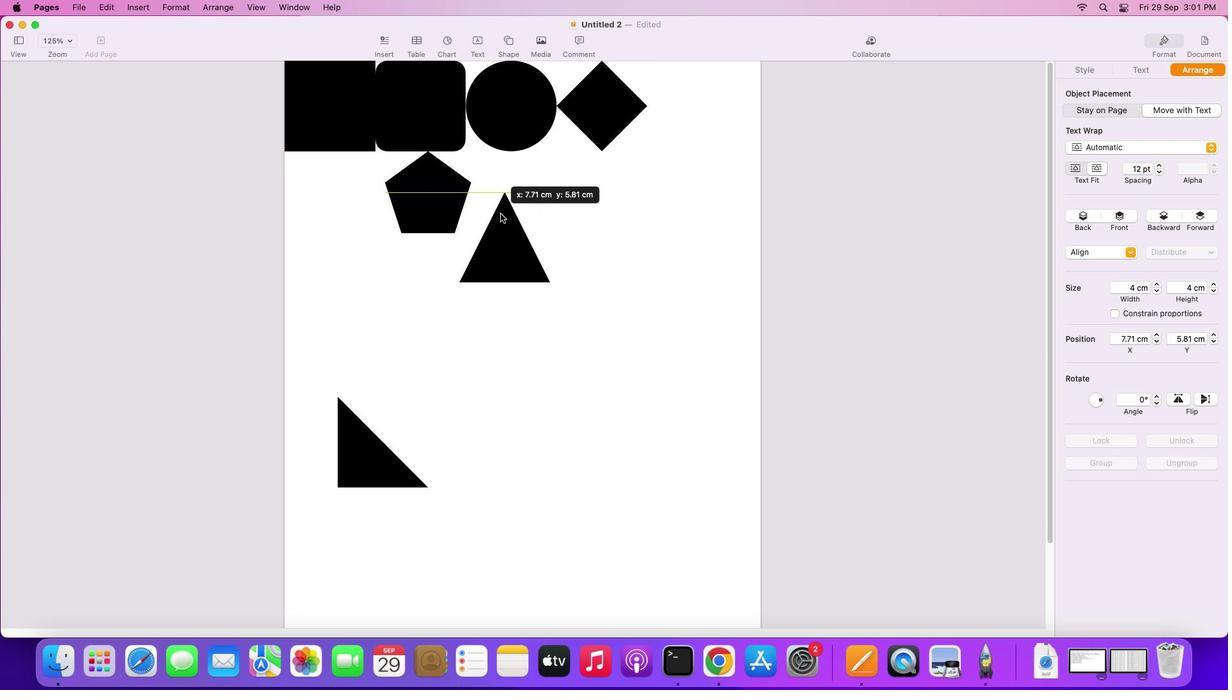 
Action: Mouse pressed left at (541, 438)
Screenshot: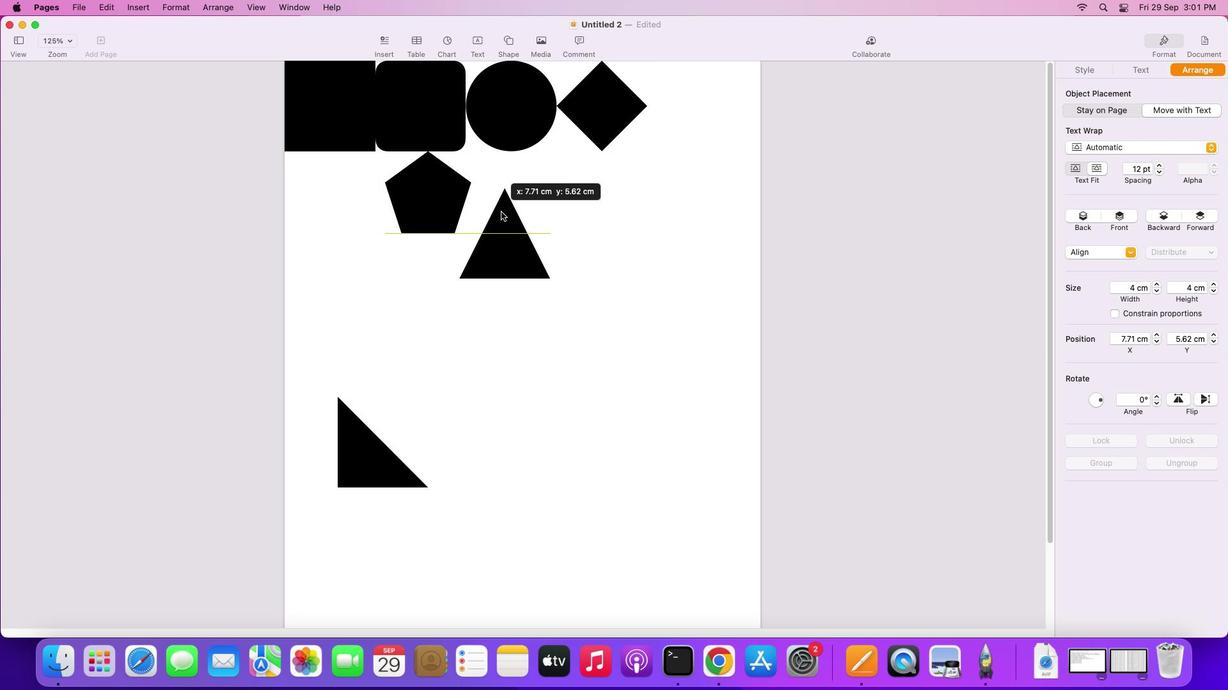
Action: Mouse moved to (378, 462)
Screenshot: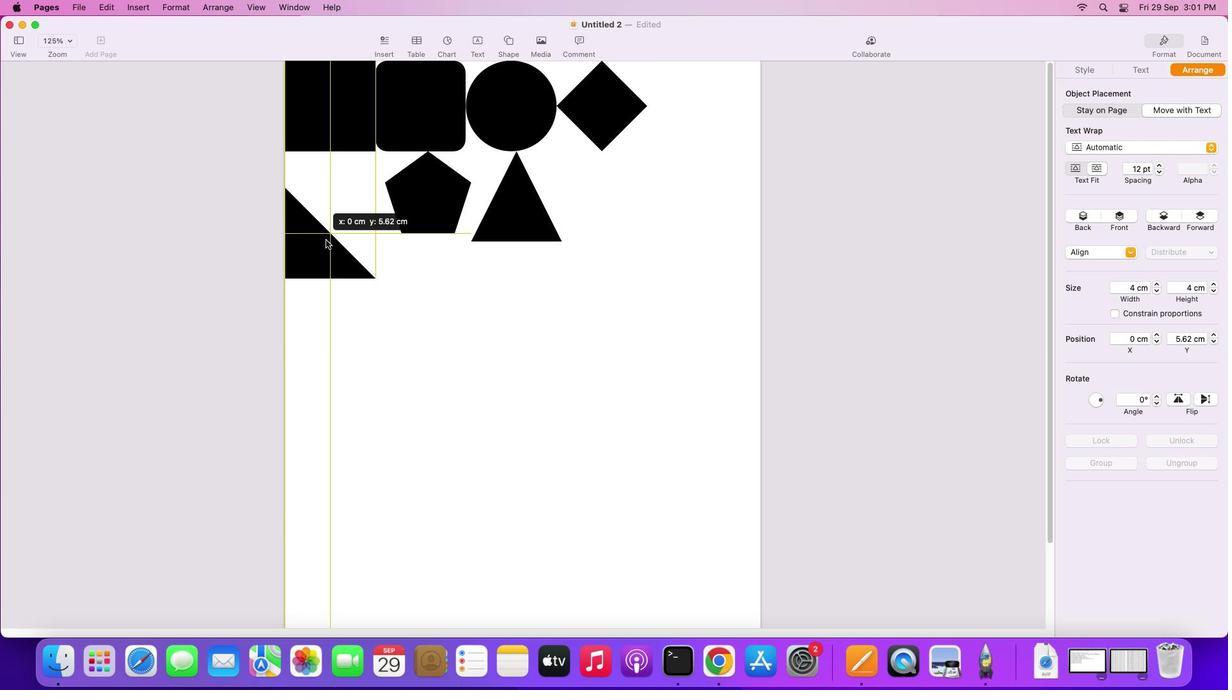 
Action: Mouse pressed left at (378, 462)
Screenshot: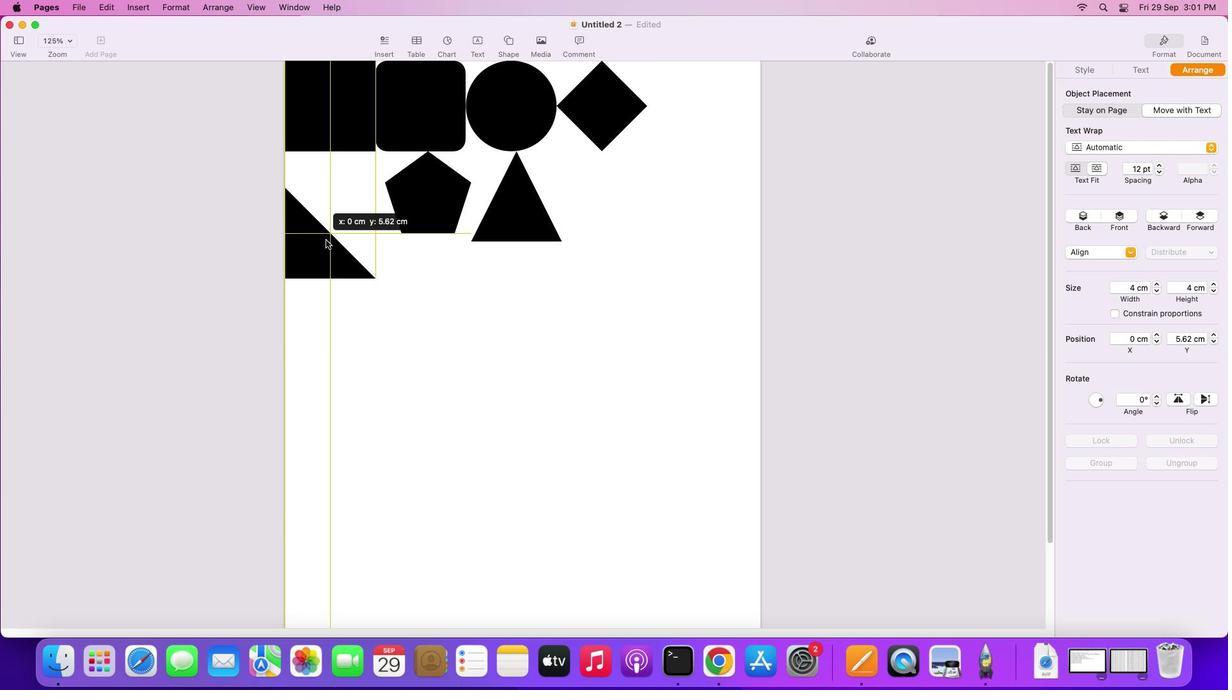 
Action: Mouse moved to (342, 155)
Screenshot: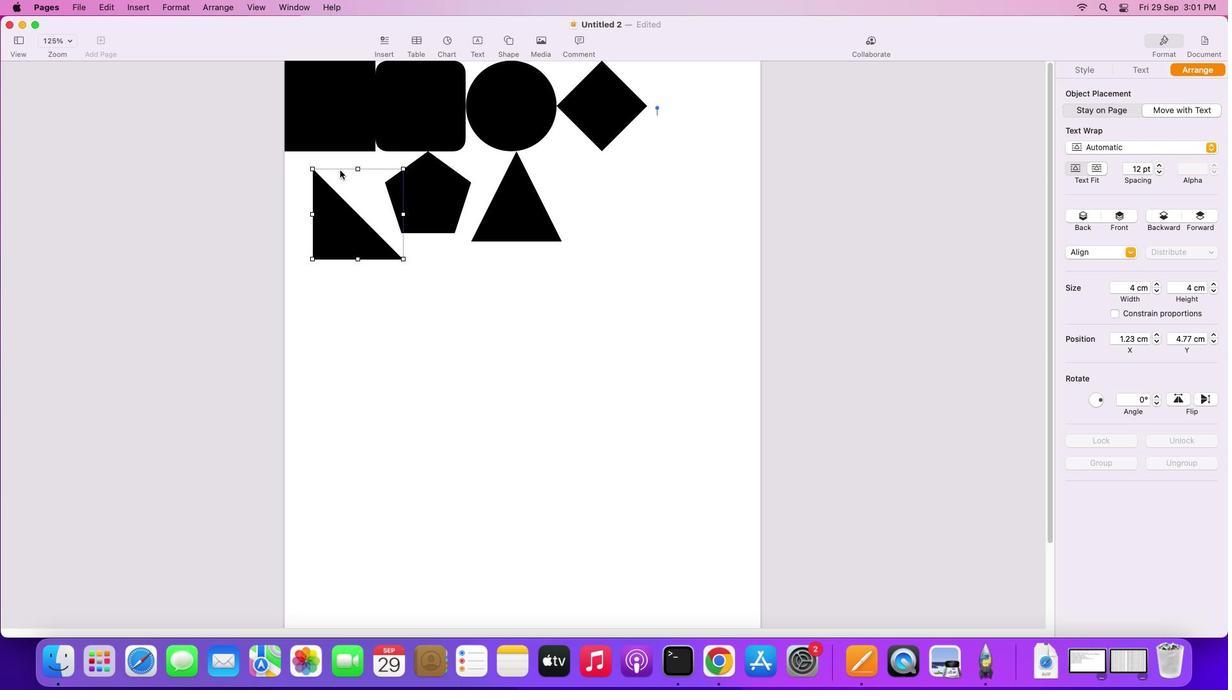 
Action: Key pressed Key.shift
Screenshot: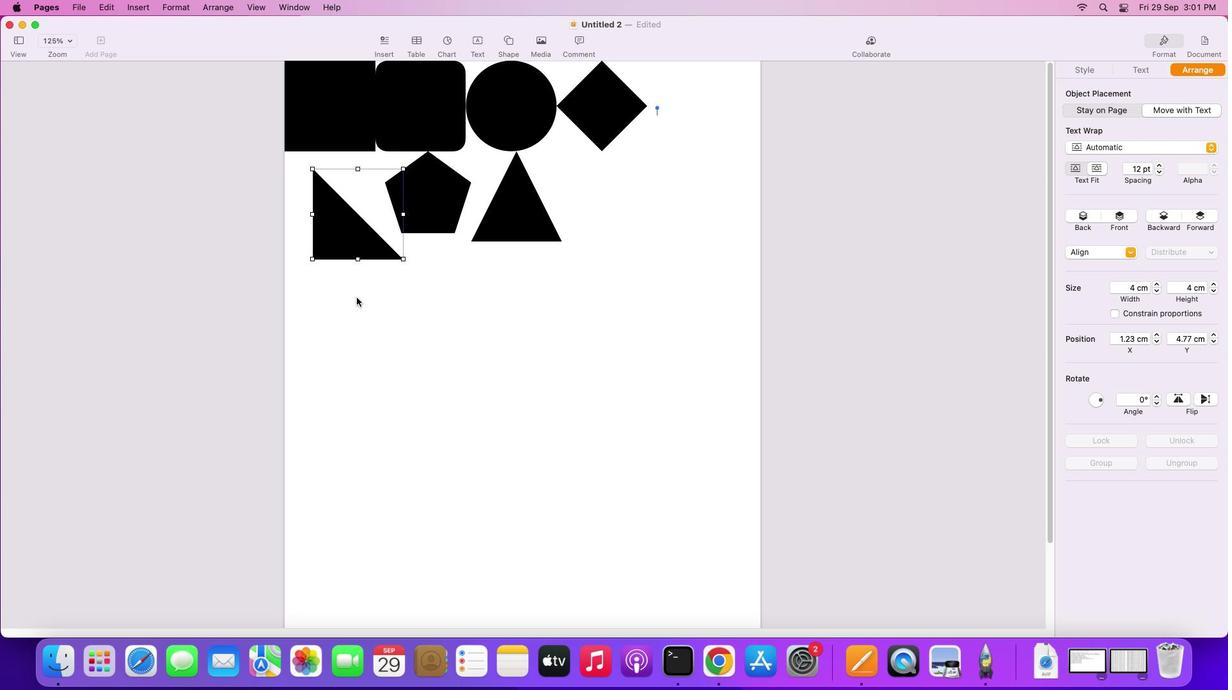 
Action: Mouse moved to (341, 149)
Screenshot: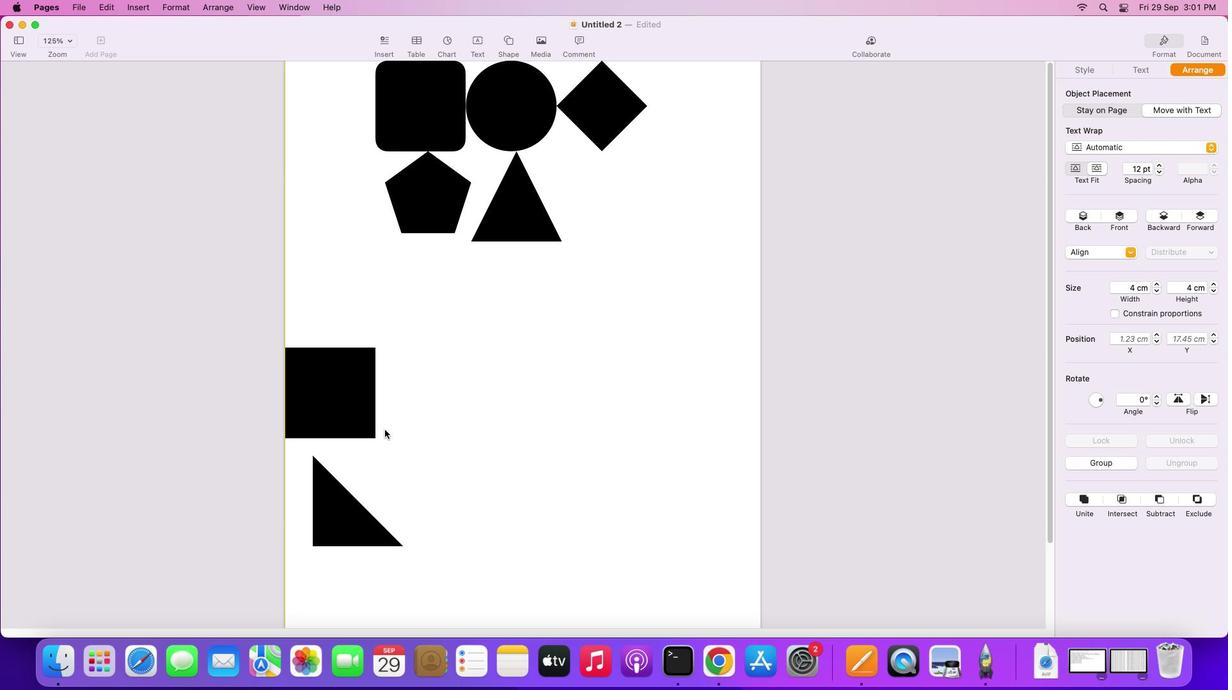 
Action: Mouse pressed left at (341, 149)
Screenshot: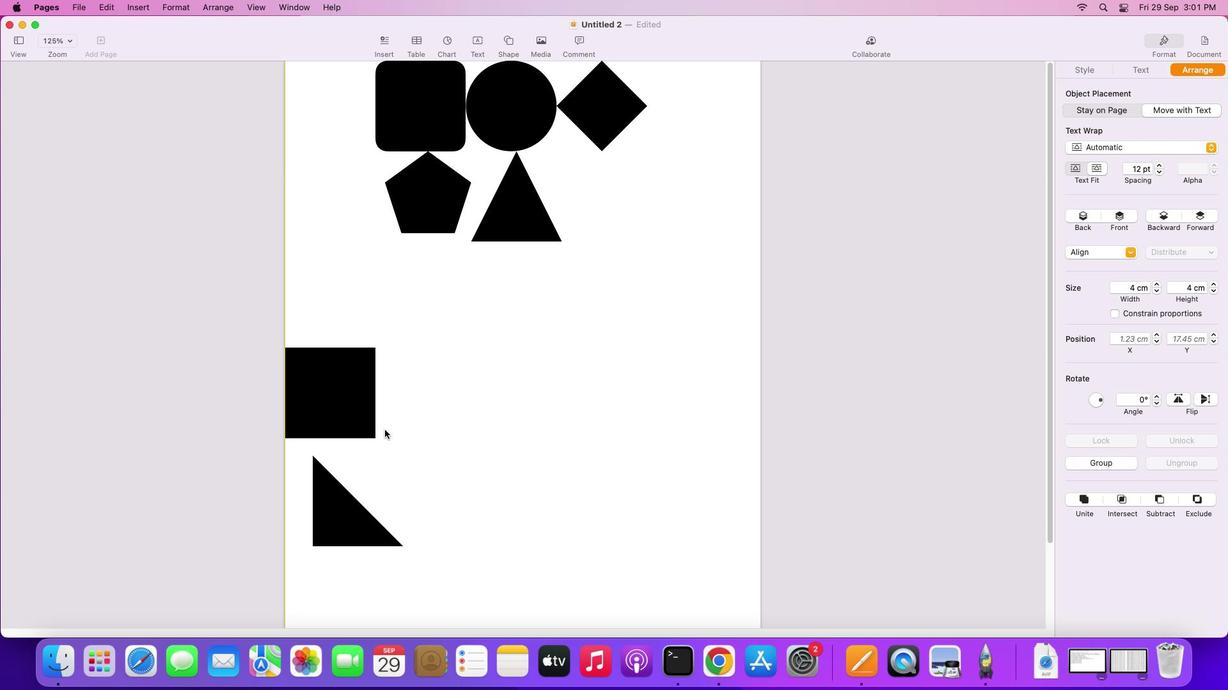 
Action: Mouse moved to (523, 394)
Screenshot: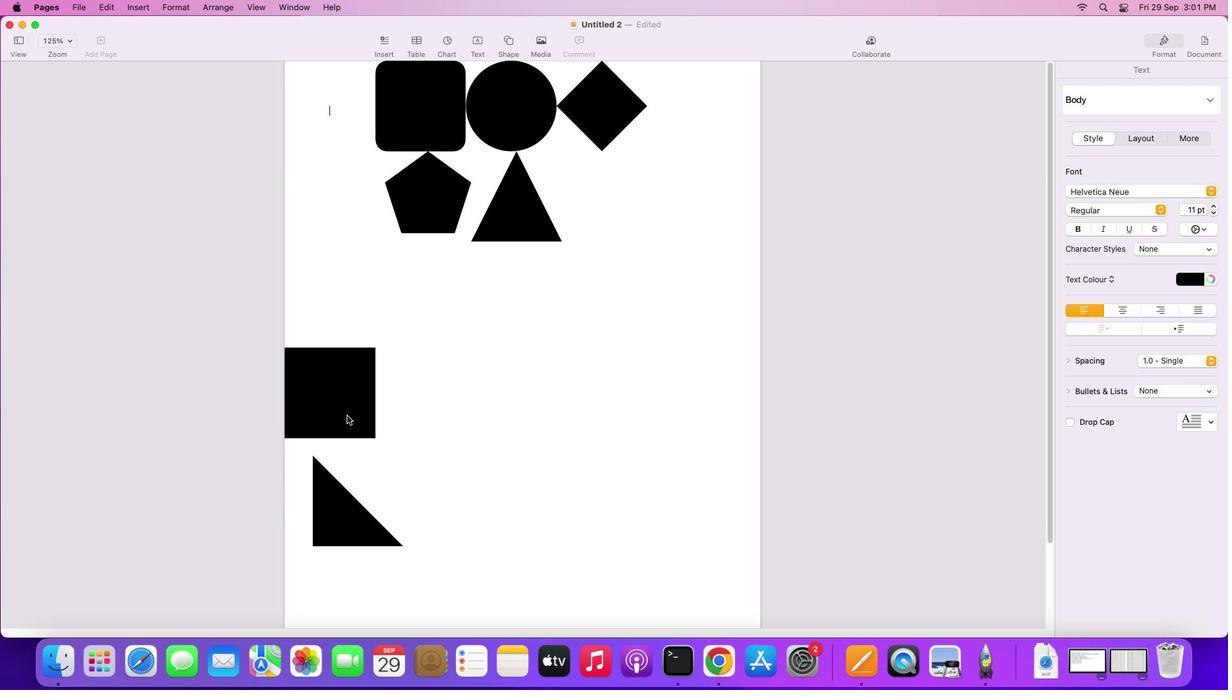 
Action: Mouse pressed left at (523, 394)
Screenshot: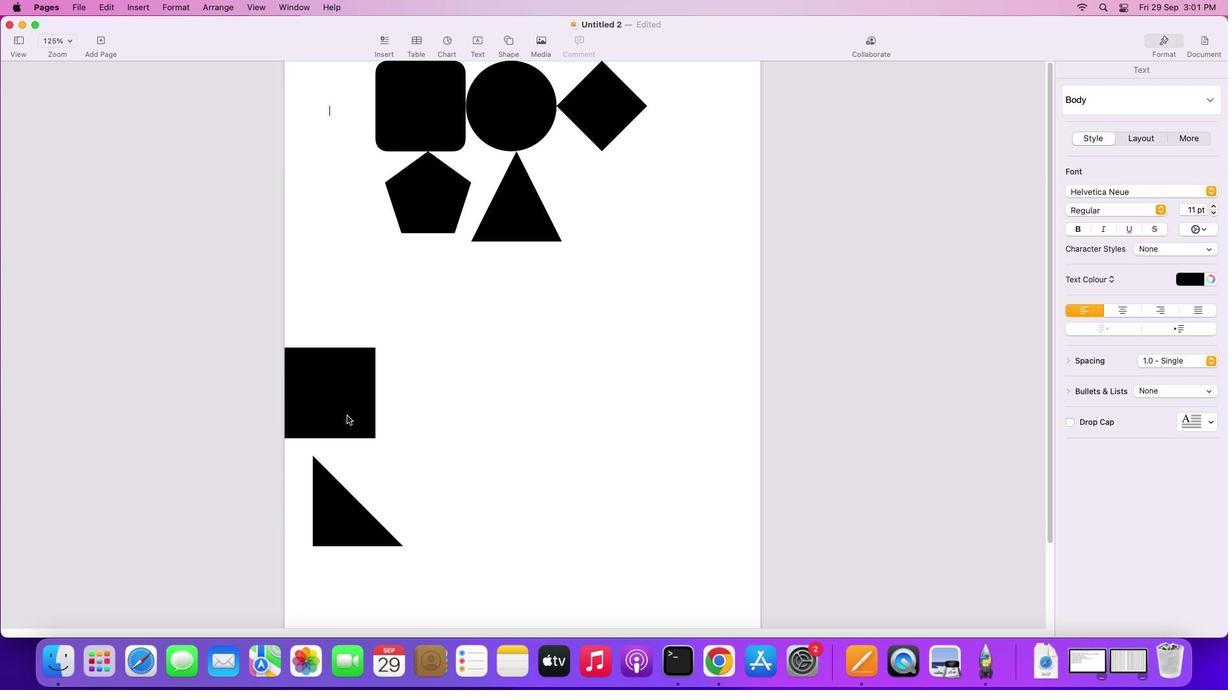 
Action: Mouse moved to (356, 415)
Screenshot: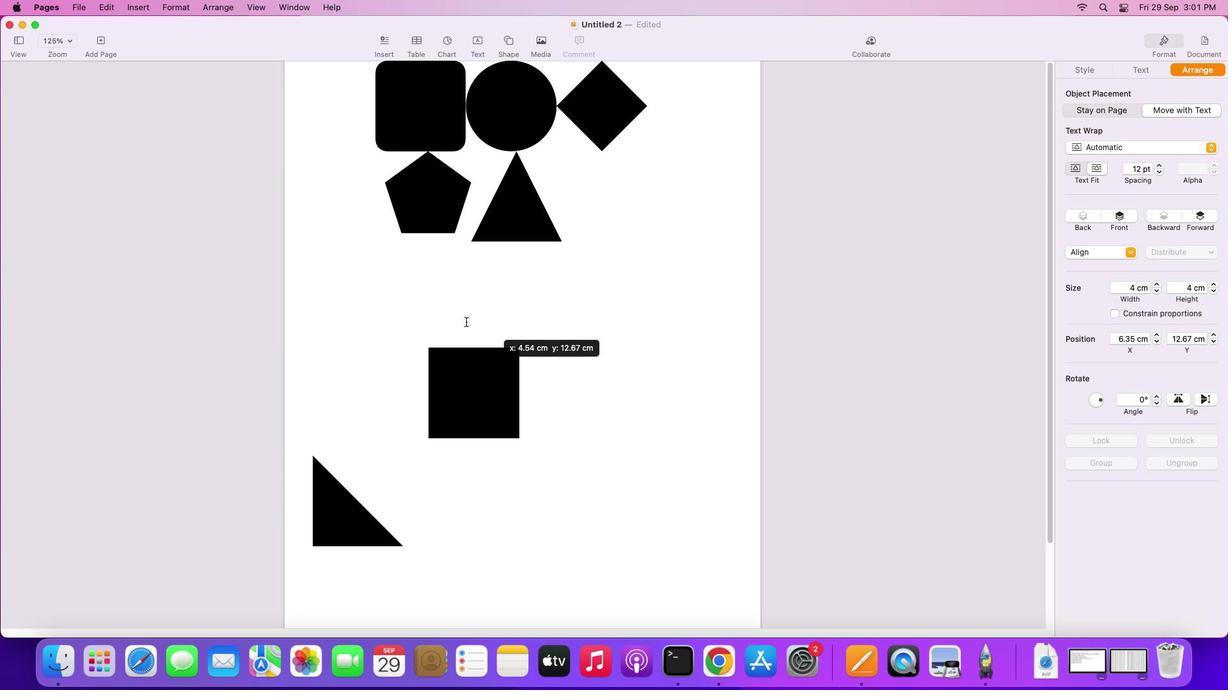 
Action: Key pressed Key.shift
Screenshot: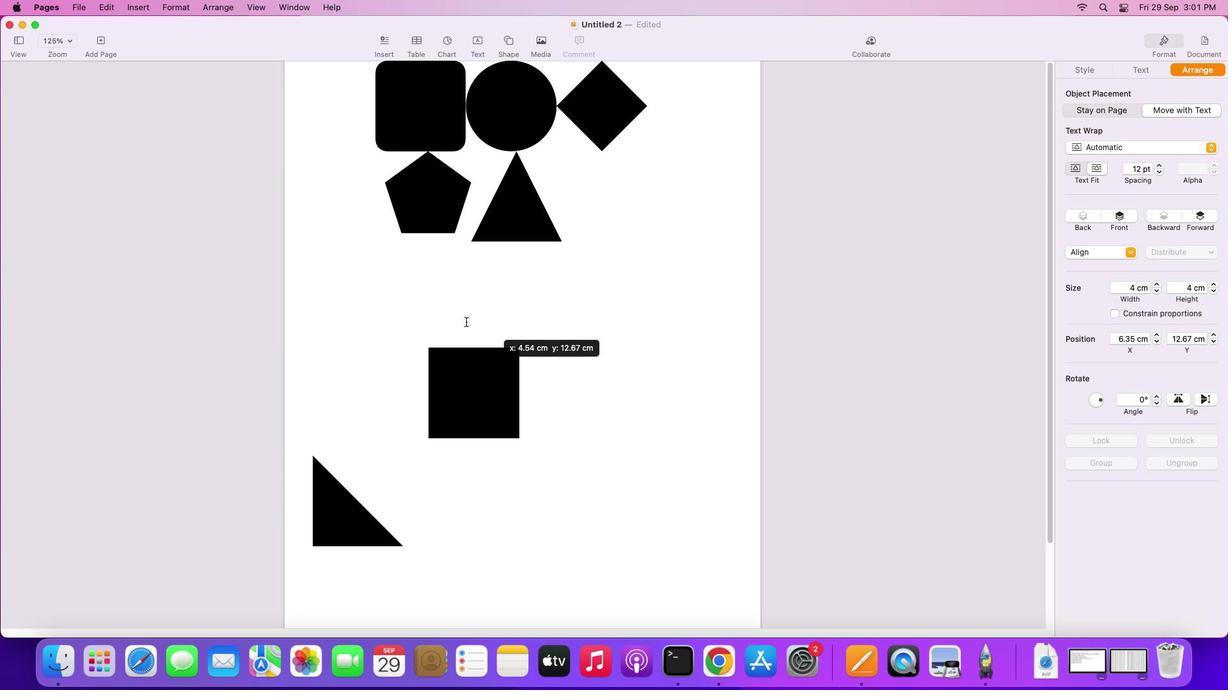
Action: Mouse moved to (356, 414)
Screenshot: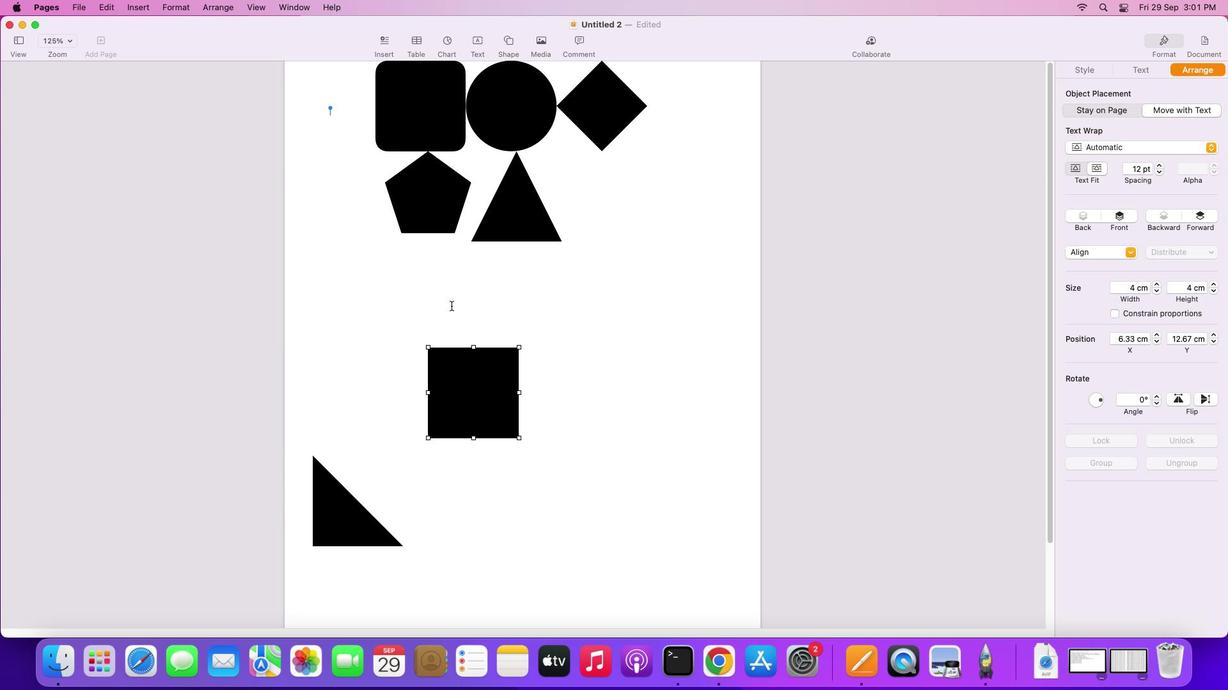 
Action: Mouse pressed left at (356, 414)
Screenshot: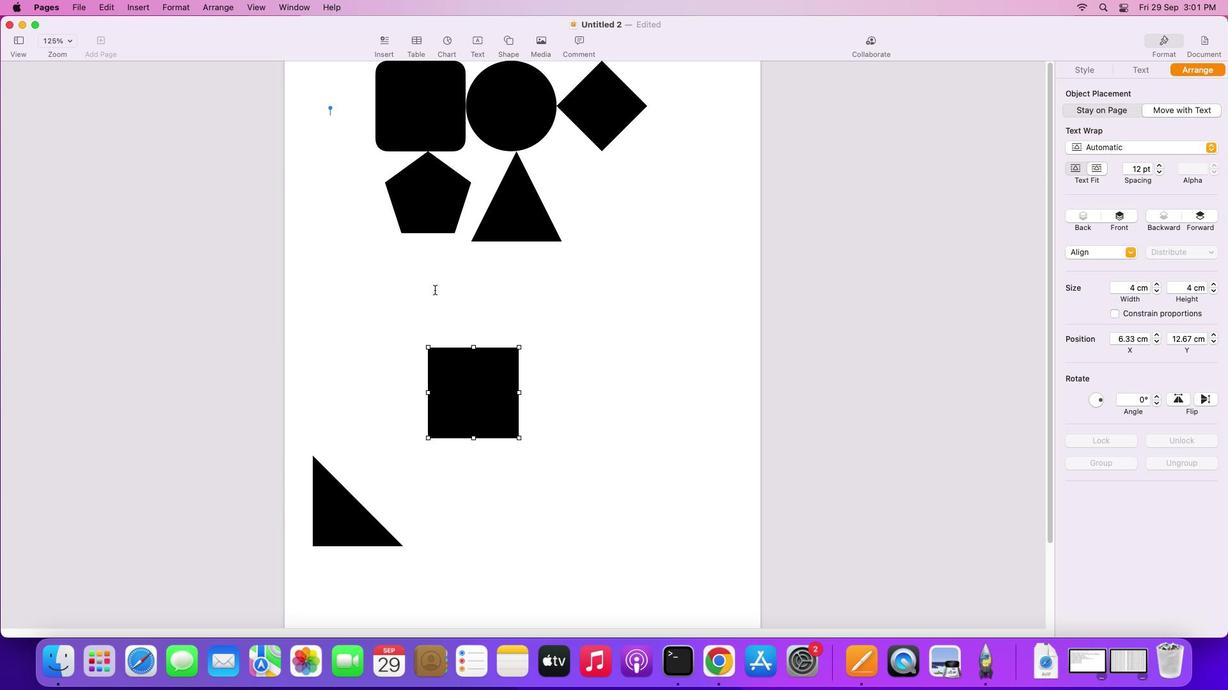 
Action: Mouse moved to (466, 436)
Screenshot: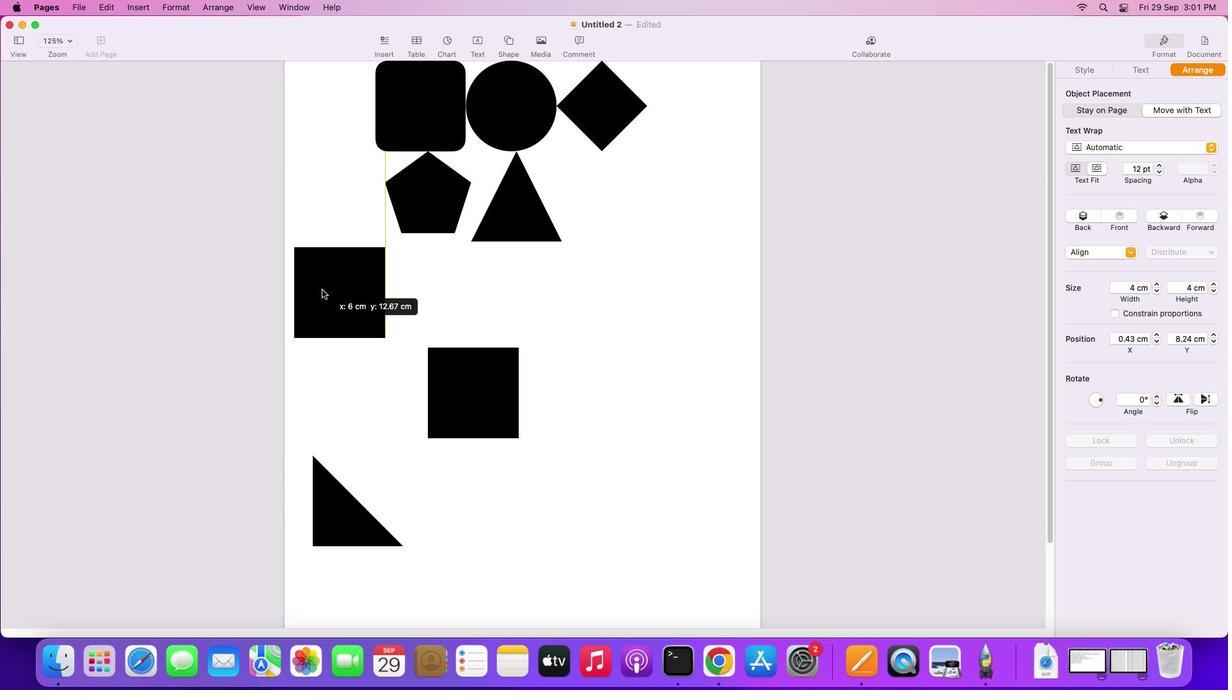 
Action: Key pressed Key.alt
Screenshot: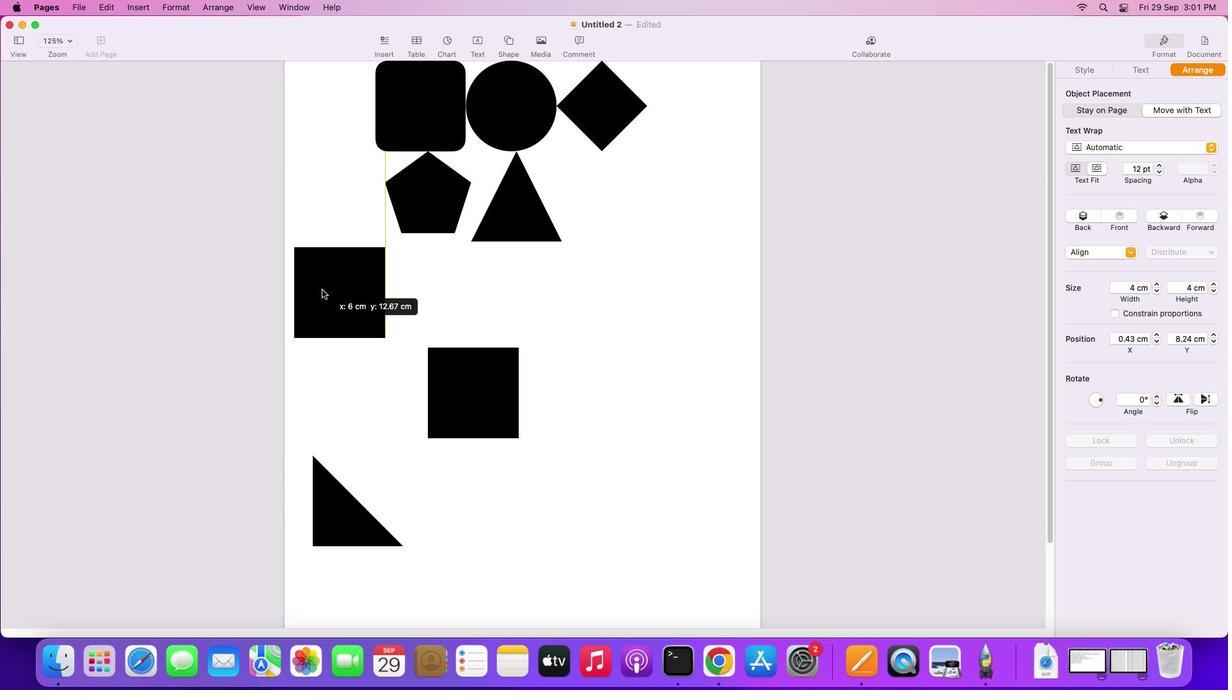 
Action: Mouse moved to (466, 435)
Screenshot: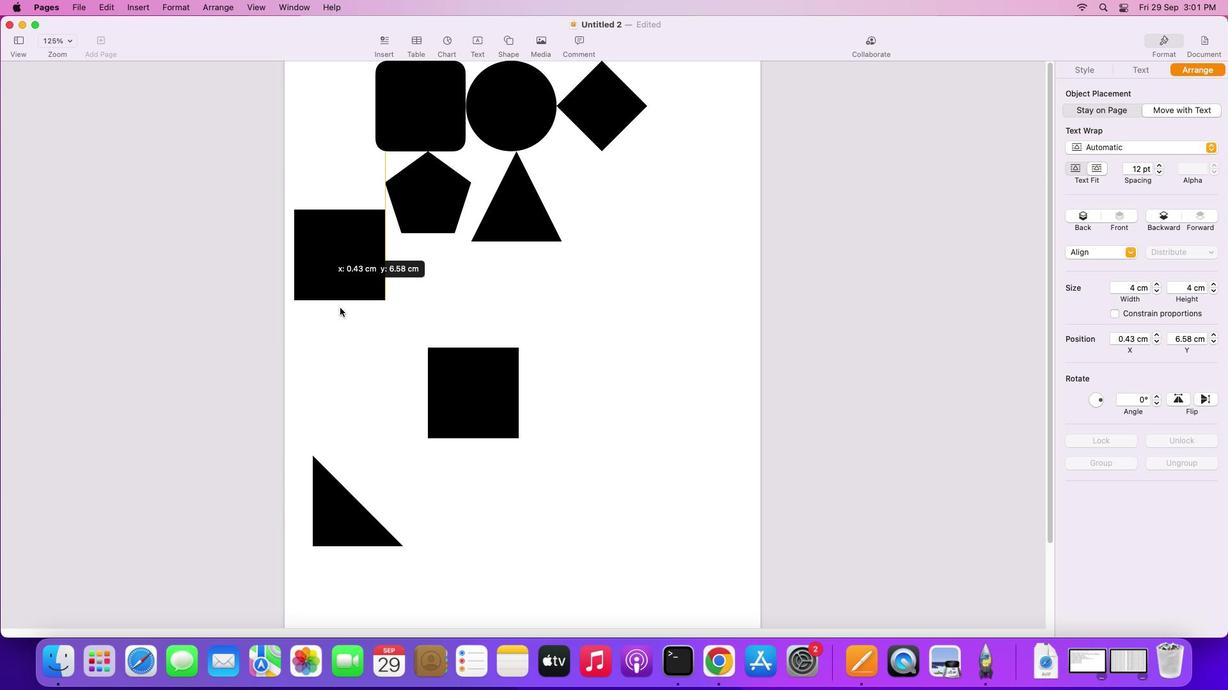 
Action: Mouse pressed left at (466, 435)
Screenshot: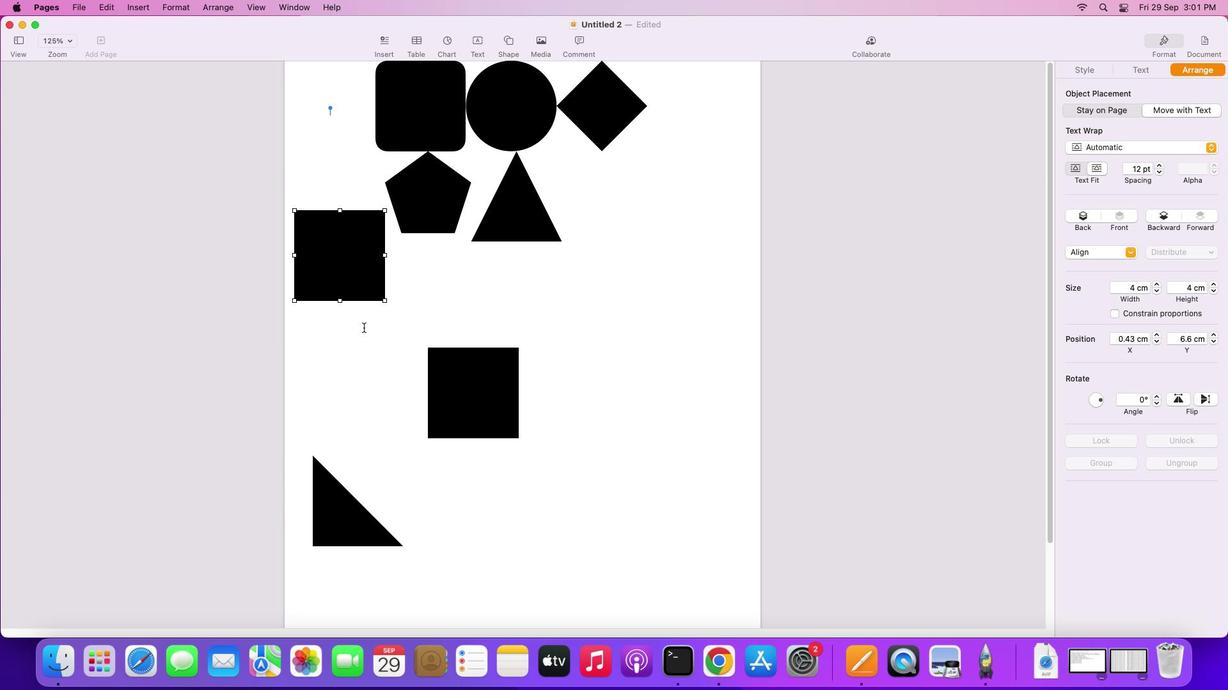 
Action: Mouse moved to (470, 401)
Screenshot: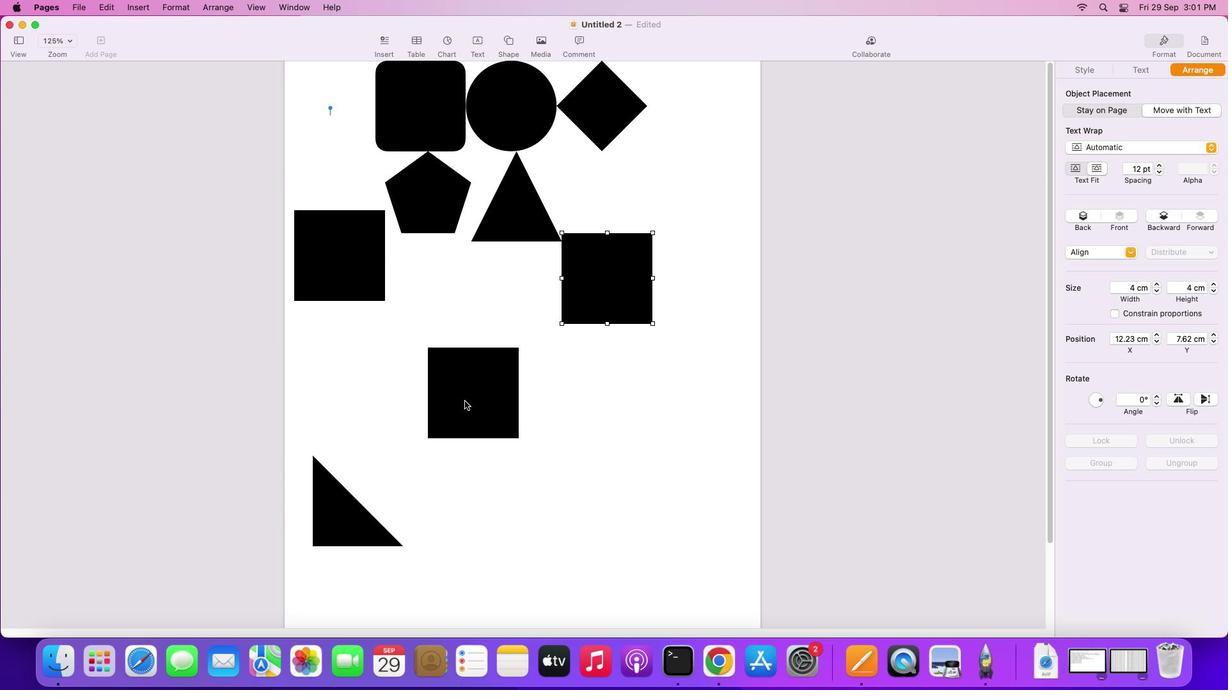 
Action: Mouse pressed left at (470, 401)
Screenshot: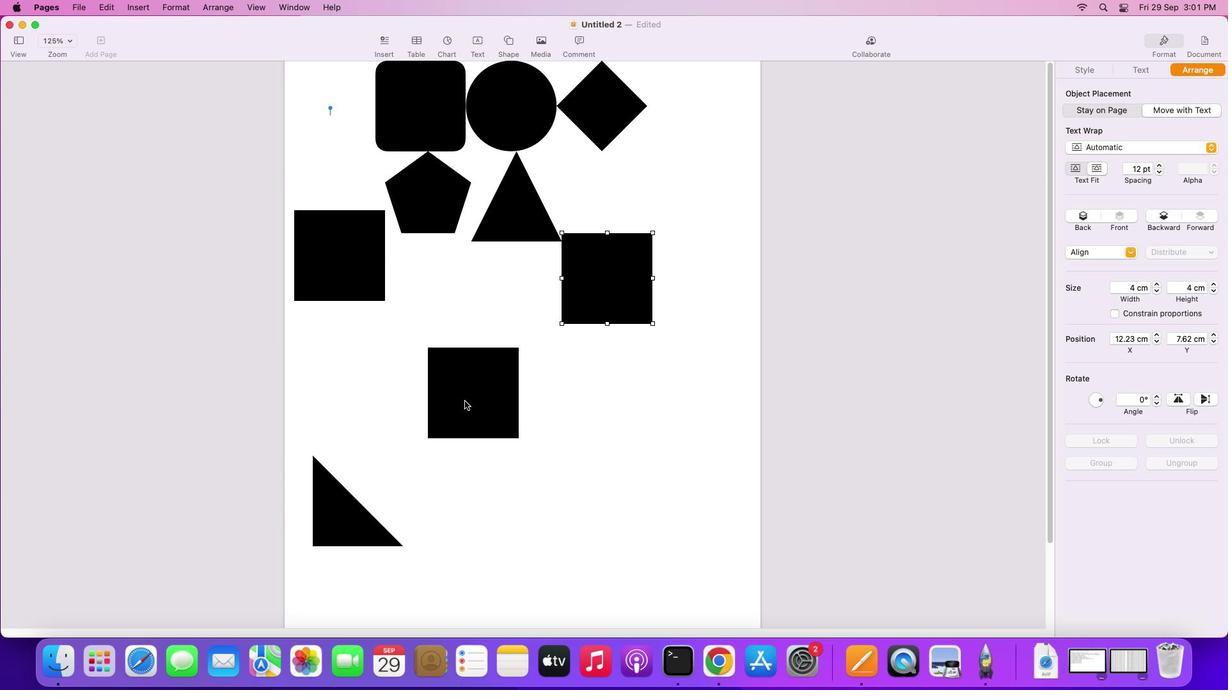 
Action: Mouse moved to (472, 401)
Screenshot: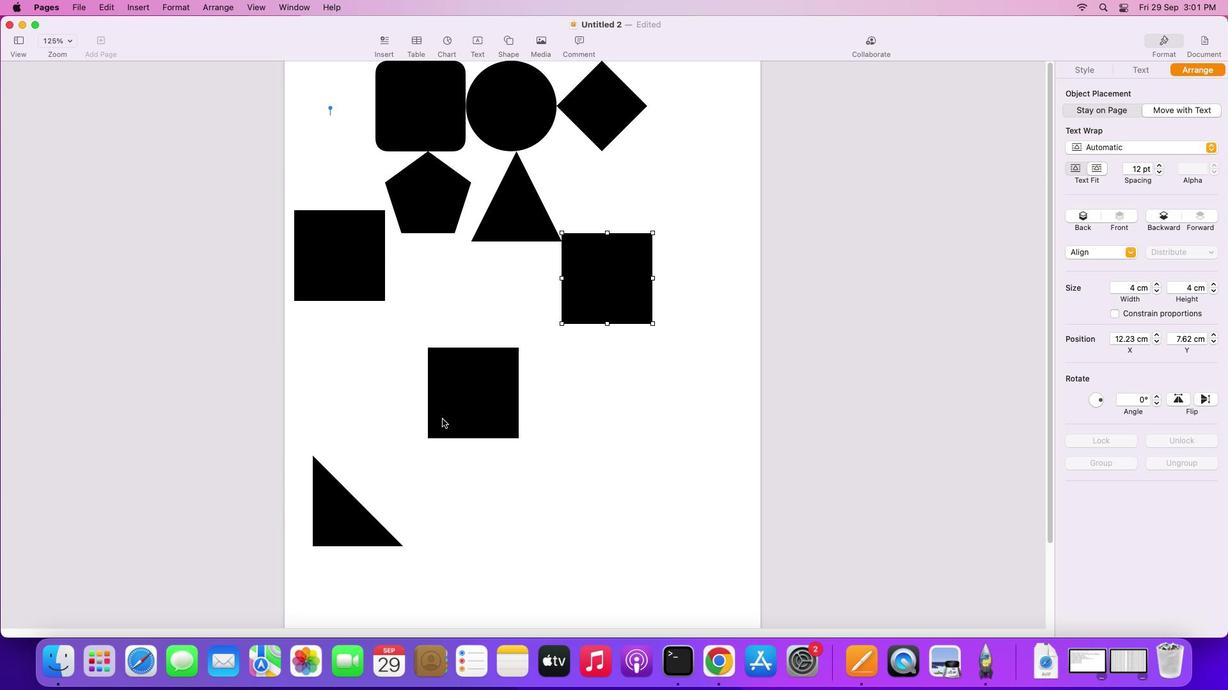 
Action: Key pressed Key.alt
Screenshot: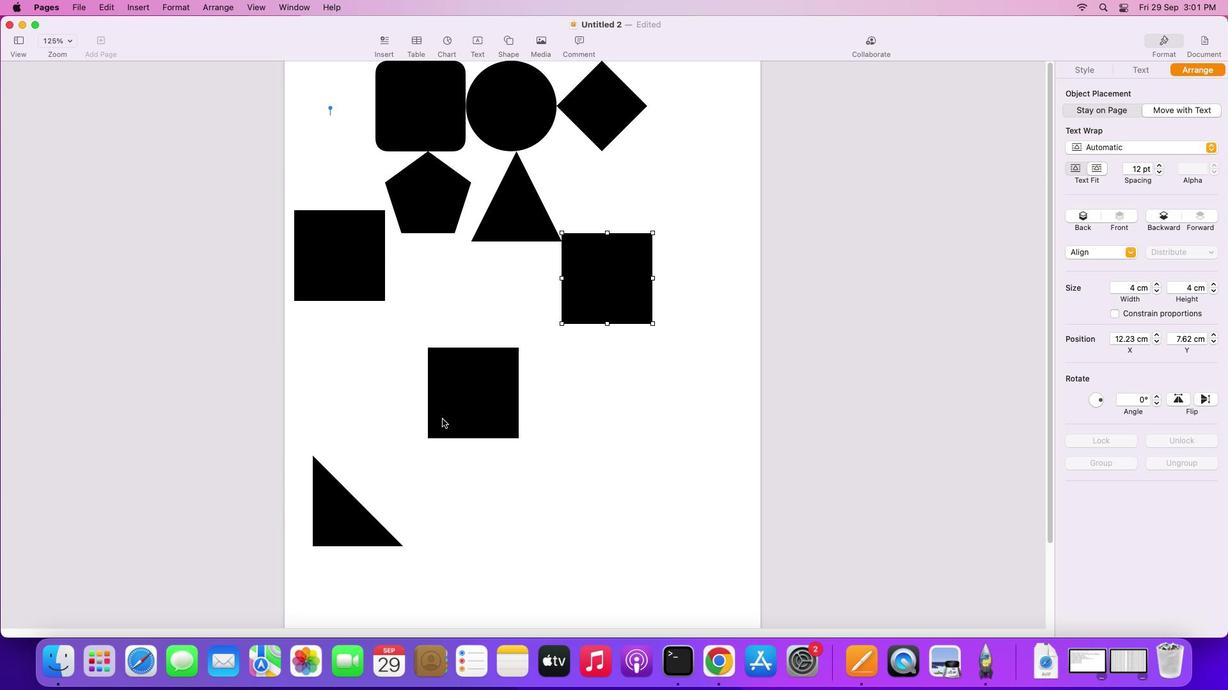 
Action: Mouse moved to (442, 419)
Screenshot: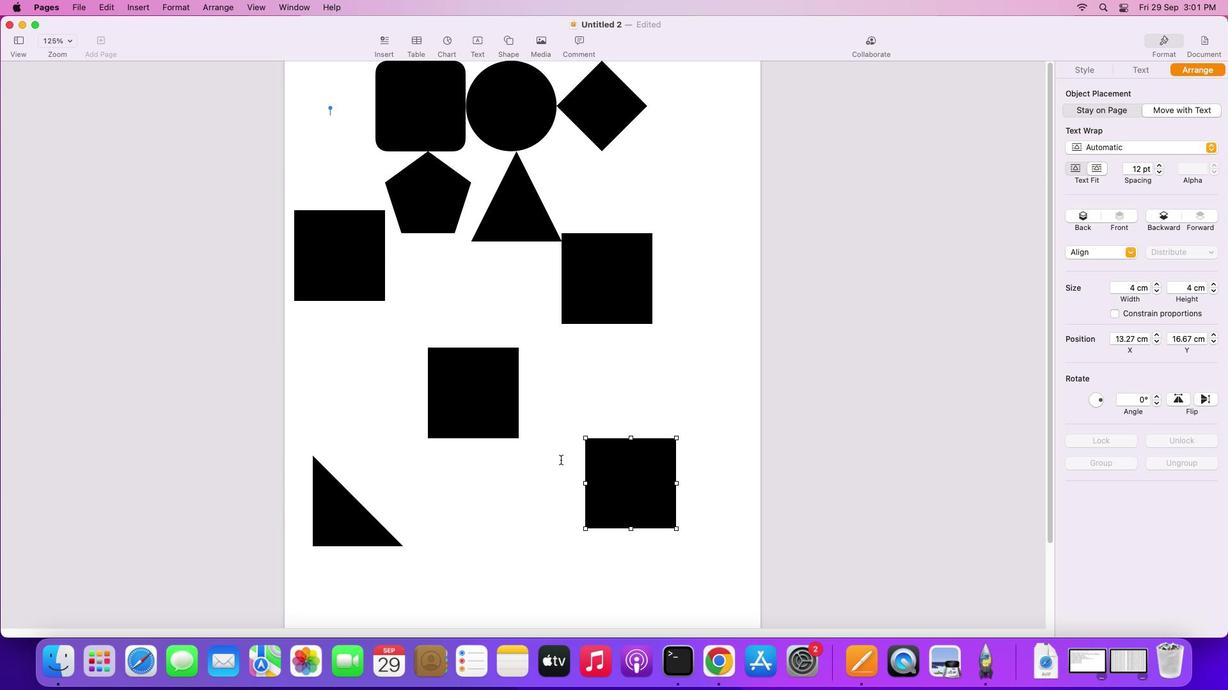 
Action: Mouse pressed left at (442, 419)
Screenshot: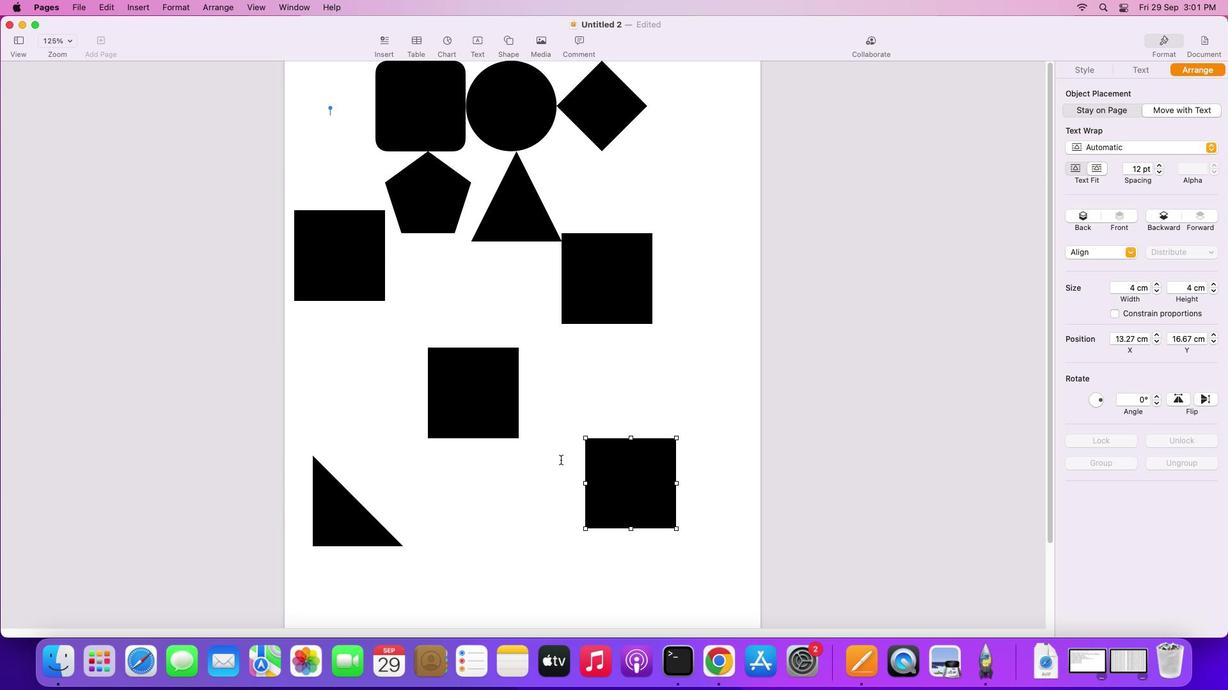 
Action: Mouse moved to (442, 419)
Screenshot: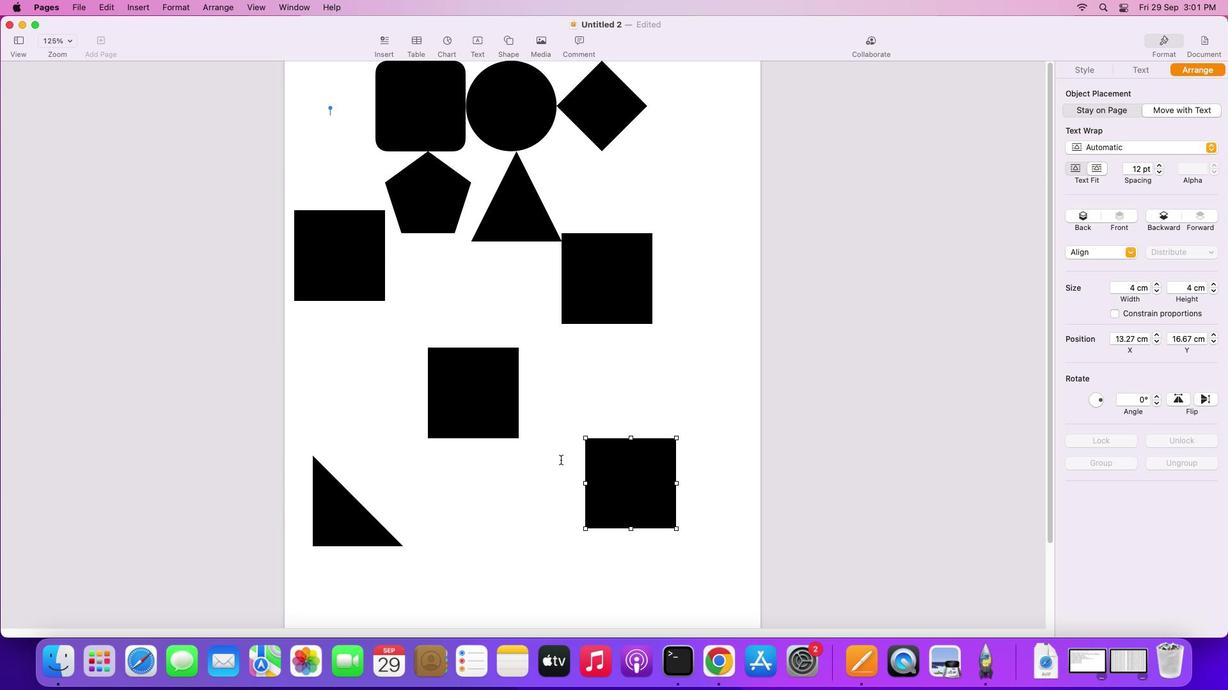 
Action: Key pressed Key.alt
Screenshot: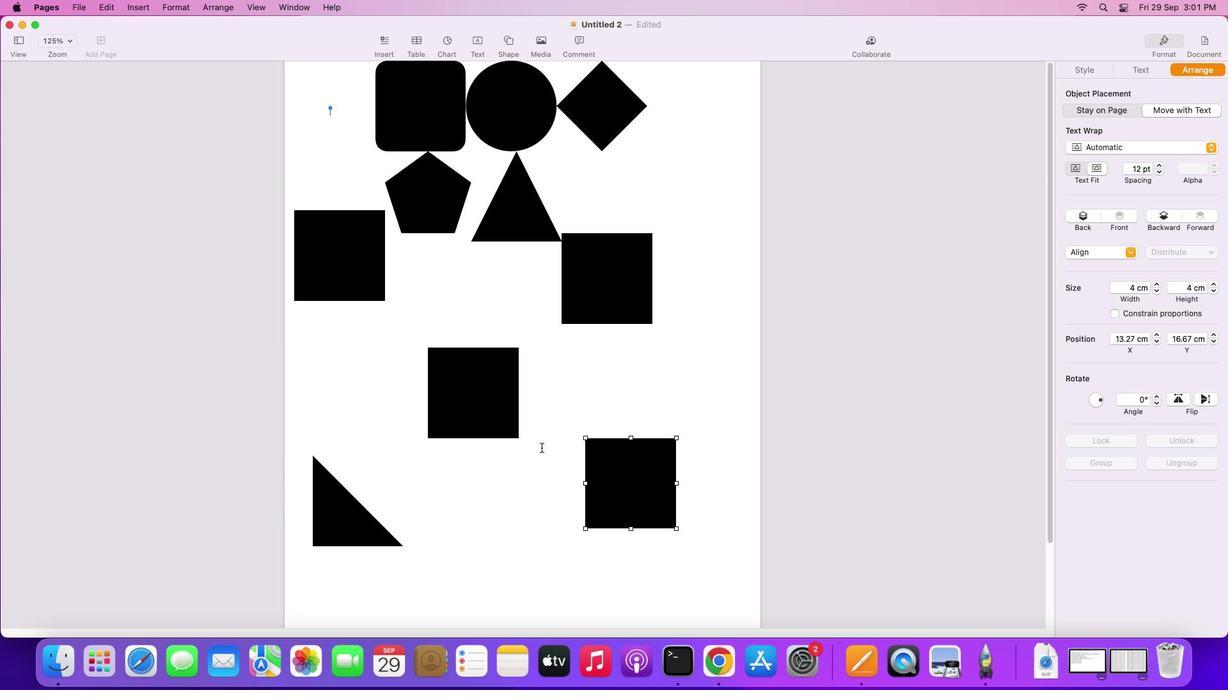
Action: Mouse moved to (522, 240)
Screenshot: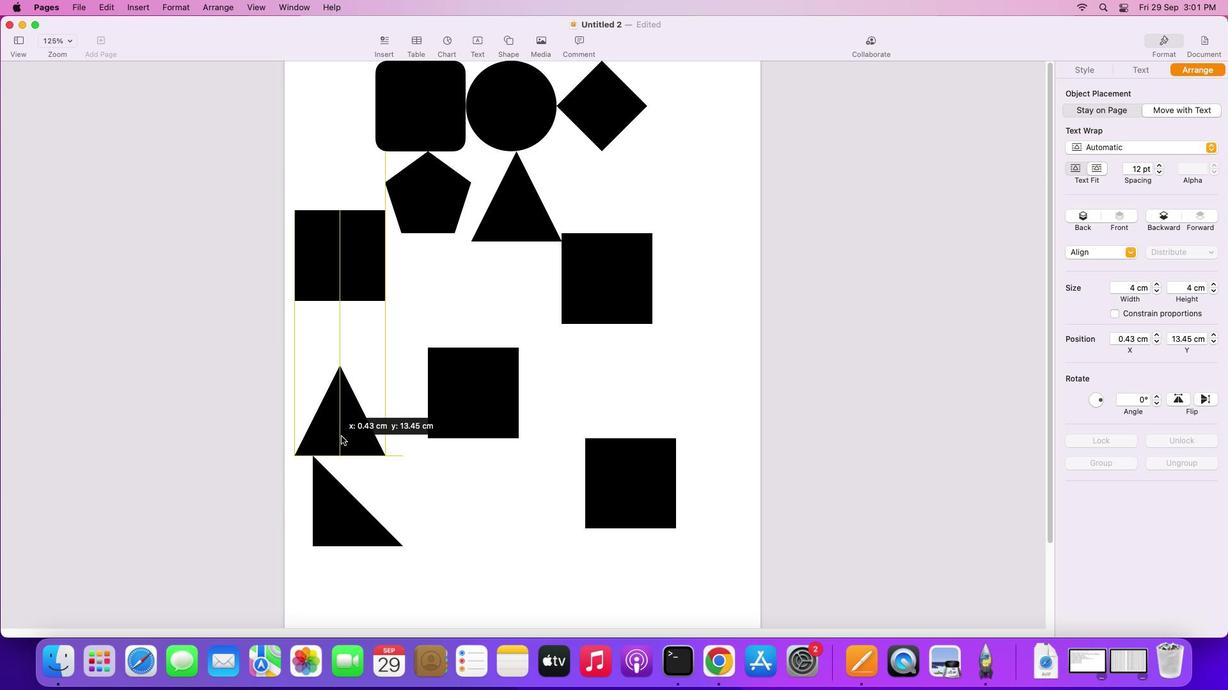 
Action: Key pressed Key.alt
Screenshot: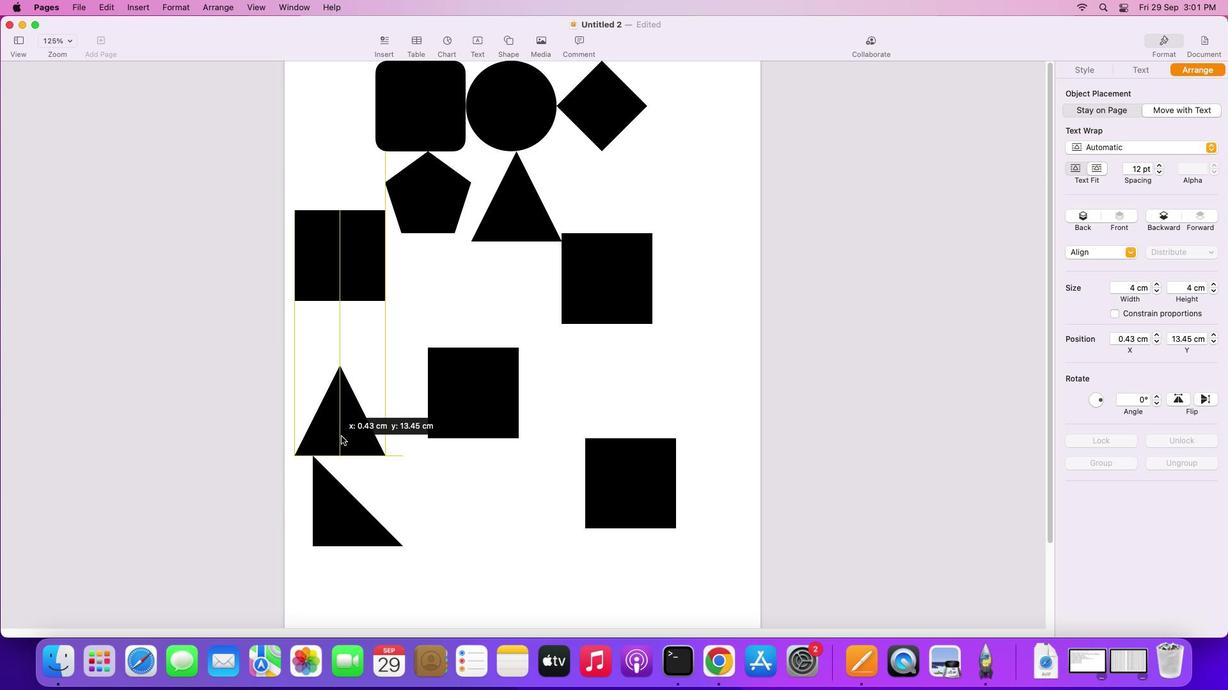 
Action: Mouse moved to (522, 238)
Screenshot: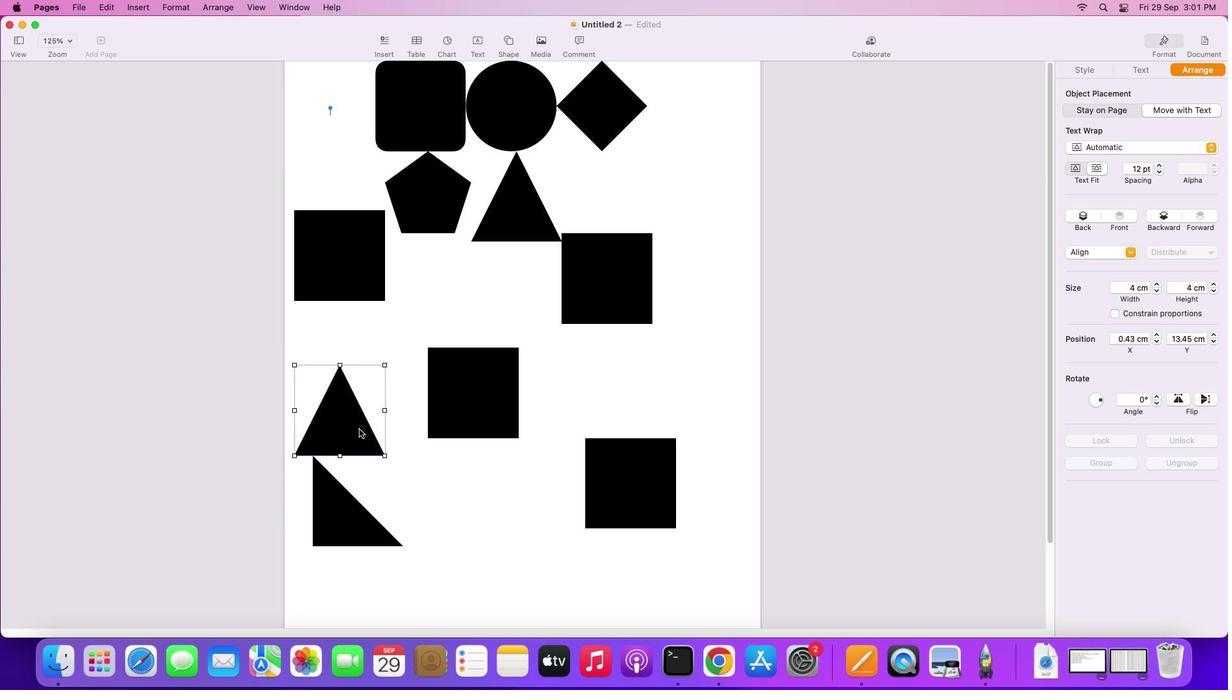 
Action: Mouse pressed left at (522, 238)
Screenshot: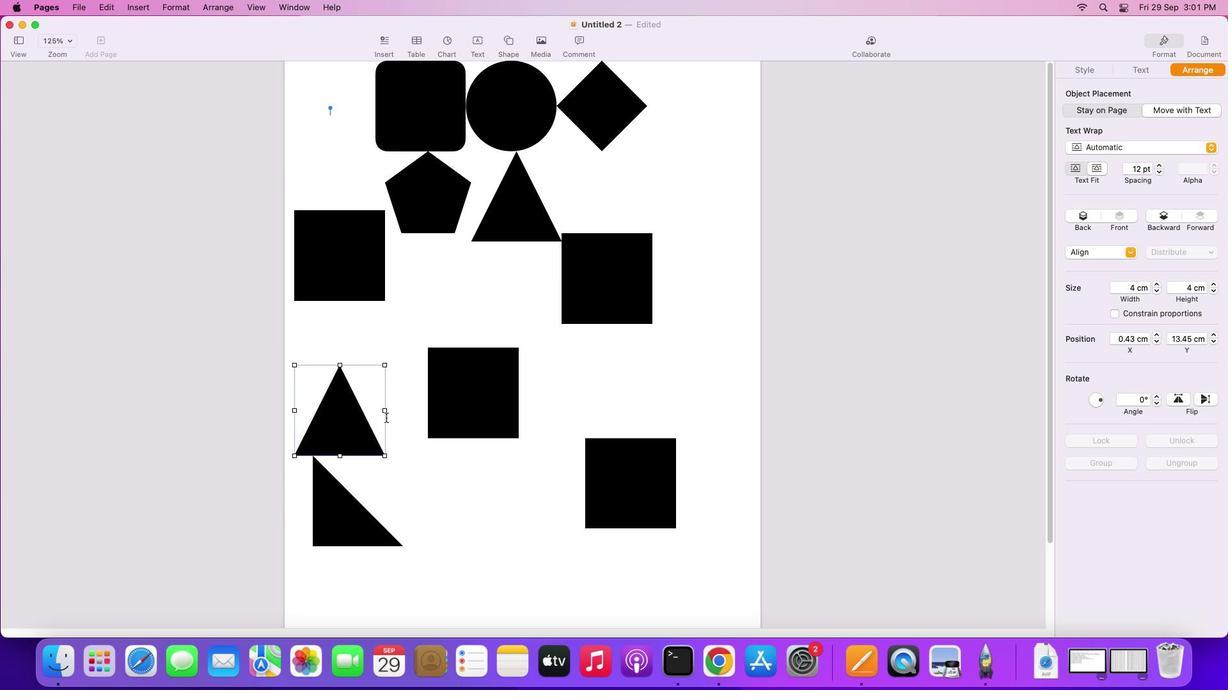 
Action: Mouse moved to (461, 392)
Screenshot: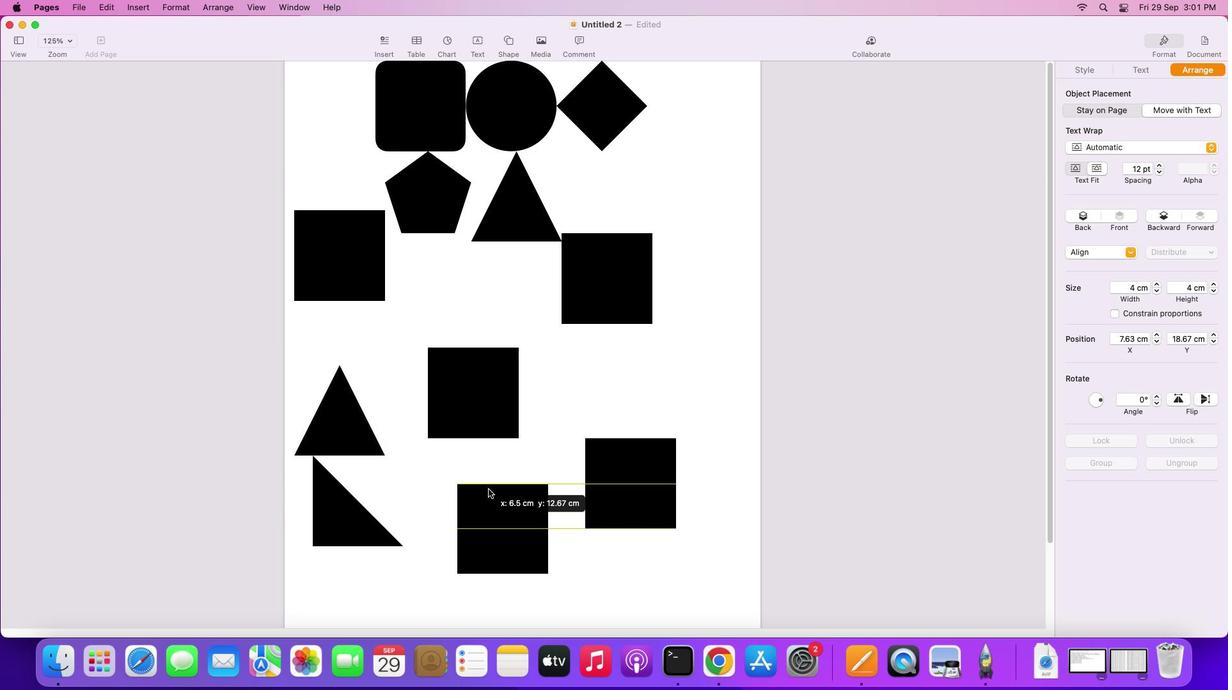 
Action: Key pressed Key.alt
Screenshot: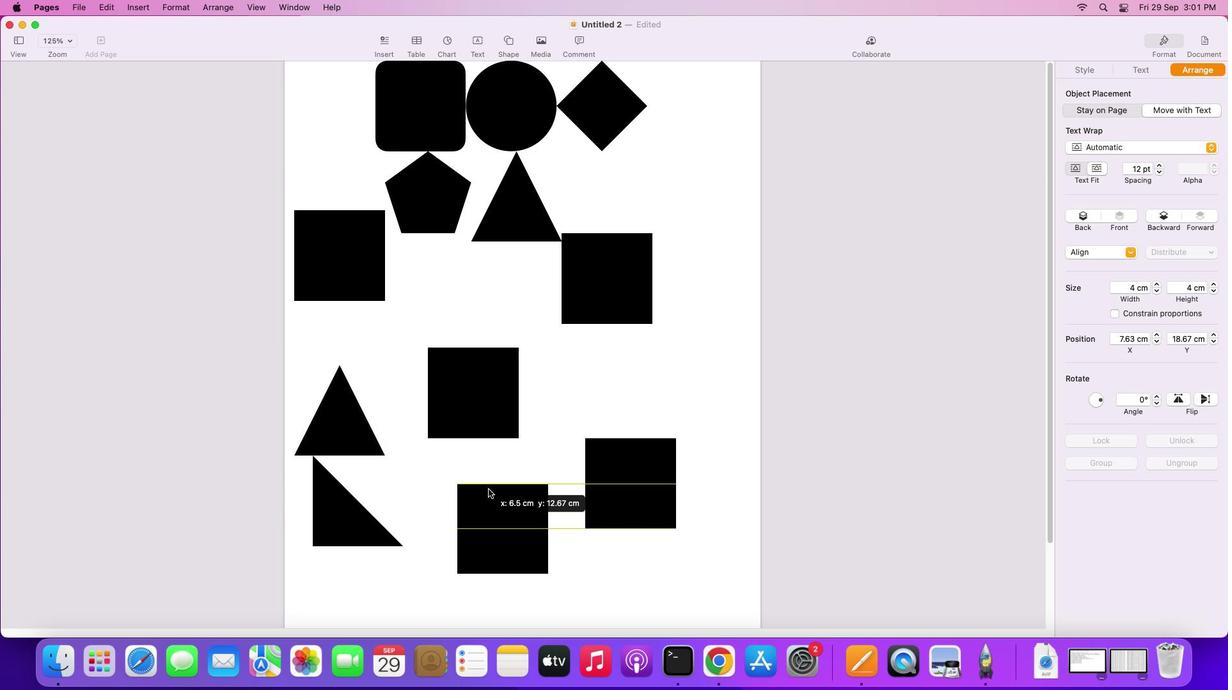
Action: Mouse moved to (462, 392)
Screenshot: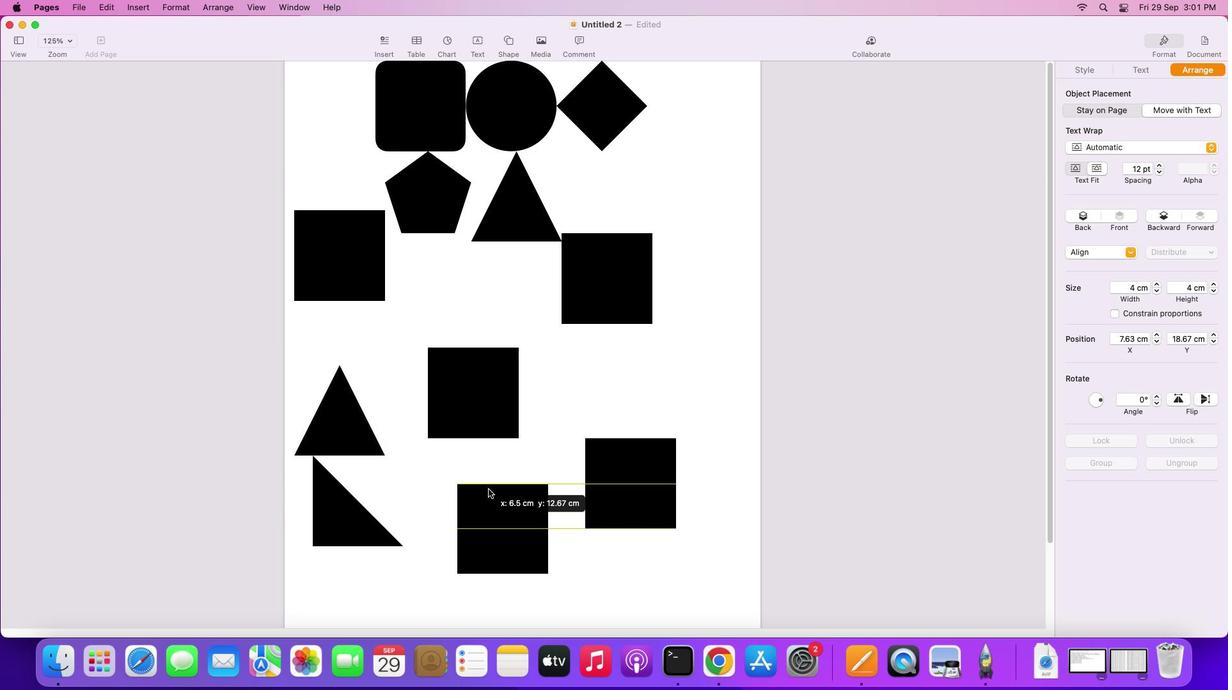 
Action: Mouse pressed left at (462, 392)
Screenshot: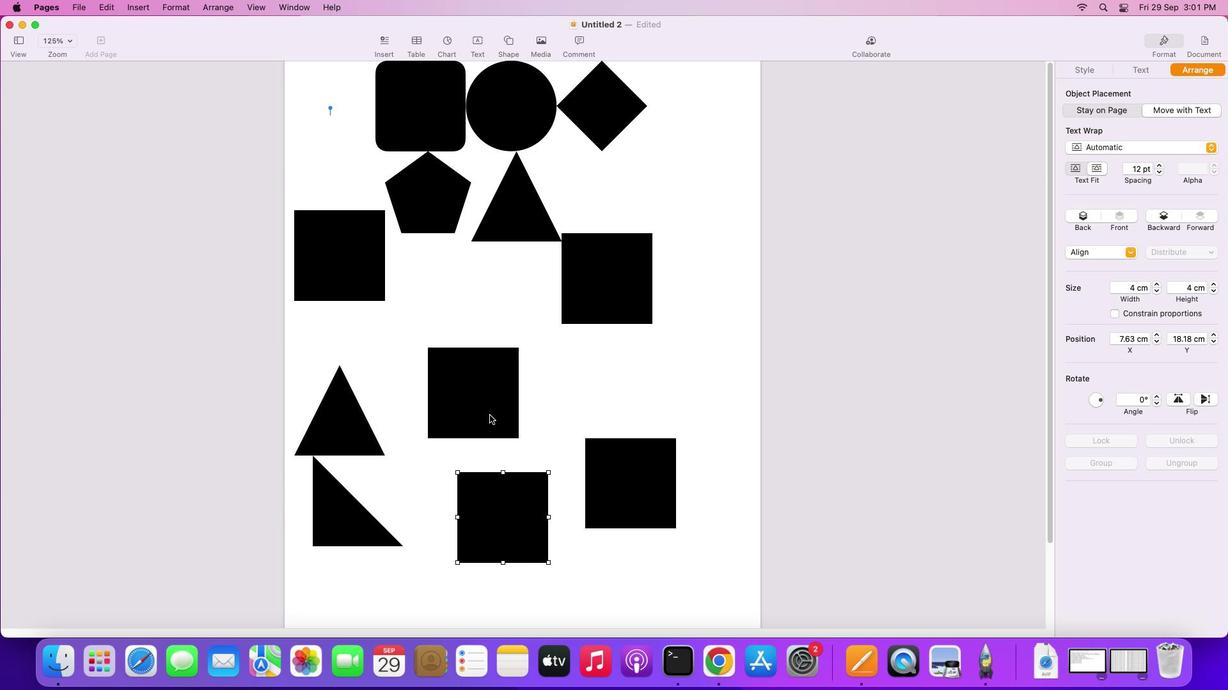 
Action: Mouse moved to (499, 403)
Screenshot: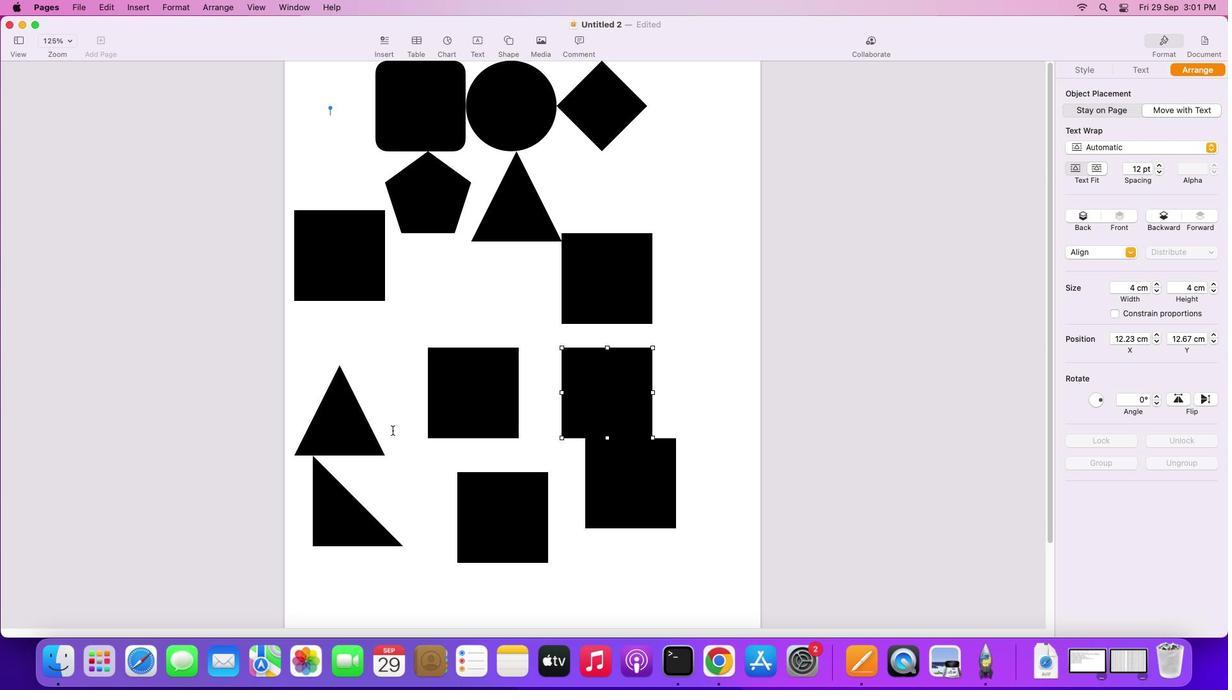 
Action: Mouse pressed left at (499, 403)
Screenshot: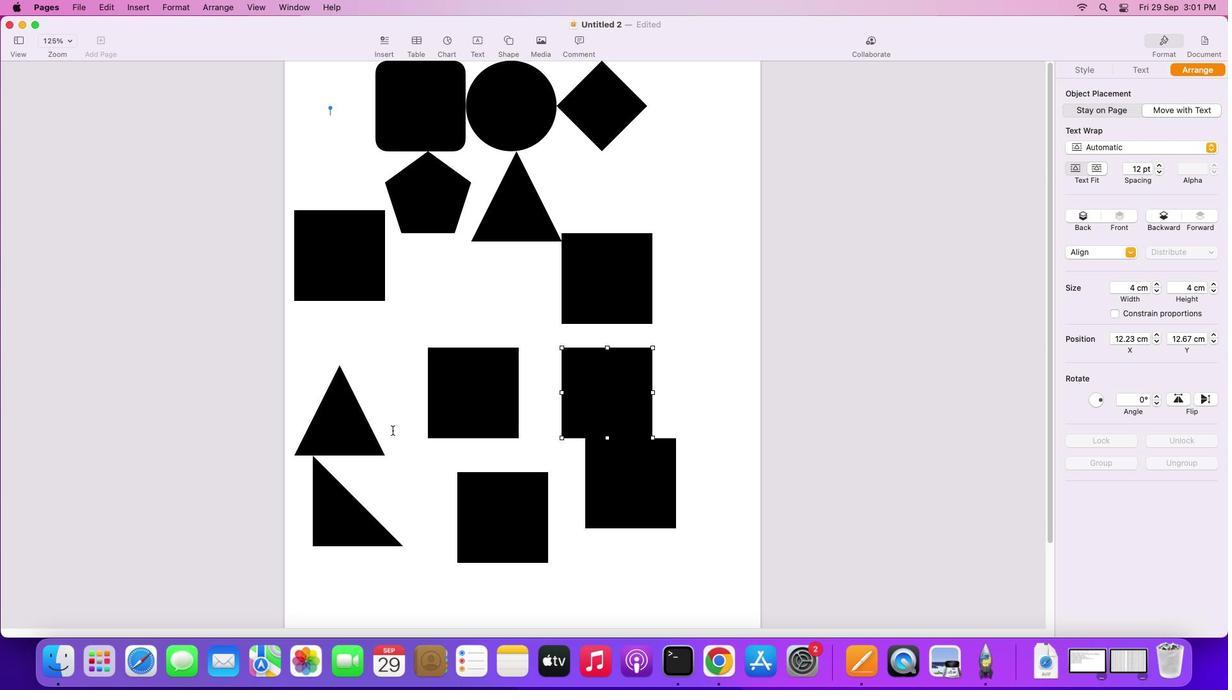 
Action: Mouse moved to (499, 403)
Screenshot: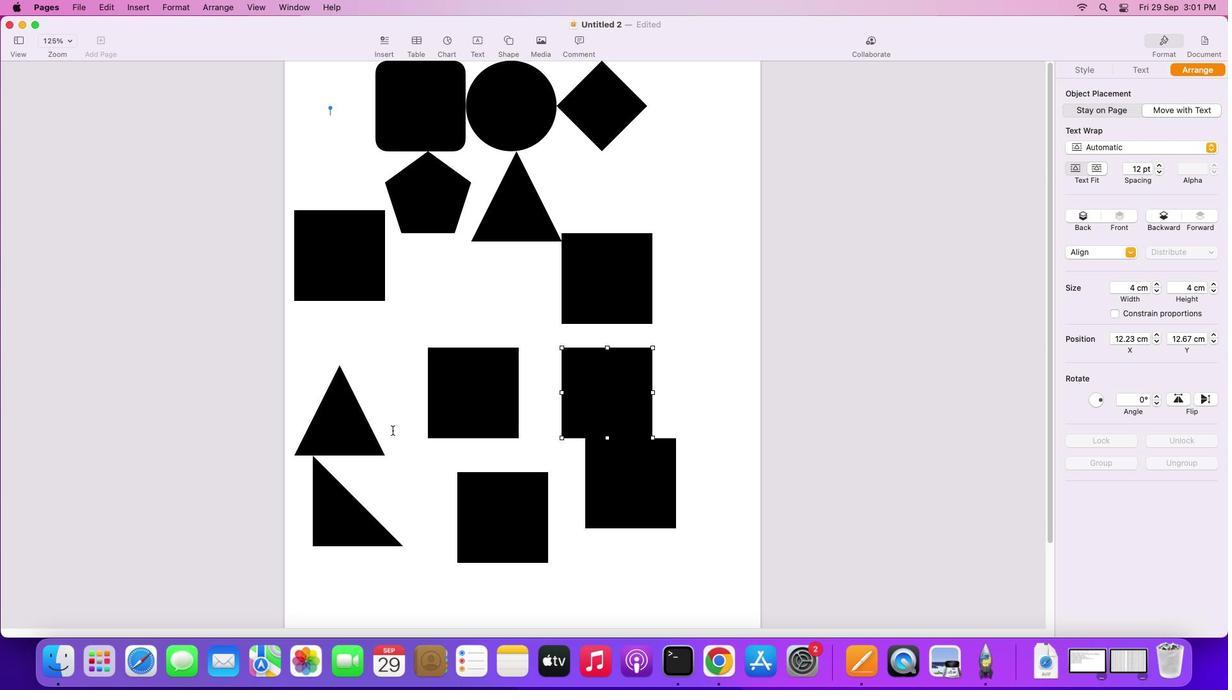 
Action: Key pressed Key.alt
Screenshot: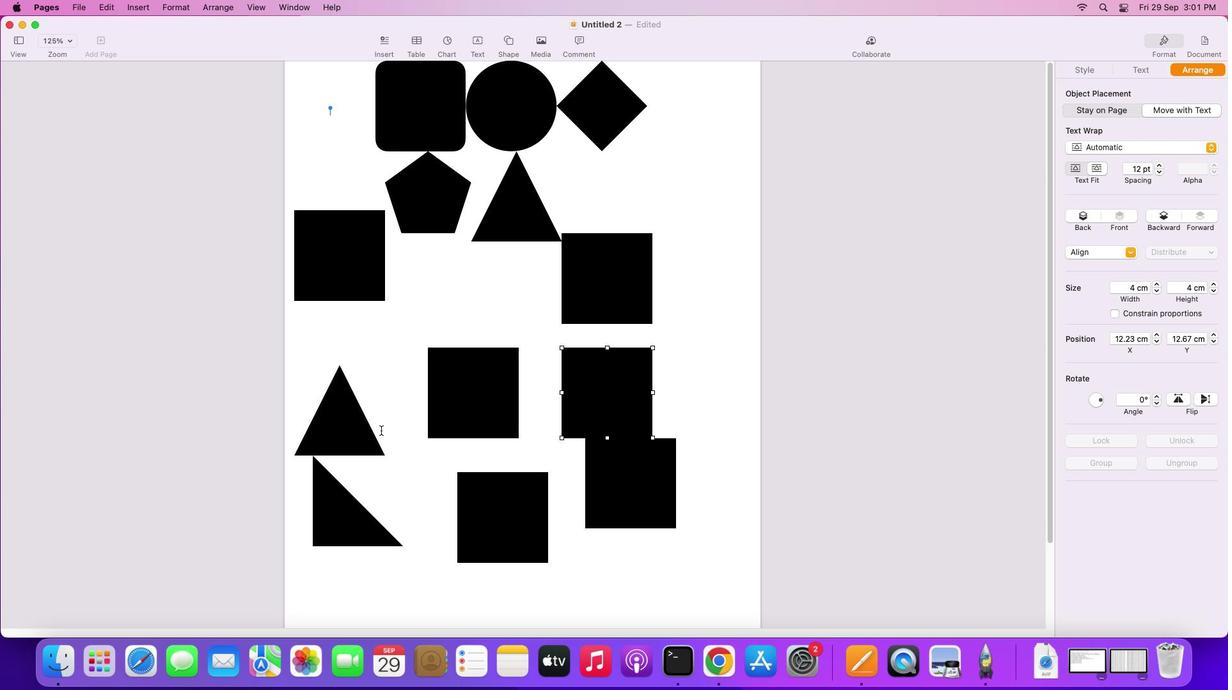 
Action: Mouse moved to (353, 437)
Screenshot: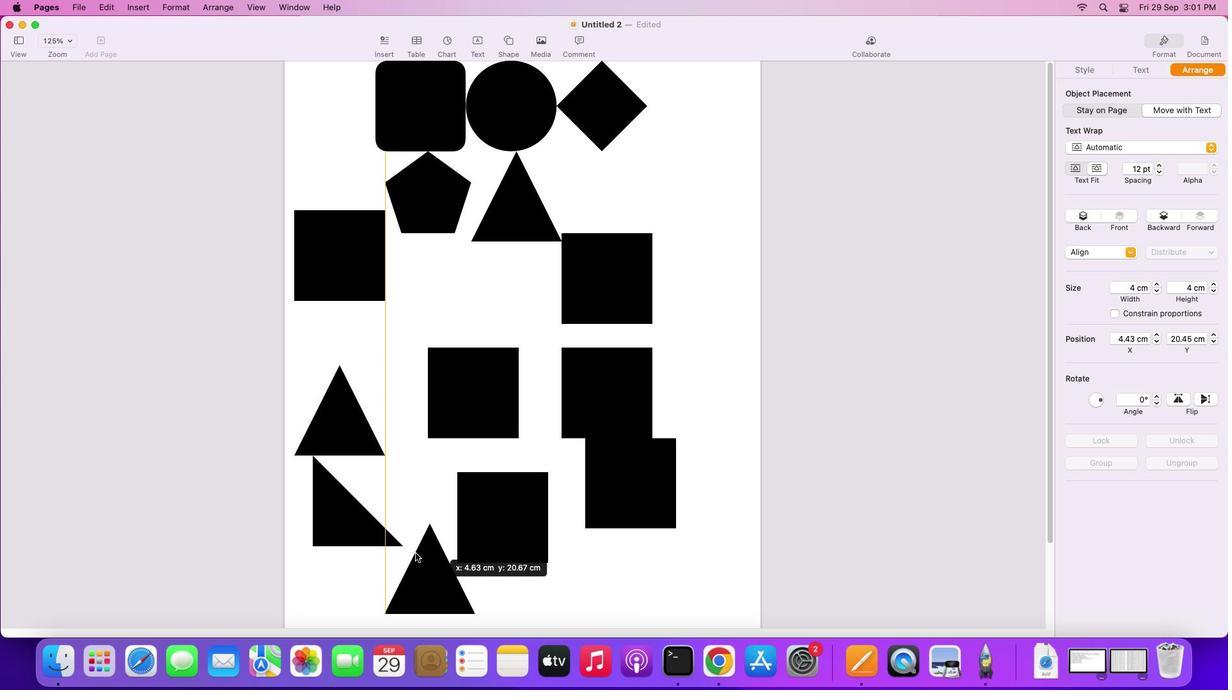 
Action: Key pressed Key.alt
Screenshot: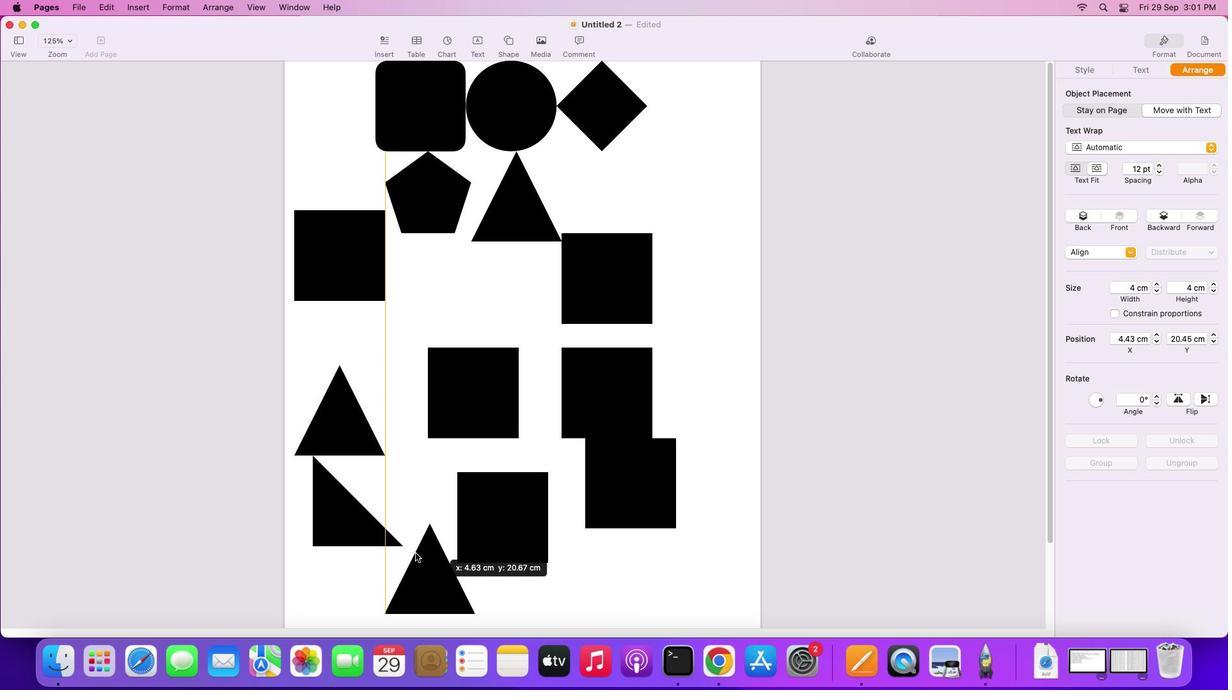 
Action: Mouse pressed left at (353, 437)
Screenshot: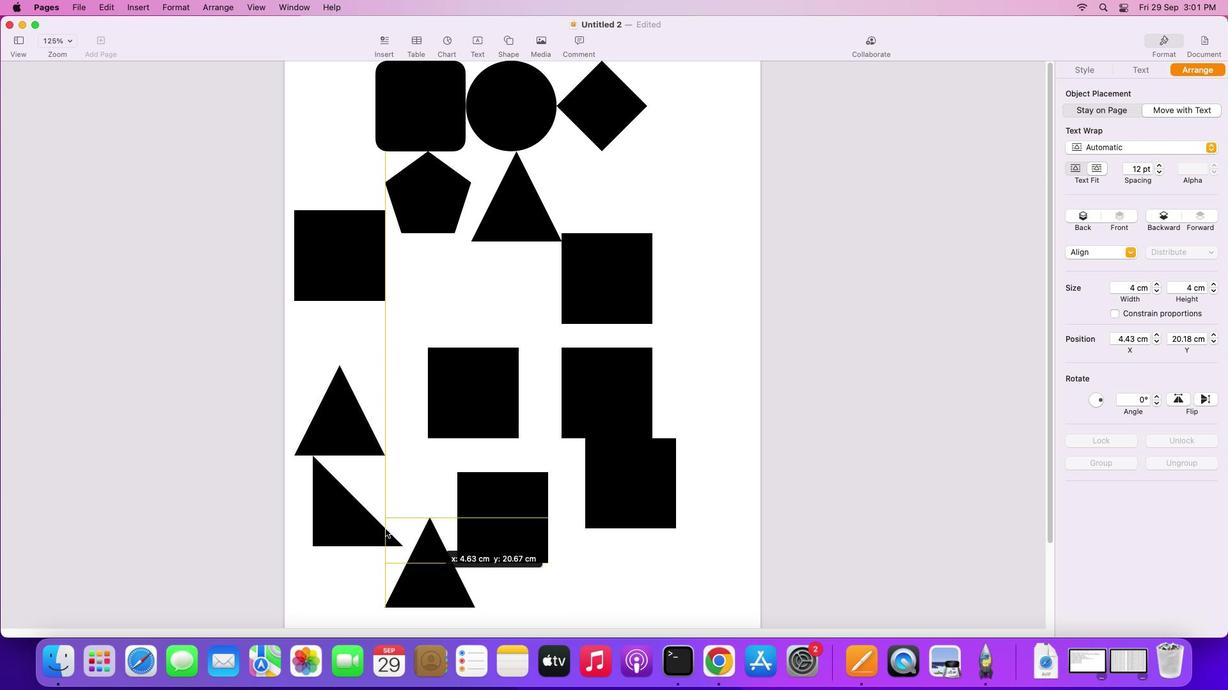 
Action: Mouse moved to (384, 524)
Screenshot: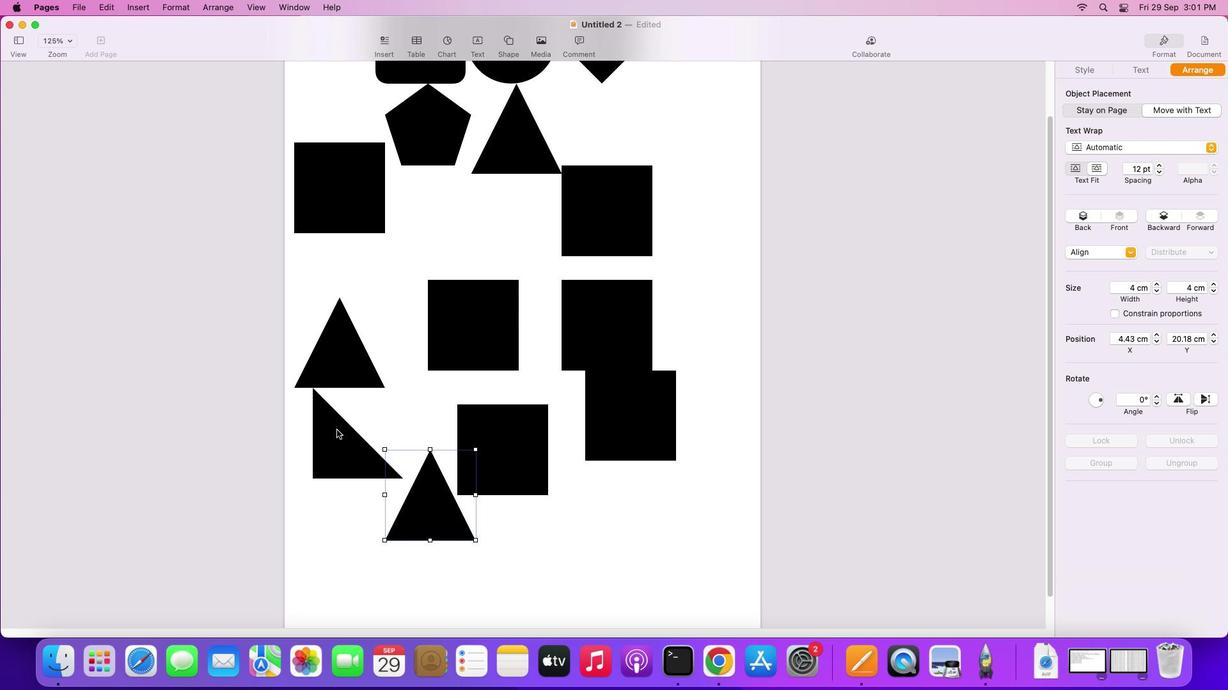
Action: Mouse scrolled (384, 524) with delta (7, 6)
Screenshot: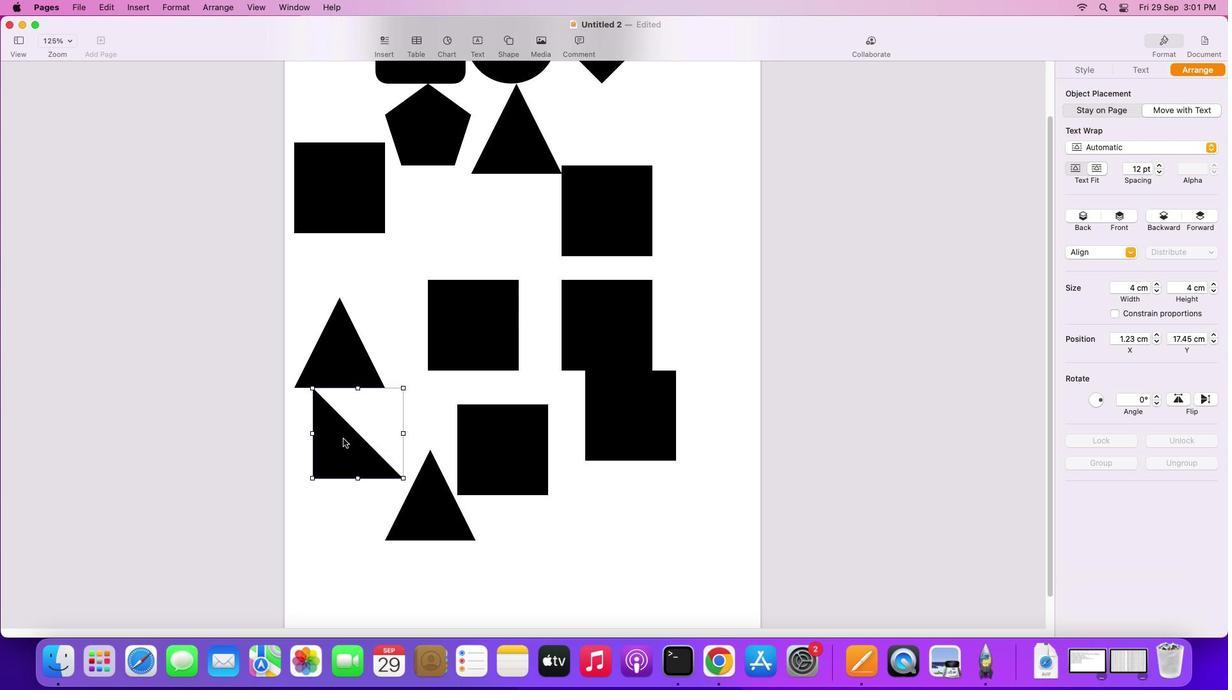 
Action: Mouse scrolled (384, 524) with delta (7, 6)
Screenshot: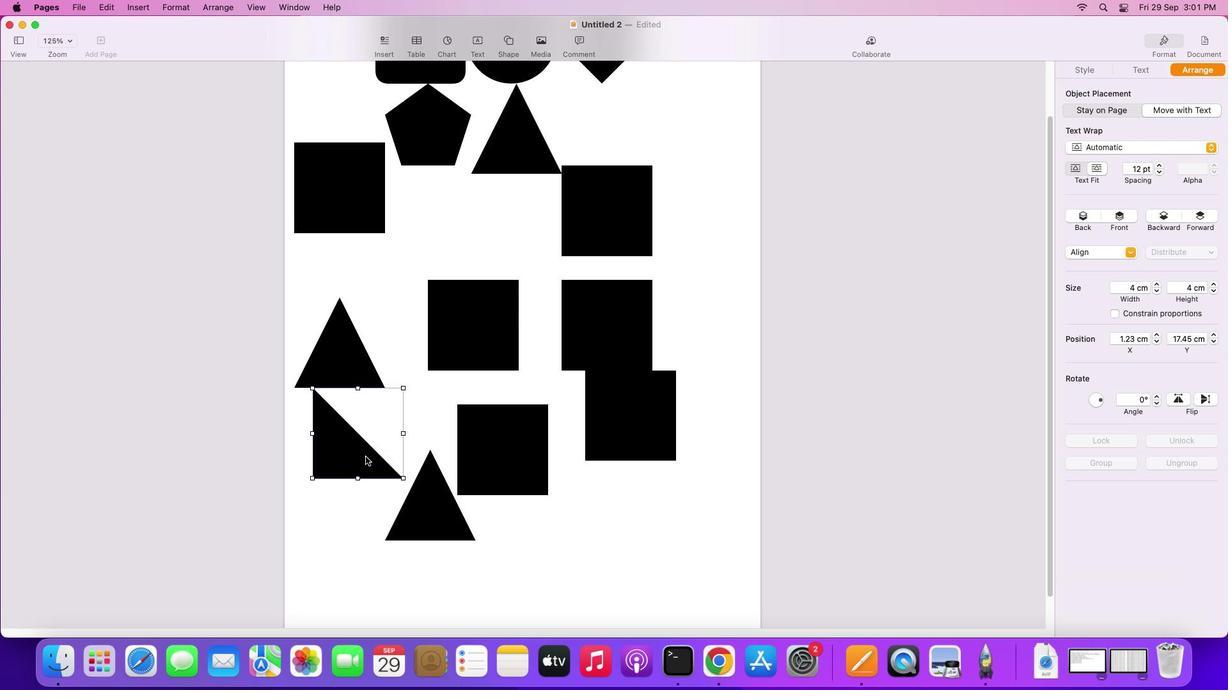 
Action: Mouse scrolled (384, 524) with delta (7, 5)
Screenshot: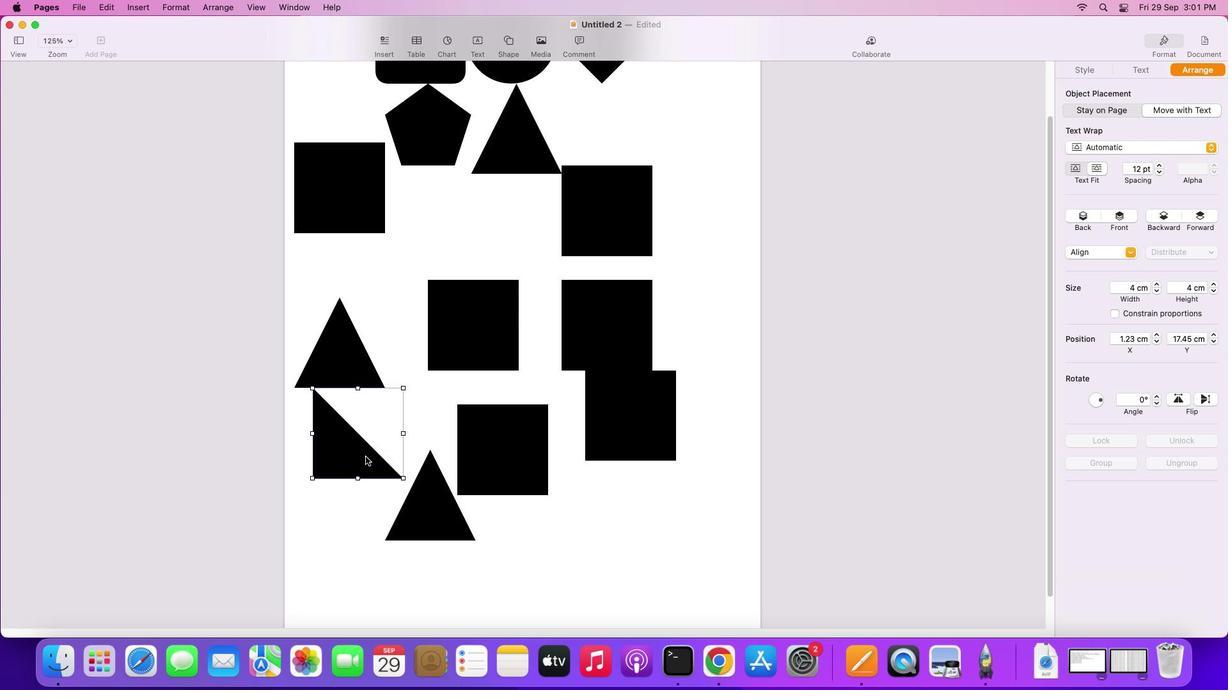 
Action: Mouse moved to (381, 520)
Screenshot: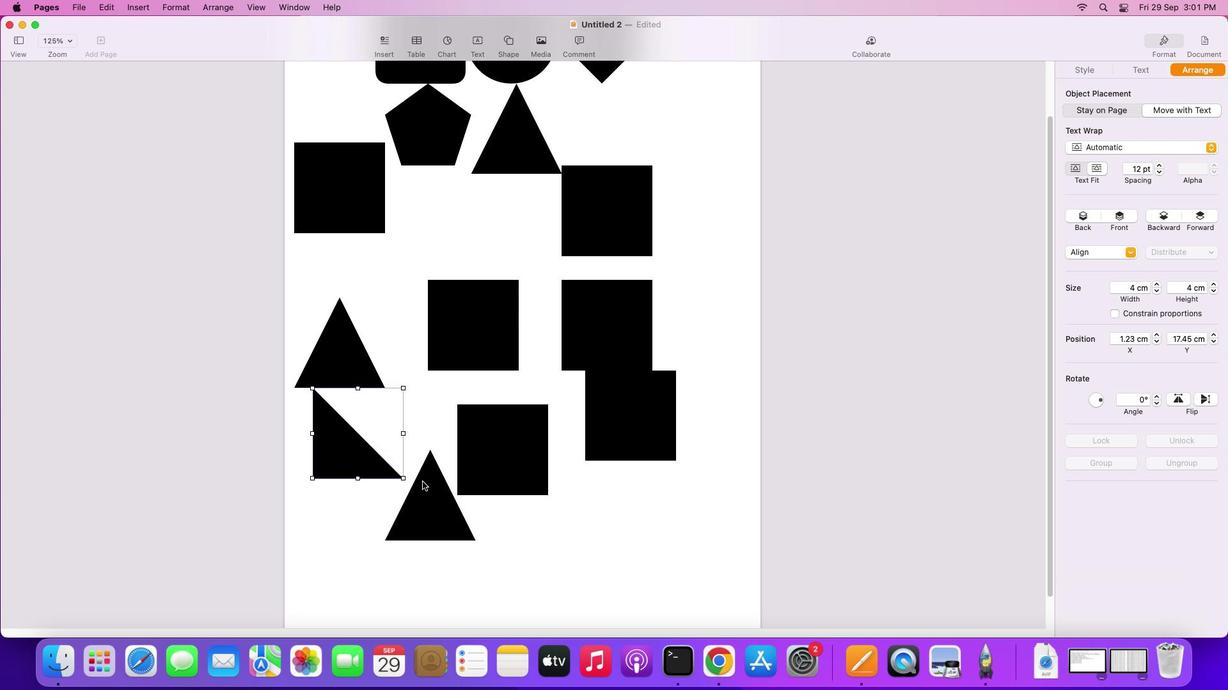 
Action: Mouse scrolled (381, 520) with delta (7, 3)
Screenshot: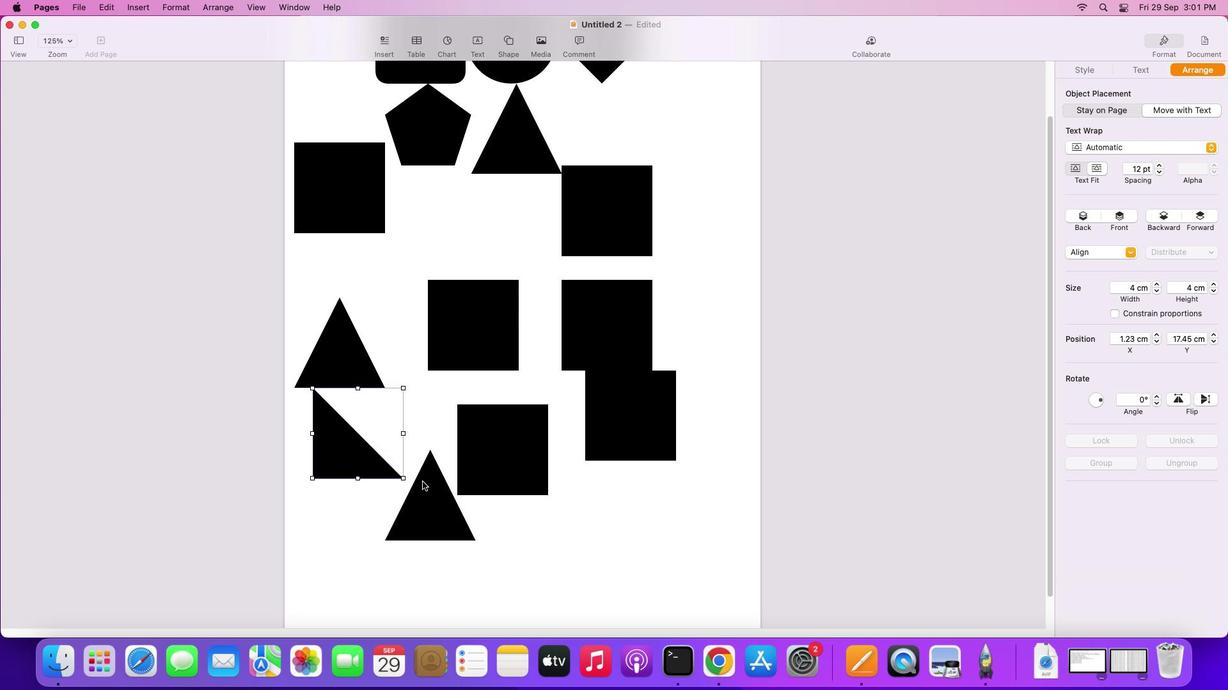 
Action: Mouse moved to (344, 437)
Screenshot: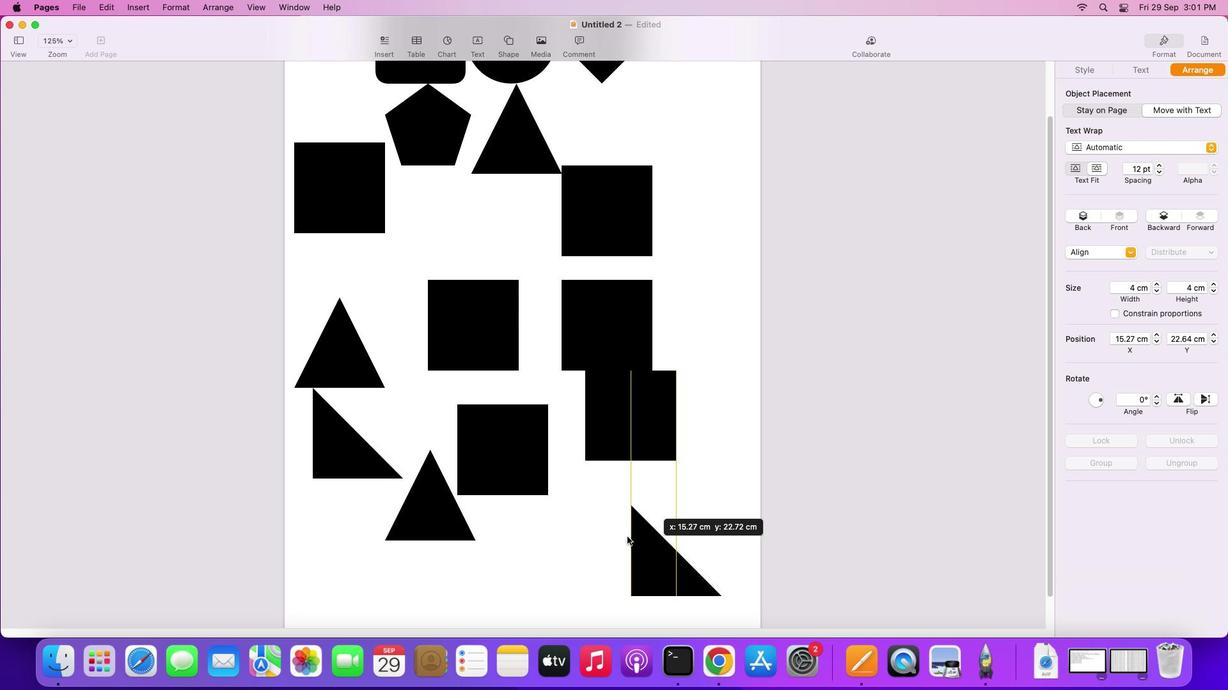 
Action: Key pressed Key.alt
Screenshot: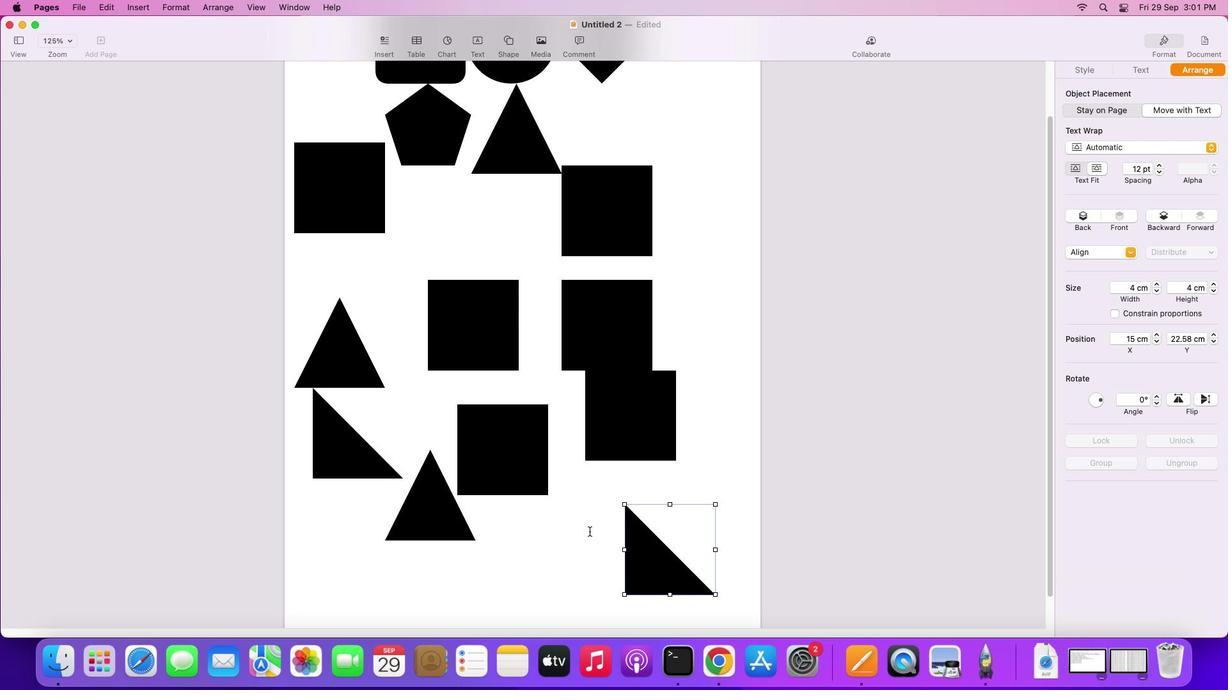 
Action: Mouse pressed left at (344, 437)
Screenshot: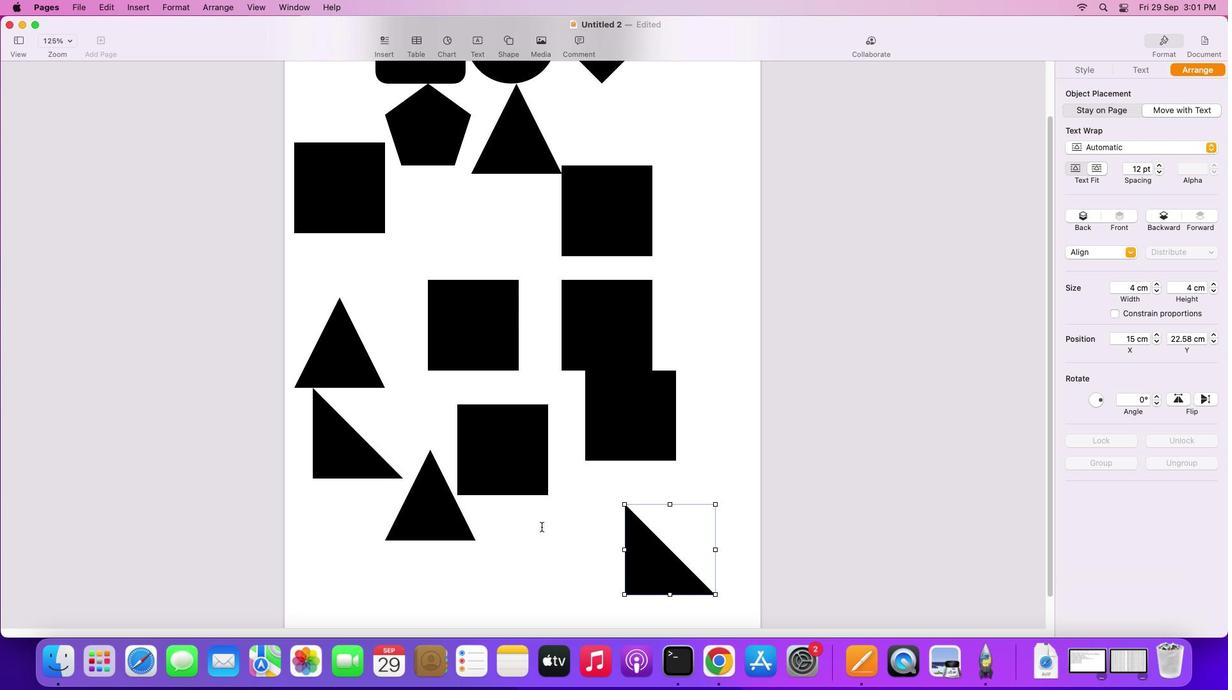 
Action: Mouse moved to (454, 520)
Screenshot: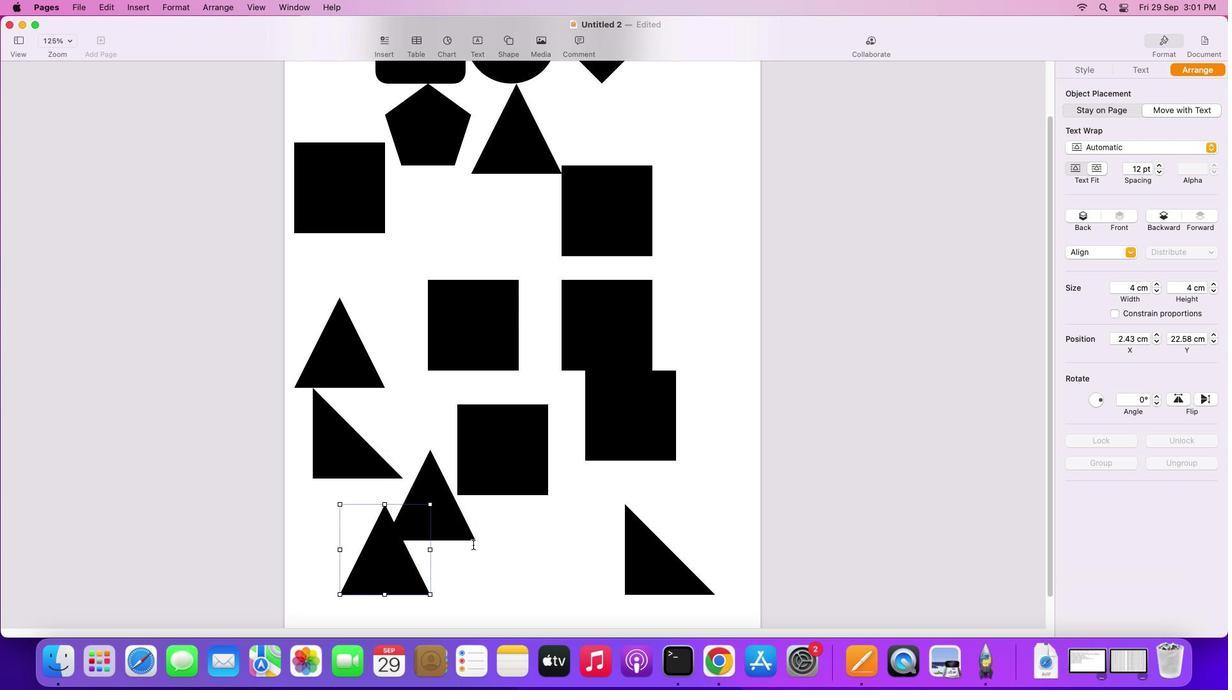 
Action: Key pressed Key.alt
Screenshot: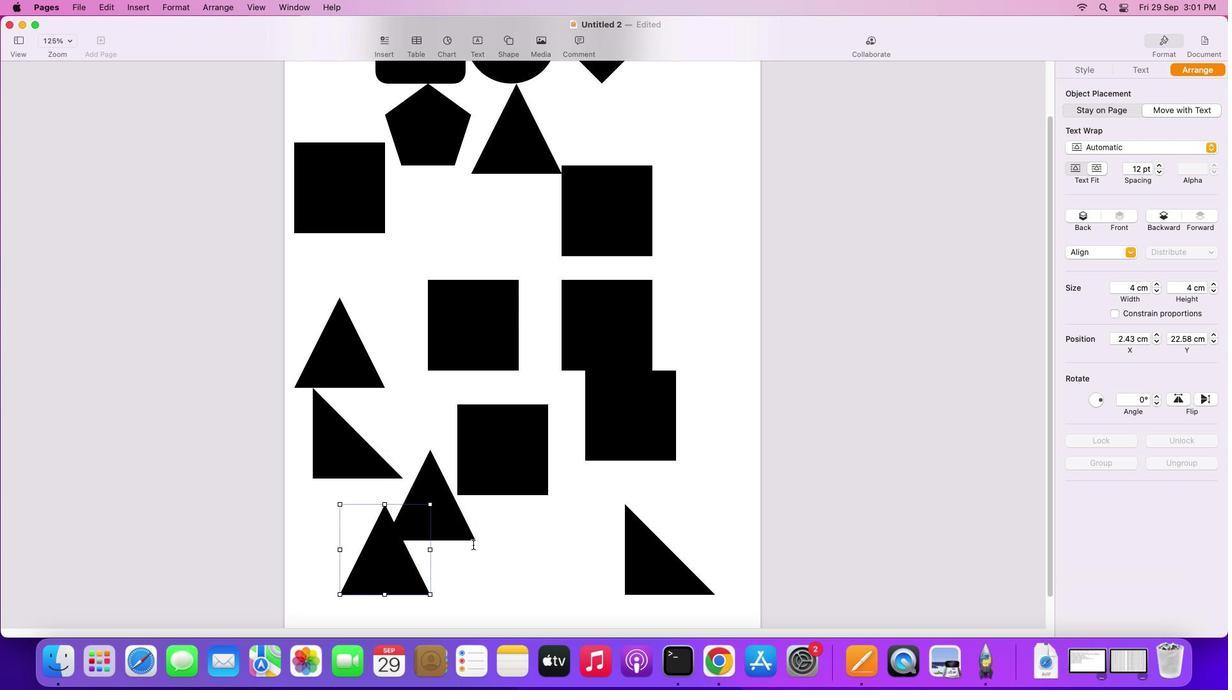 
Action: Mouse moved to (447, 516)
Screenshot: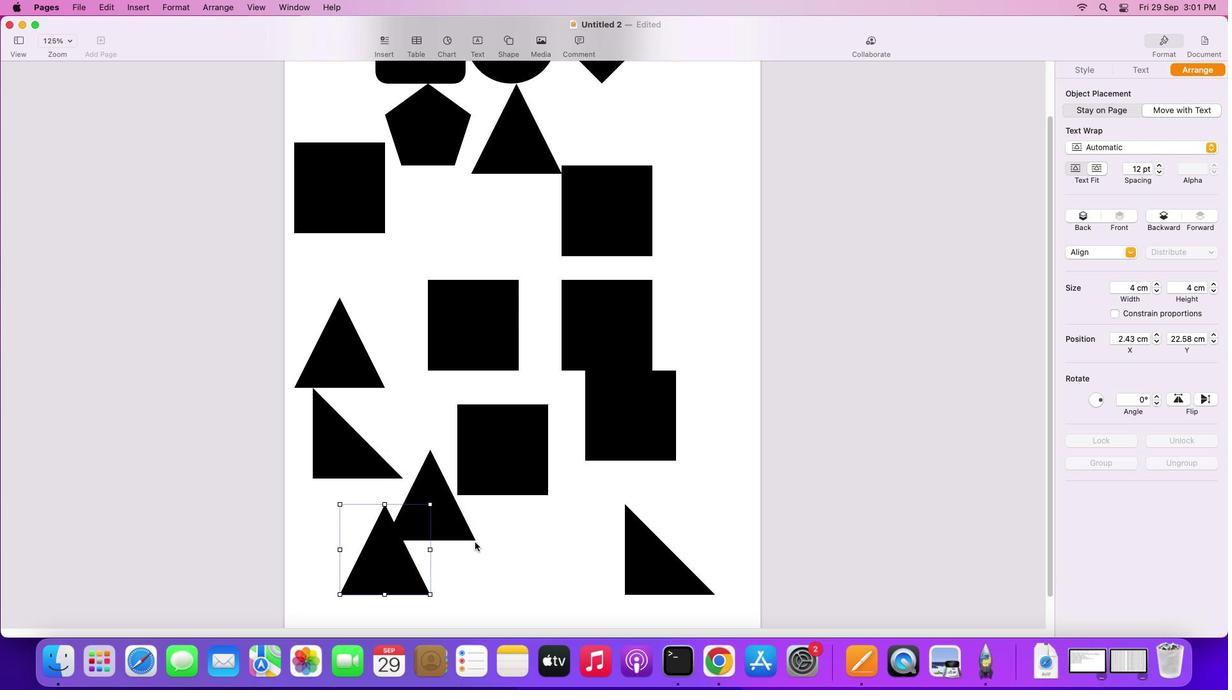 
Action: Mouse pressed left at (447, 516)
Screenshot: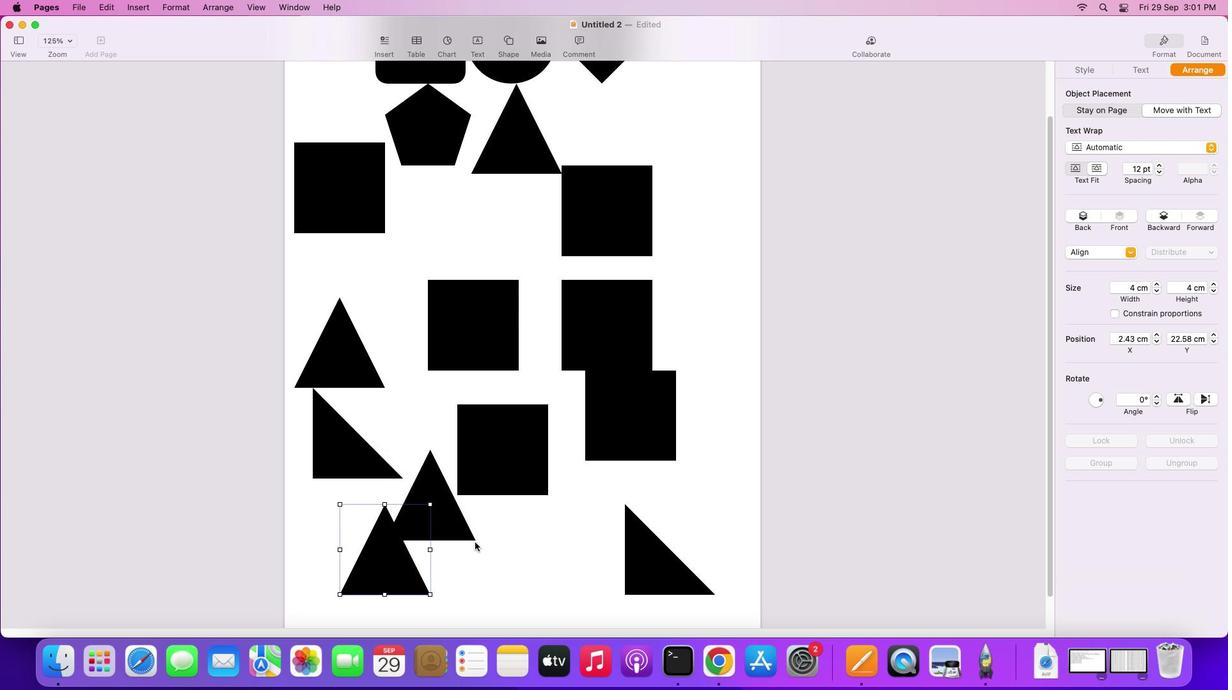 
Action: Mouse moved to (662, 553)
Screenshot: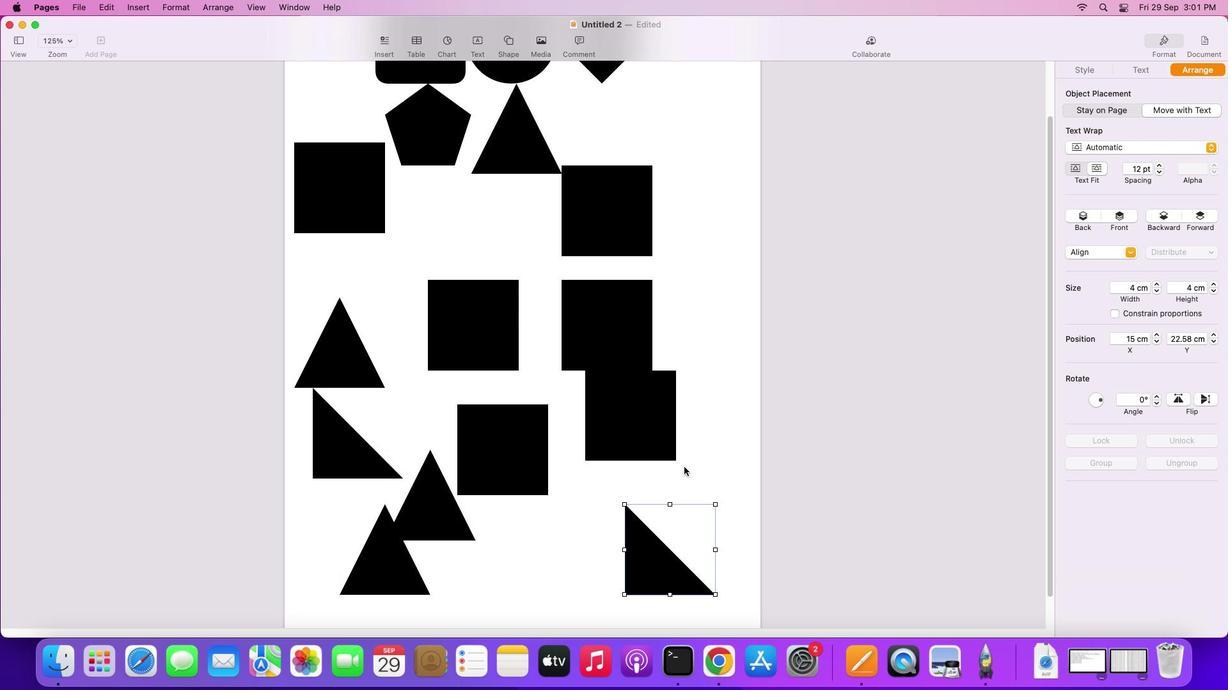 
Action: Mouse pressed left at (662, 553)
Screenshot: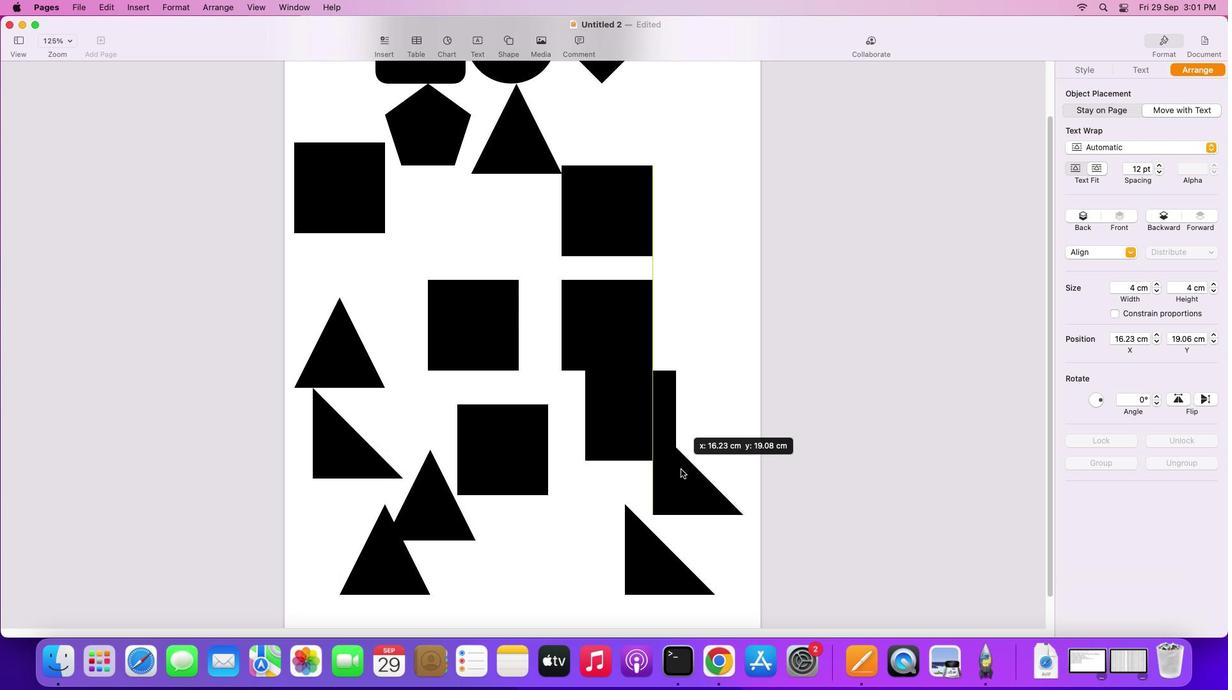 
Action: Key pressed Key.alt
Screenshot: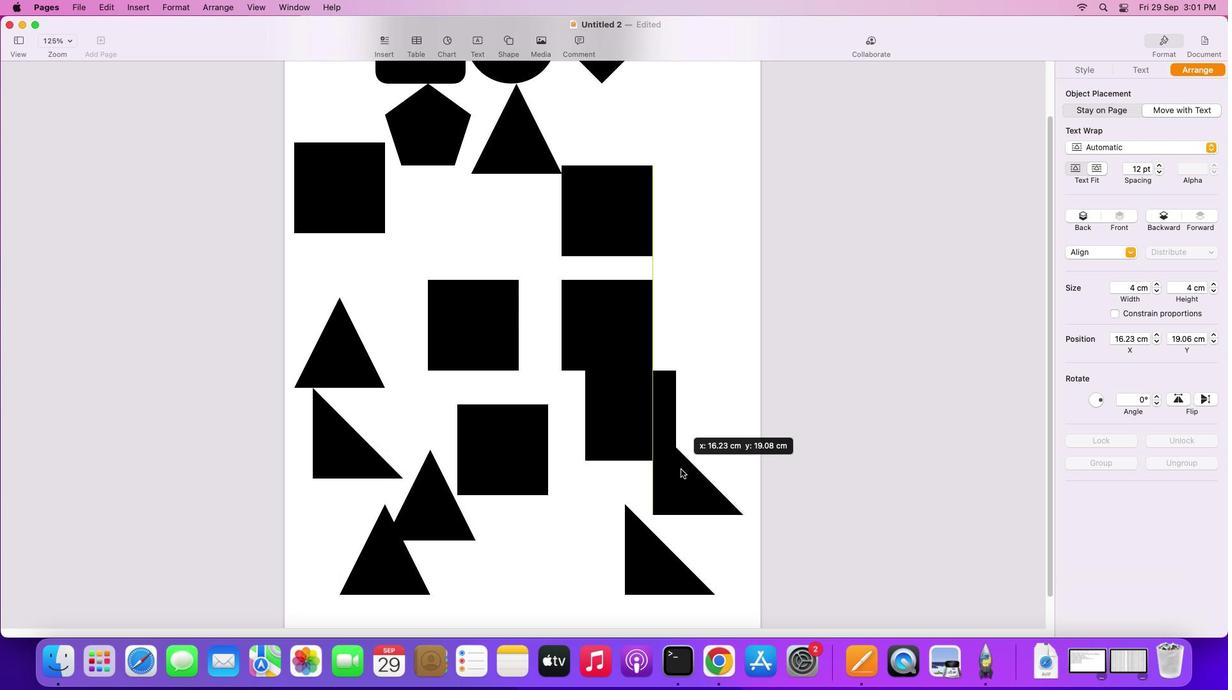 
Action: Mouse moved to (625, 388)
Screenshot: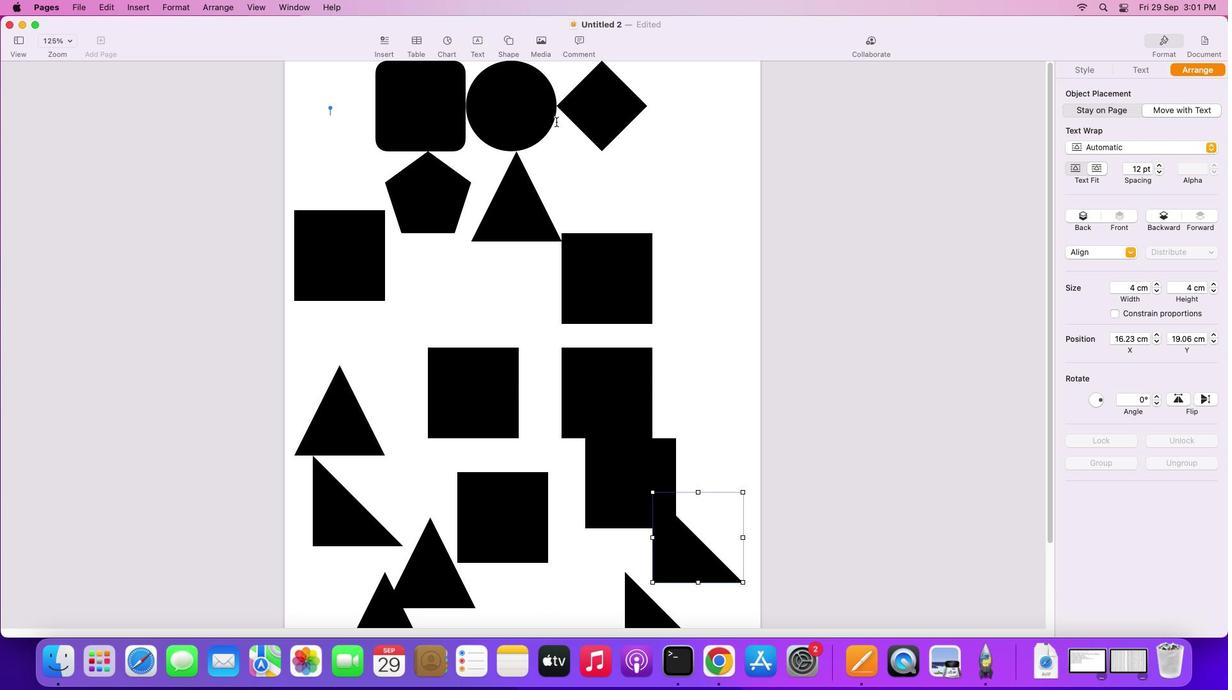 
Action: Mouse scrolled (625, 388) with delta (7, 7)
Screenshot: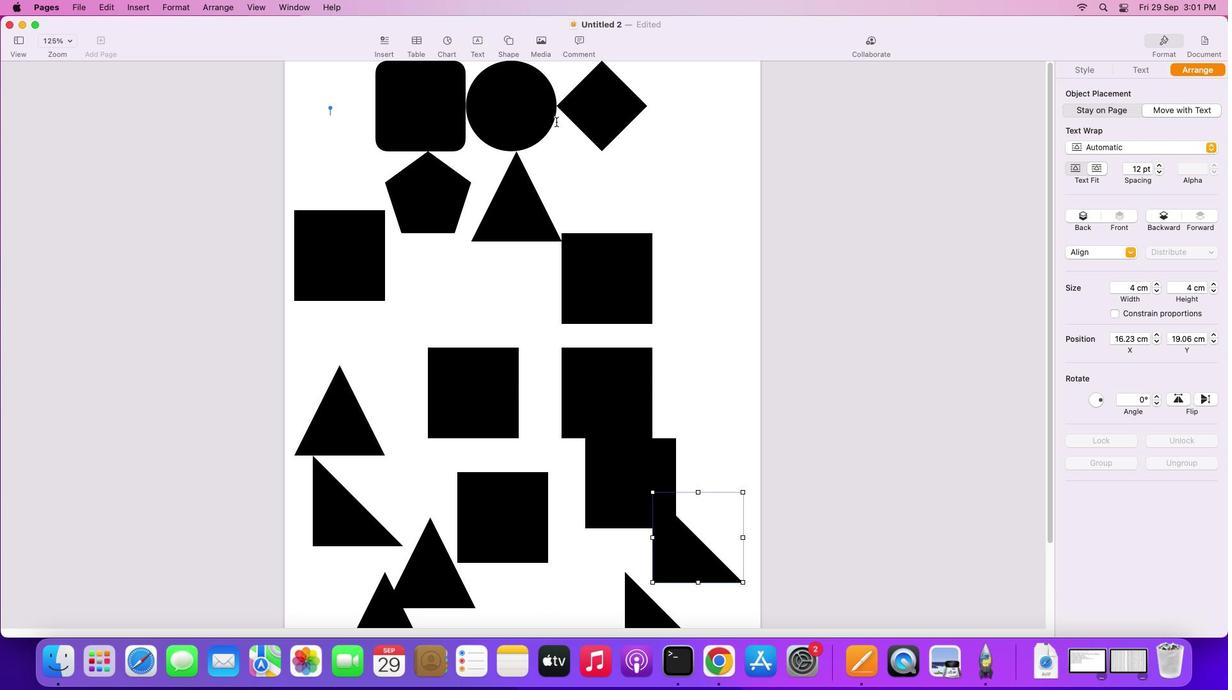 
Action: Mouse scrolled (625, 388) with delta (7, 7)
Screenshot: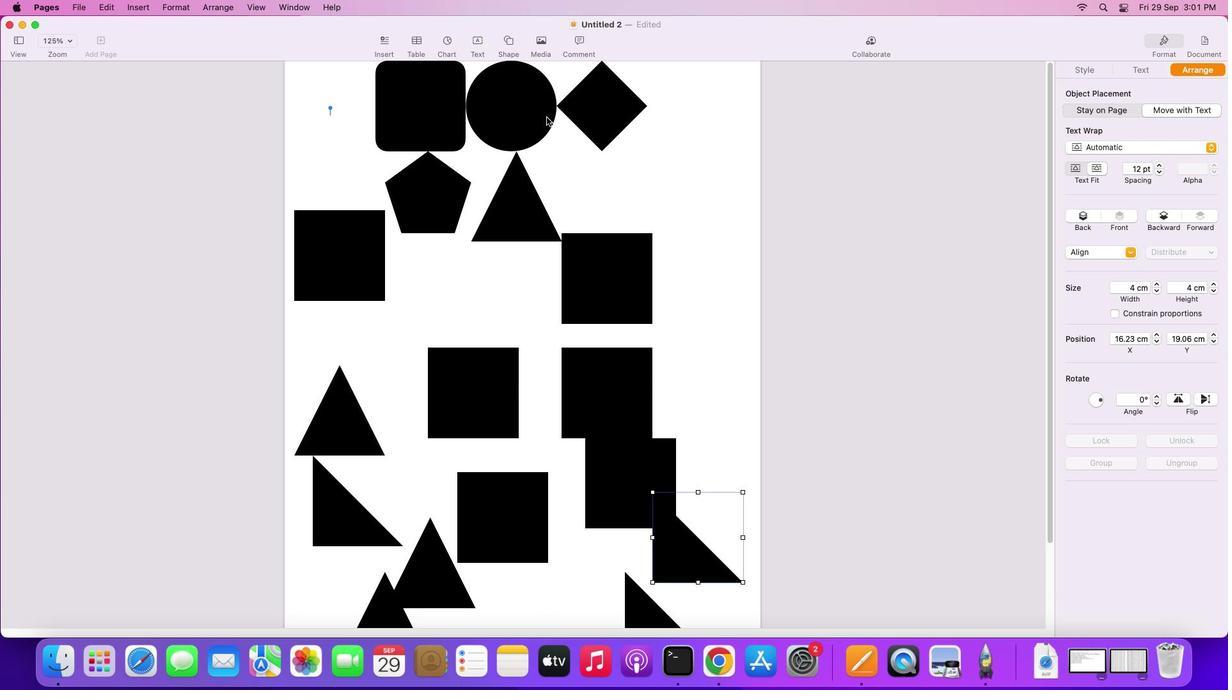 
Action: Mouse scrolled (625, 388) with delta (7, 9)
Screenshot: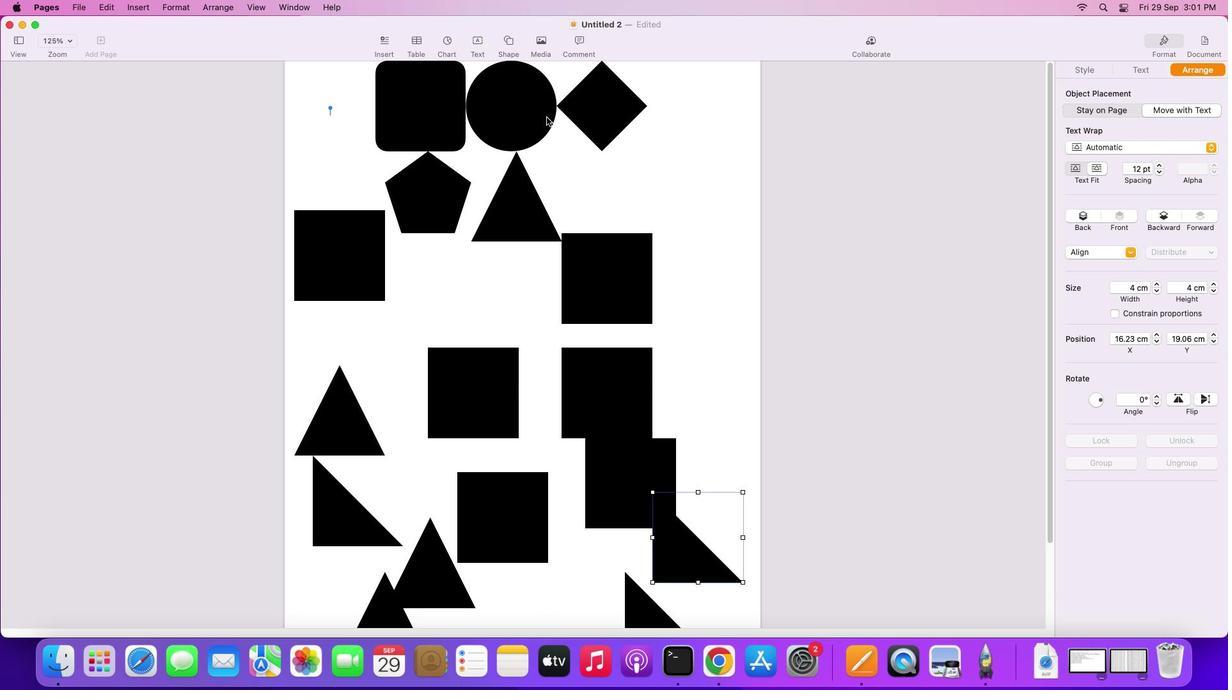 
Action: Mouse moved to (625, 388)
Screenshot: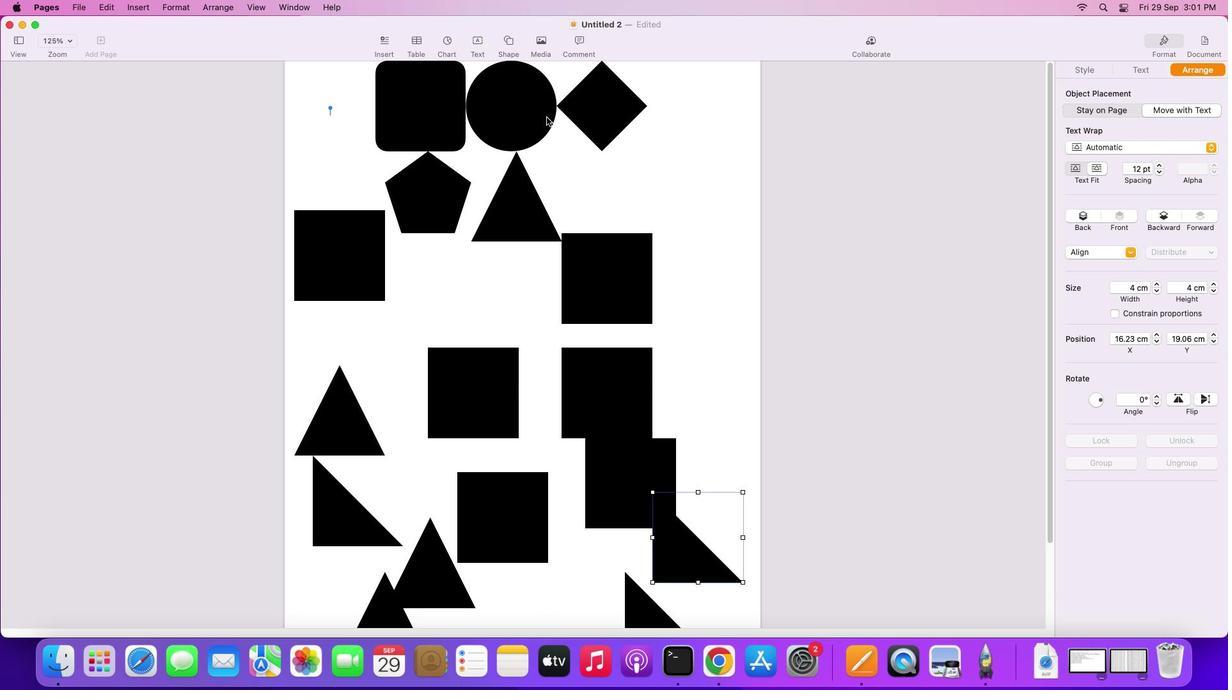 
Action: Mouse scrolled (625, 388) with delta (7, 10)
Screenshot: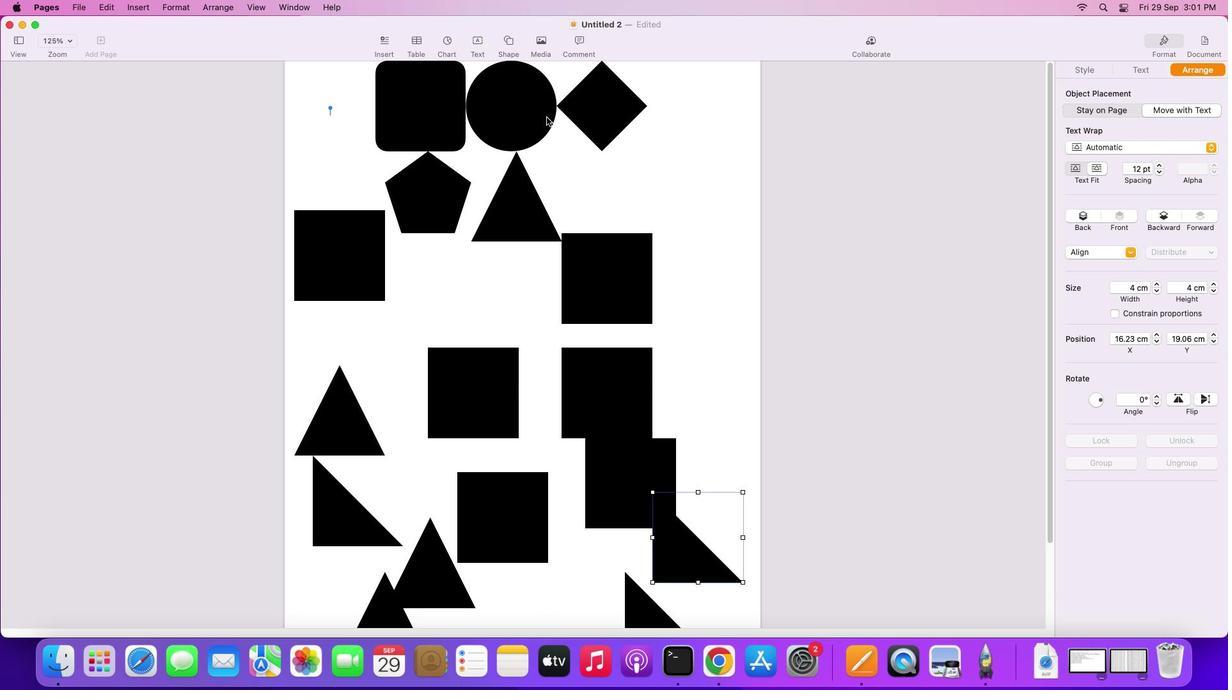 
Action: Mouse moved to (625, 388)
Screenshot: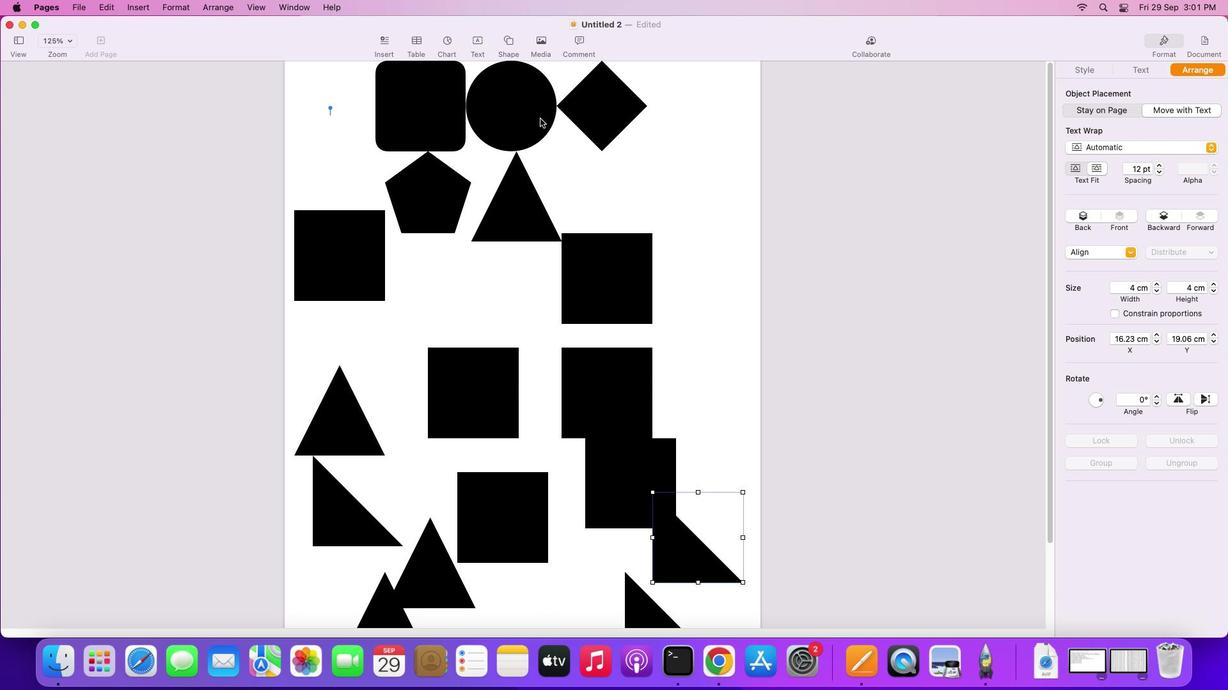 
Action: Mouse scrolled (625, 388) with delta (7, 10)
Screenshot: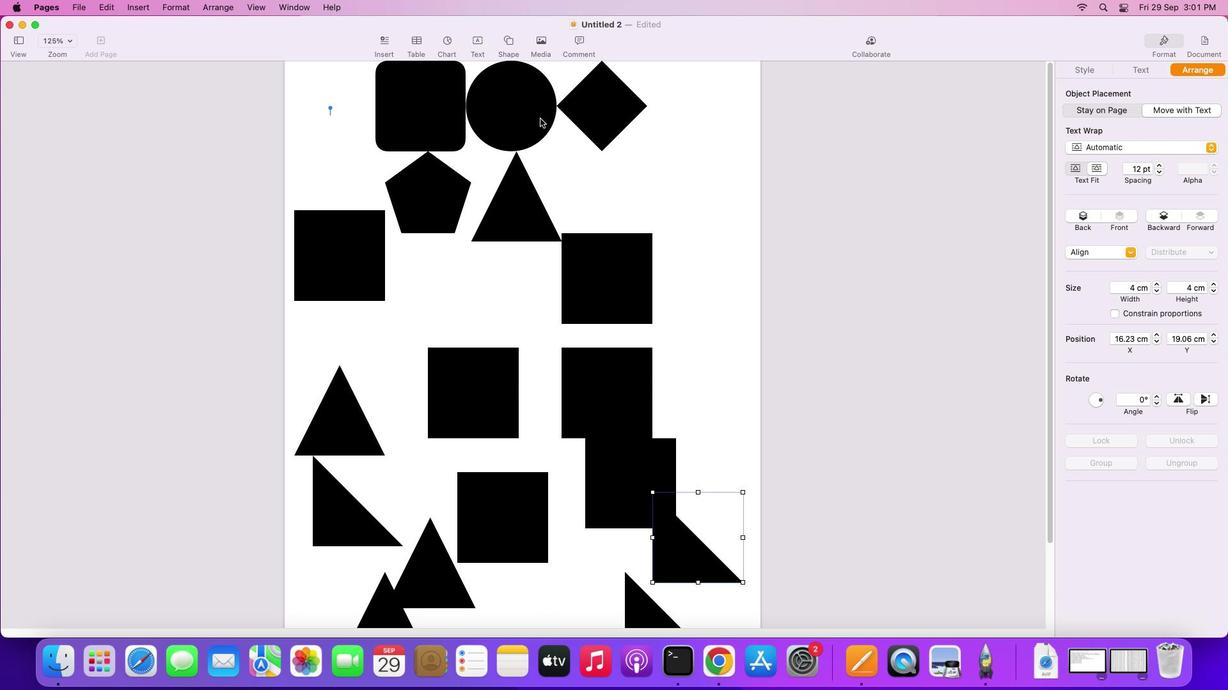 
Action: Mouse moved to (622, 388)
Screenshot: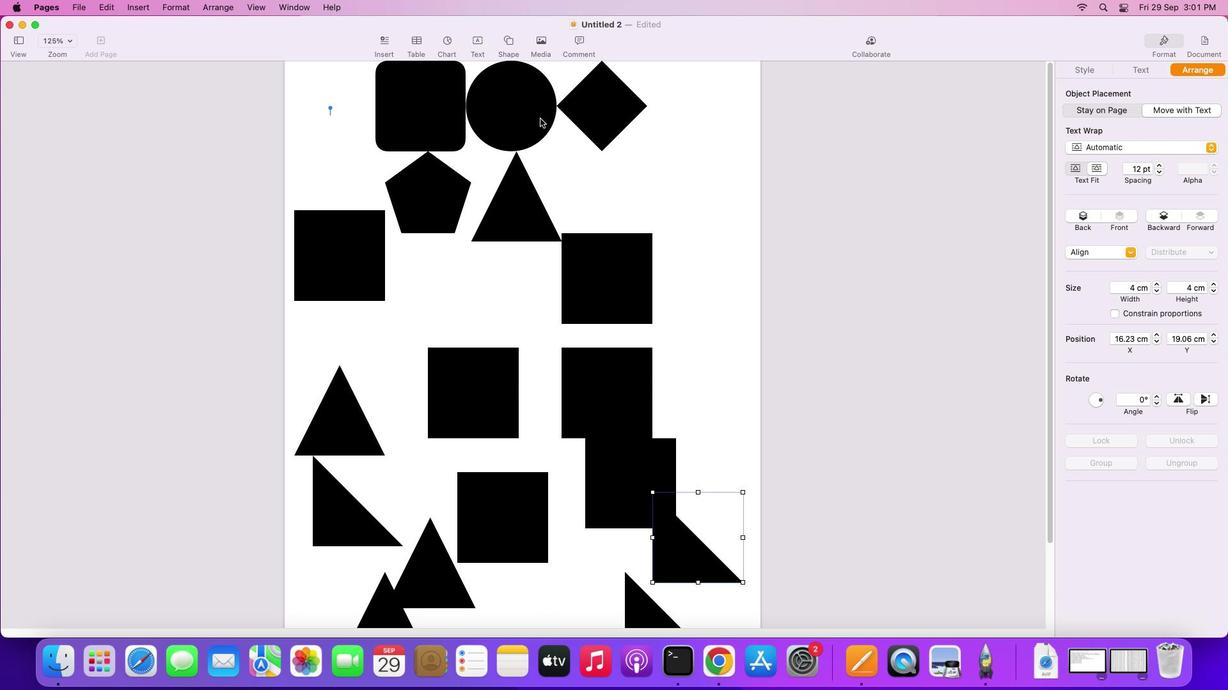 
Action: Mouse scrolled (622, 388) with delta (7, 11)
Screenshot: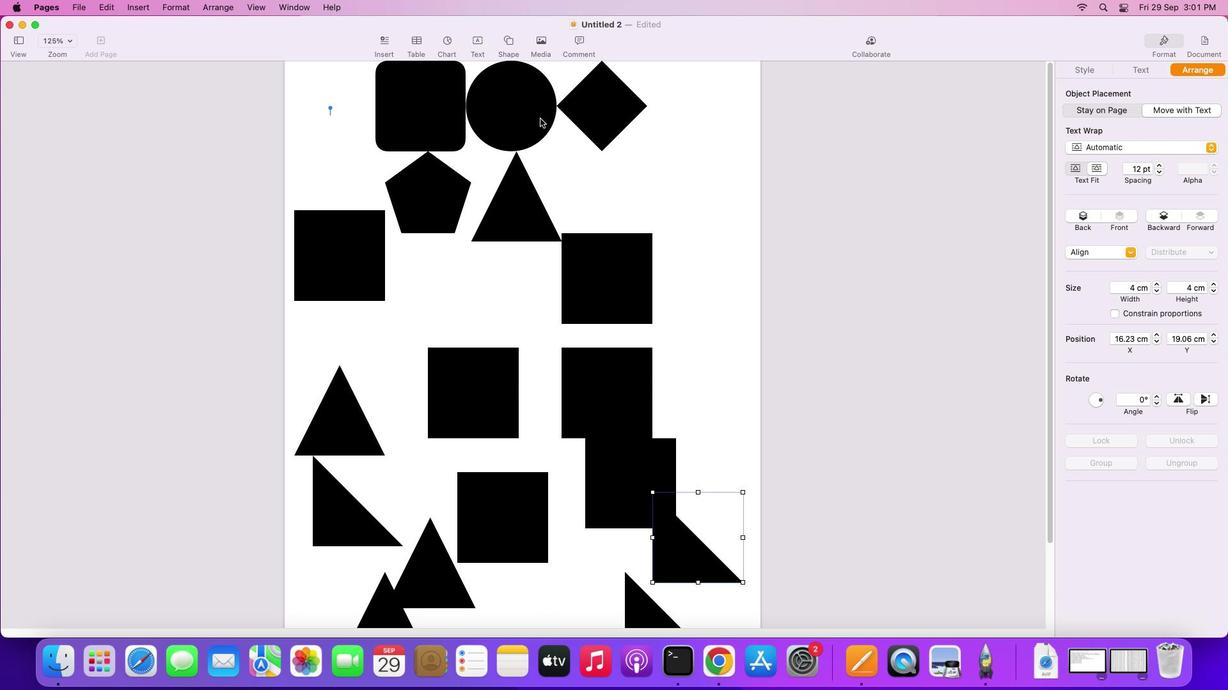 
Action: Mouse moved to (578, 168)
Screenshot: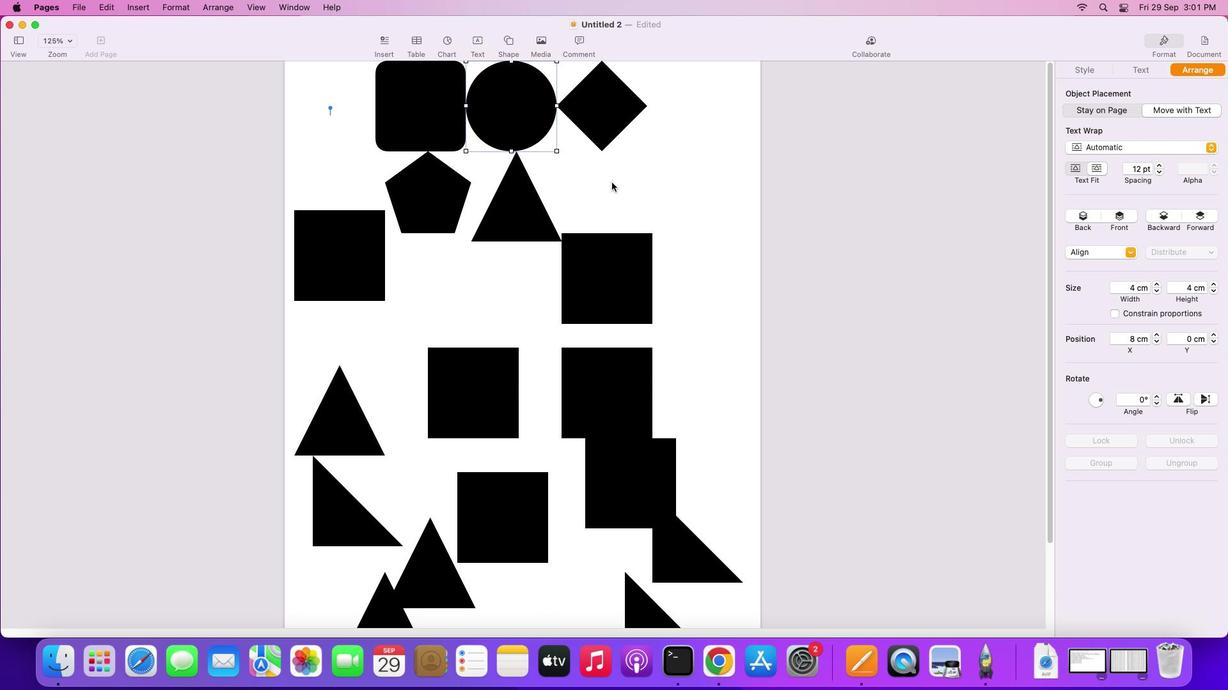
Action: Key pressed Key.alt
Screenshot: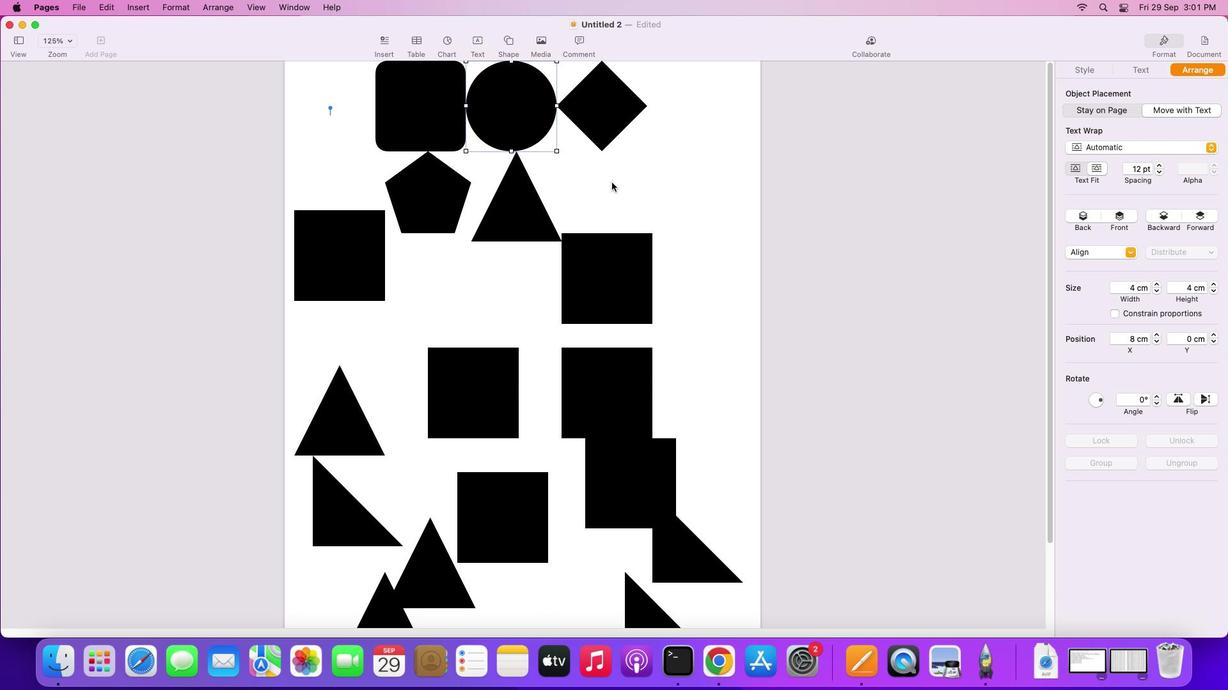 
Action: Mouse moved to (528, 134)
Screenshot: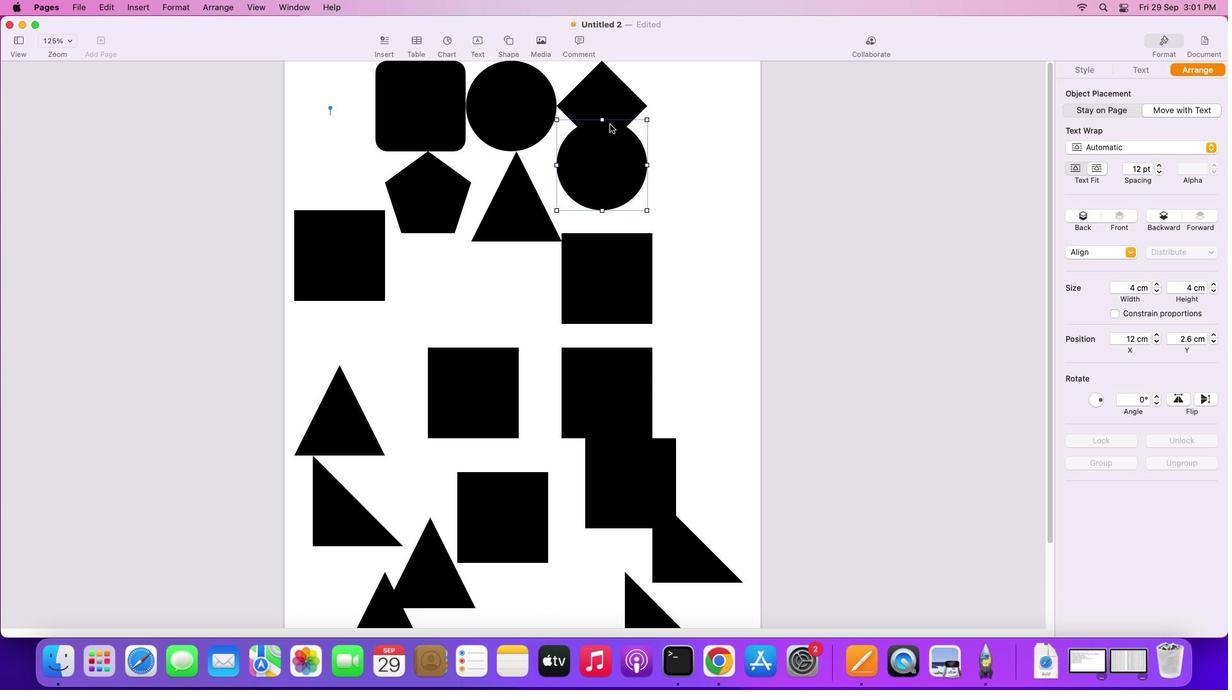 
Action: Mouse pressed left at (528, 134)
Screenshot: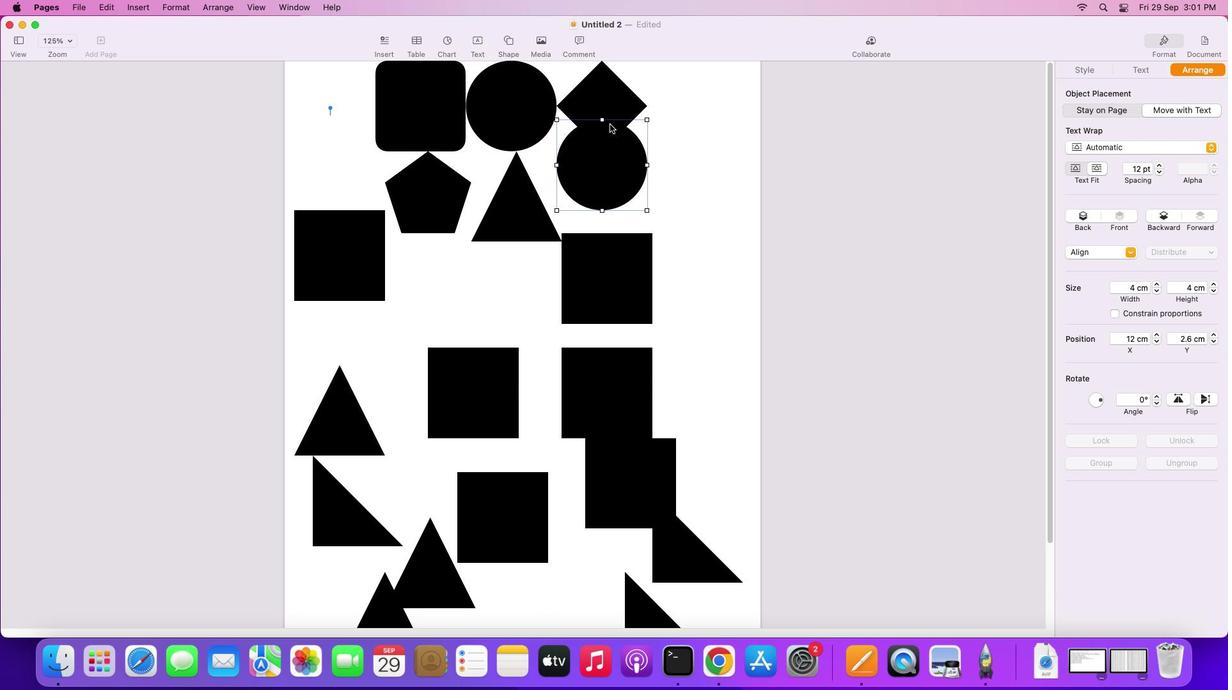 
Action: Mouse moved to (616, 116)
Screenshot: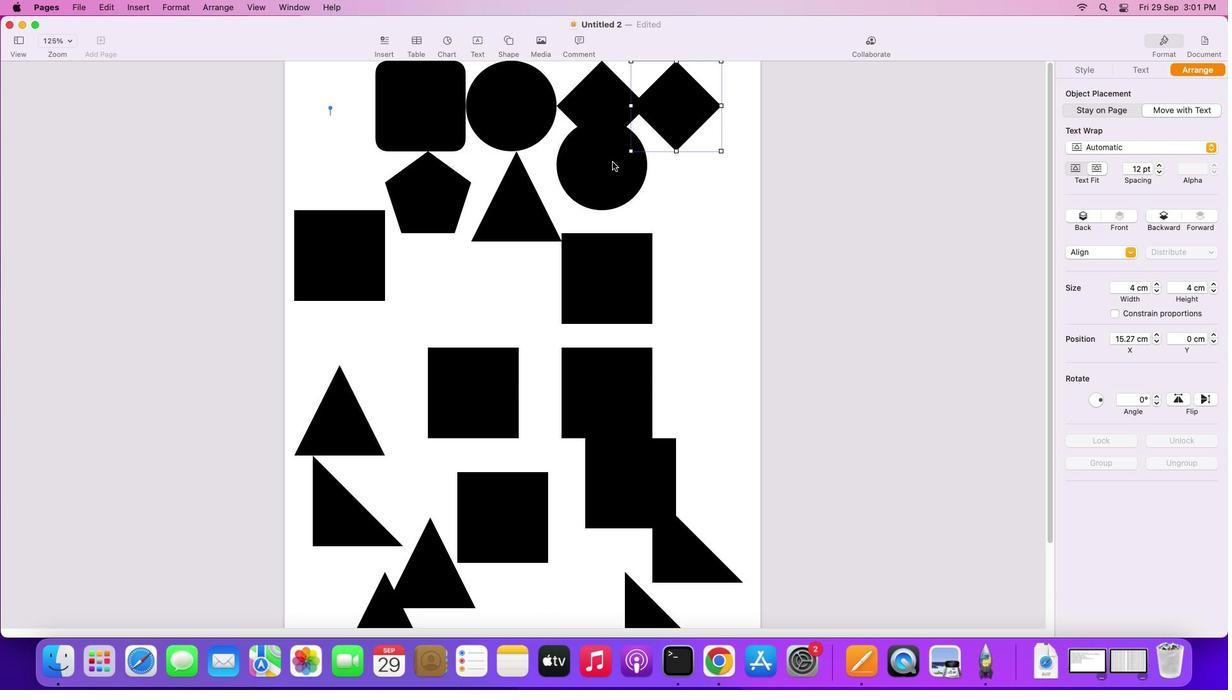 
Action: Mouse pressed left at (616, 116)
Screenshot: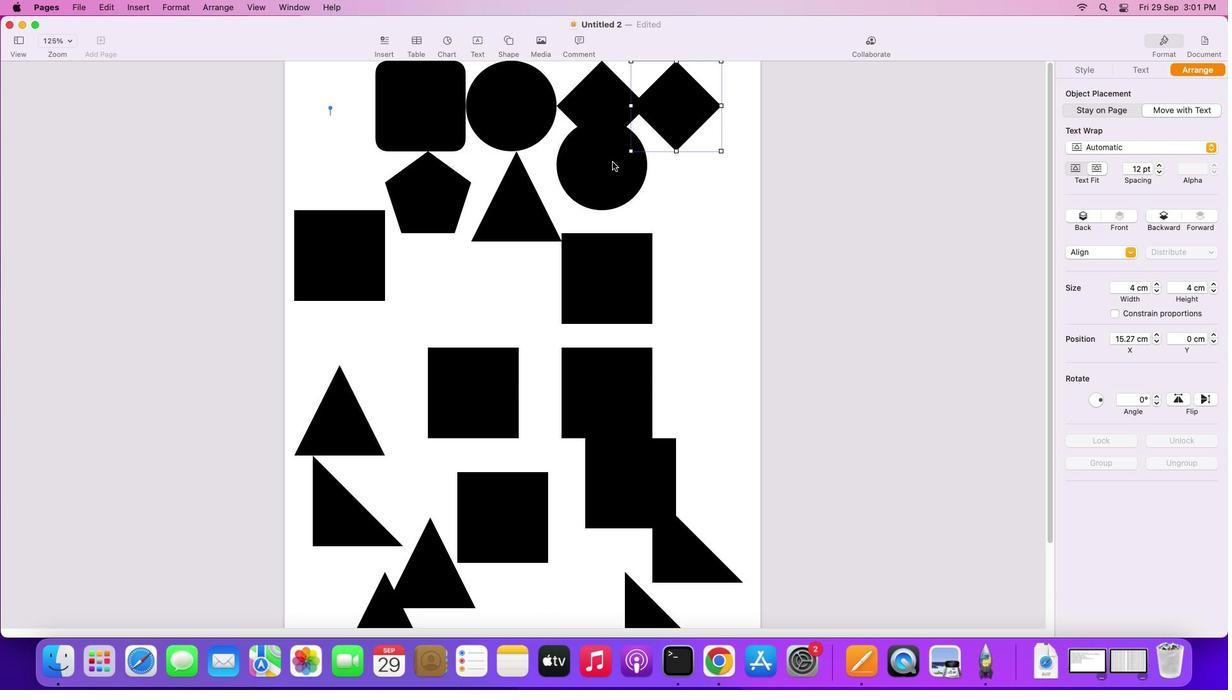
Action: Mouse moved to (619, 168)
Screenshot: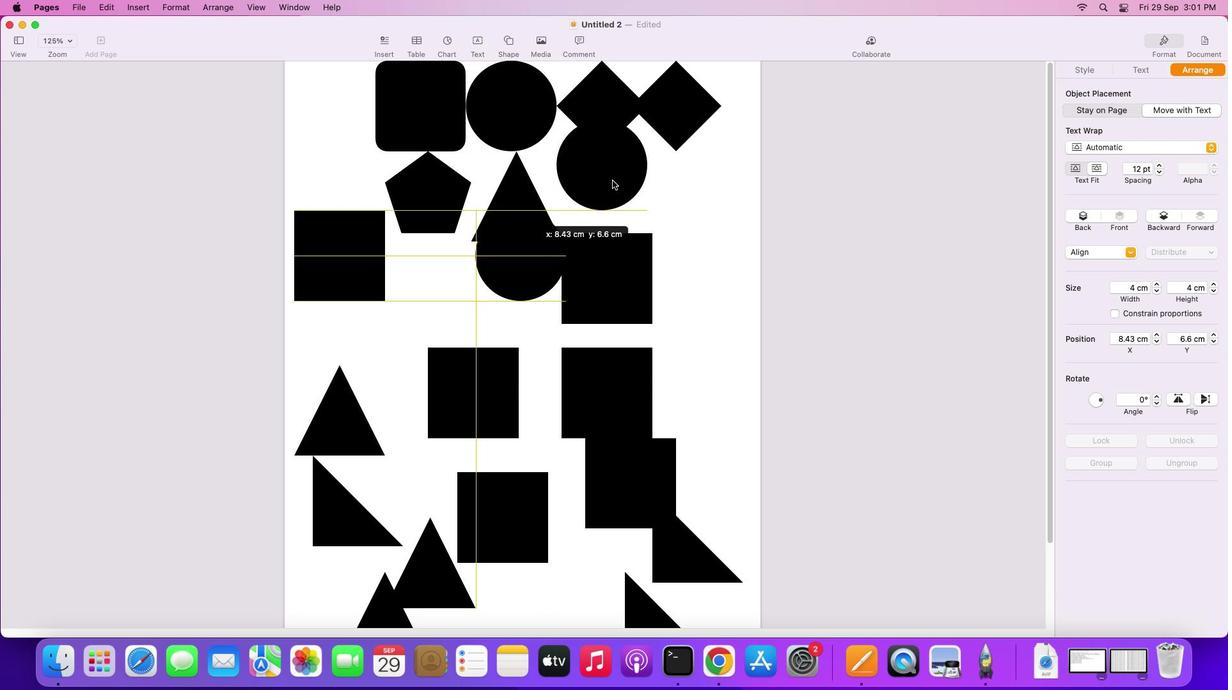 
Action: Mouse pressed left at (619, 168)
Screenshot: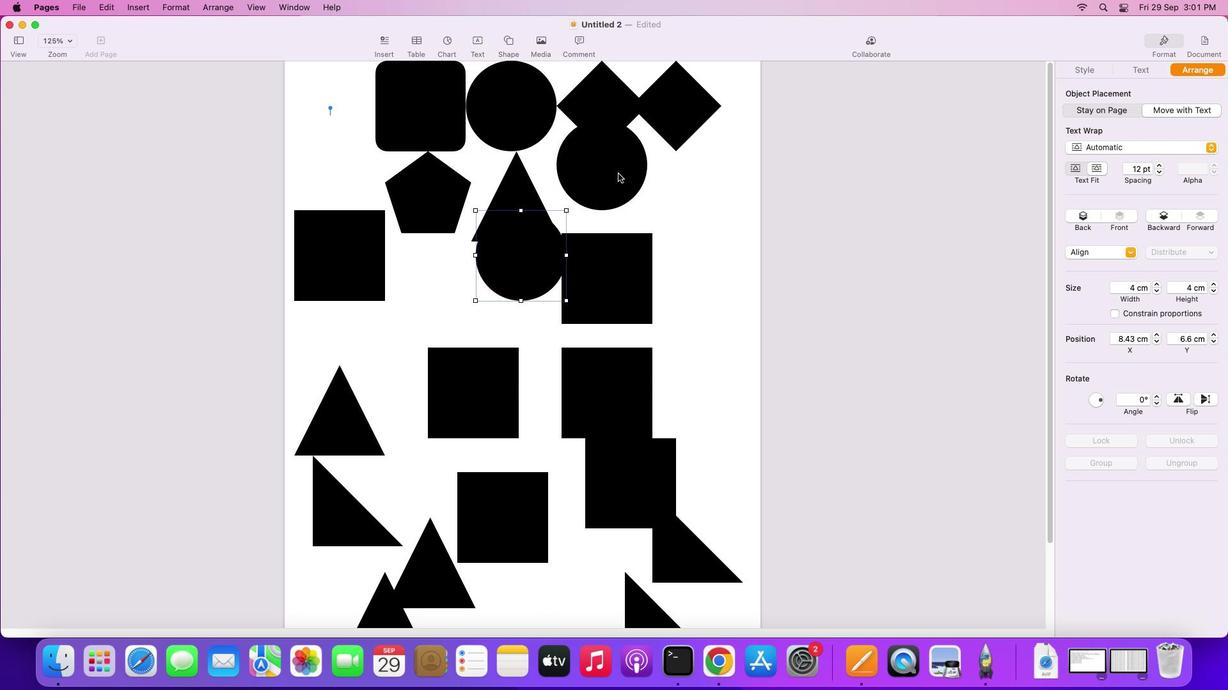 
Action: Mouse moved to (625, 180)
Screenshot: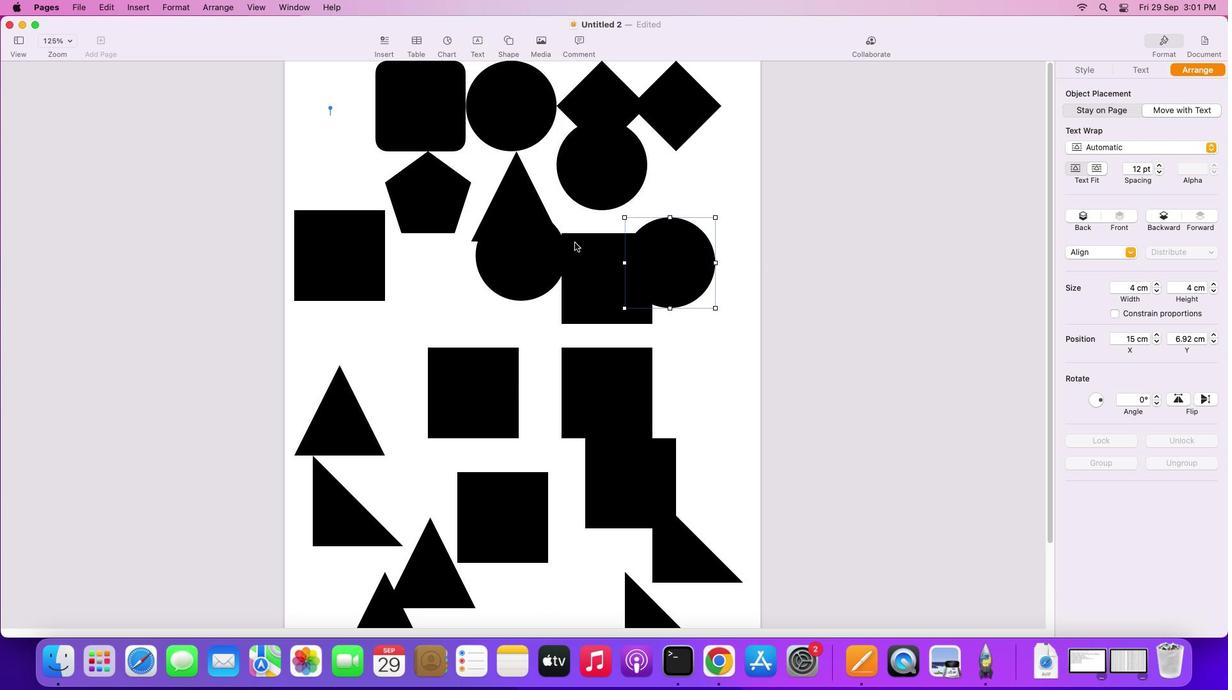 
Action: Mouse pressed left at (625, 180)
Screenshot: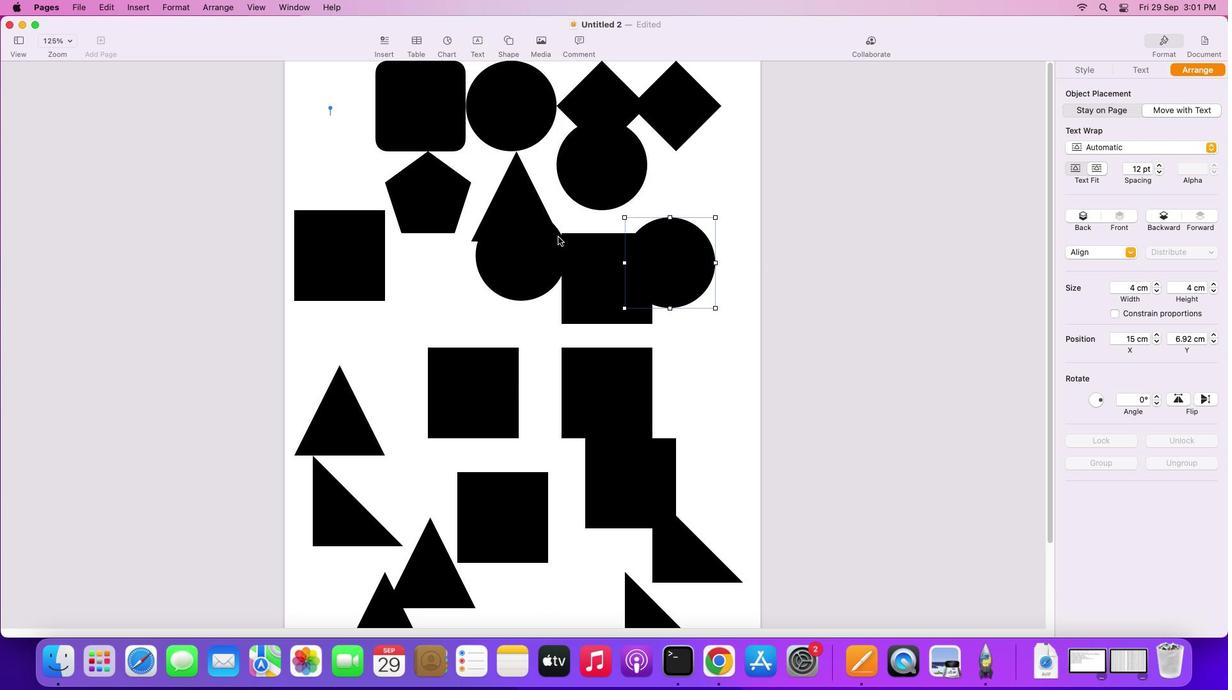 
Action: Mouse moved to (530, 264)
Screenshot: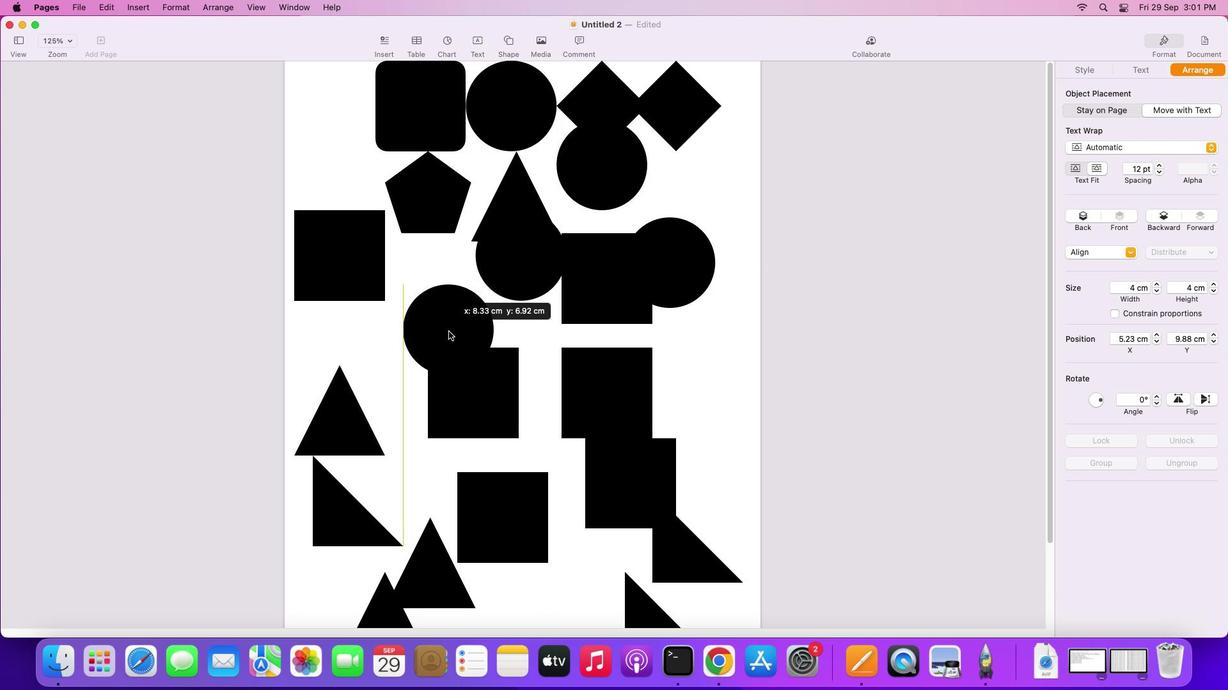 
Action: Mouse pressed left at (530, 264)
Screenshot: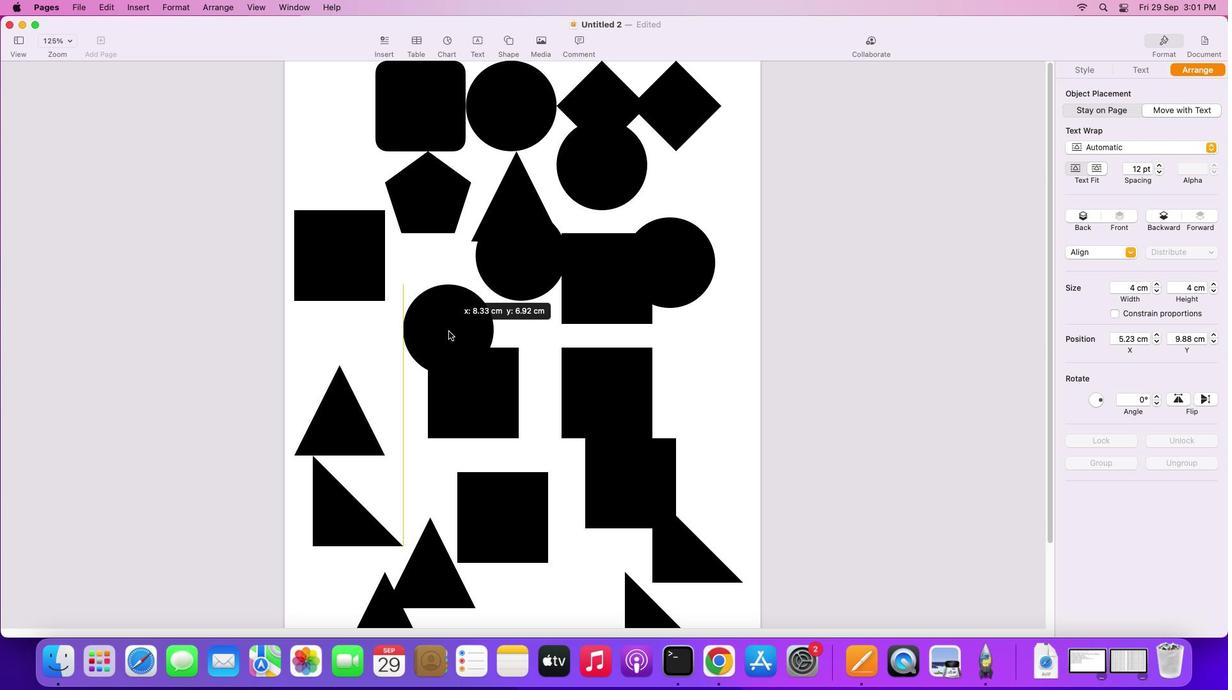 
Action: Mouse moved to (435, 125)
Screenshot: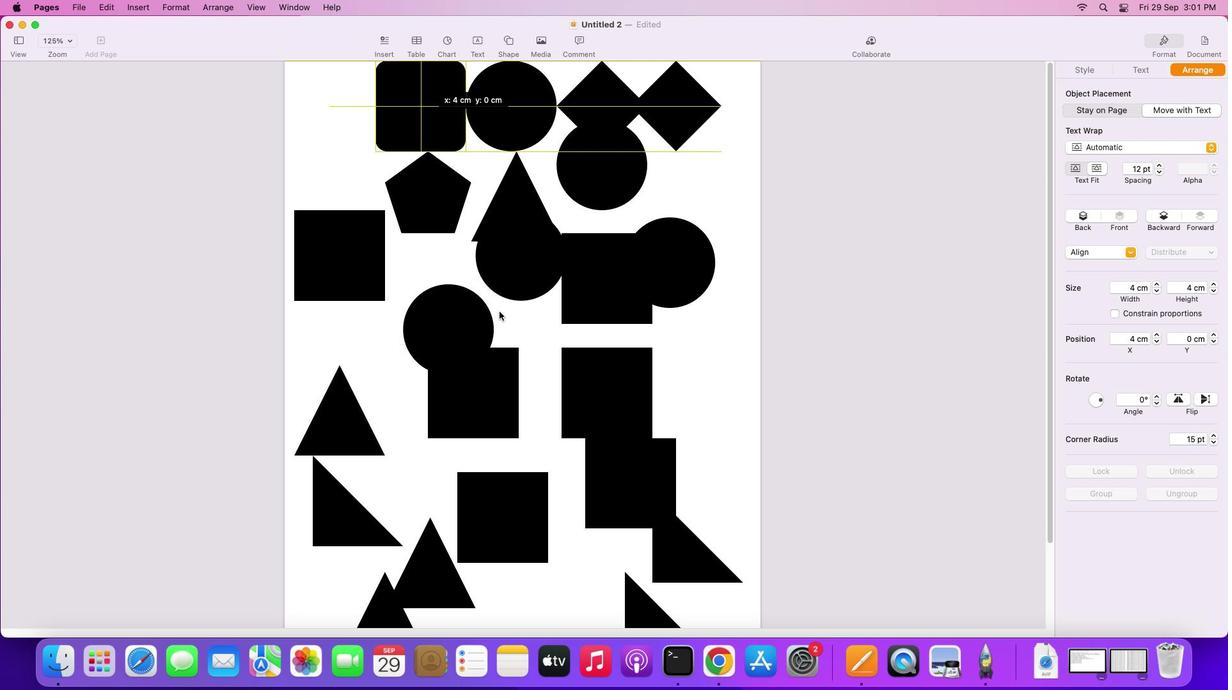 
Action: Mouse pressed left at (435, 125)
Screenshot: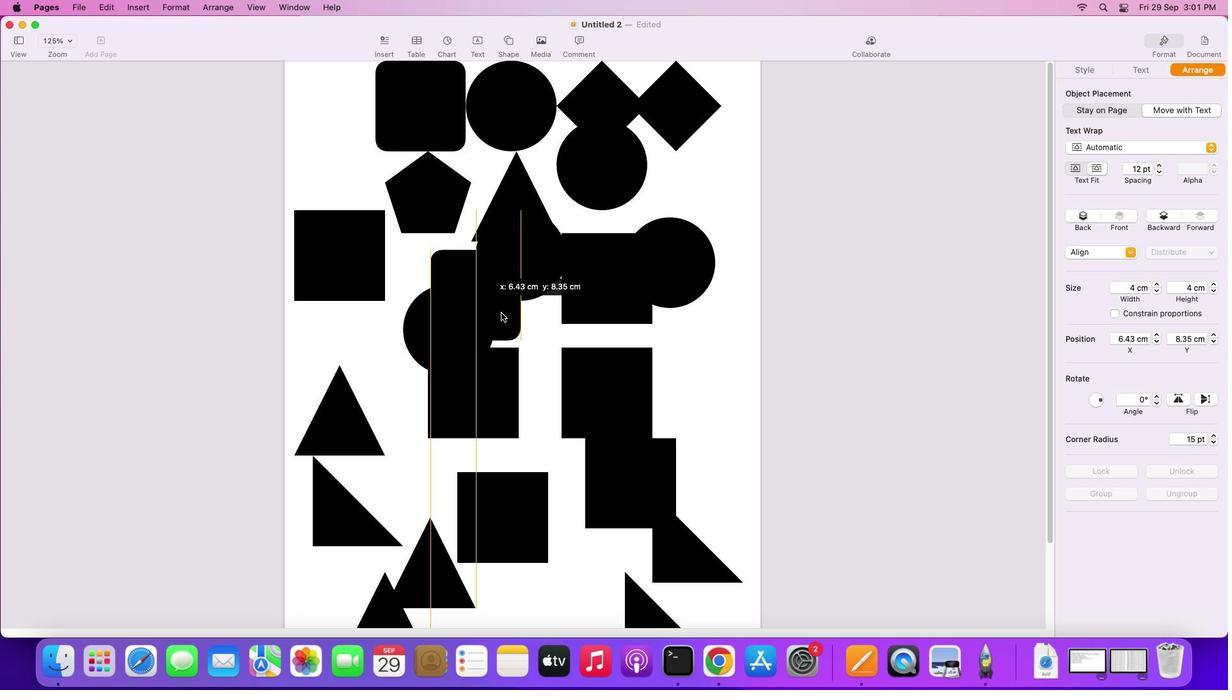 
Action: Key pressed Key.alt
Screenshot: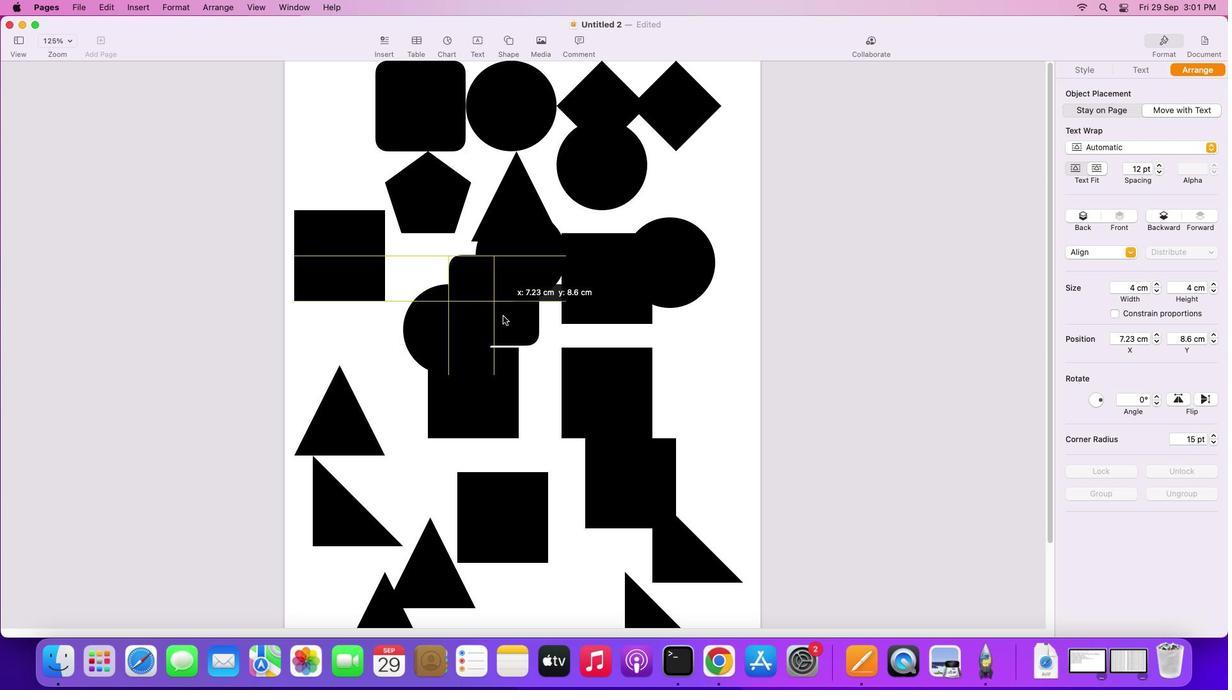 
Action: Mouse moved to (535, 120)
Screenshot: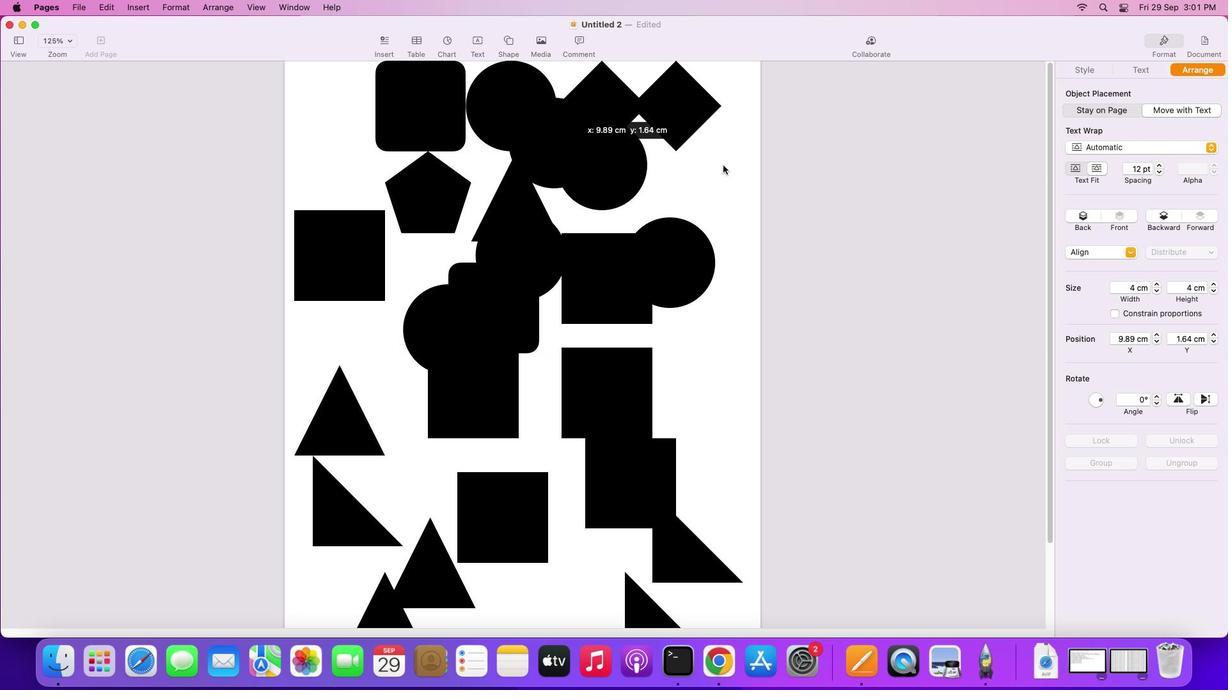 
Action: Key pressed Key.alt
Screenshot: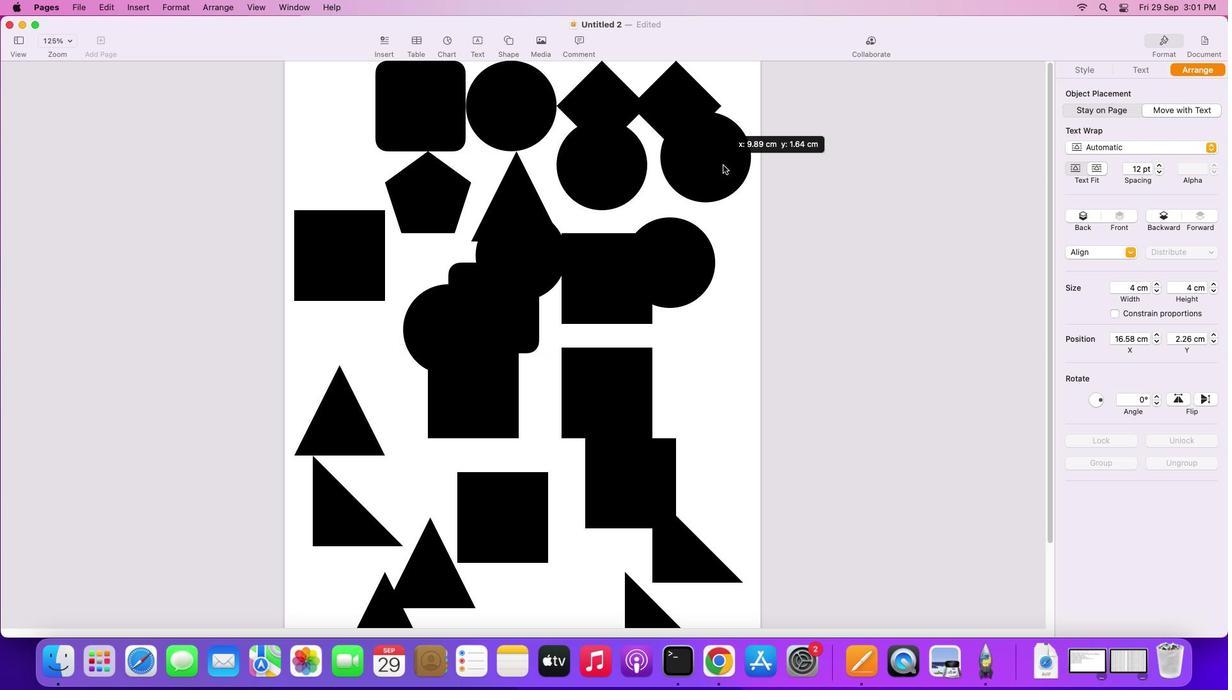 
Action: Mouse pressed left at (535, 120)
Screenshot: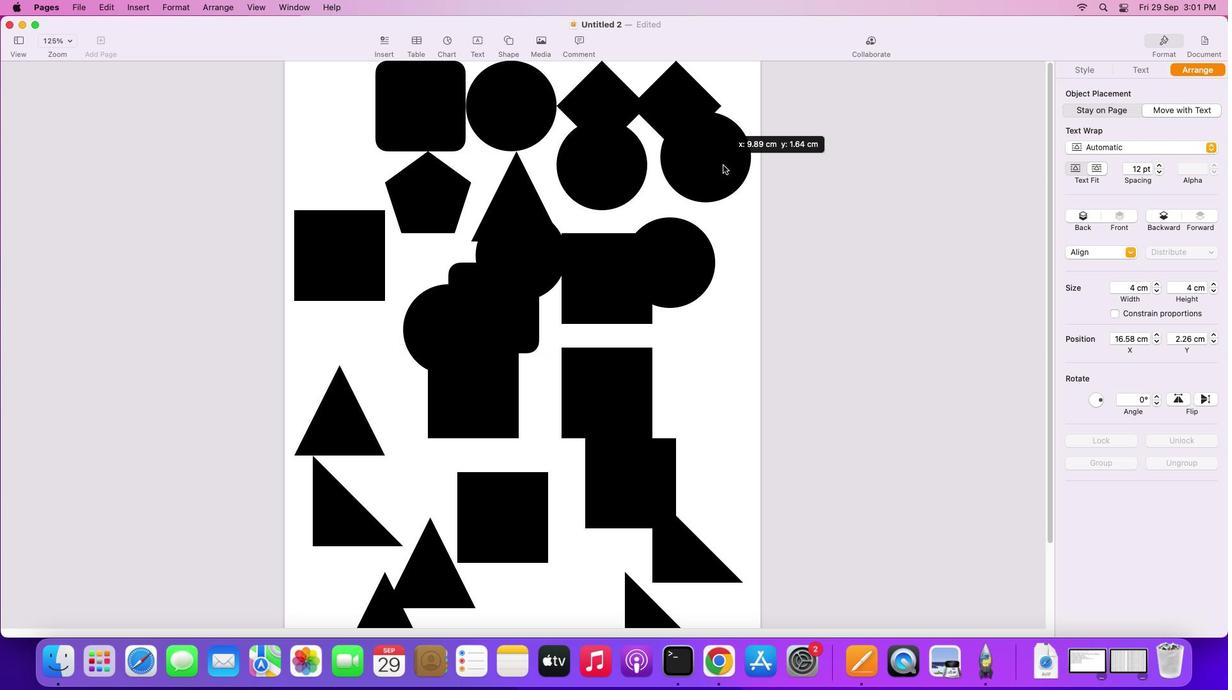
Action: Mouse moved to (404, 135)
